 Task: Create a summer camp banner with the title 'Summer Camp', dates '17 May to 20 May 2023', and activities: City Zoo, Water Days, Art and Craft, Sports and Recreation.
Action: Mouse moved to (308, 149)
Screenshot: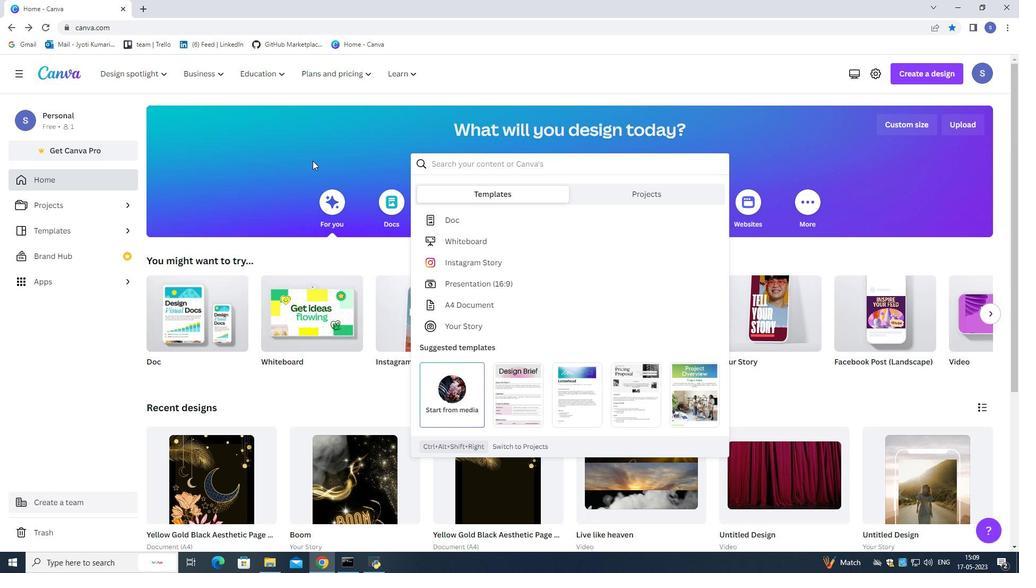 
Action: Mouse pressed left at (308, 149)
Screenshot: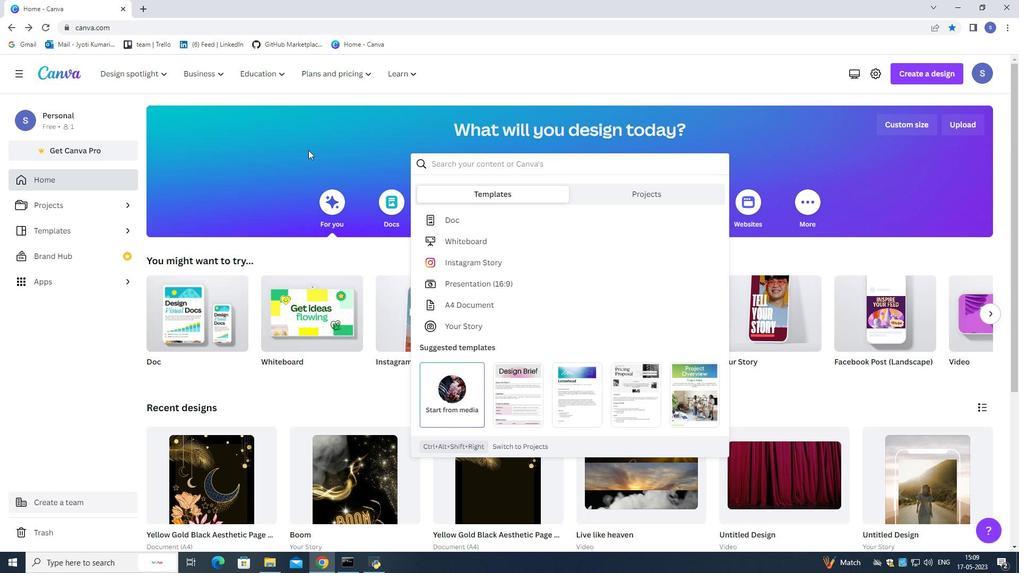 
Action: Mouse moved to (504, 165)
Screenshot: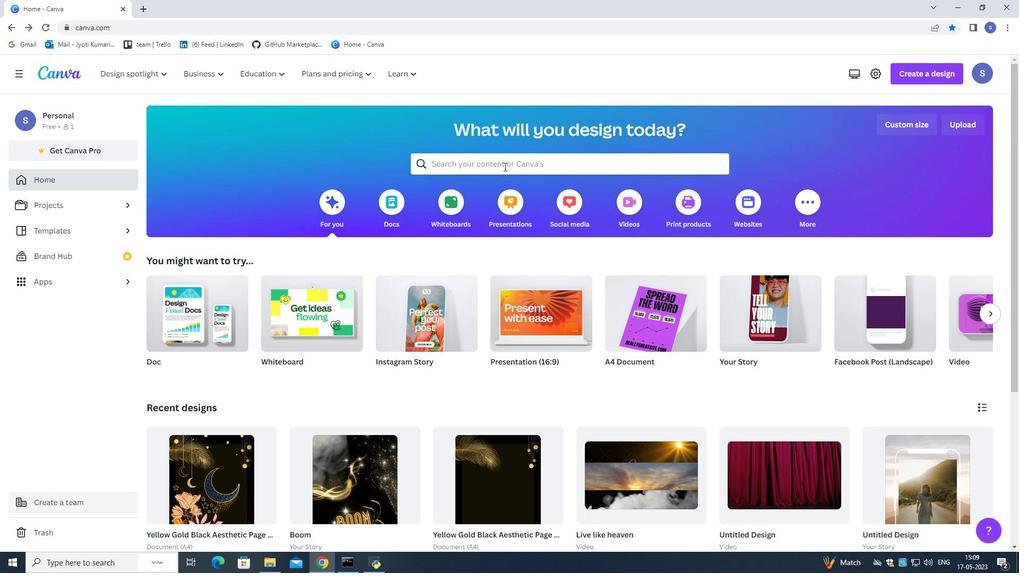 
Action: Mouse pressed left at (504, 165)
Screenshot: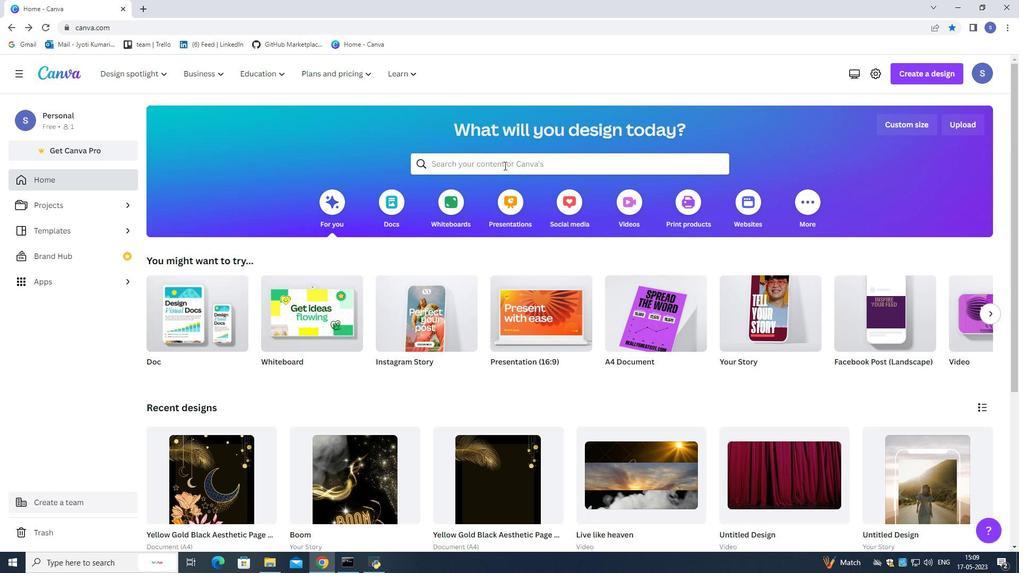 
Action: Mouse moved to (679, 161)
Screenshot: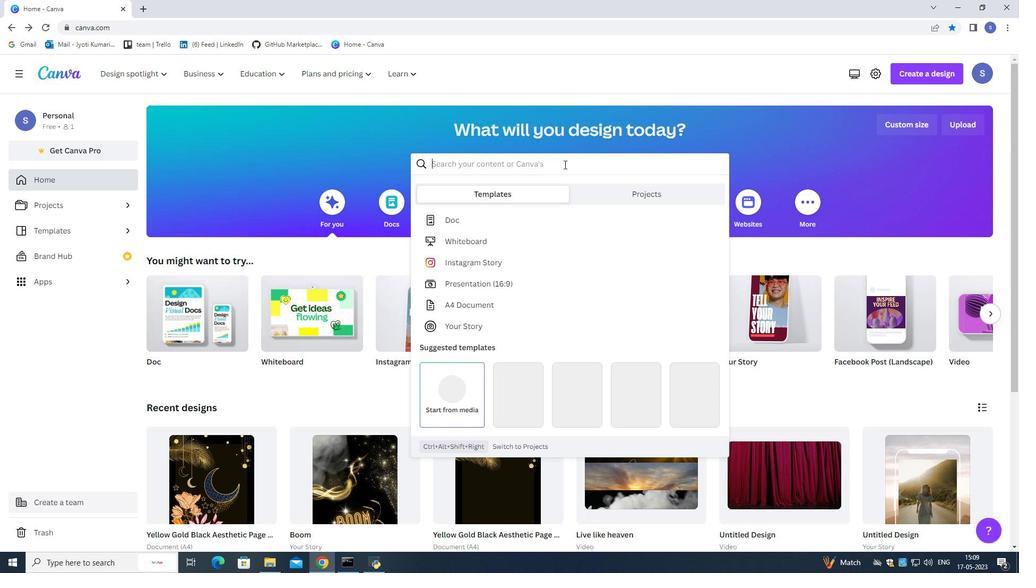 
Action: Key pressed banner<Key.enter>
Screenshot: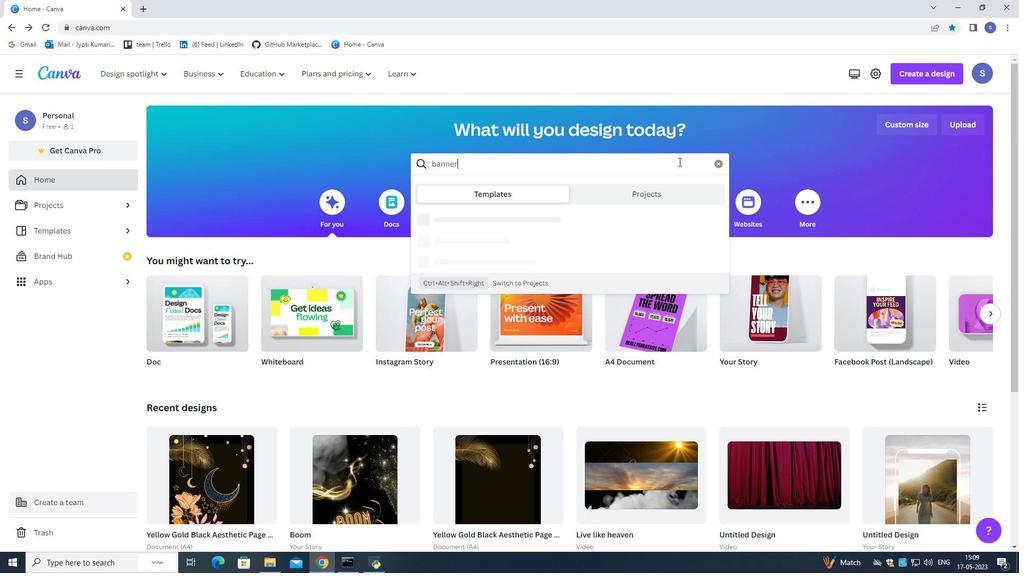 
Action: Mouse moved to (453, 394)
Screenshot: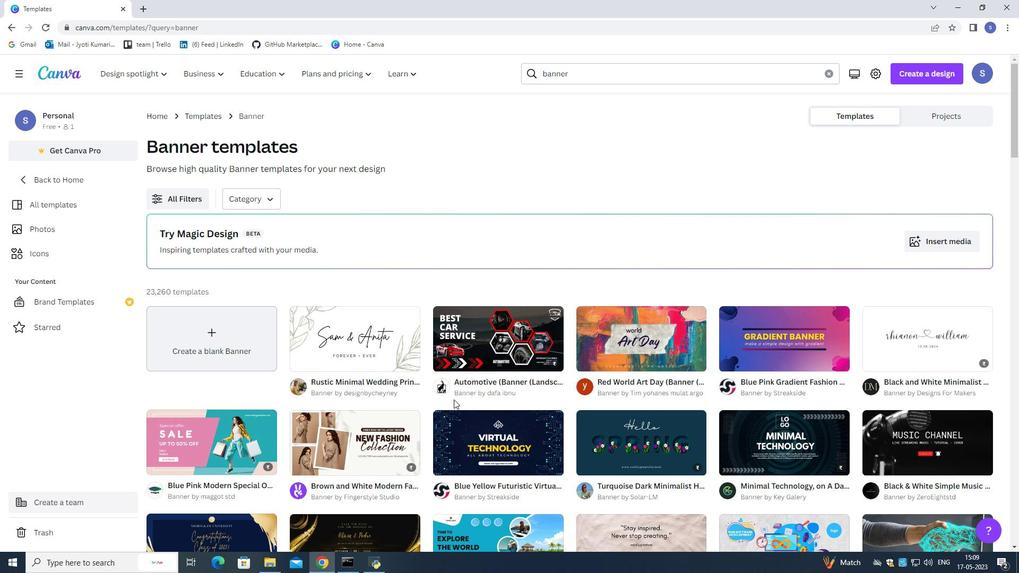
Action: Mouse scrolled (453, 393) with delta (0, 0)
Screenshot: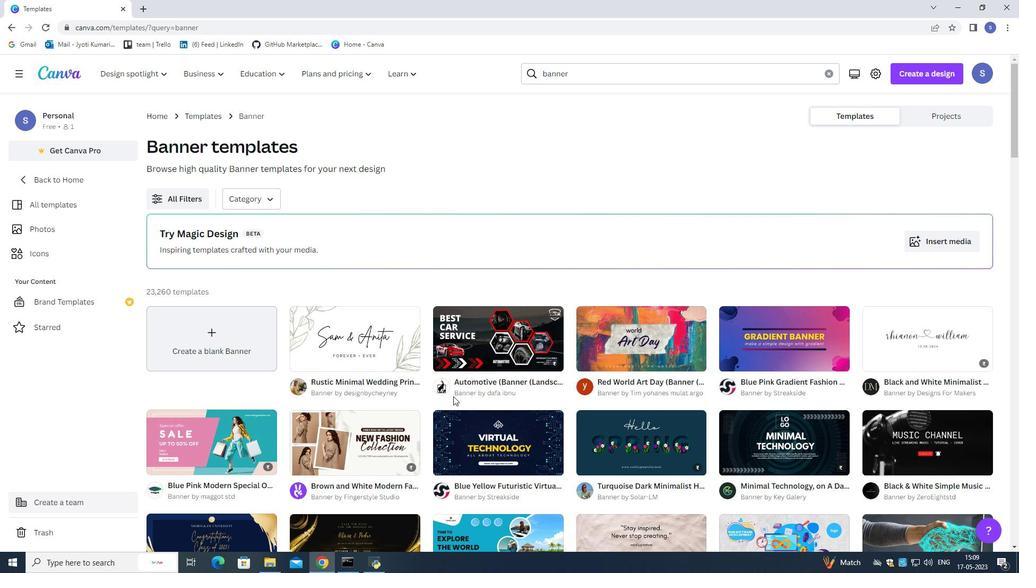 
Action: Mouse scrolled (453, 393) with delta (0, 0)
Screenshot: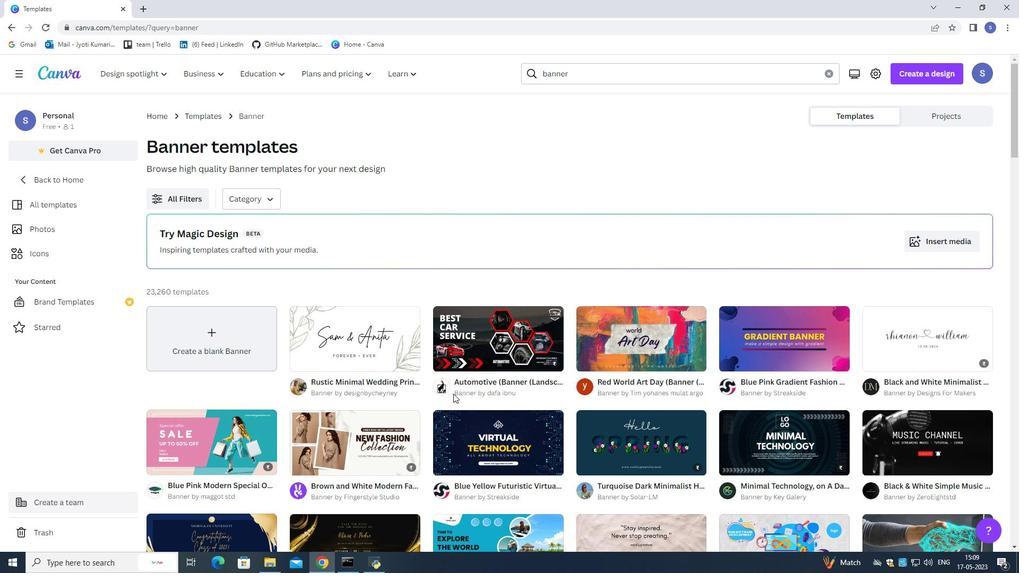 
Action: Mouse moved to (454, 388)
Screenshot: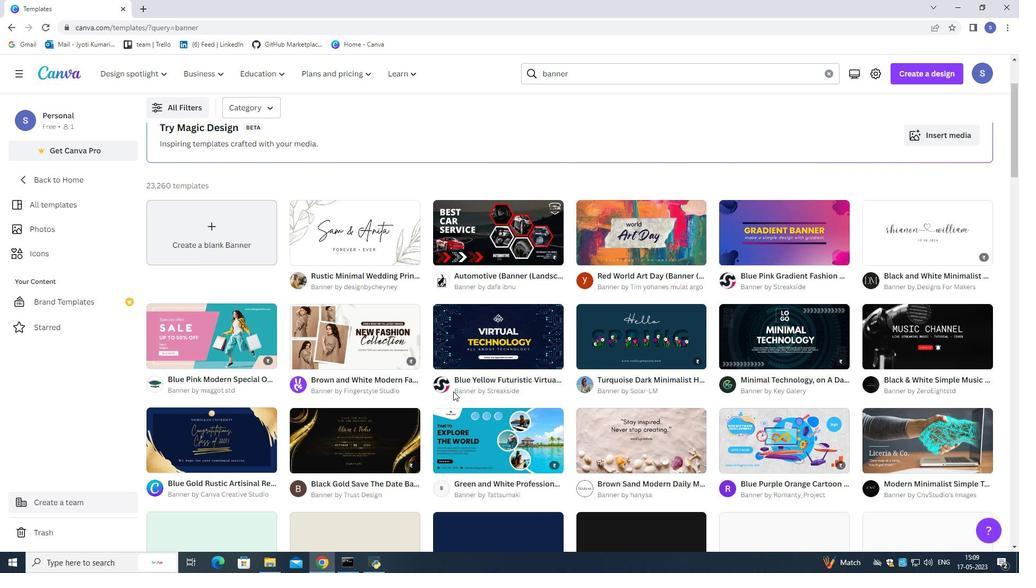 
Action: Mouse scrolled (454, 388) with delta (0, 0)
Screenshot: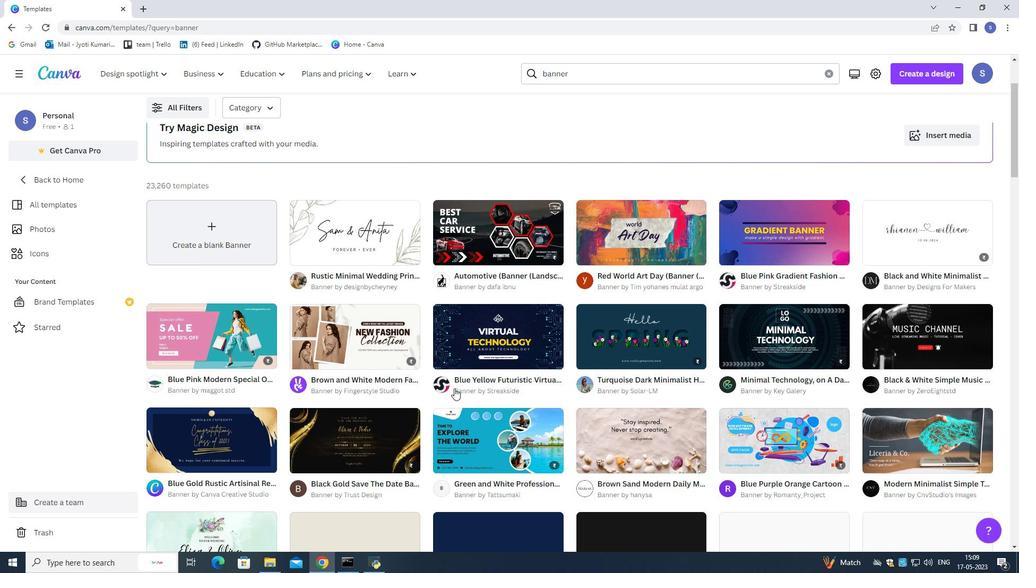 
Action: Mouse moved to (456, 388)
Screenshot: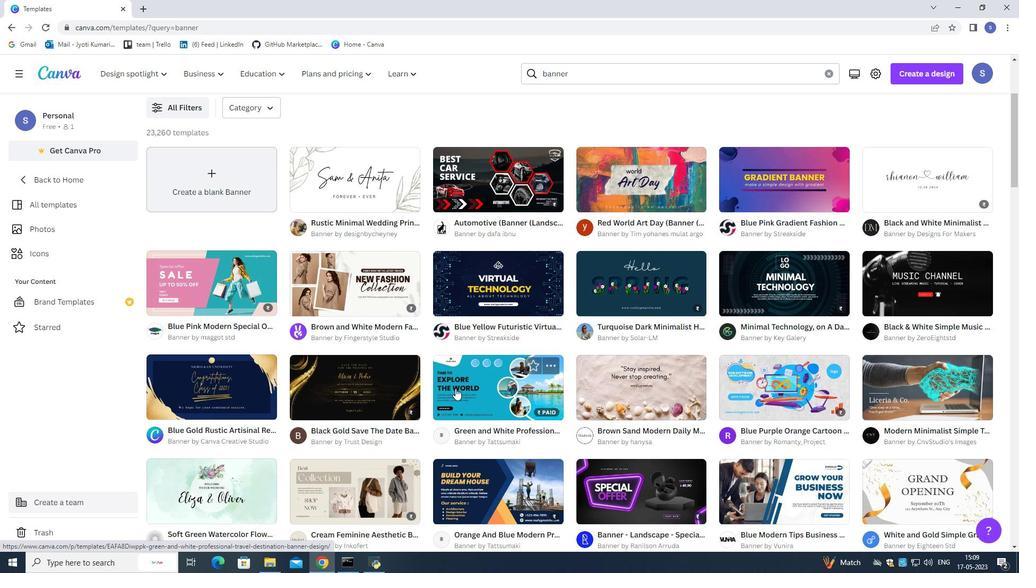 
Action: Mouse scrolled (456, 388) with delta (0, 0)
Screenshot: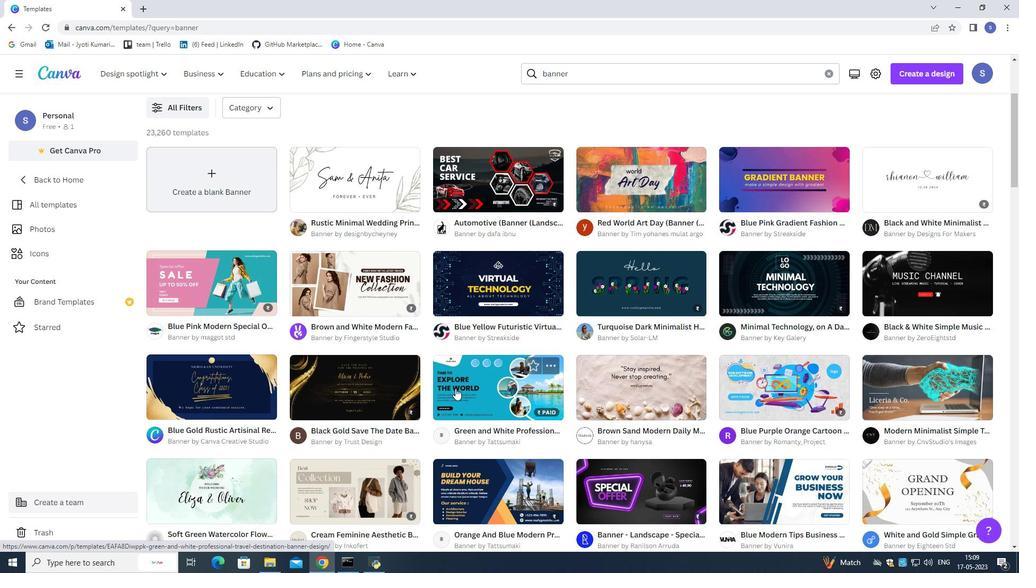 
Action: Mouse moved to (462, 390)
Screenshot: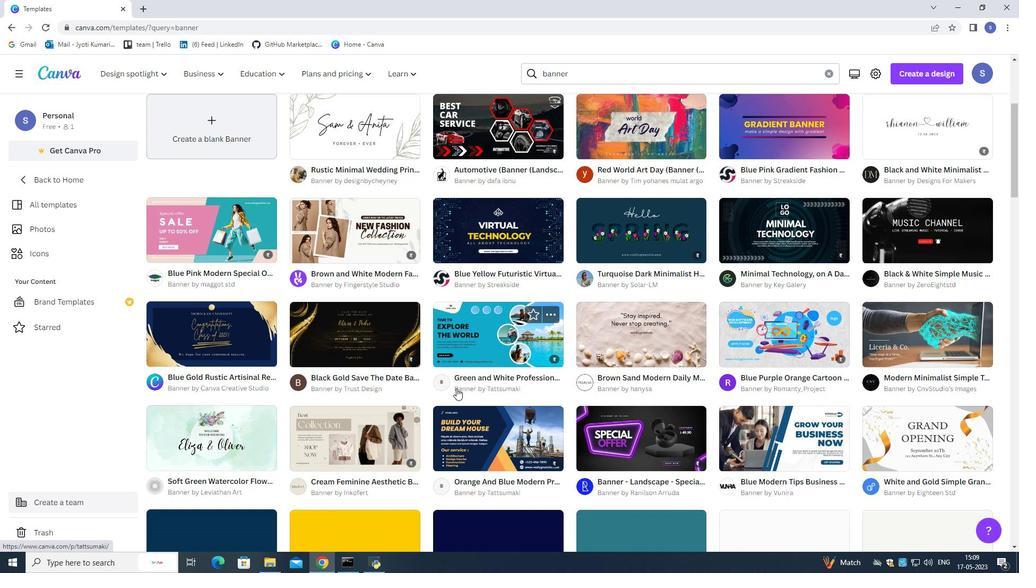 
Action: Mouse scrolled (462, 389) with delta (0, 0)
Screenshot: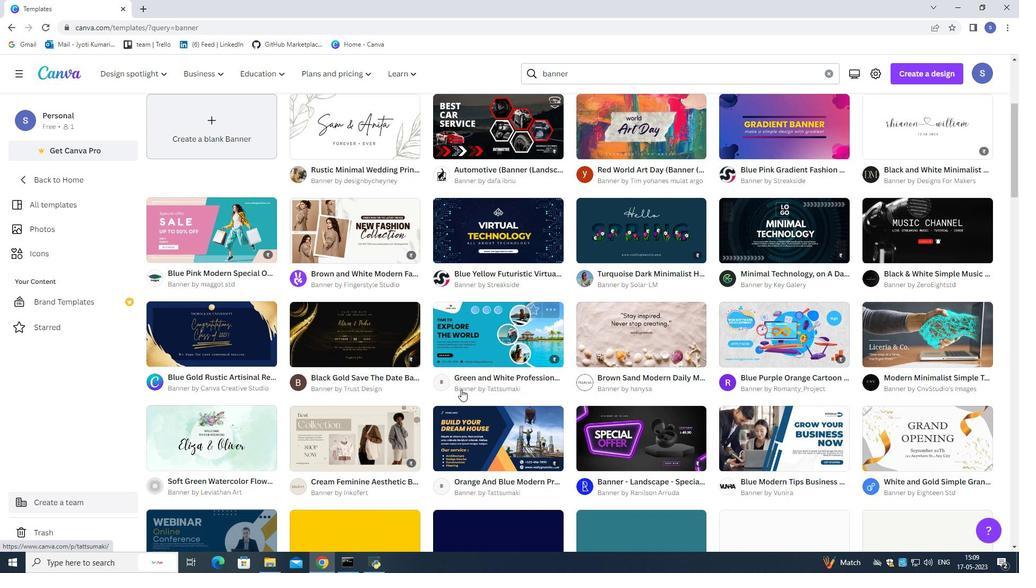 
Action: Mouse moved to (463, 390)
Screenshot: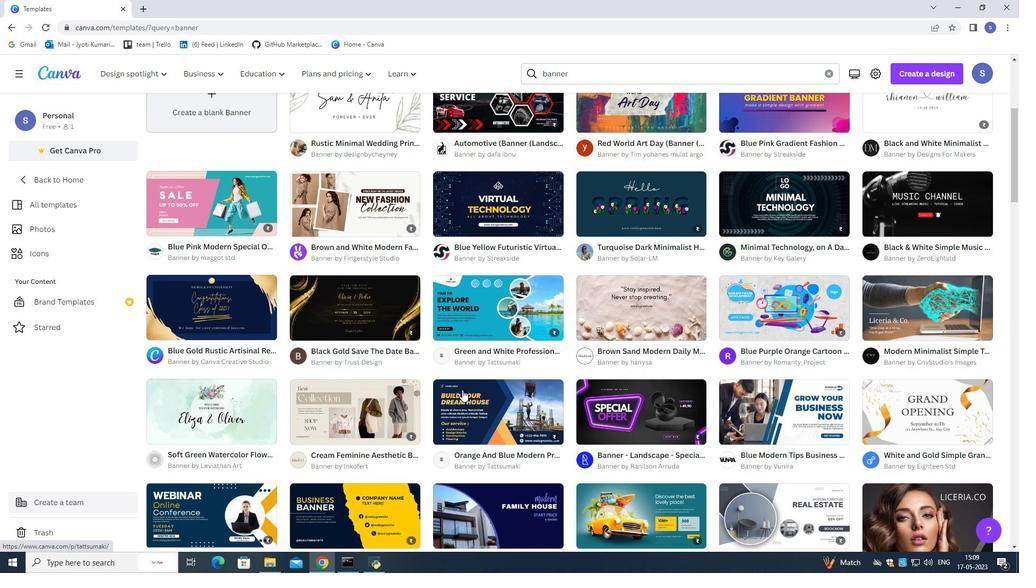 
Action: Mouse scrolled (463, 389) with delta (0, 0)
Screenshot: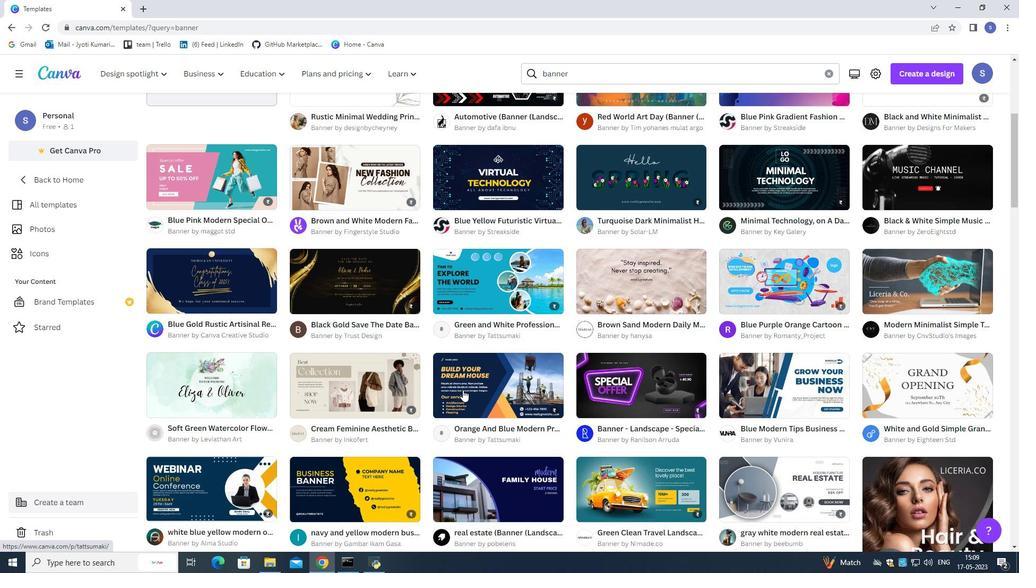 
Action: Mouse scrolled (463, 389) with delta (0, 0)
Screenshot: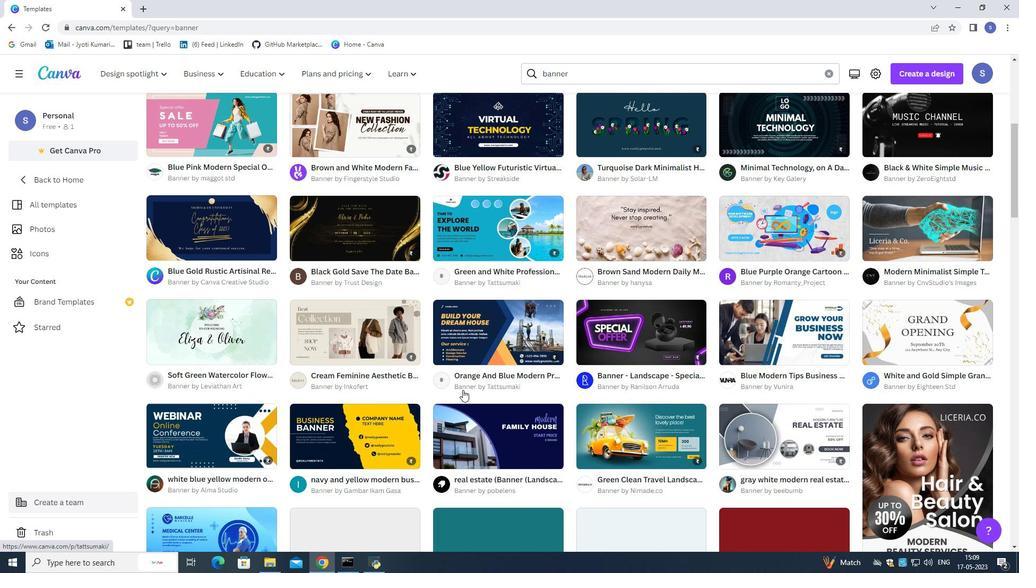 
Action: Mouse scrolled (463, 389) with delta (0, 0)
Screenshot: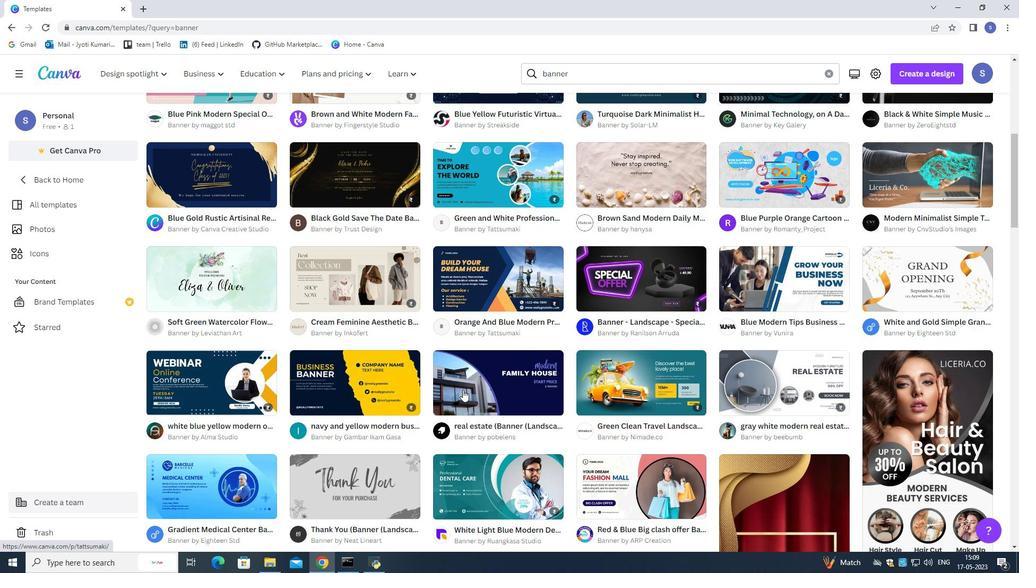 
Action: Mouse scrolled (463, 389) with delta (0, 0)
Screenshot: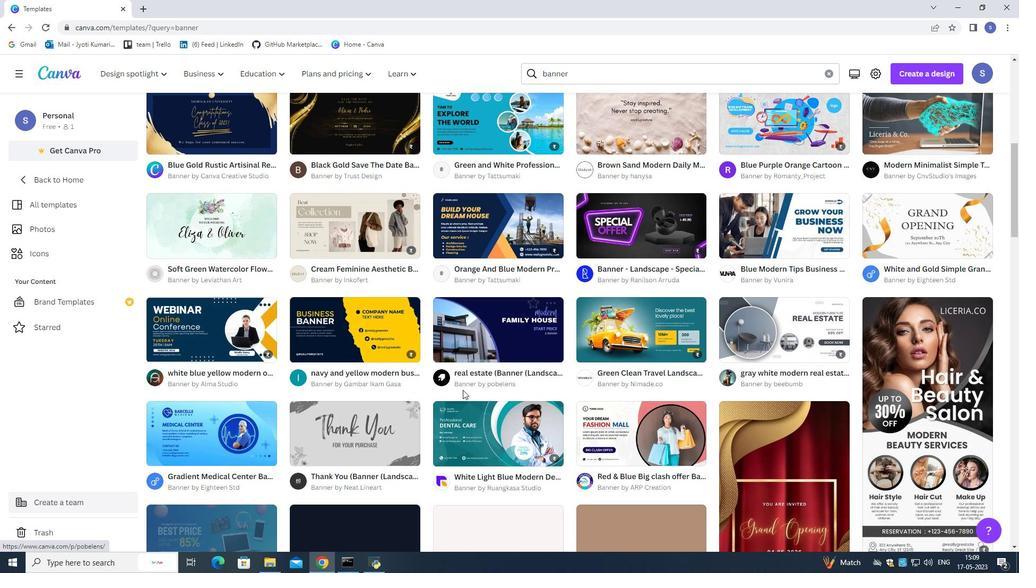 
Action: Mouse scrolled (463, 389) with delta (0, 0)
Screenshot: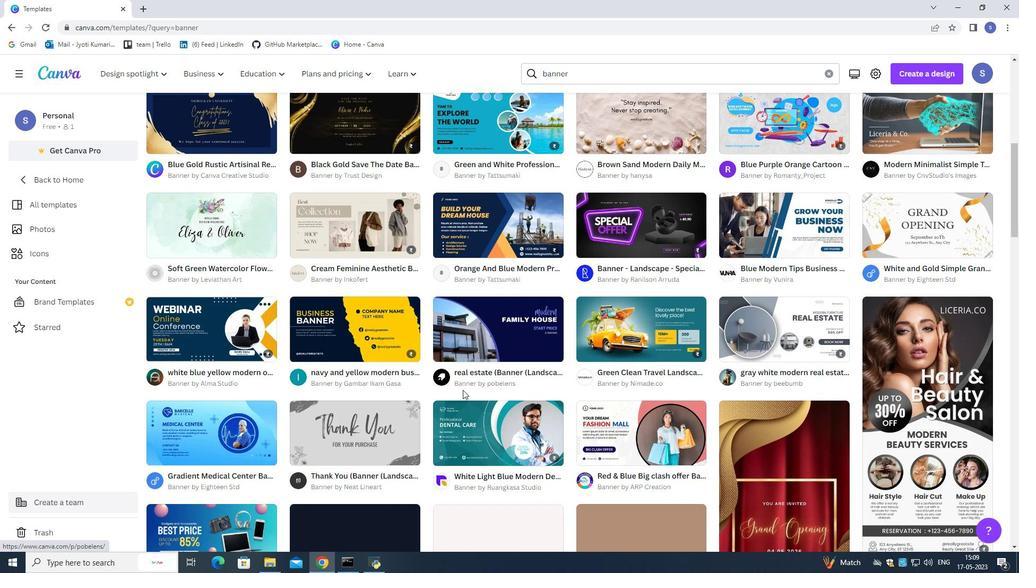 
Action: Mouse scrolled (463, 389) with delta (0, 0)
Screenshot: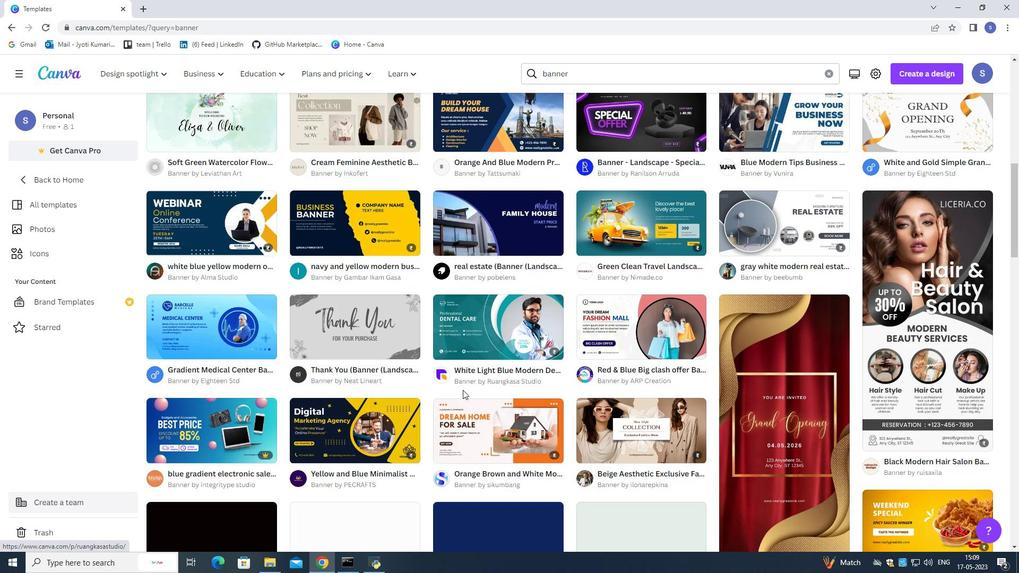 
Action: Mouse scrolled (463, 389) with delta (0, 0)
Screenshot: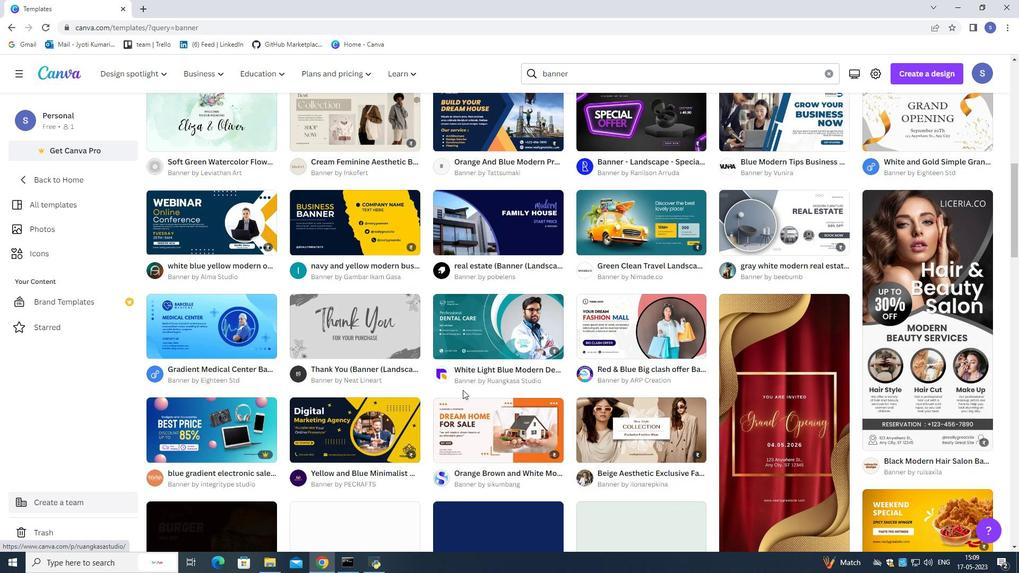 
Action: Mouse scrolled (463, 389) with delta (0, 0)
Screenshot: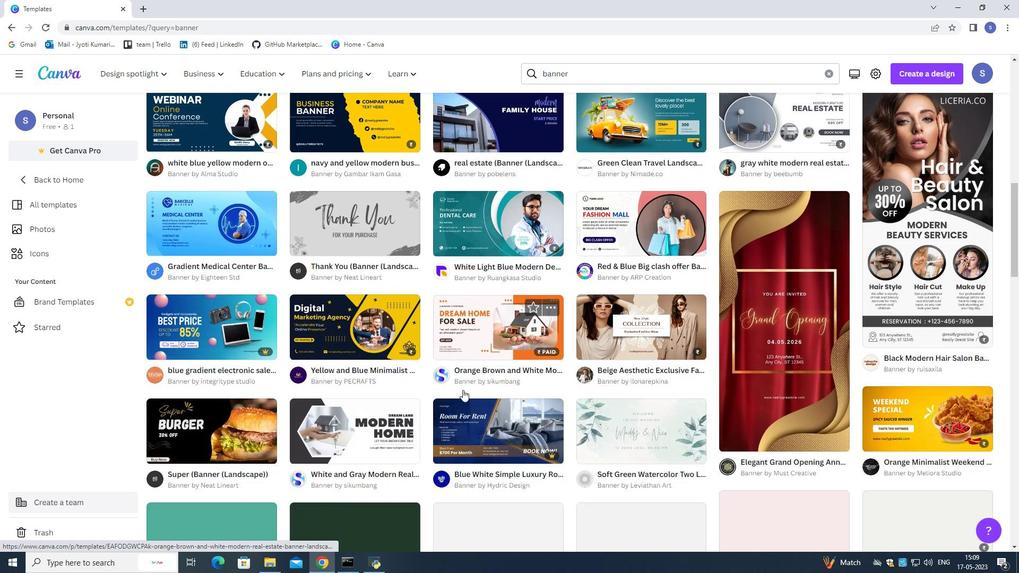 
Action: Mouse scrolled (463, 389) with delta (0, 0)
Screenshot: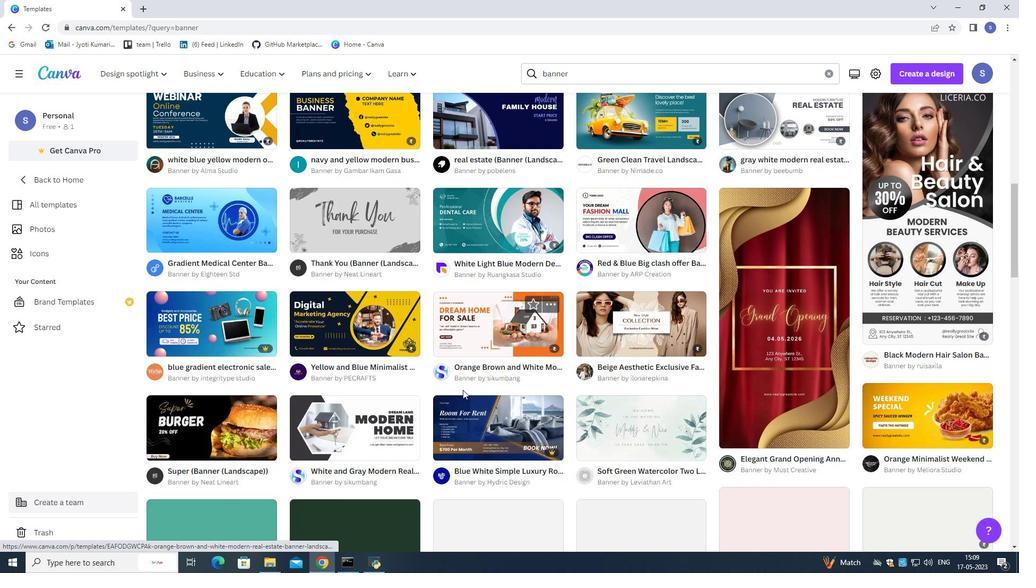 
Action: Mouse moved to (463, 390)
Screenshot: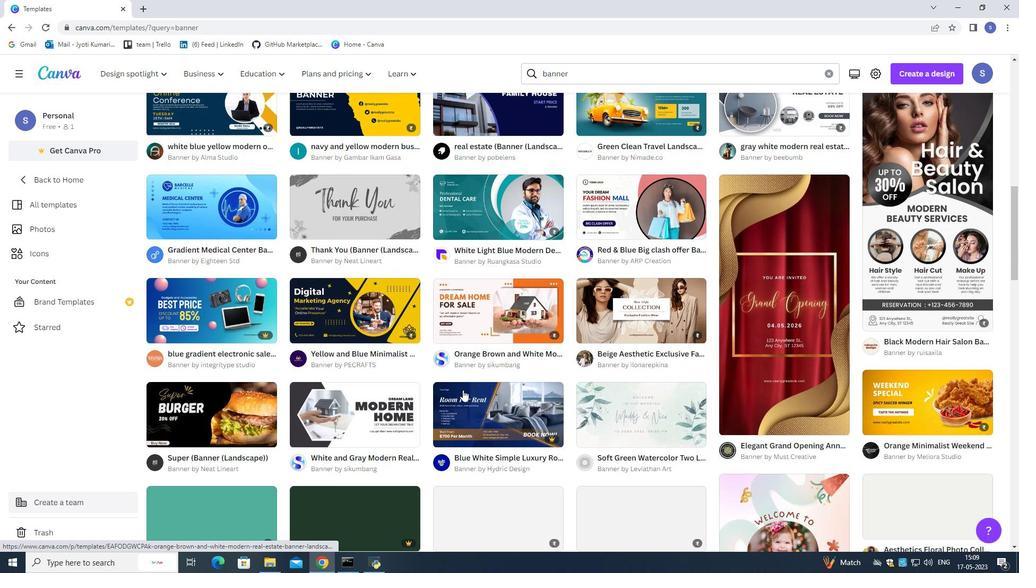 
Action: Mouse scrolled (463, 389) with delta (0, 0)
Screenshot: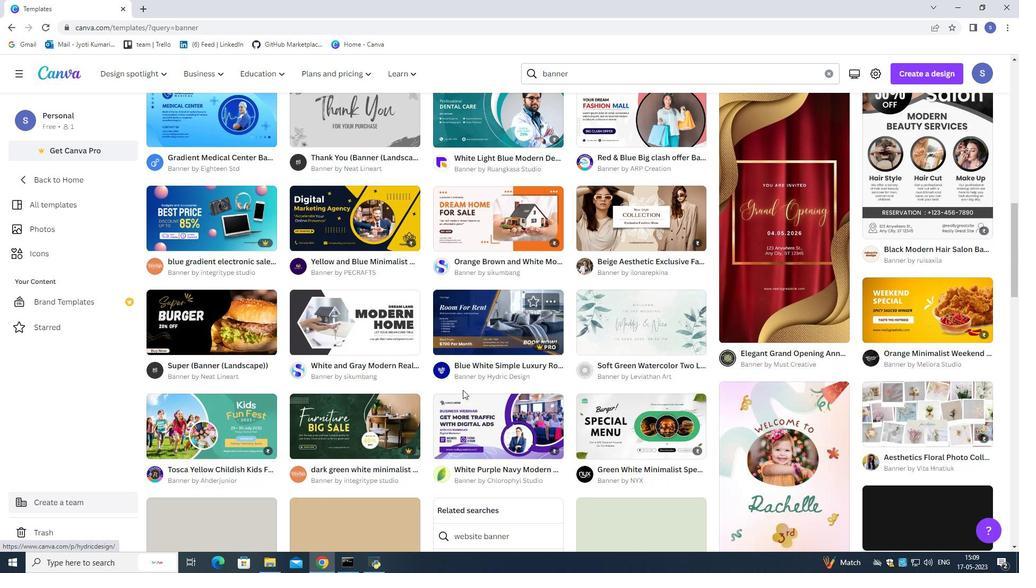 
Action: Mouse scrolled (463, 389) with delta (0, 0)
Screenshot: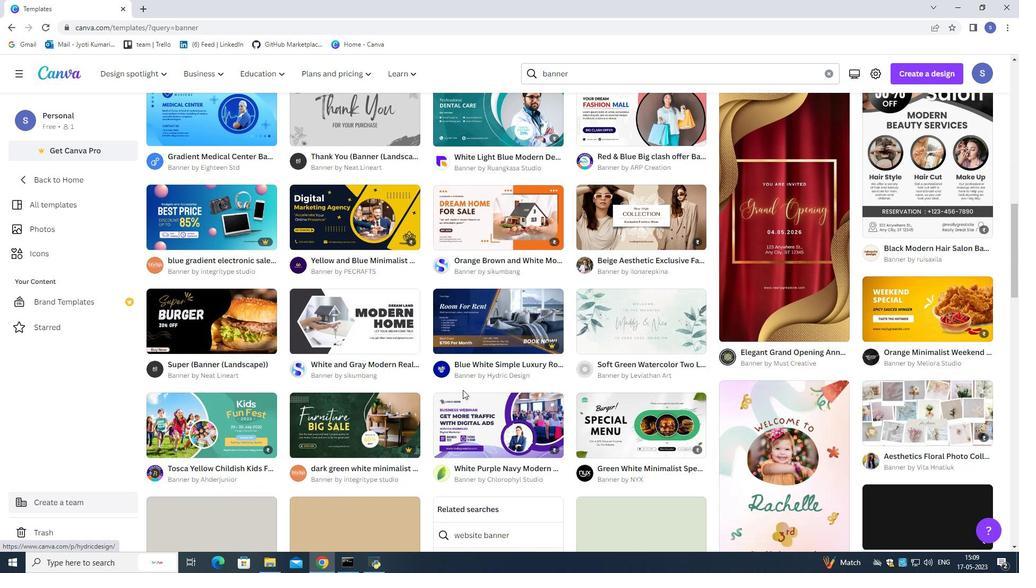 
Action: Mouse scrolled (463, 389) with delta (0, 0)
Screenshot: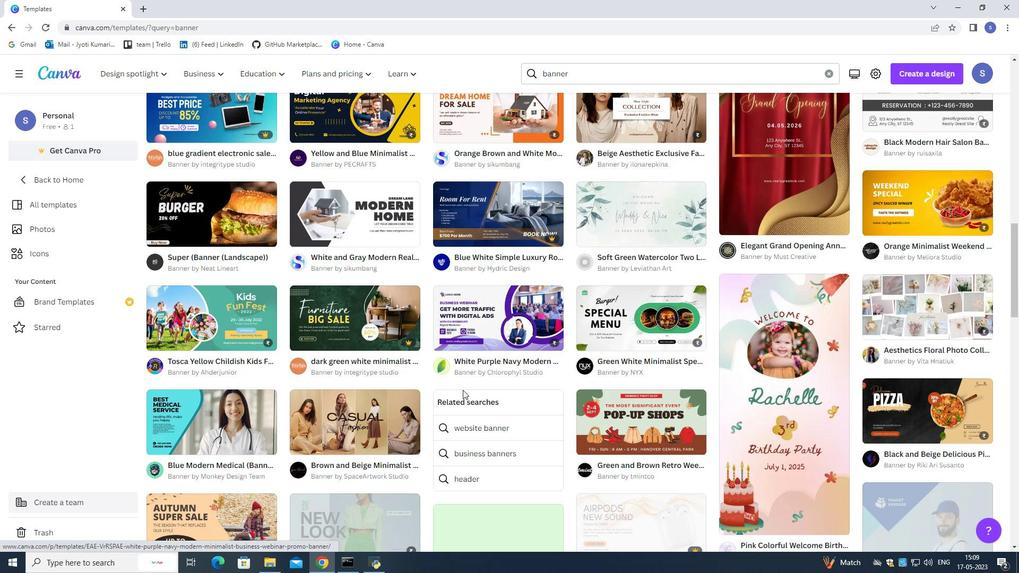 
Action: Mouse scrolled (463, 389) with delta (0, 0)
Screenshot: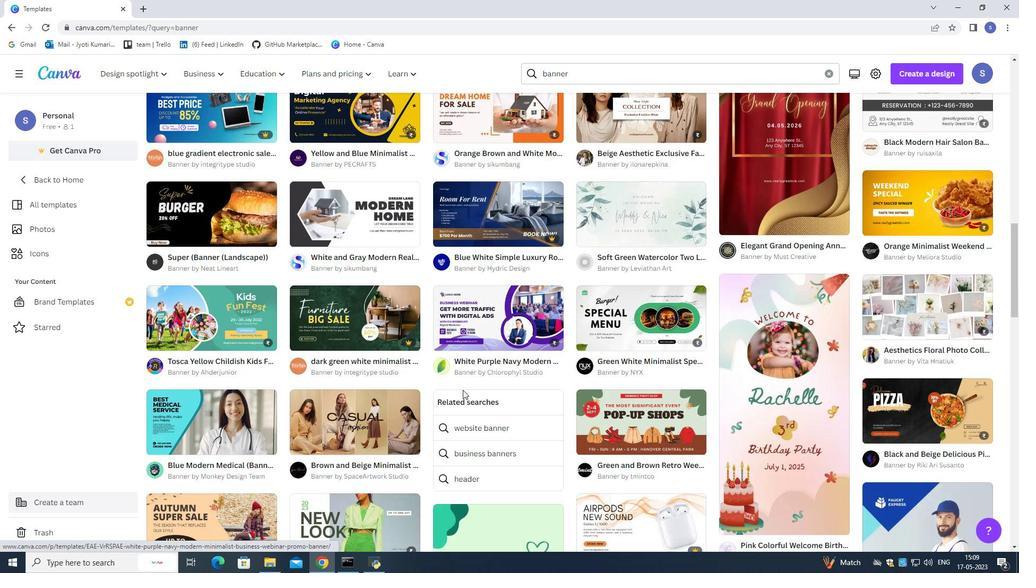 
Action: Mouse scrolled (463, 389) with delta (0, 0)
Screenshot: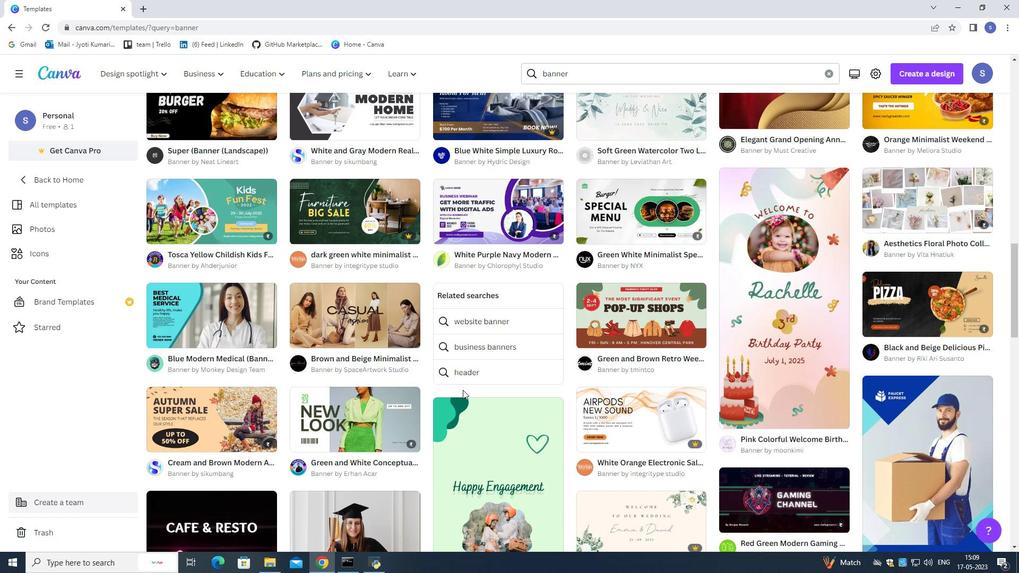 
Action: Mouse scrolled (463, 389) with delta (0, 0)
Screenshot: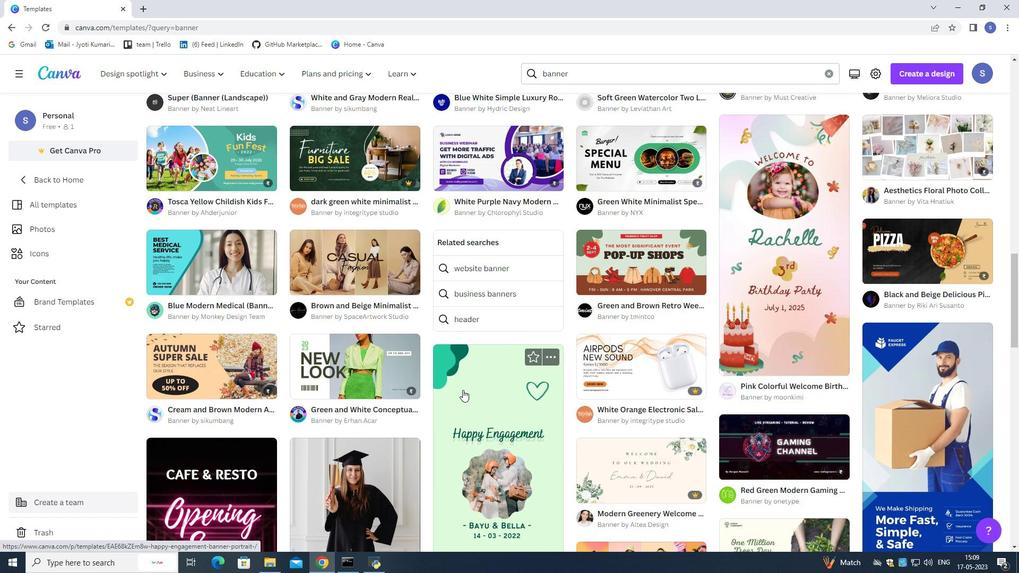 
Action: Mouse scrolled (463, 389) with delta (0, 0)
Screenshot: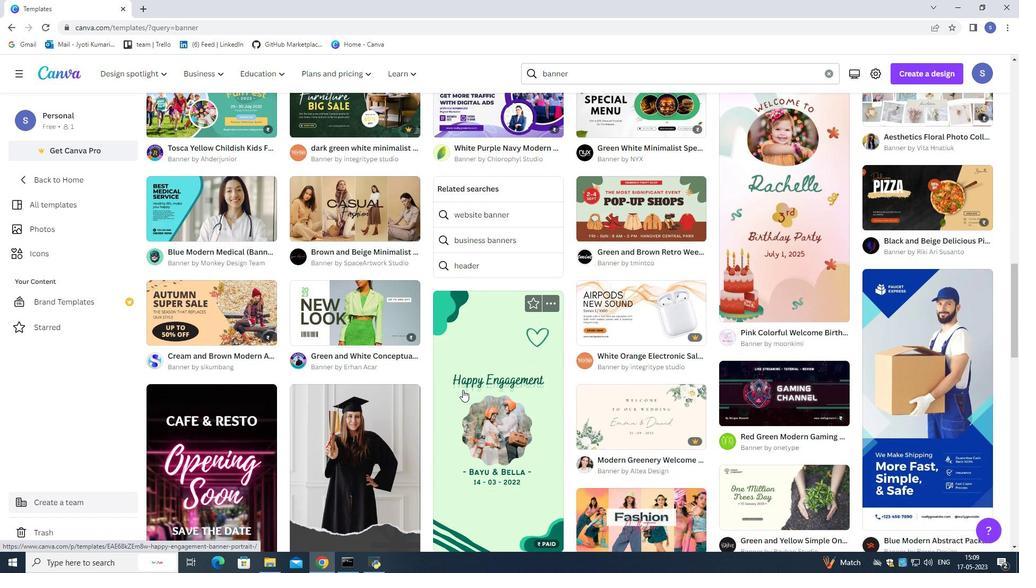 
Action: Mouse scrolled (463, 389) with delta (0, 0)
Screenshot: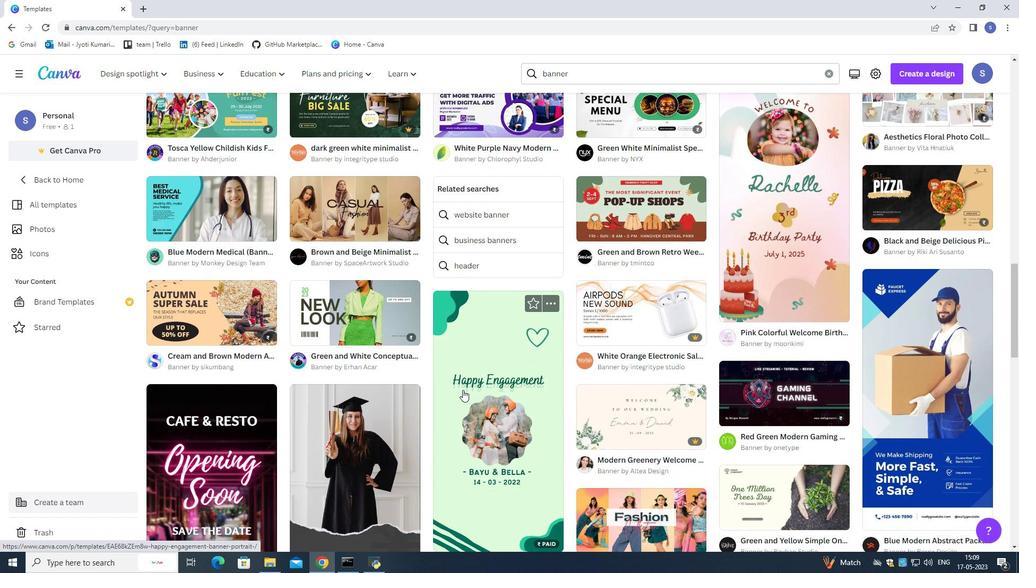 
Action: Mouse scrolled (463, 389) with delta (0, 0)
Screenshot: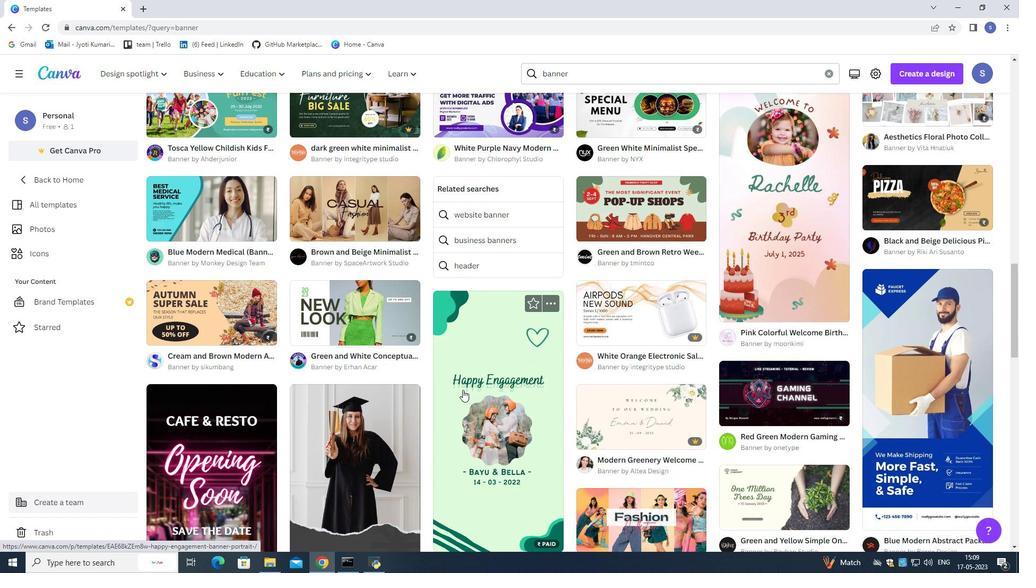 
Action: Mouse scrolled (463, 389) with delta (0, 0)
Screenshot: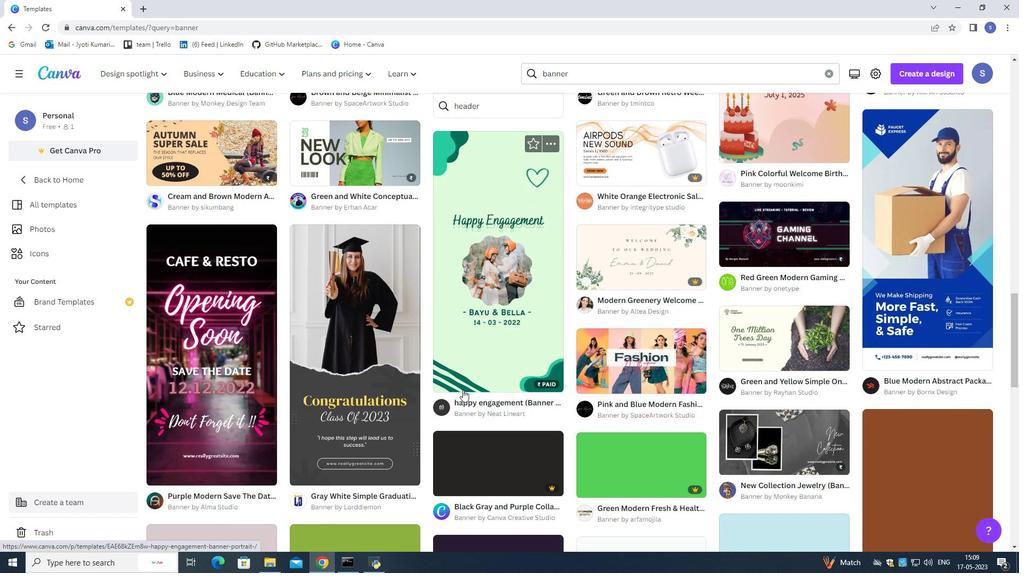 
Action: Mouse scrolled (463, 389) with delta (0, 0)
Screenshot: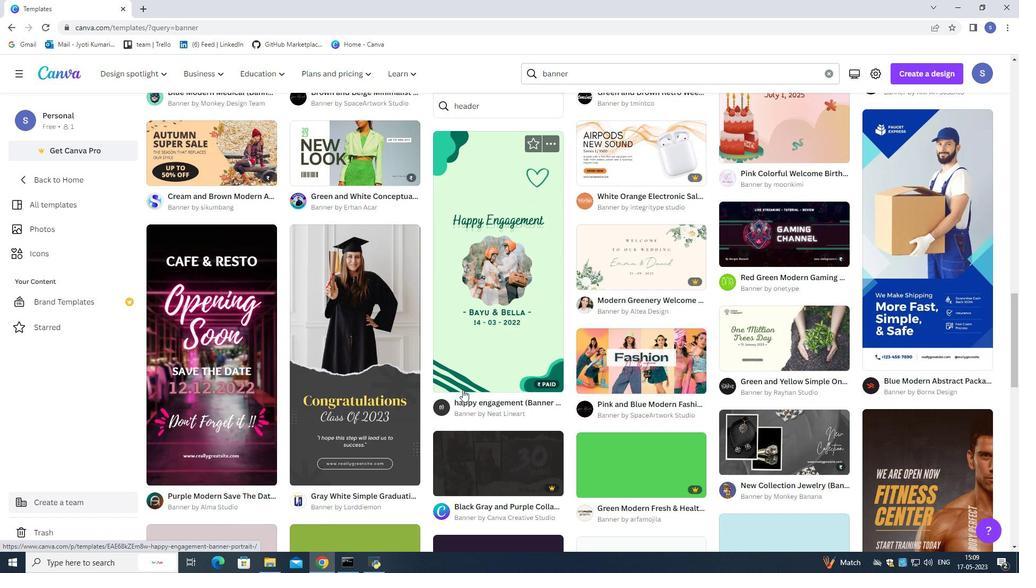 
Action: Mouse scrolled (463, 389) with delta (0, 0)
Screenshot: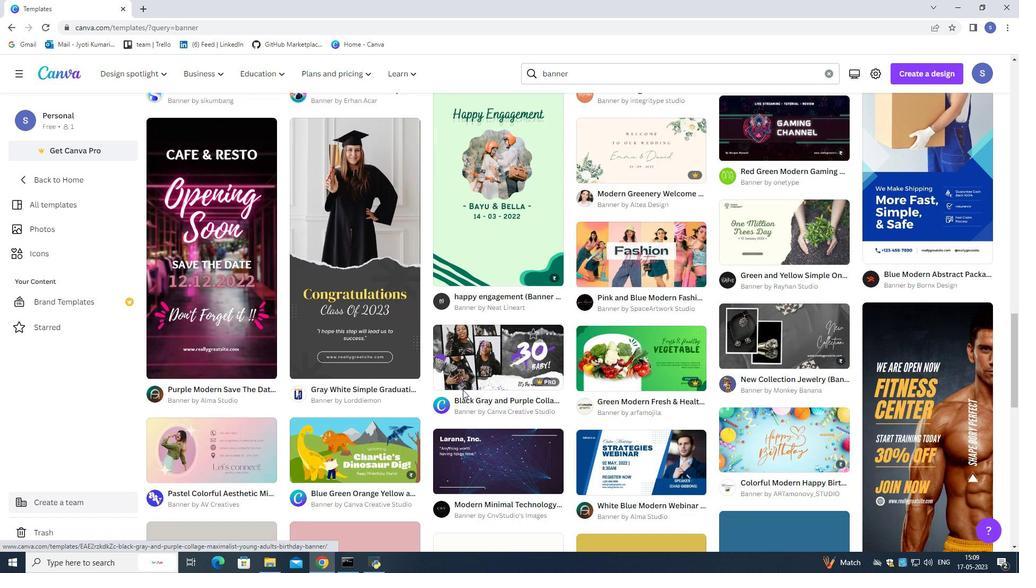 
Action: Mouse scrolled (463, 389) with delta (0, 0)
Screenshot: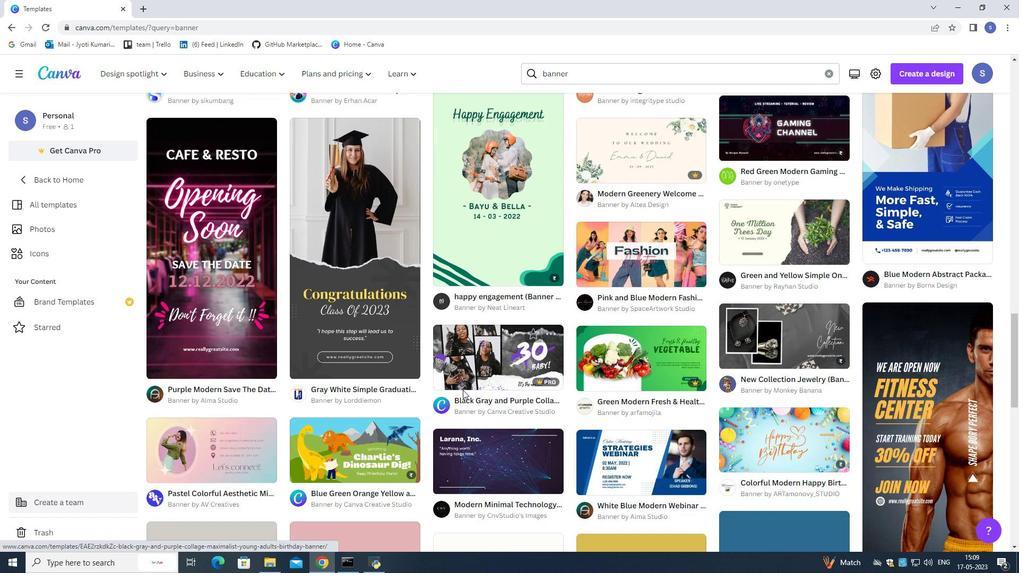 
Action: Mouse scrolled (463, 389) with delta (0, 0)
Screenshot: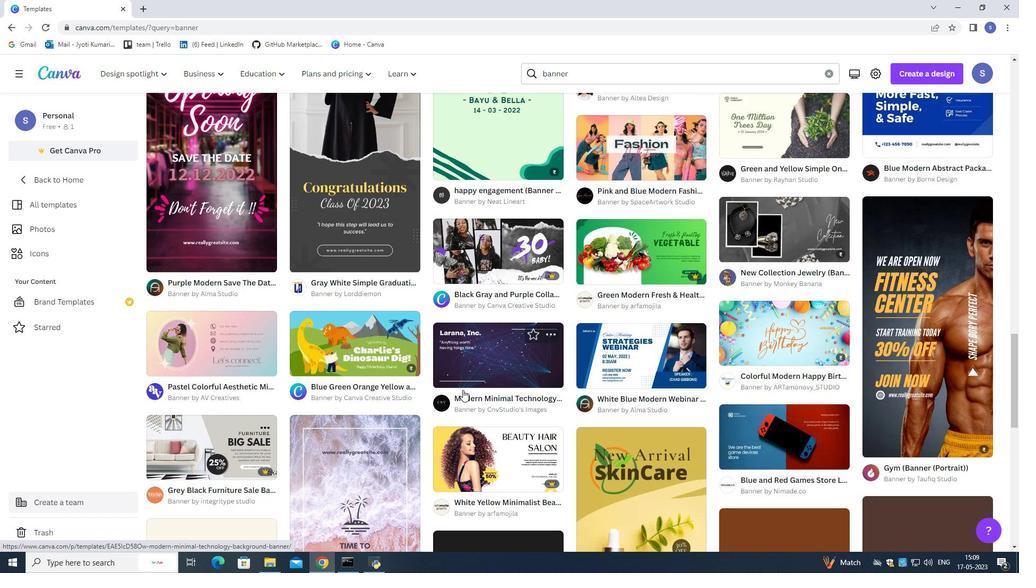 
Action: Mouse scrolled (463, 389) with delta (0, 0)
Screenshot: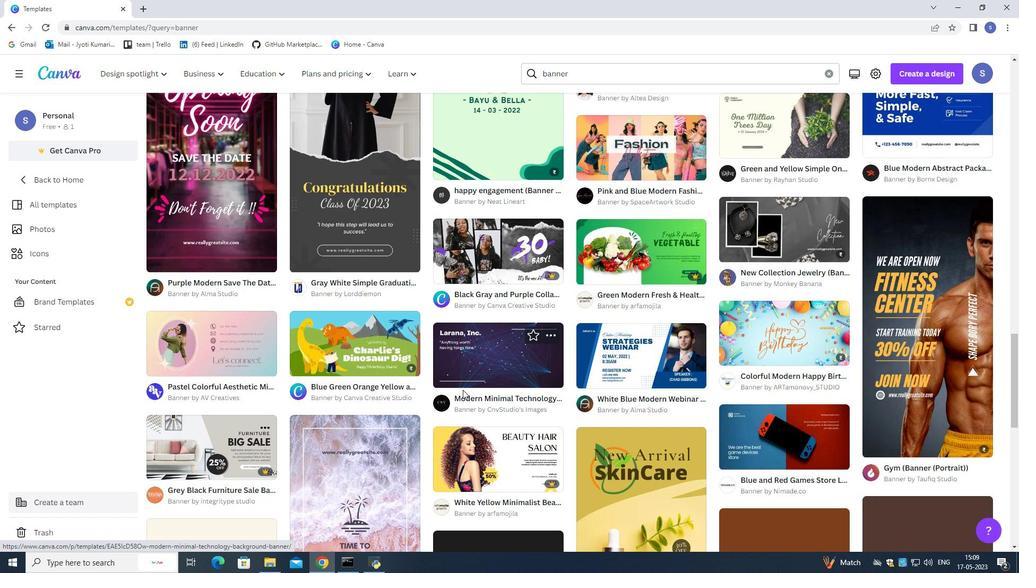 
Action: Mouse scrolled (463, 389) with delta (0, 0)
Screenshot: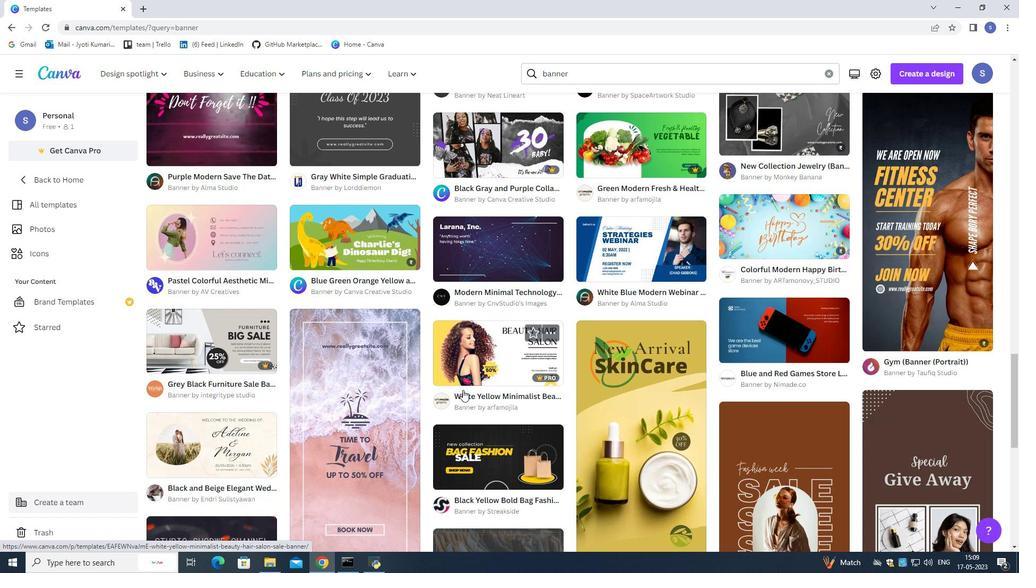 
Action: Mouse scrolled (463, 389) with delta (0, 0)
Screenshot: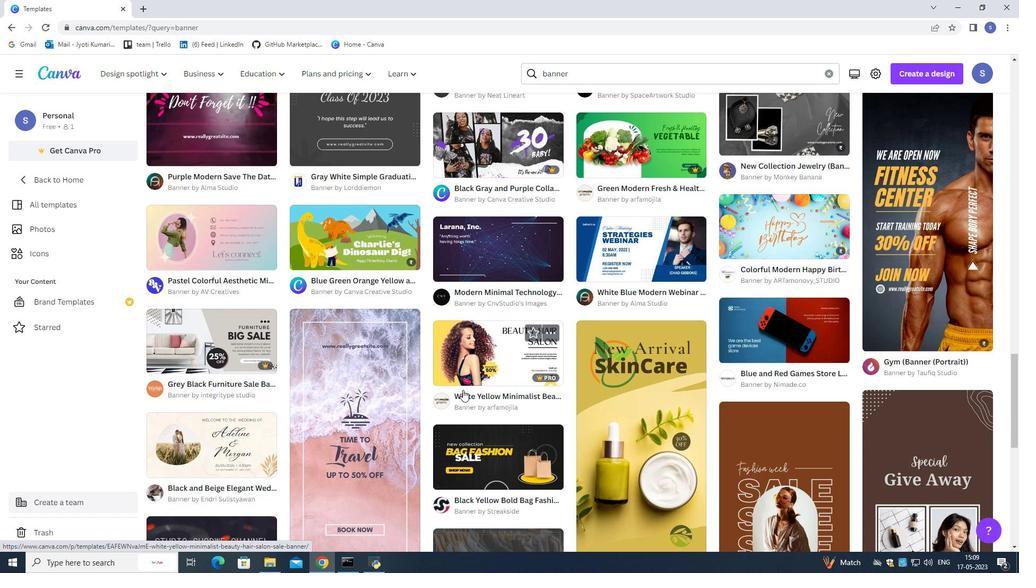 
Action: Mouse moved to (382, 345)
Screenshot: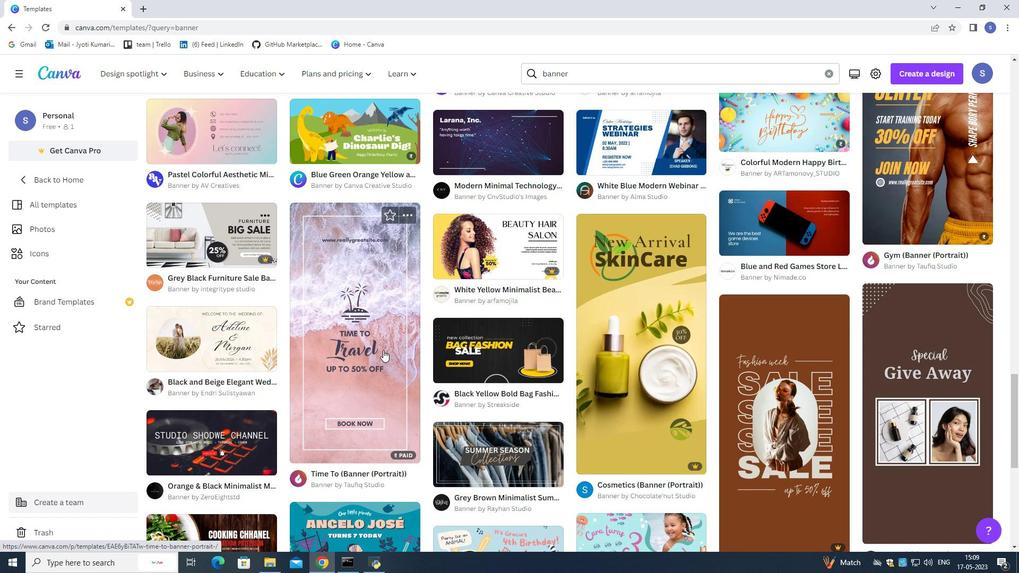 
Action: Mouse scrolled (382, 345) with delta (0, 0)
Screenshot: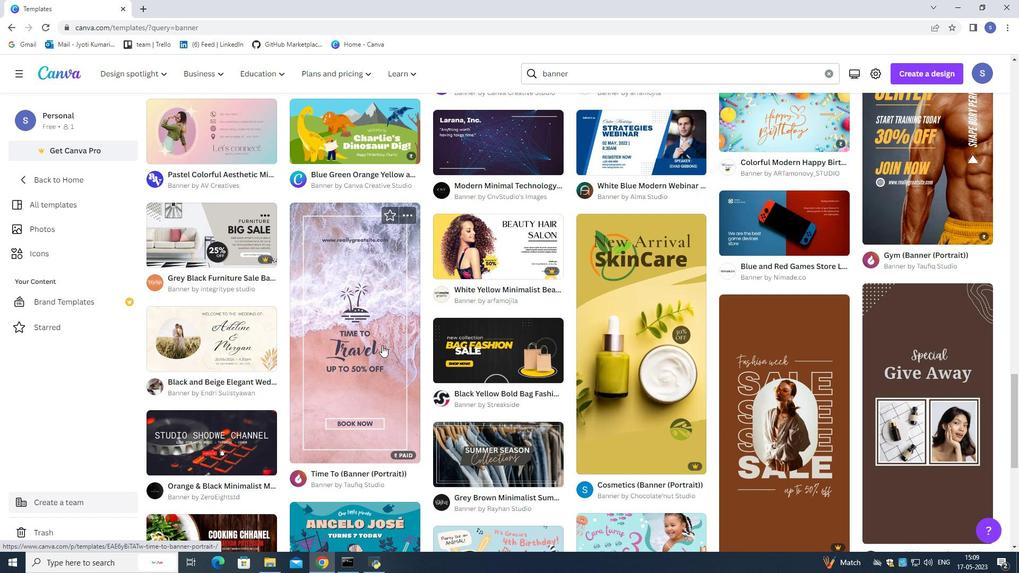 
Action: Mouse scrolled (382, 345) with delta (0, 0)
Screenshot: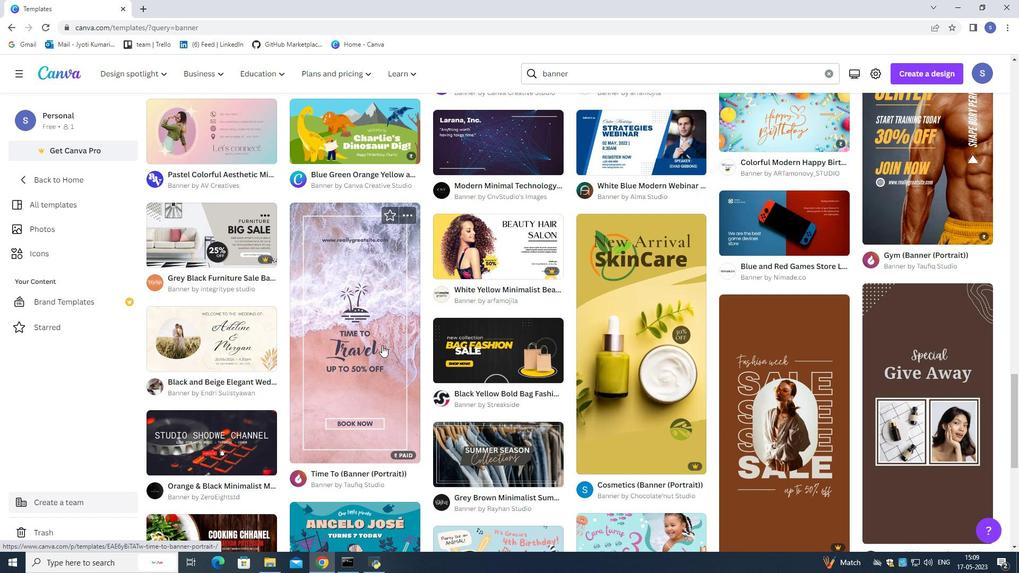 
Action: Mouse scrolled (382, 345) with delta (0, 0)
Screenshot: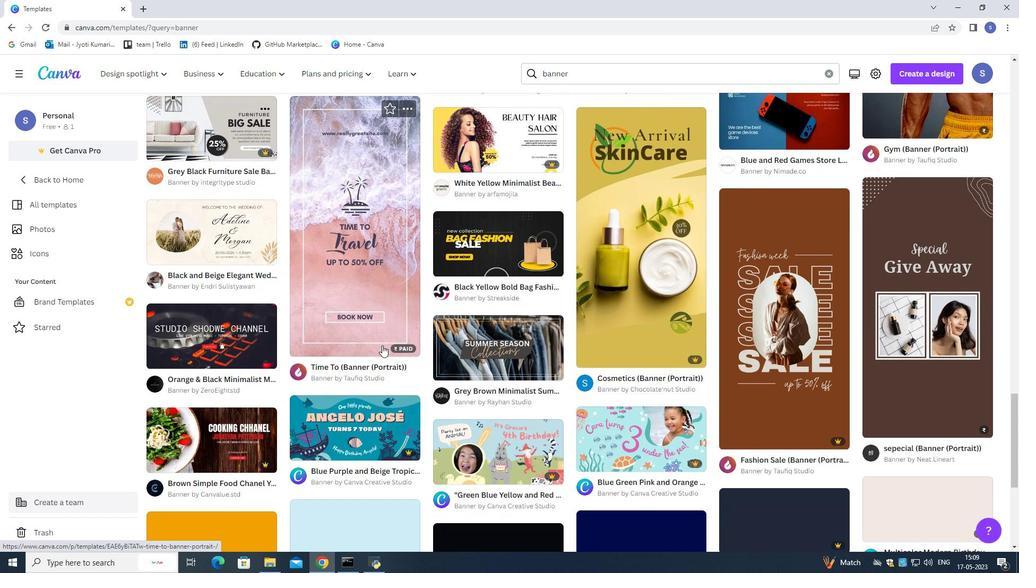 
Action: Mouse moved to (382, 345)
Screenshot: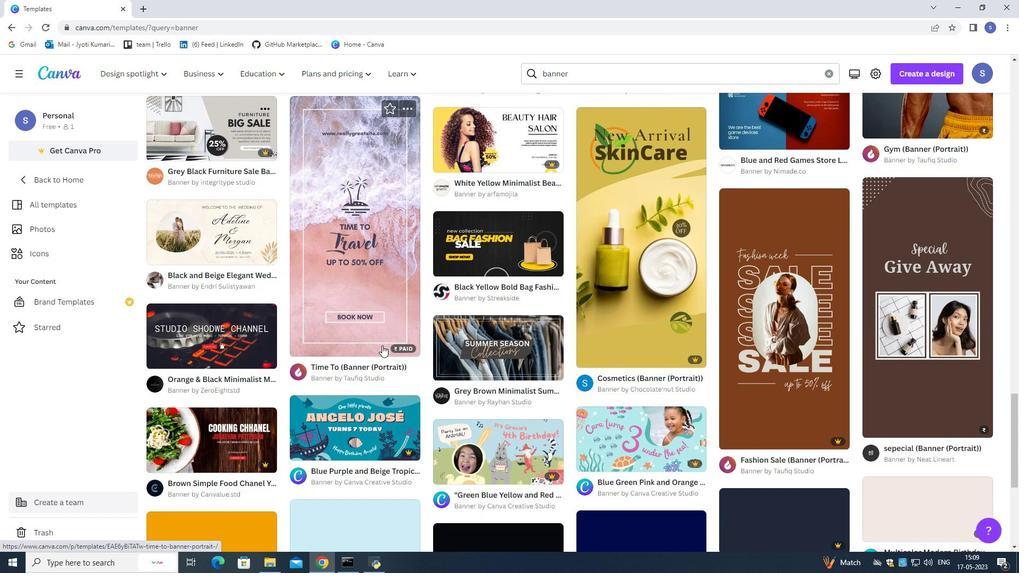 
Action: Mouse scrolled (382, 345) with delta (0, 0)
Screenshot: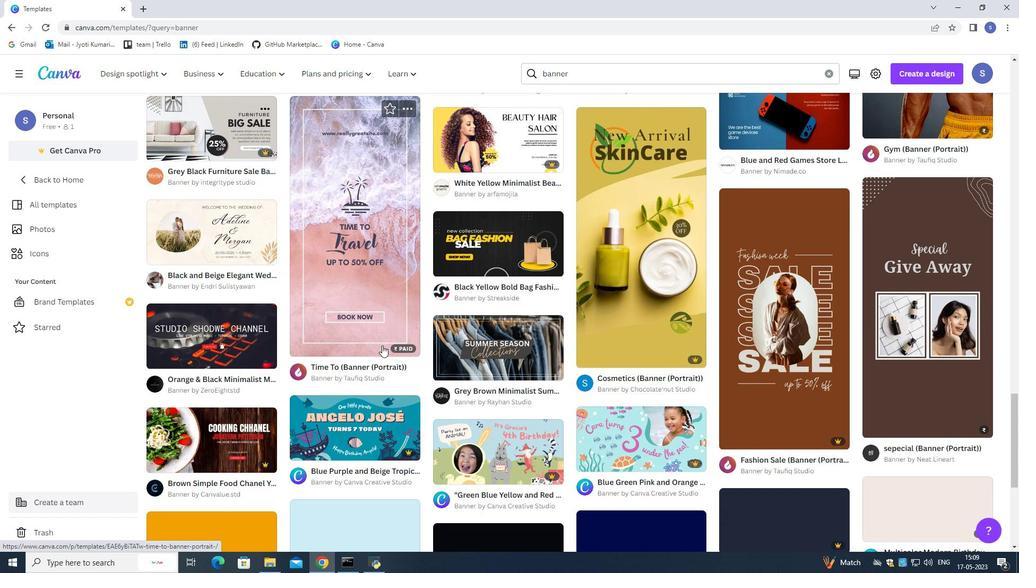 
Action: Mouse moved to (421, 354)
Screenshot: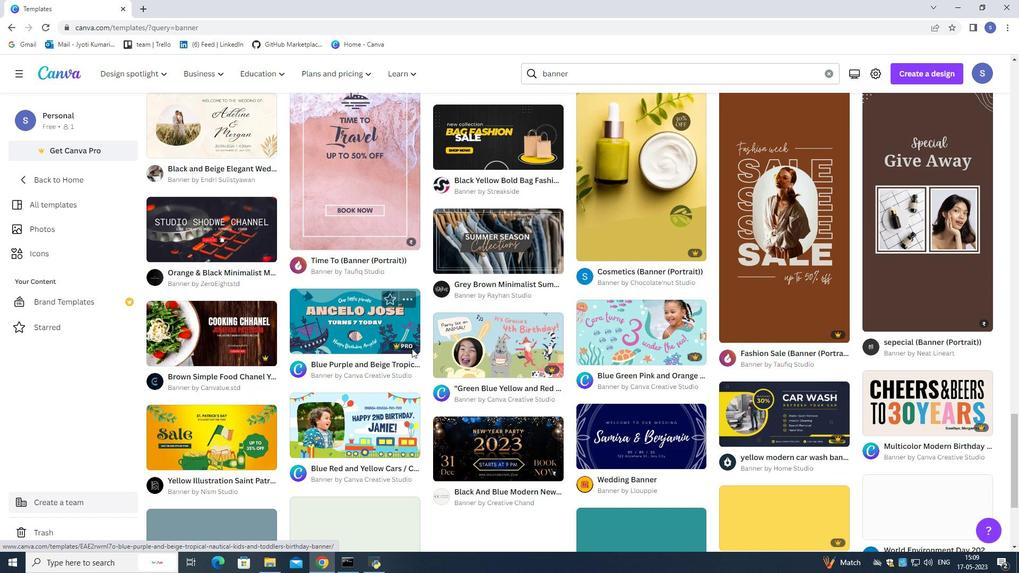 
Action: Mouse scrolled (421, 353) with delta (0, 0)
Screenshot: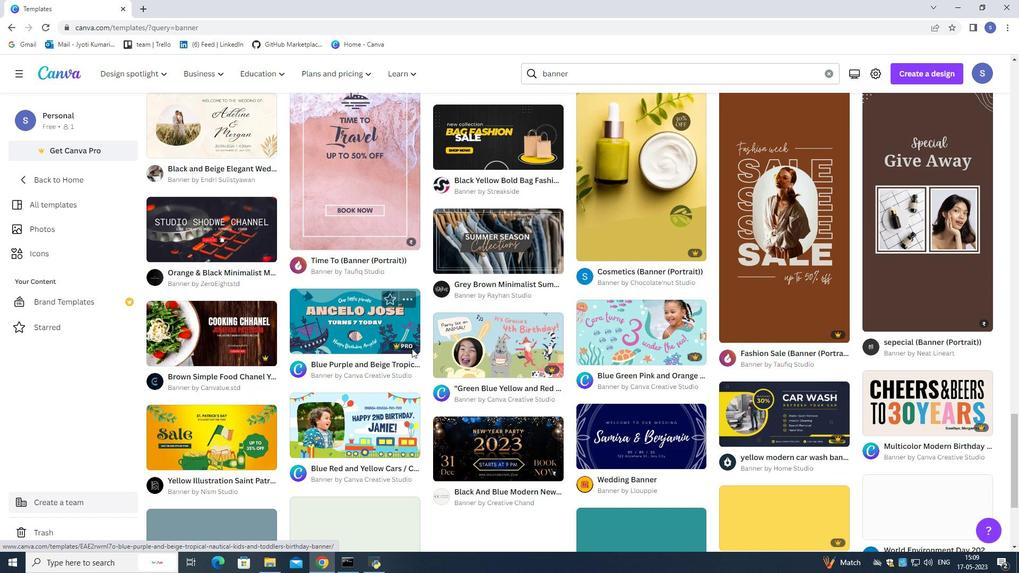 
Action: Mouse moved to (424, 356)
Screenshot: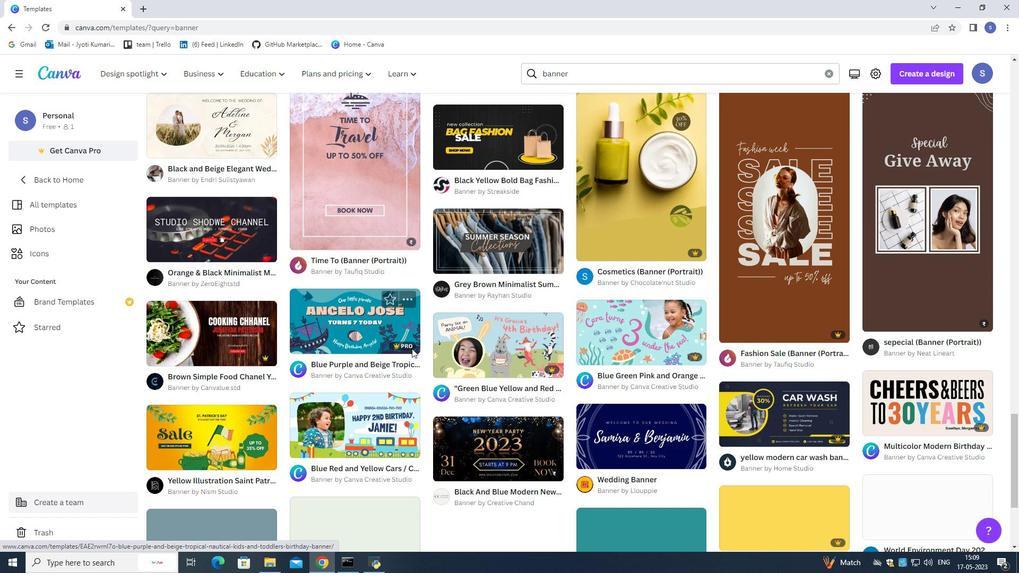 
Action: Mouse scrolled (424, 356) with delta (0, 0)
Screenshot: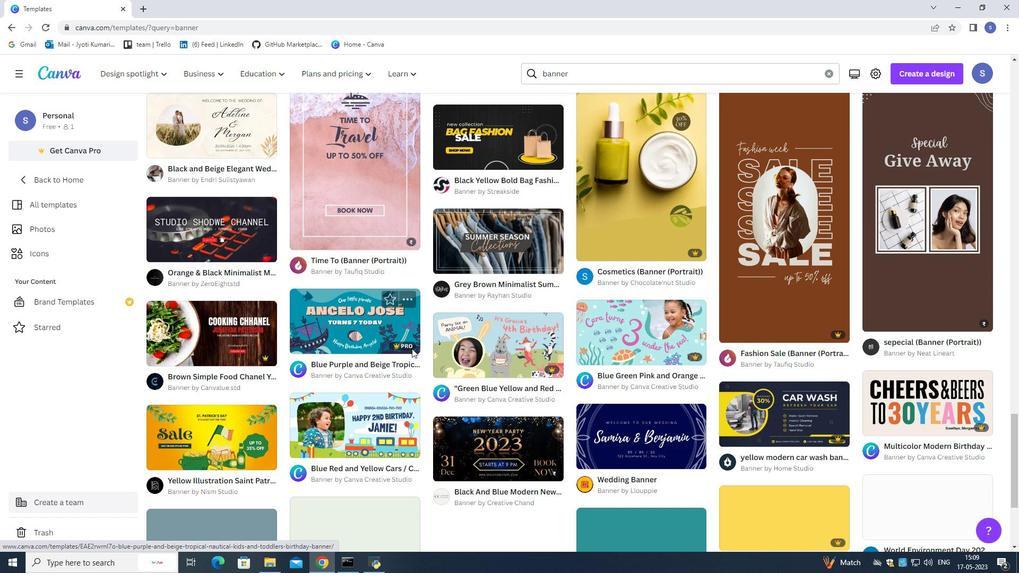 
Action: Mouse moved to (428, 359)
Screenshot: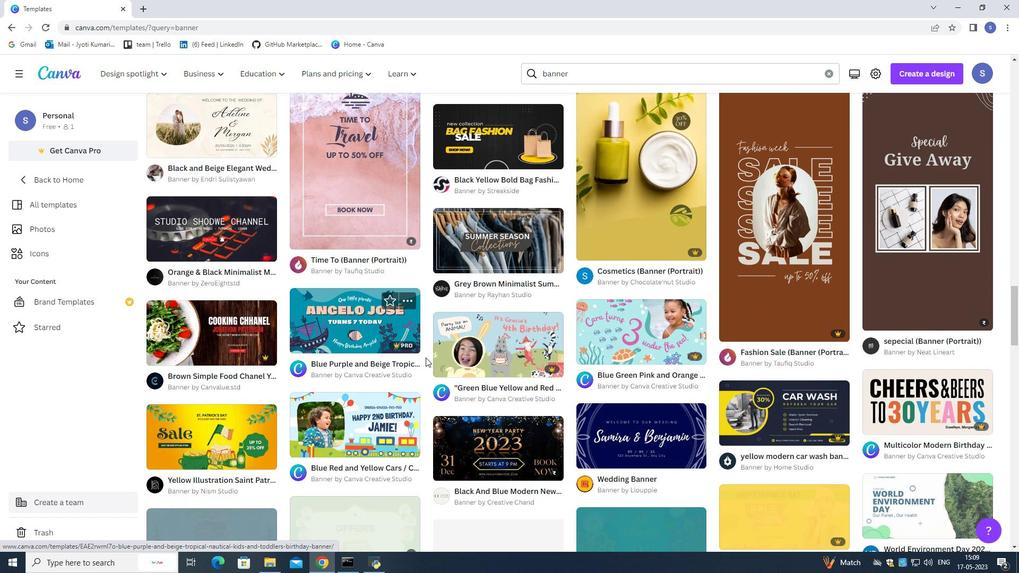 
Action: Mouse scrolled (428, 359) with delta (0, 0)
Screenshot: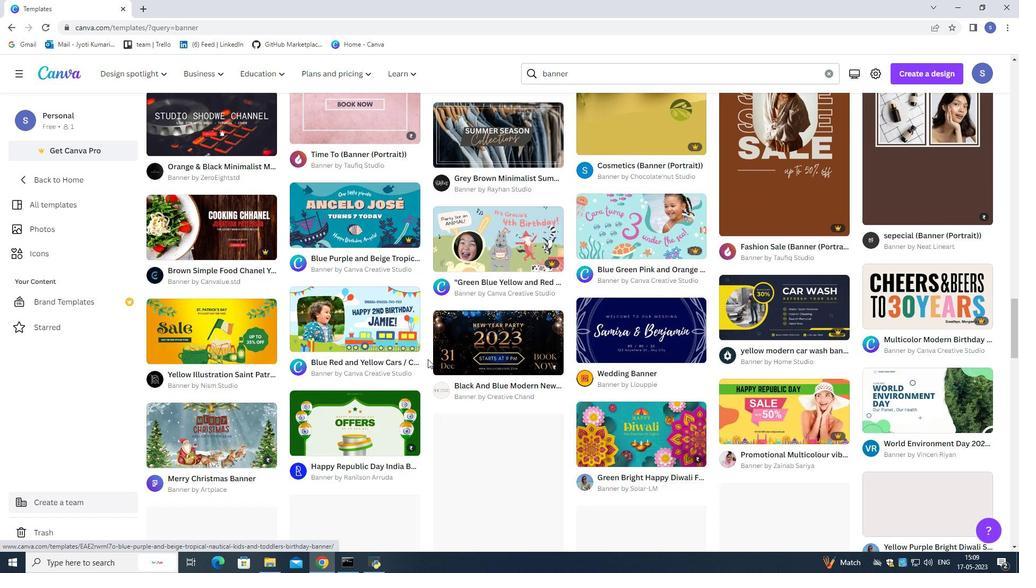 
Action: Mouse moved to (428, 359)
Screenshot: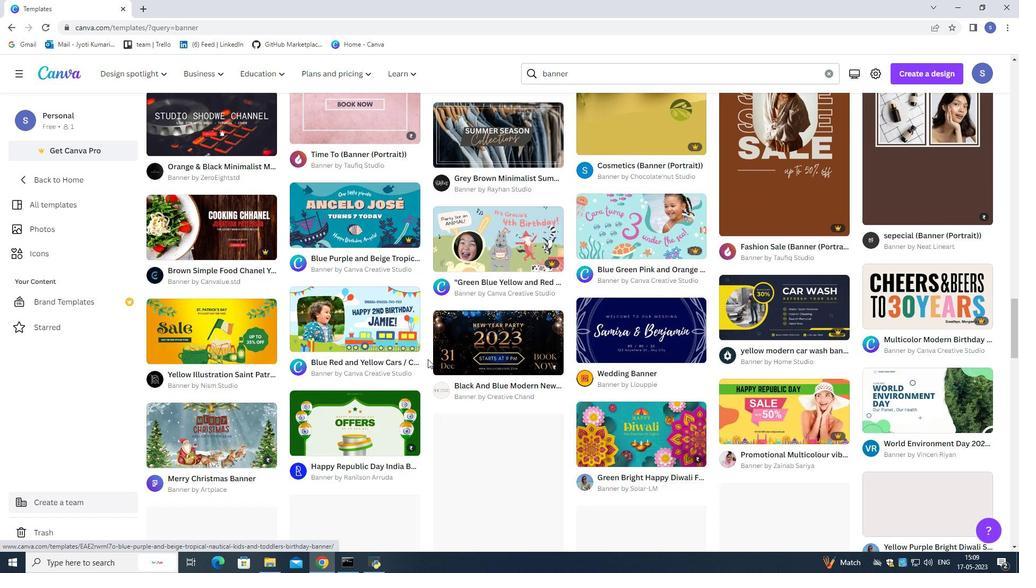 
Action: Mouse scrolled (428, 359) with delta (0, 0)
Screenshot: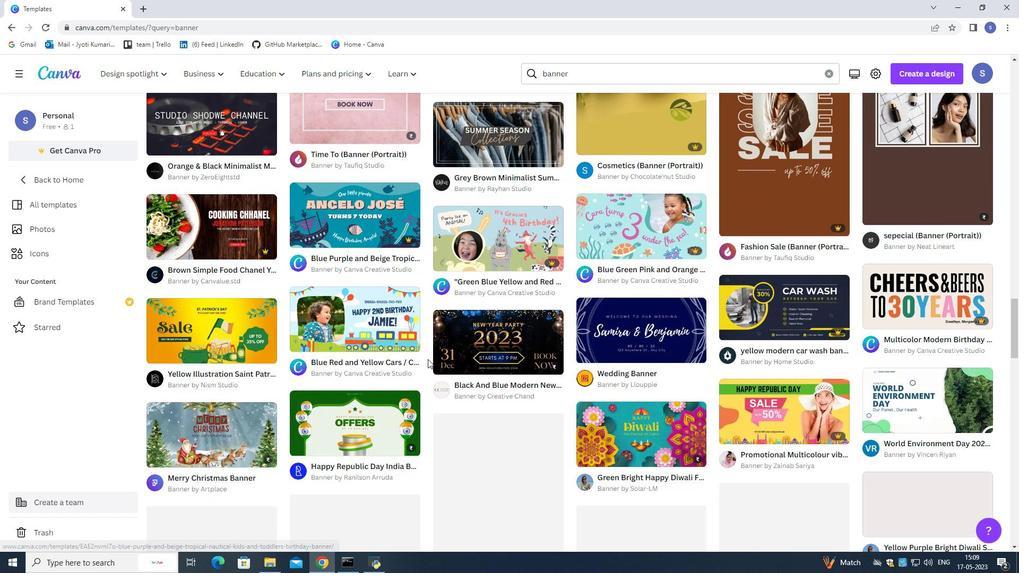 
Action: Mouse scrolled (428, 359) with delta (0, 0)
Screenshot: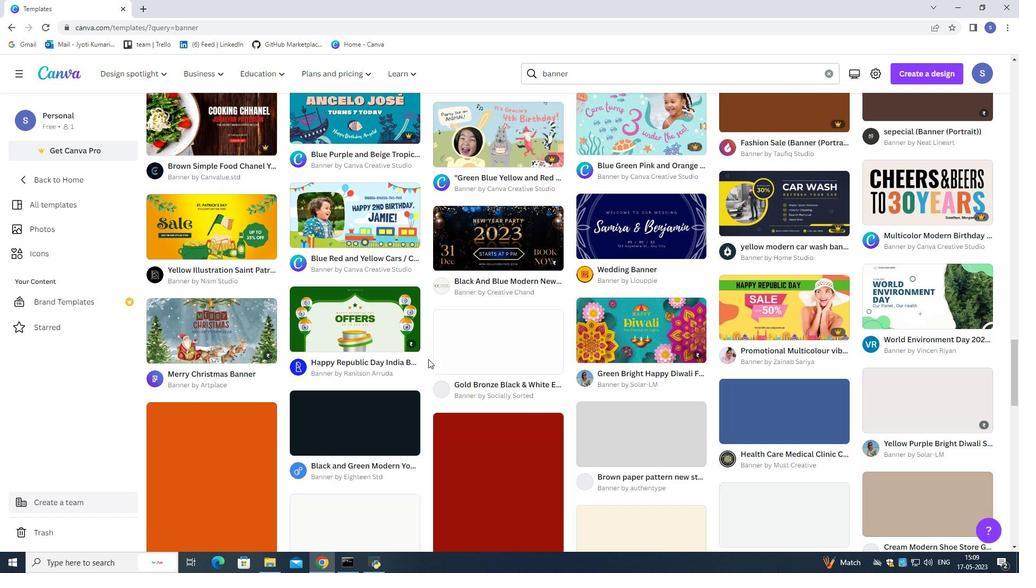 
Action: Mouse scrolled (428, 359) with delta (0, 0)
Screenshot: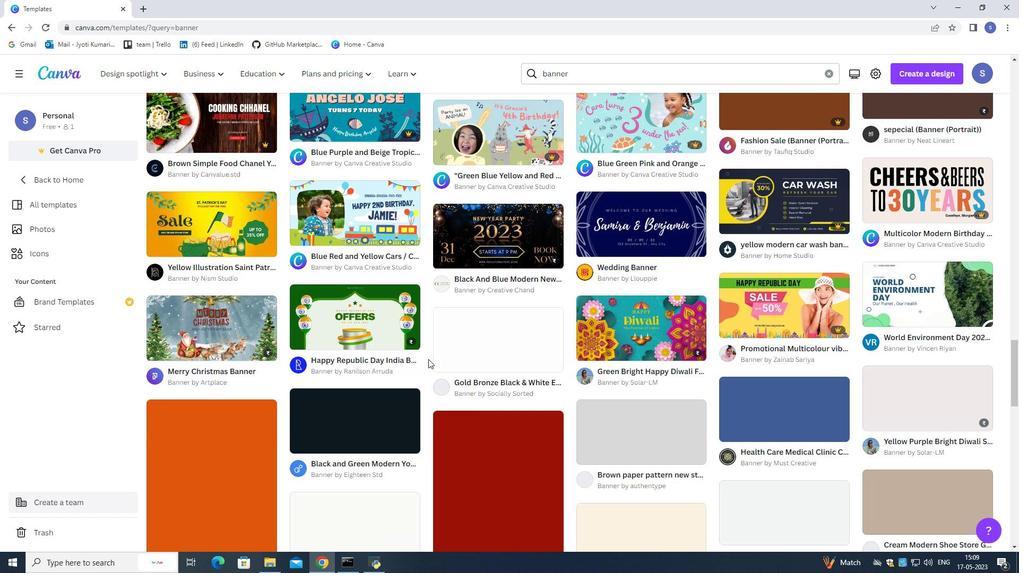 
Action: Mouse scrolled (428, 359) with delta (0, 0)
Screenshot: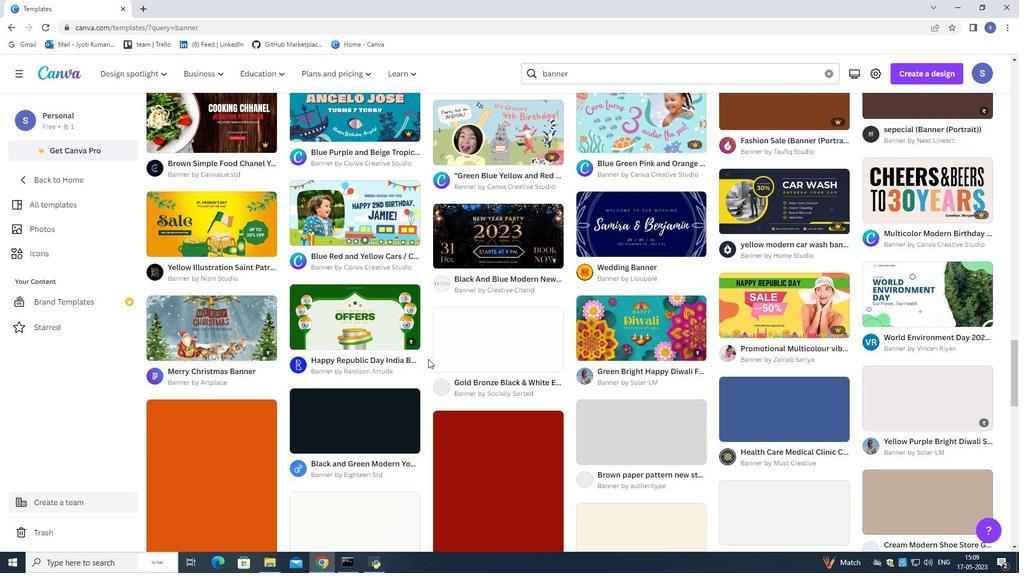 
Action: Mouse scrolled (428, 359) with delta (0, 0)
Screenshot: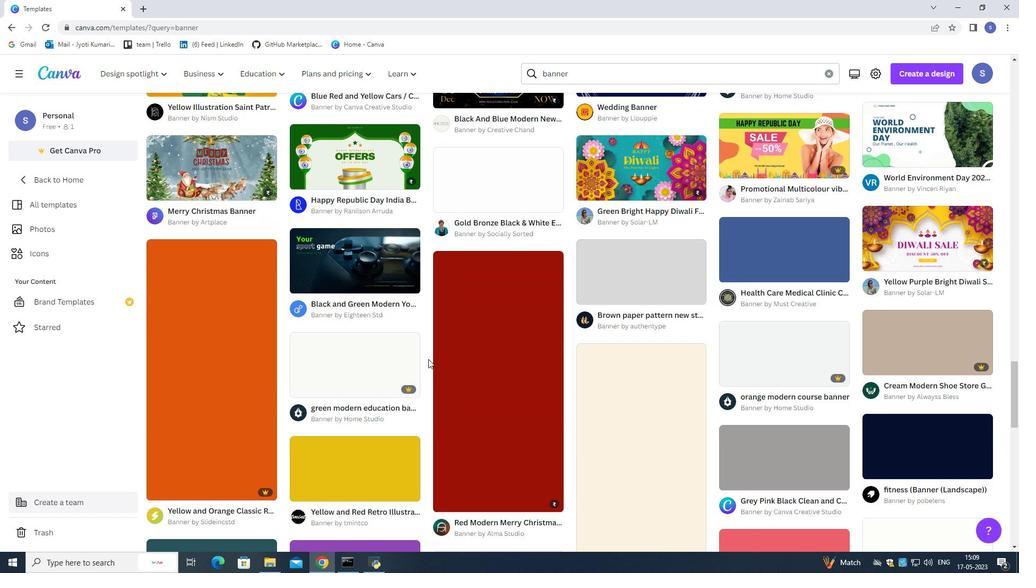 
Action: Mouse scrolled (428, 359) with delta (0, 0)
Screenshot: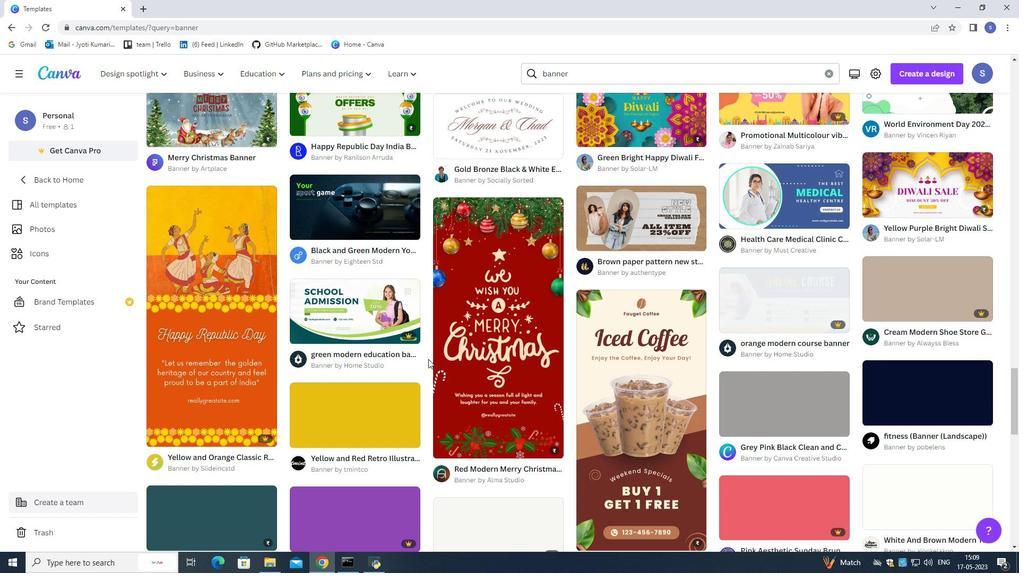 
Action: Mouse scrolled (428, 359) with delta (0, 0)
Screenshot: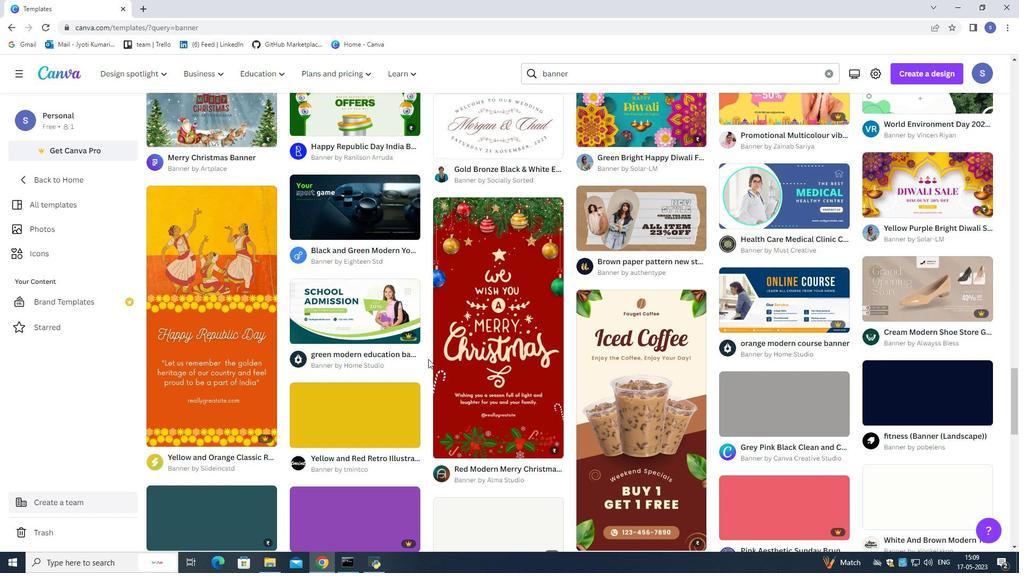 
Action: Mouse scrolled (428, 359) with delta (0, 0)
Screenshot: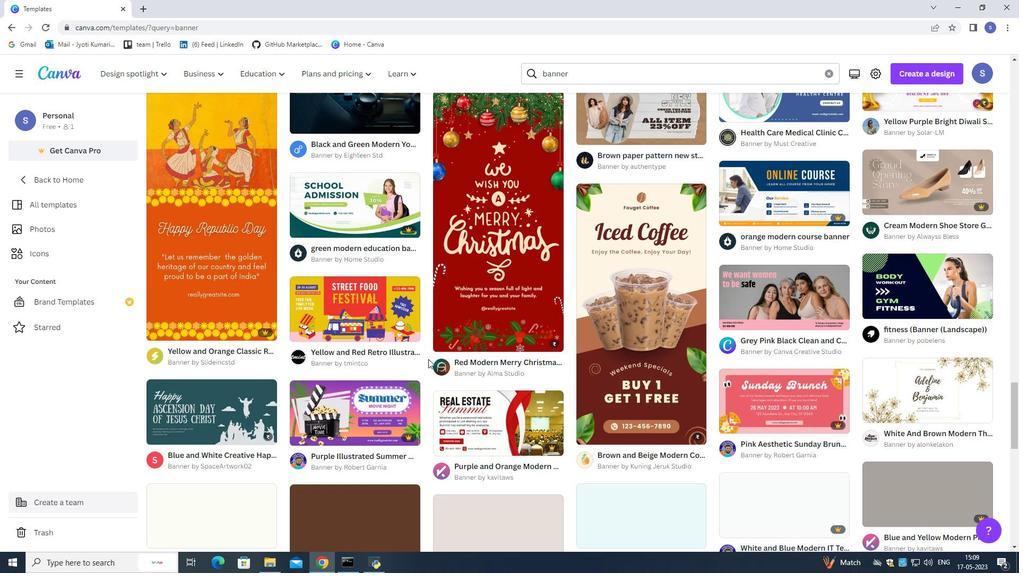 
Action: Mouse scrolled (428, 359) with delta (0, 0)
Screenshot: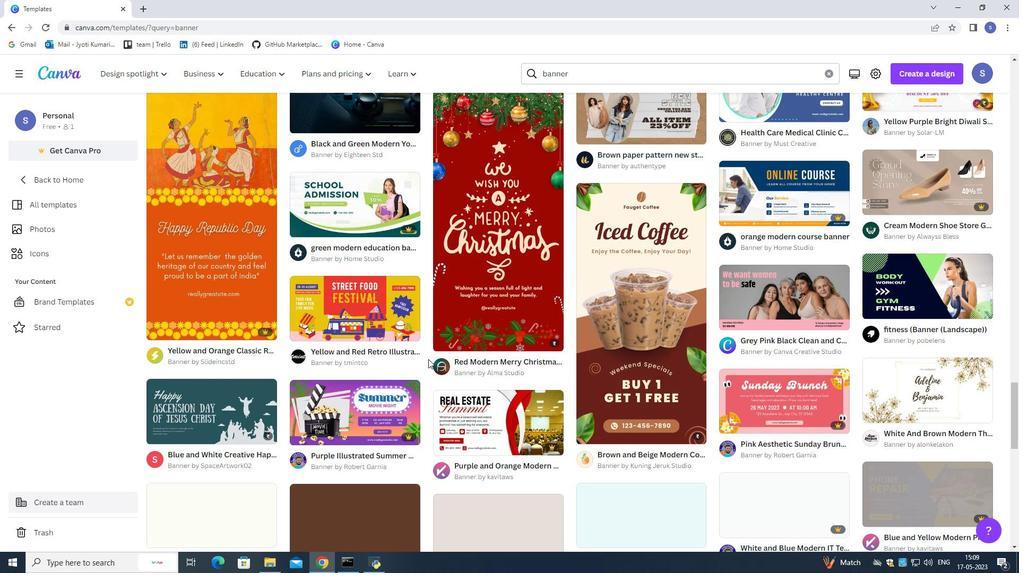 
Action: Mouse scrolled (428, 359) with delta (0, 0)
Screenshot: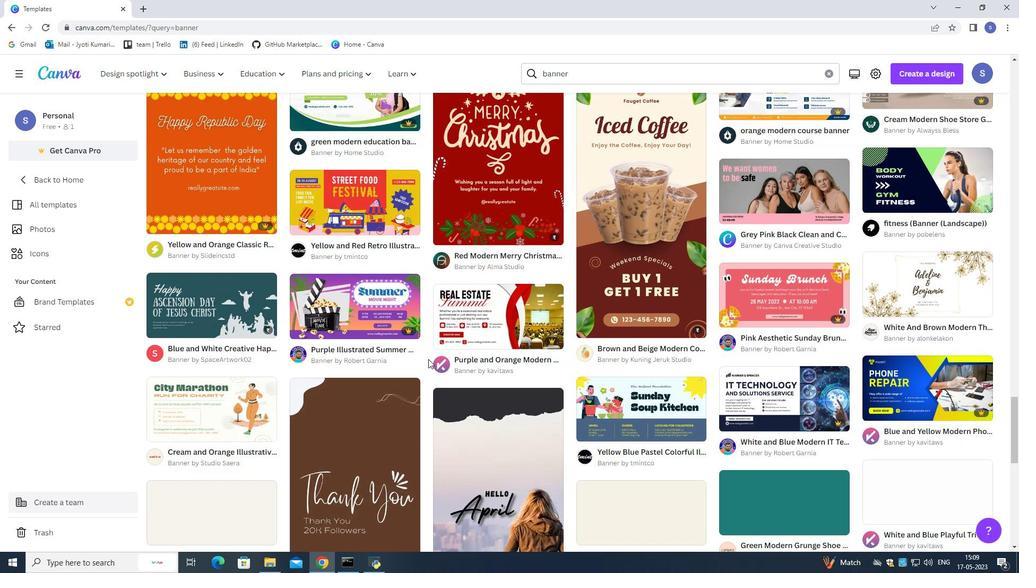 
Action: Mouse scrolled (428, 359) with delta (0, 0)
Screenshot: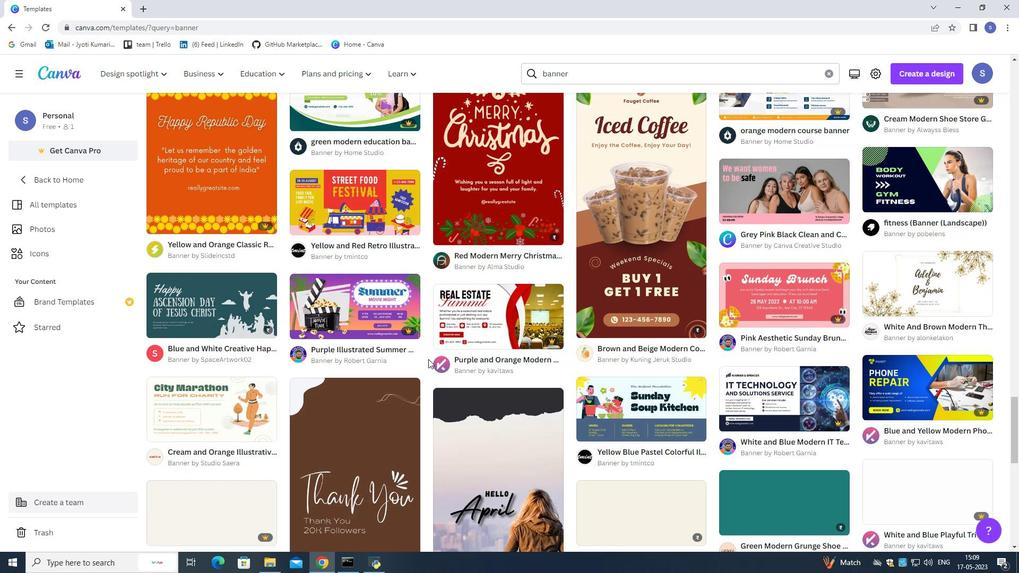 
Action: Mouse scrolled (428, 359) with delta (0, 0)
Screenshot: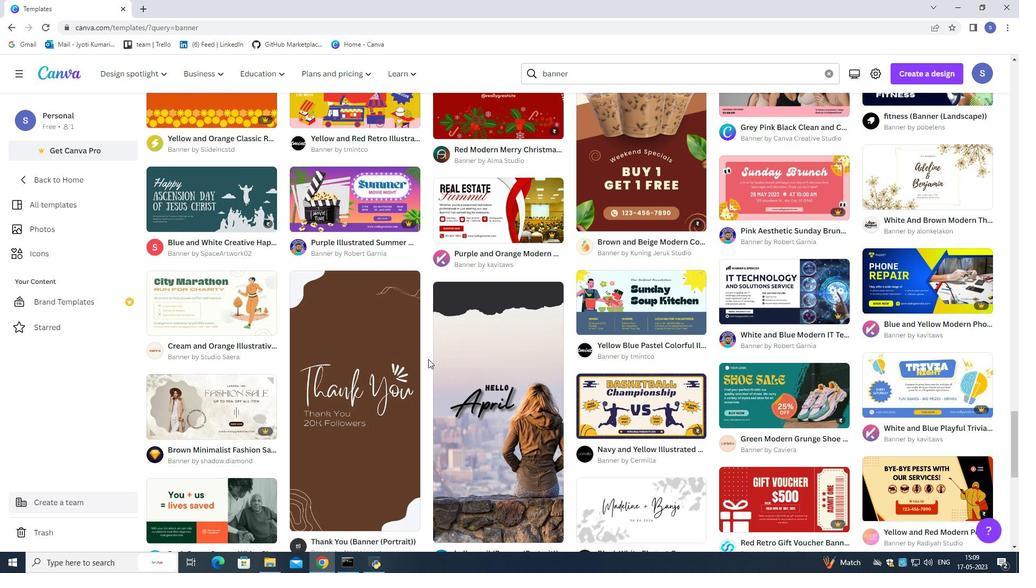 
Action: Mouse scrolled (428, 359) with delta (0, 0)
Screenshot: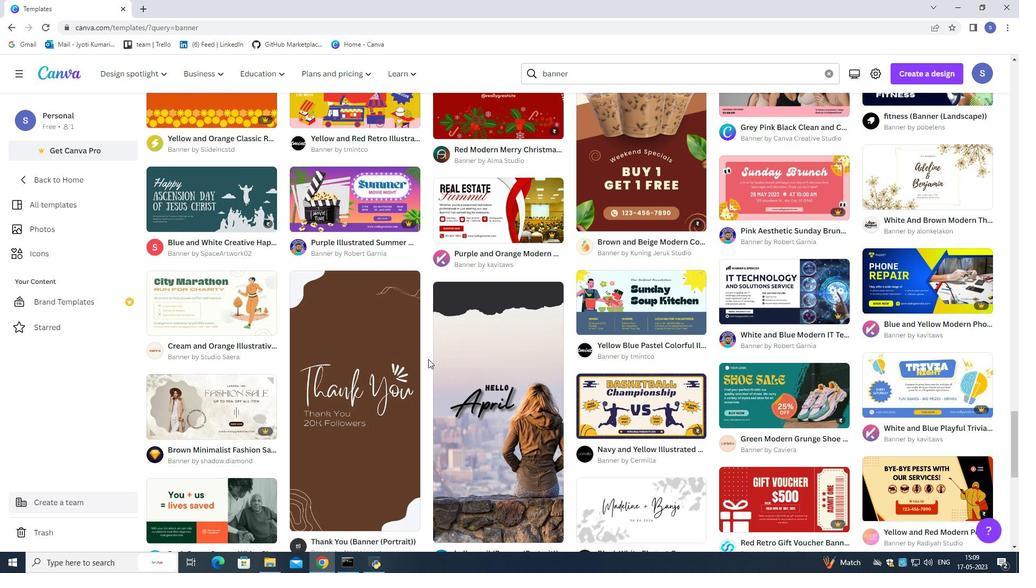 
Action: Mouse scrolled (428, 359) with delta (0, 0)
Screenshot: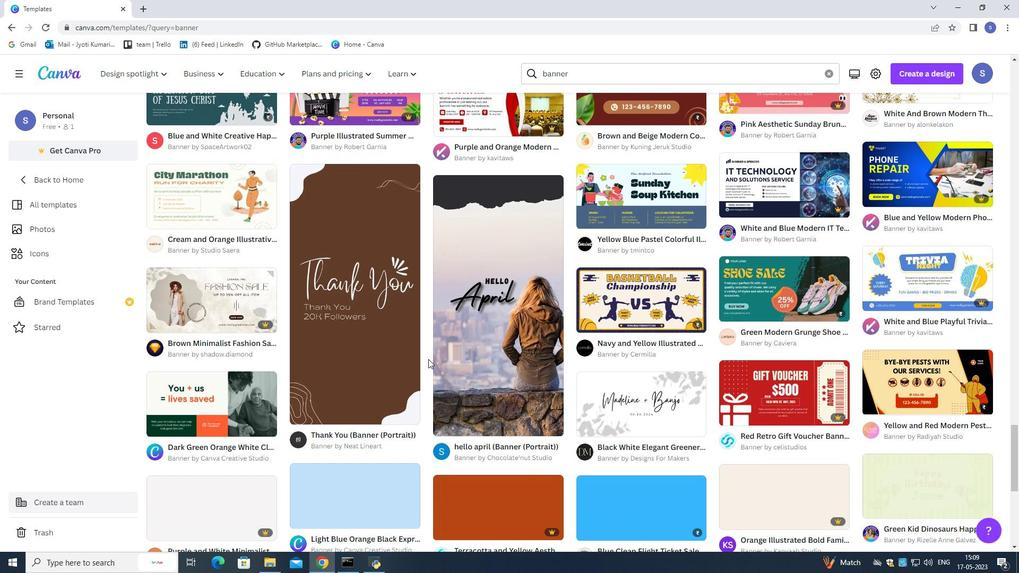 
Action: Mouse scrolled (428, 359) with delta (0, 0)
Screenshot: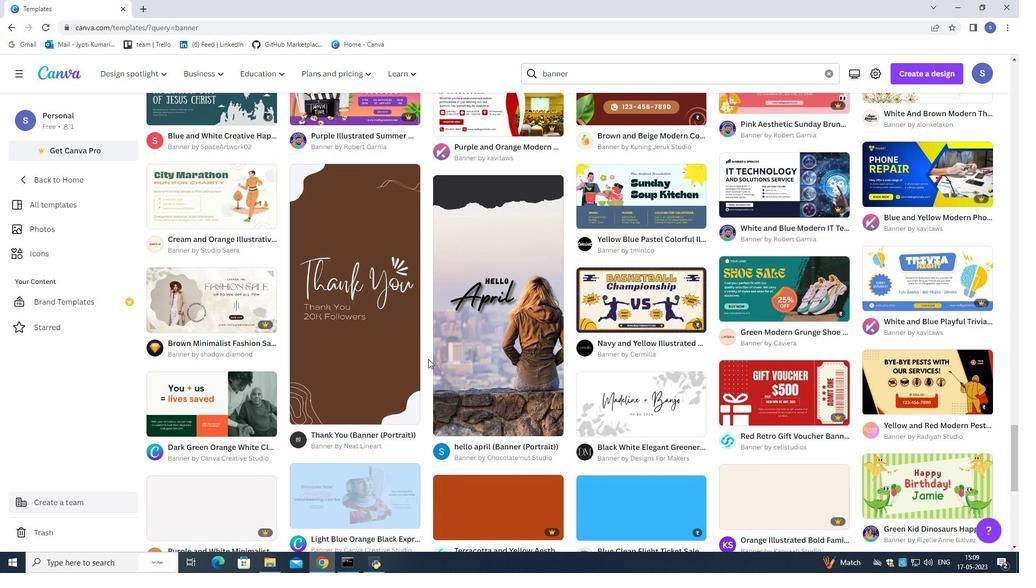 
Action: Mouse scrolled (428, 359) with delta (0, 0)
Screenshot: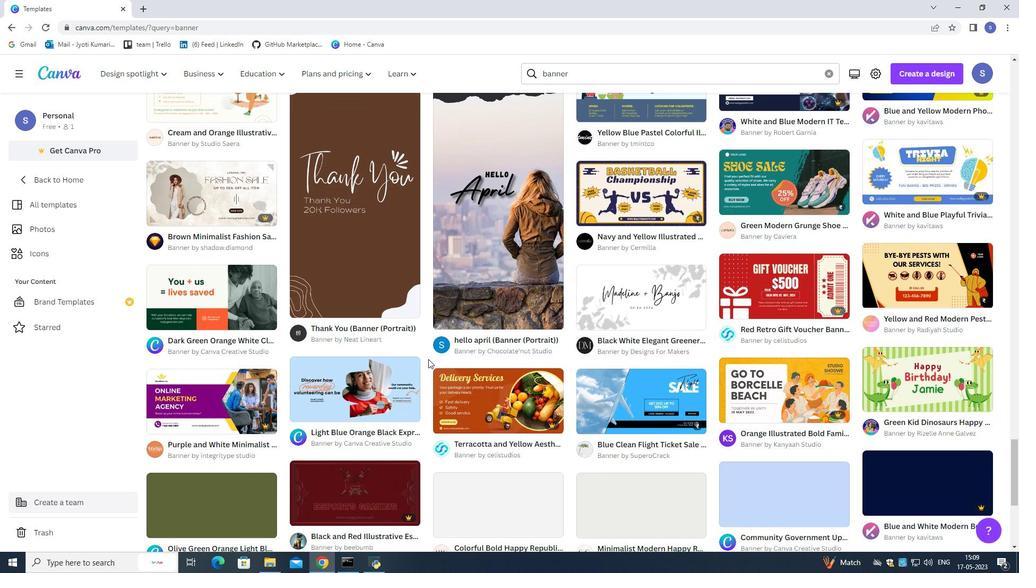 
Action: Mouse scrolled (428, 359) with delta (0, 0)
Screenshot: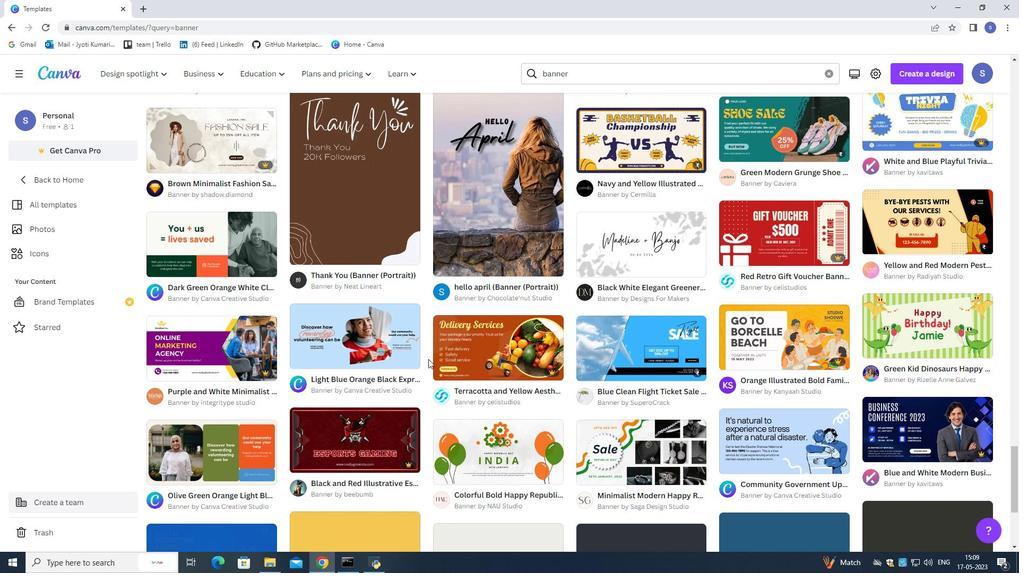 
Action: Mouse scrolled (428, 359) with delta (0, 0)
Screenshot: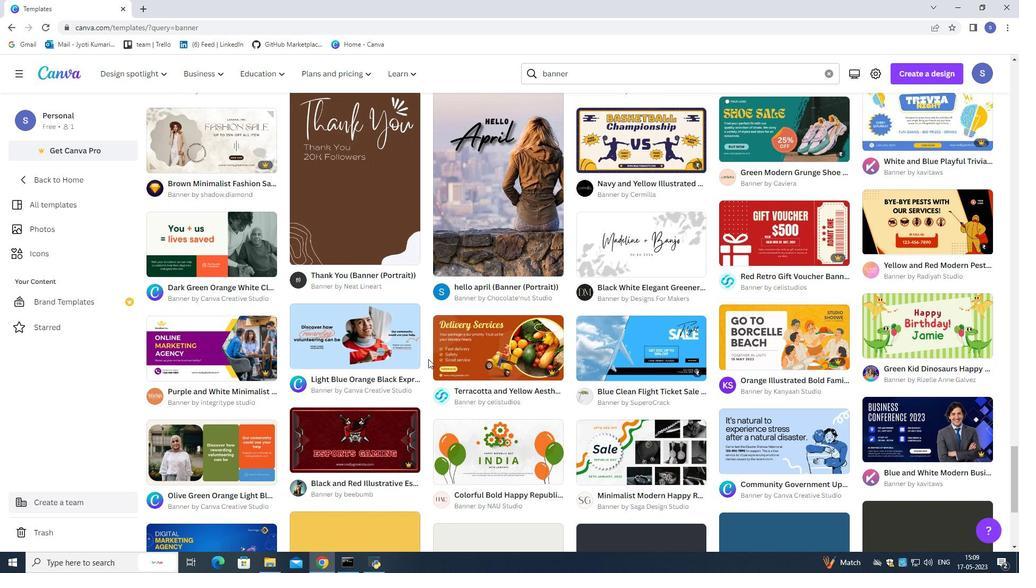 
Action: Mouse scrolled (428, 359) with delta (0, 0)
Screenshot: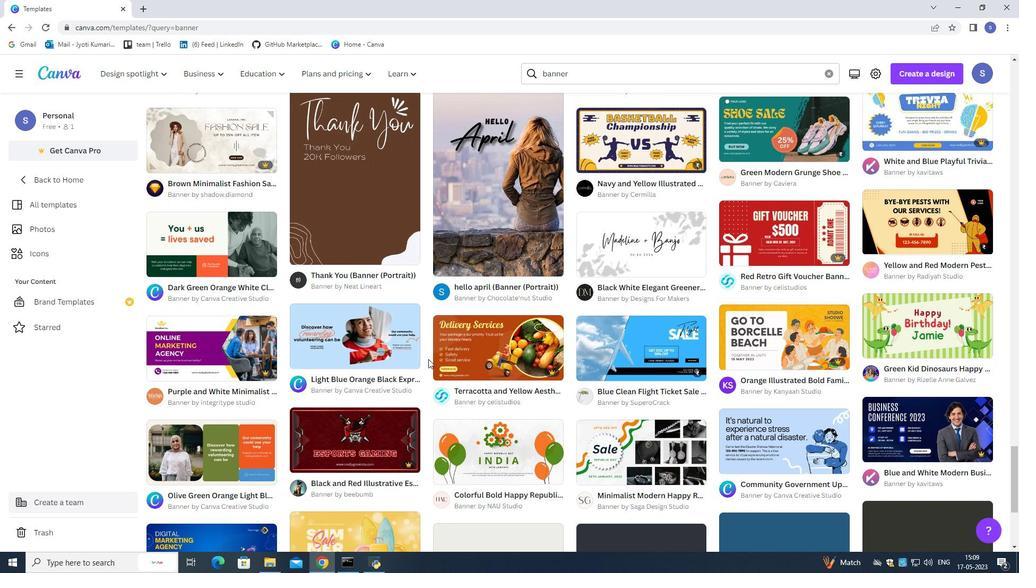 
Action: Mouse scrolled (428, 360) with delta (0, 0)
Screenshot: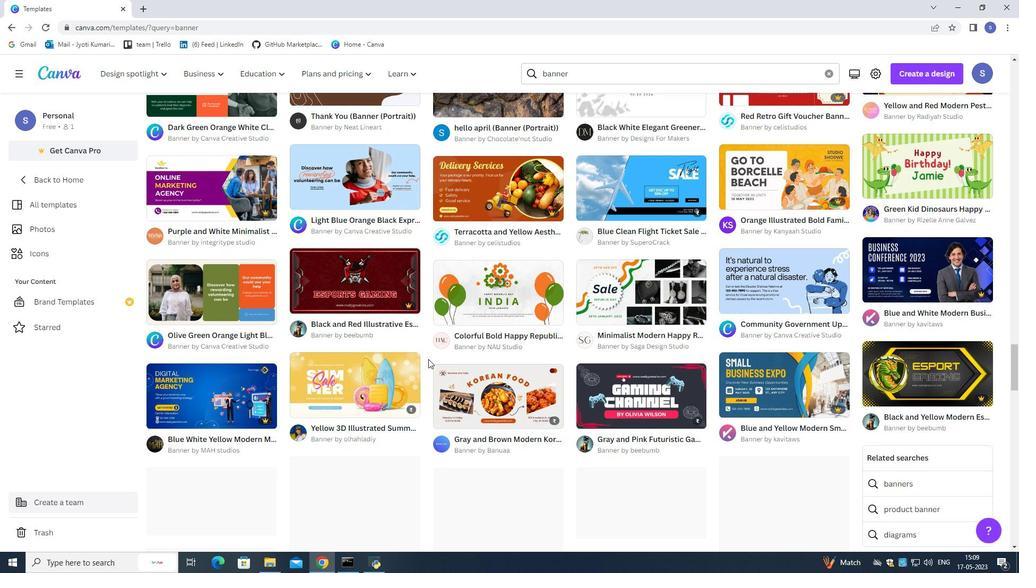
Action: Mouse scrolled (428, 360) with delta (0, 0)
Screenshot: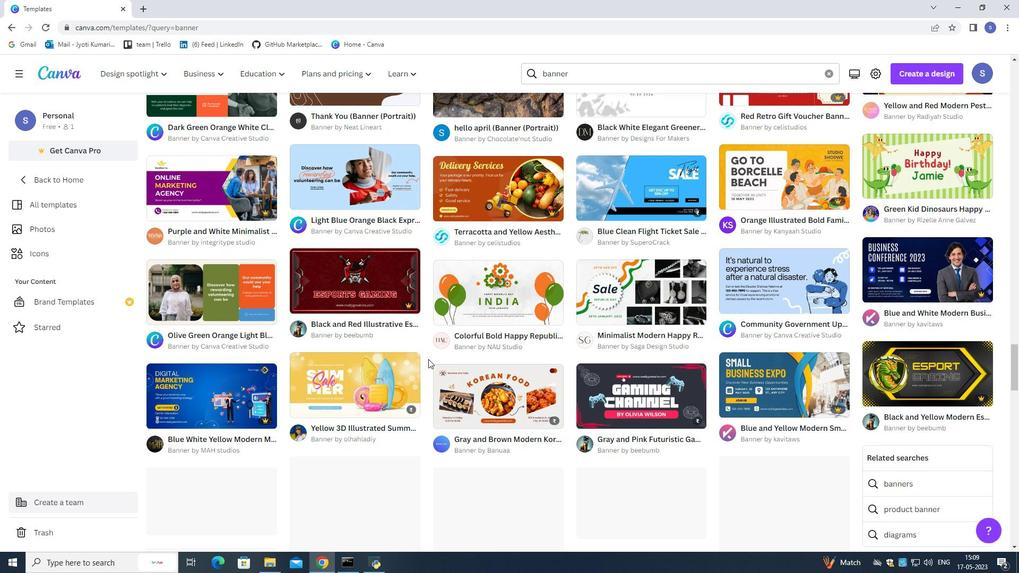 
Action: Mouse scrolled (428, 360) with delta (0, 0)
Screenshot: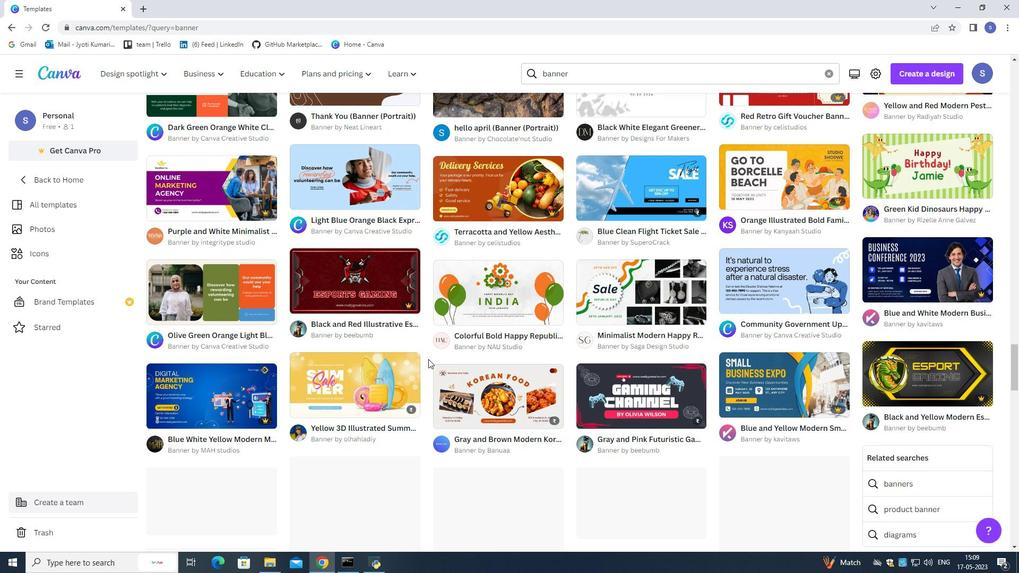 
Action: Mouse scrolled (428, 360) with delta (0, 0)
Screenshot: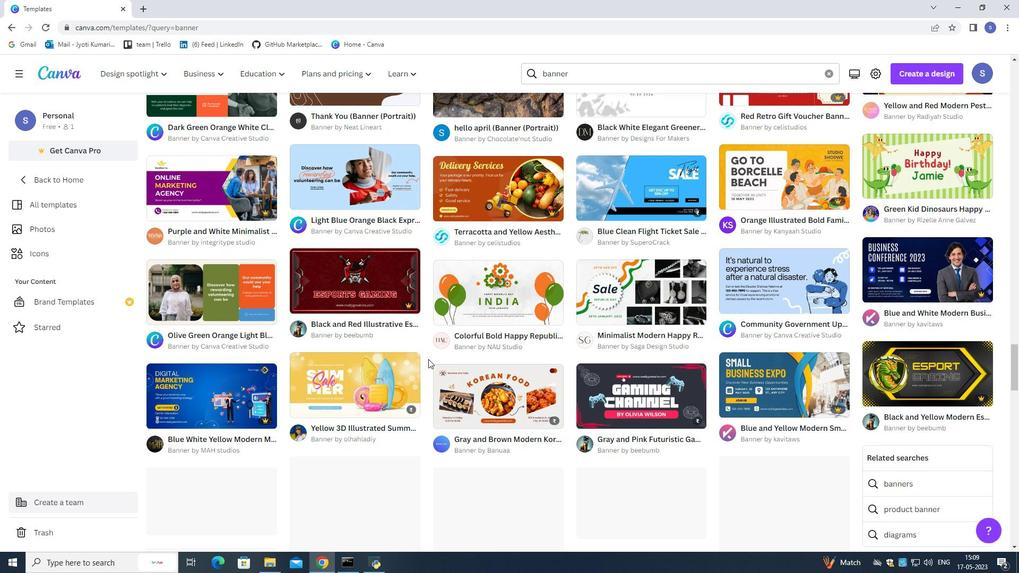 
Action: Mouse scrolled (428, 360) with delta (0, 0)
Screenshot: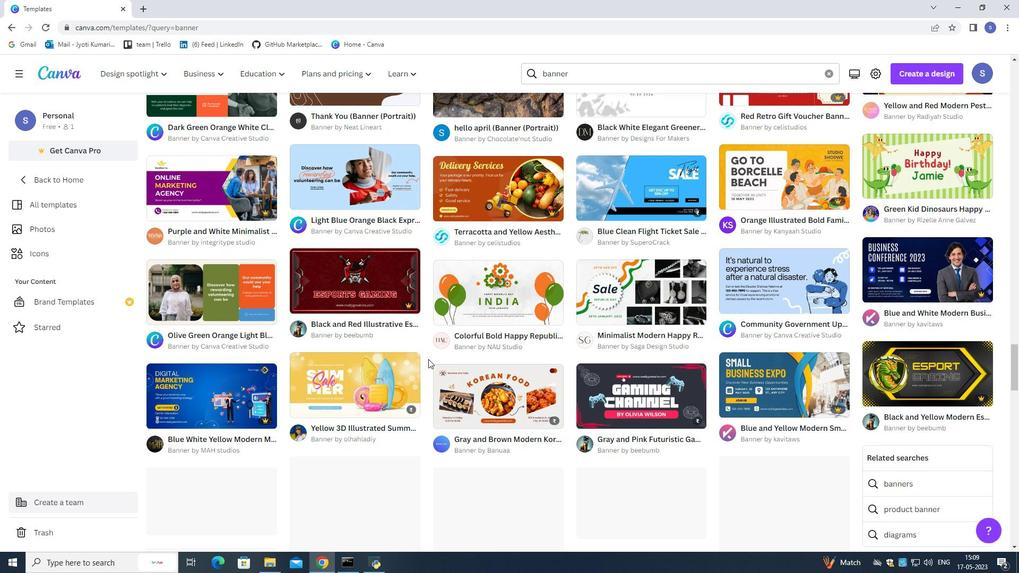 
Action: Mouse scrolled (428, 360) with delta (0, 0)
Screenshot: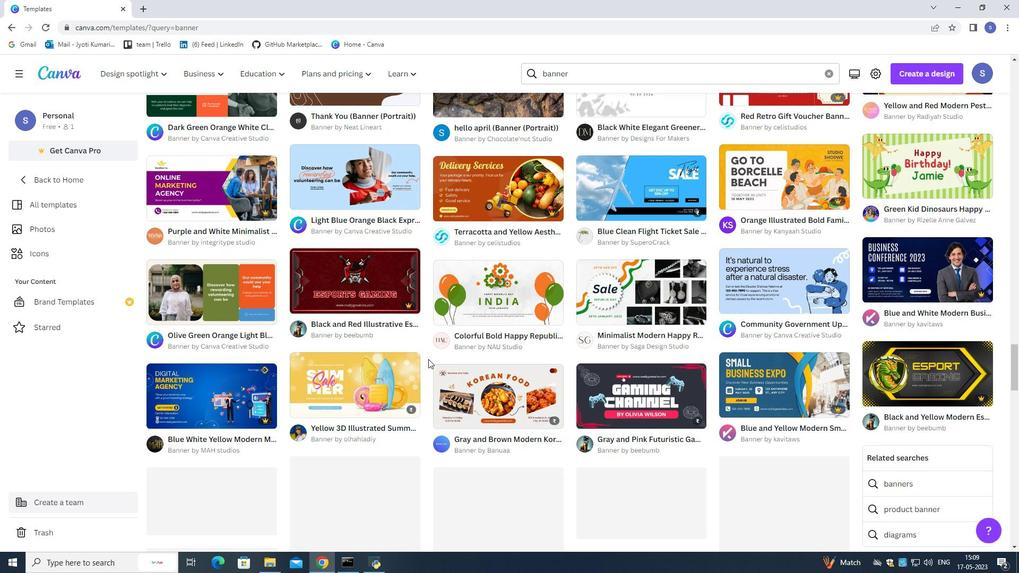 
Action: Mouse scrolled (428, 360) with delta (0, 0)
Screenshot: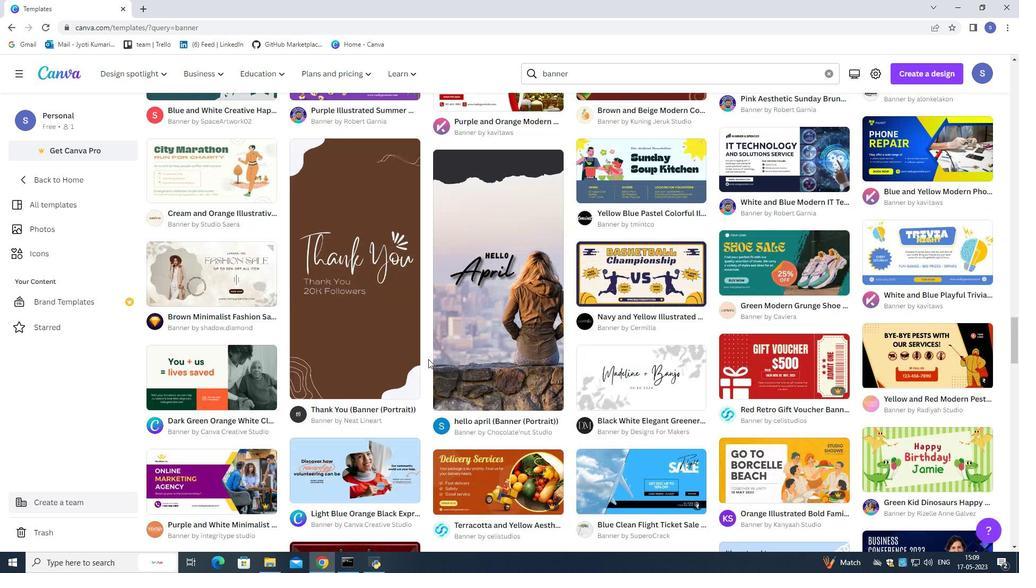 
Action: Mouse scrolled (428, 360) with delta (0, 0)
Screenshot: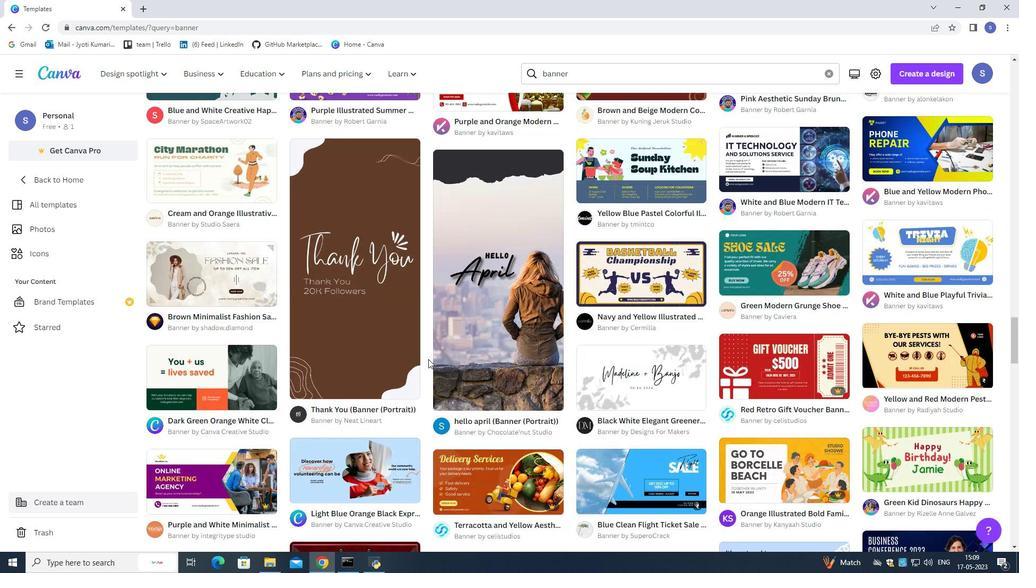 
Action: Mouse scrolled (428, 360) with delta (0, 0)
Screenshot: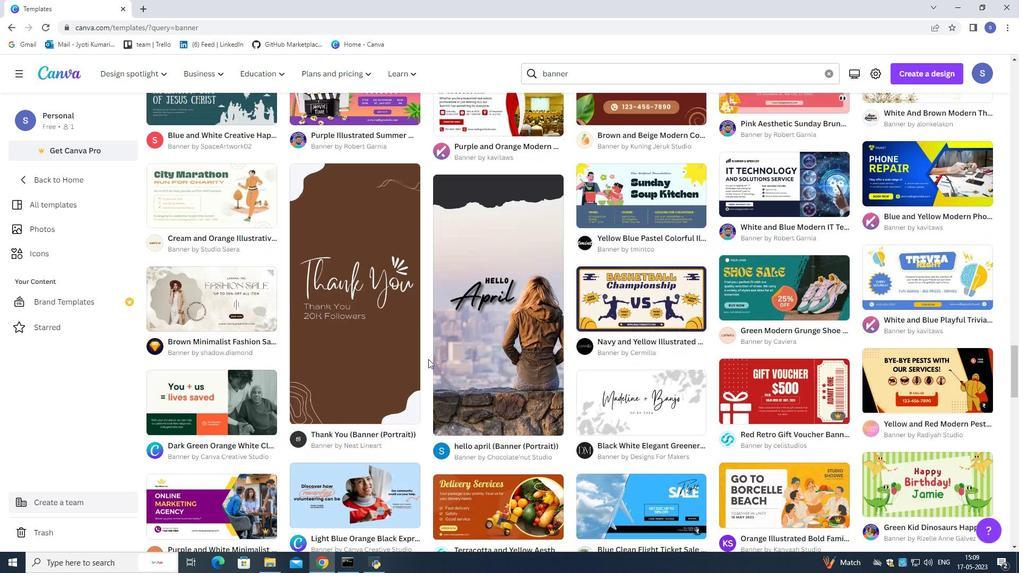 
Action: Mouse scrolled (428, 360) with delta (0, 0)
Screenshot: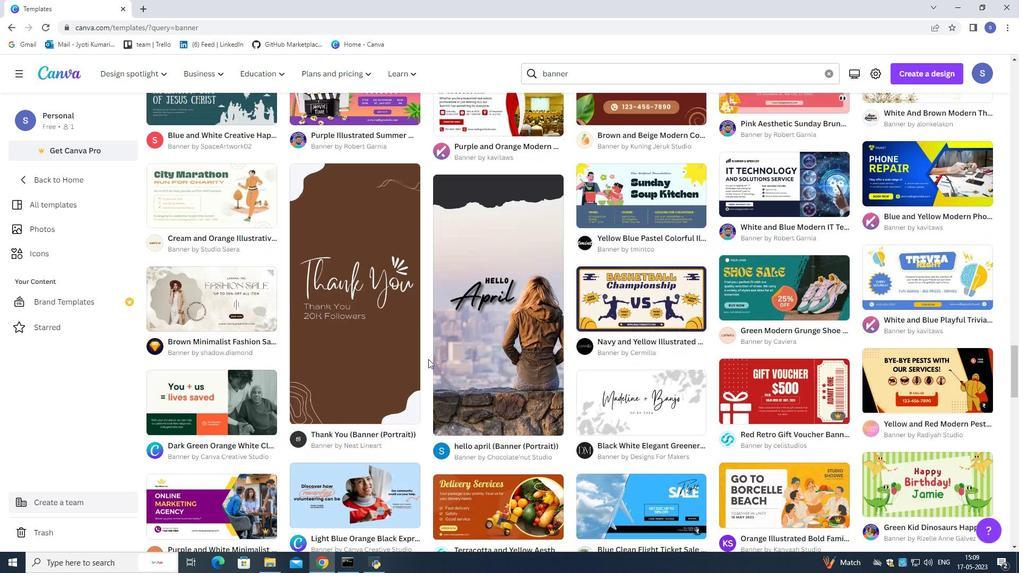 
Action: Mouse scrolled (428, 360) with delta (0, 0)
Screenshot: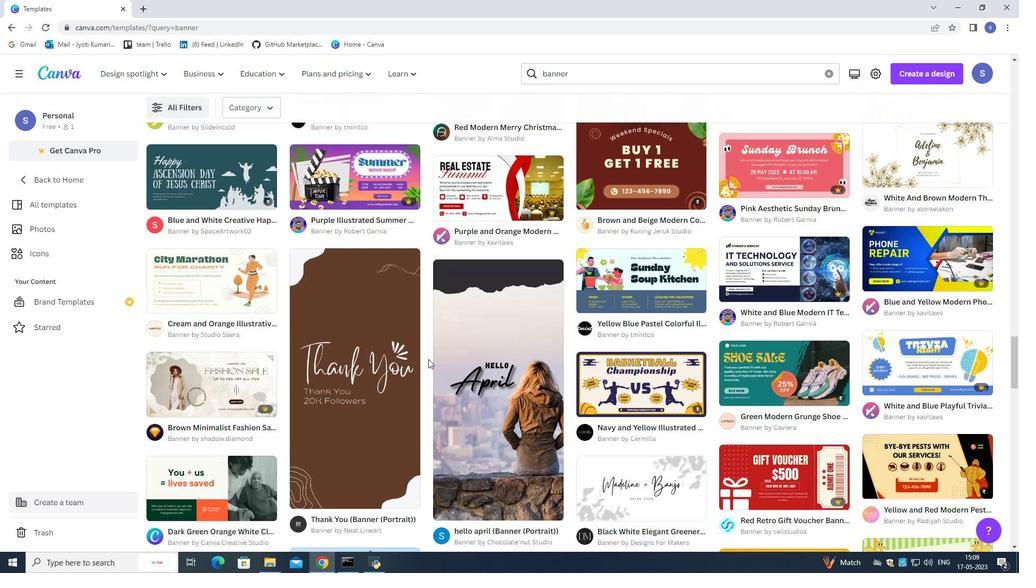 
Action: Mouse scrolled (428, 360) with delta (0, 0)
Screenshot: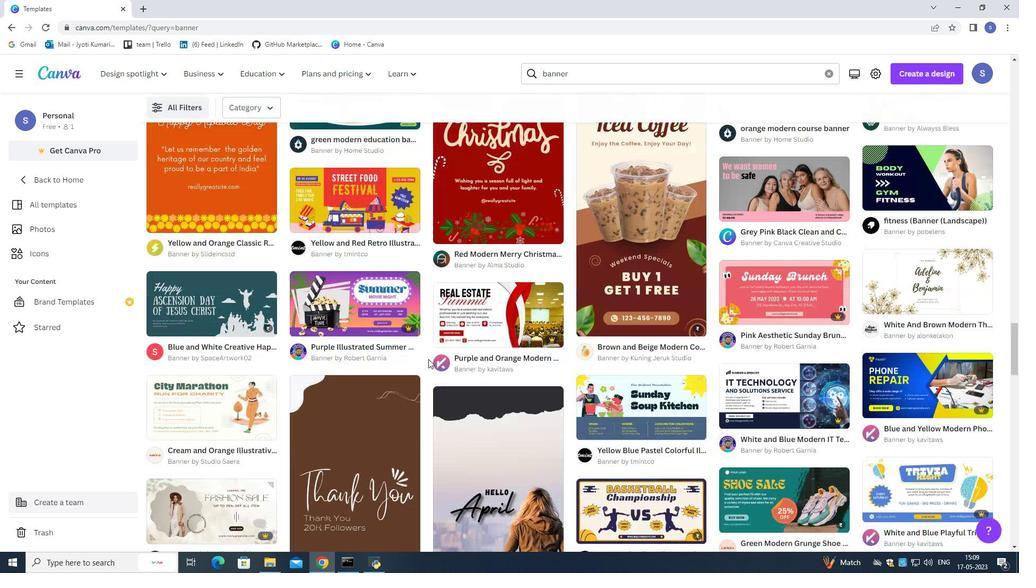 
Action: Mouse scrolled (428, 360) with delta (0, 0)
Screenshot: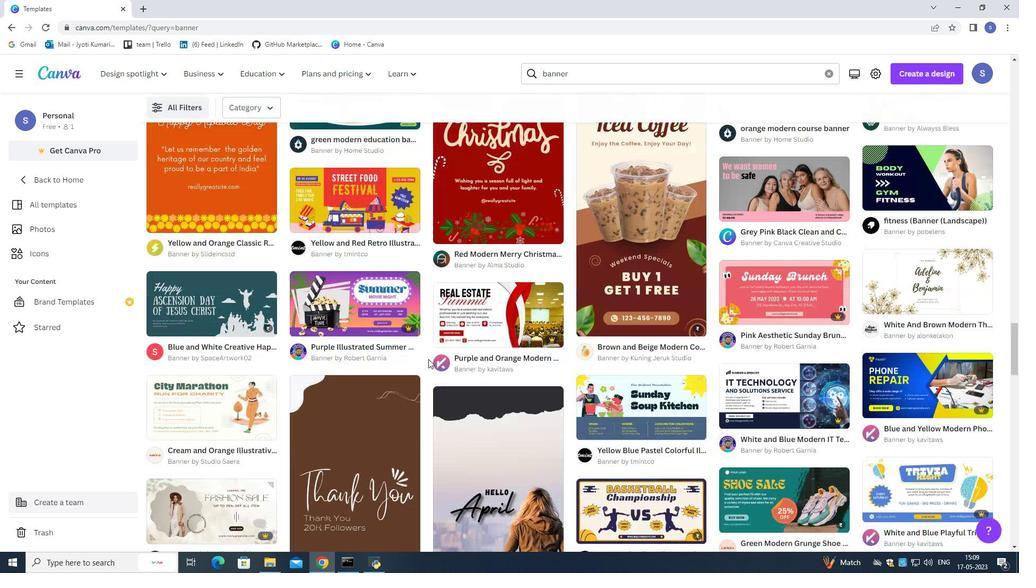 
Action: Mouse scrolled (428, 360) with delta (0, 0)
Screenshot: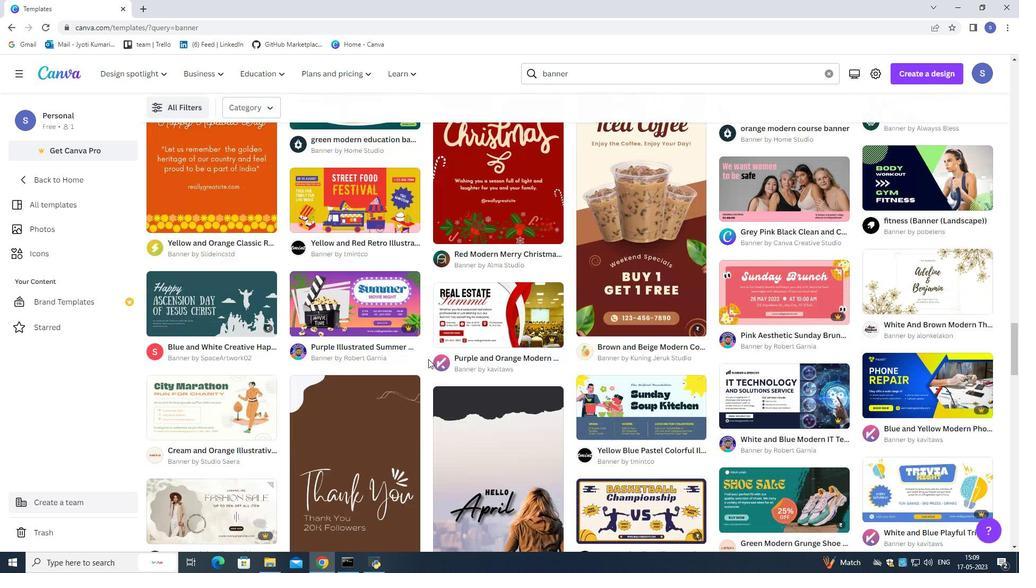 
Action: Mouse scrolled (428, 360) with delta (0, 0)
Screenshot: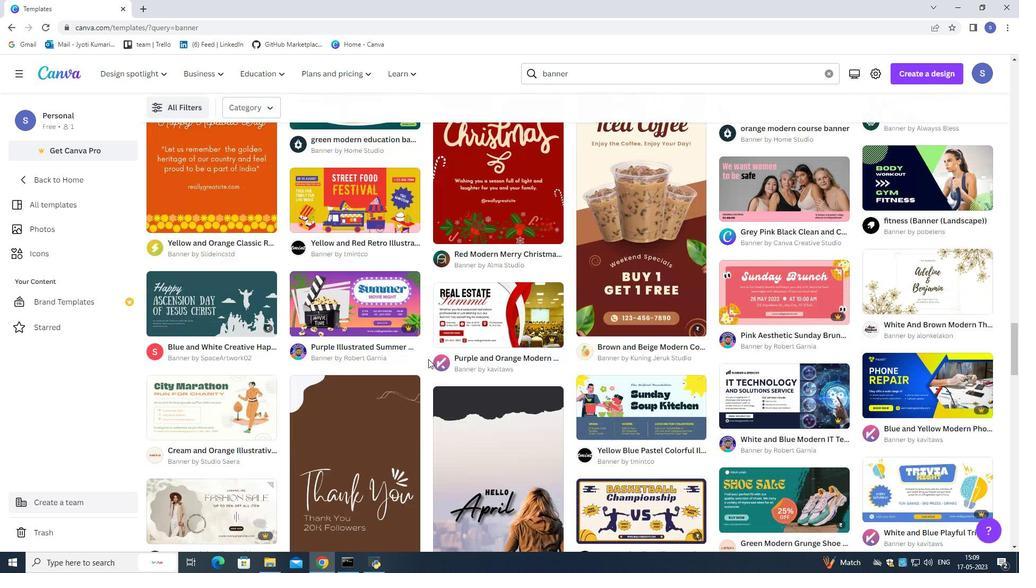 
Action: Mouse scrolled (428, 360) with delta (0, 0)
Screenshot: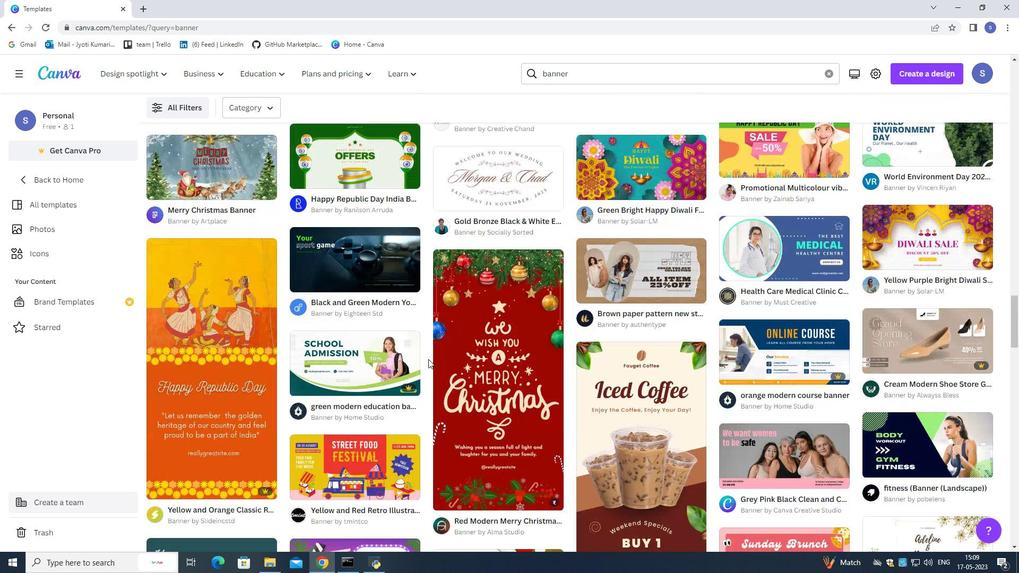 
Action: Mouse moved to (428, 359)
Screenshot: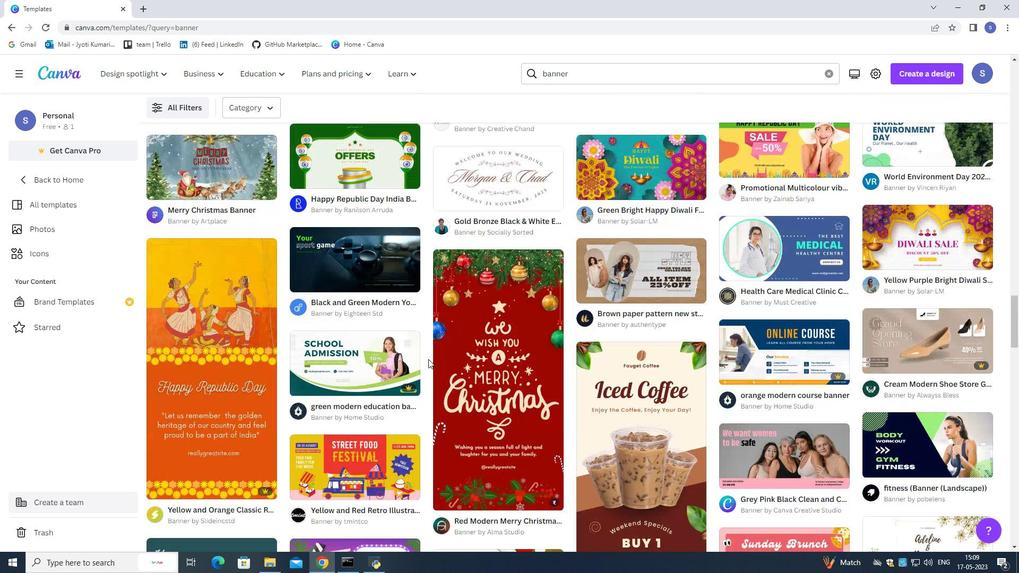 
Action: Mouse scrolled (428, 360) with delta (0, 0)
Screenshot: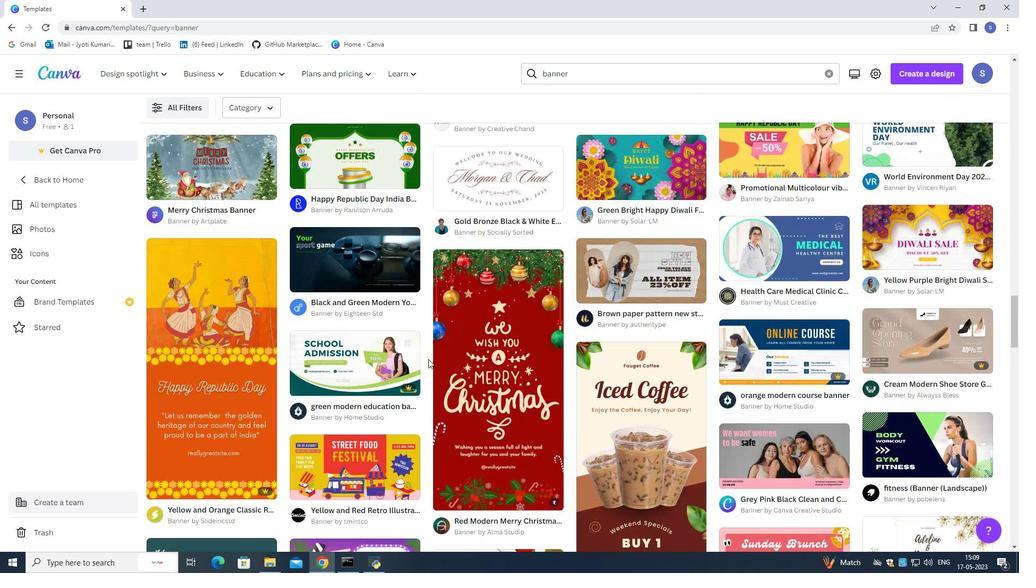 
Action: Mouse scrolled (428, 360) with delta (0, 0)
Screenshot: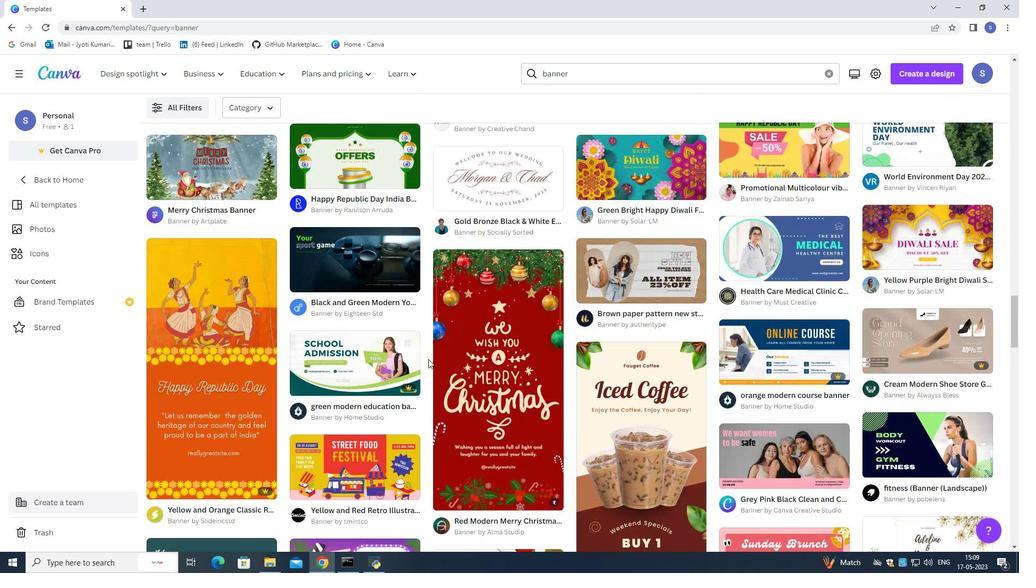 
Action: Mouse scrolled (428, 360) with delta (0, 0)
Screenshot: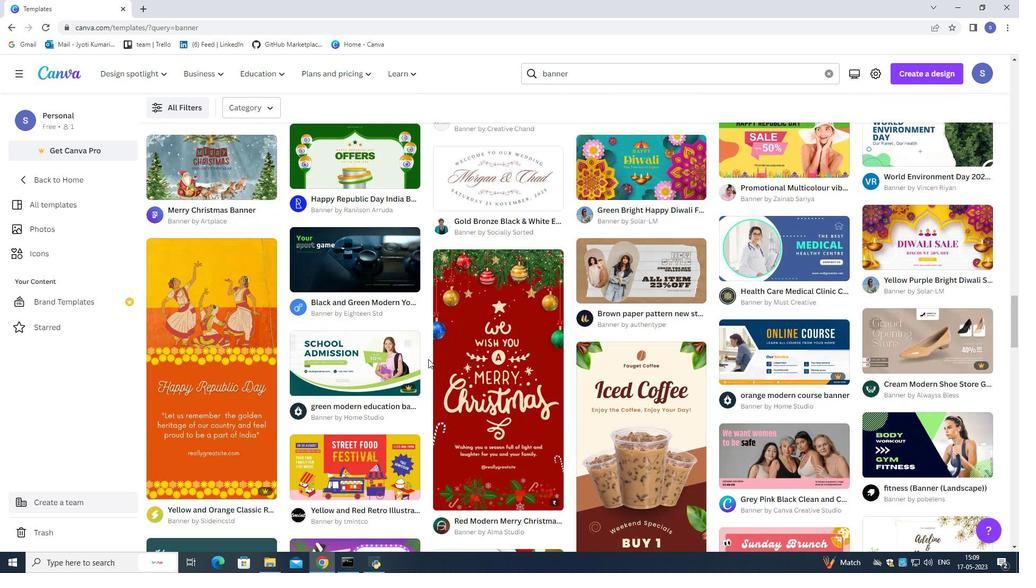 
Action: Mouse scrolled (428, 360) with delta (0, 0)
Screenshot: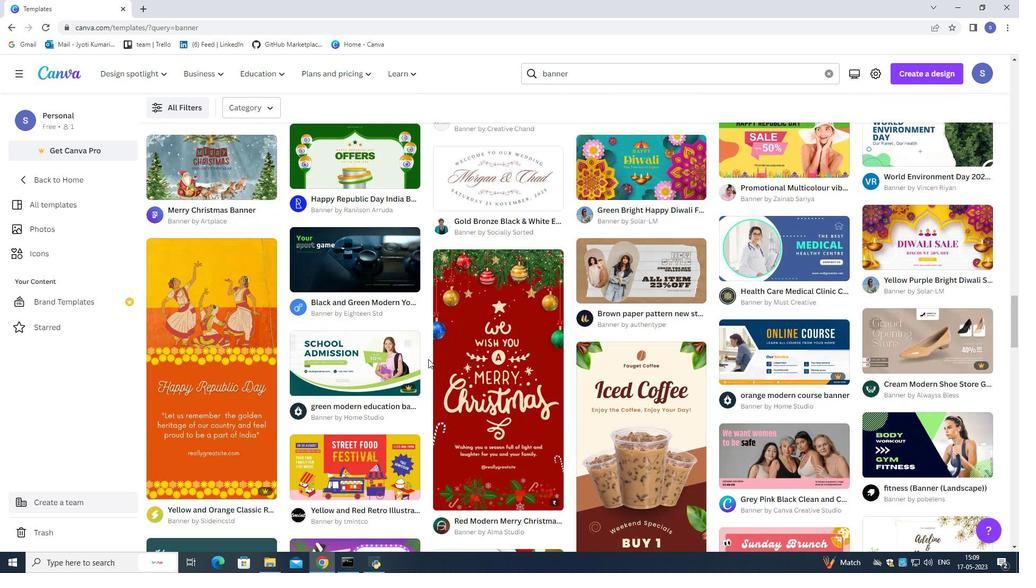 
Action: Mouse scrolled (428, 360) with delta (0, 0)
Screenshot: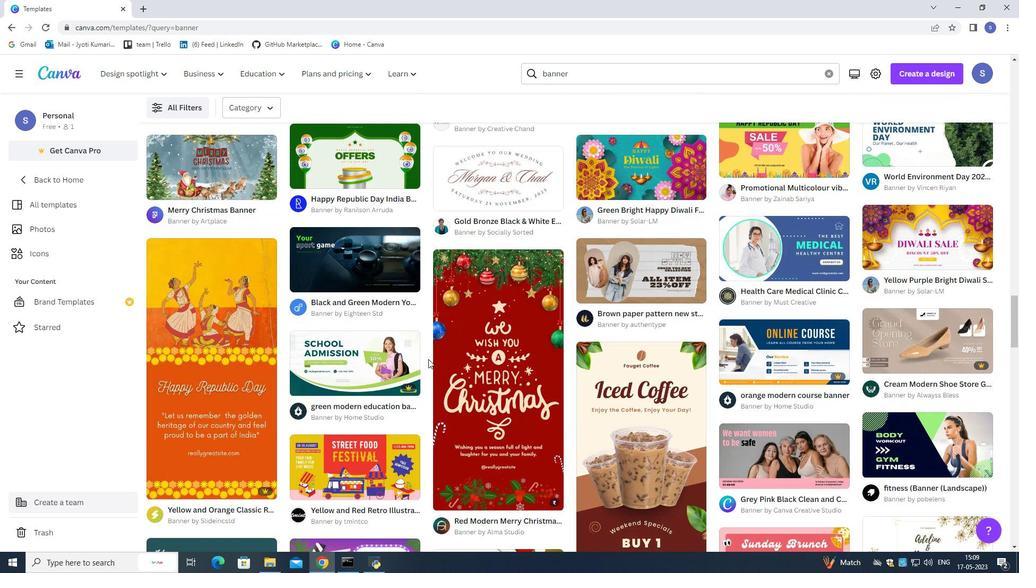 
Action: Mouse moved to (428, 359)
Screenshot: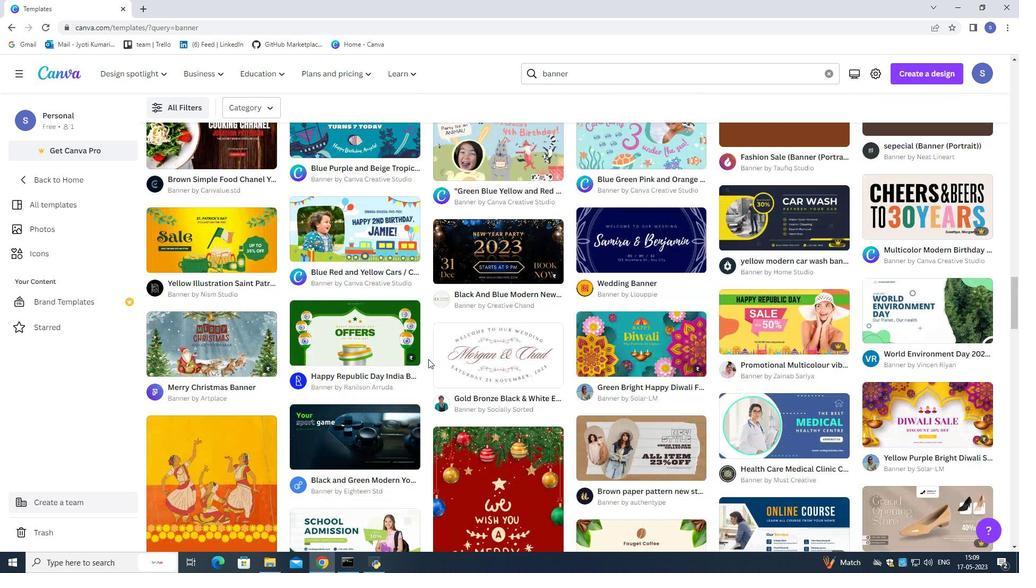 
Action: Mouse scrolled (428, 359) with delta (0, 0)
Screenshot: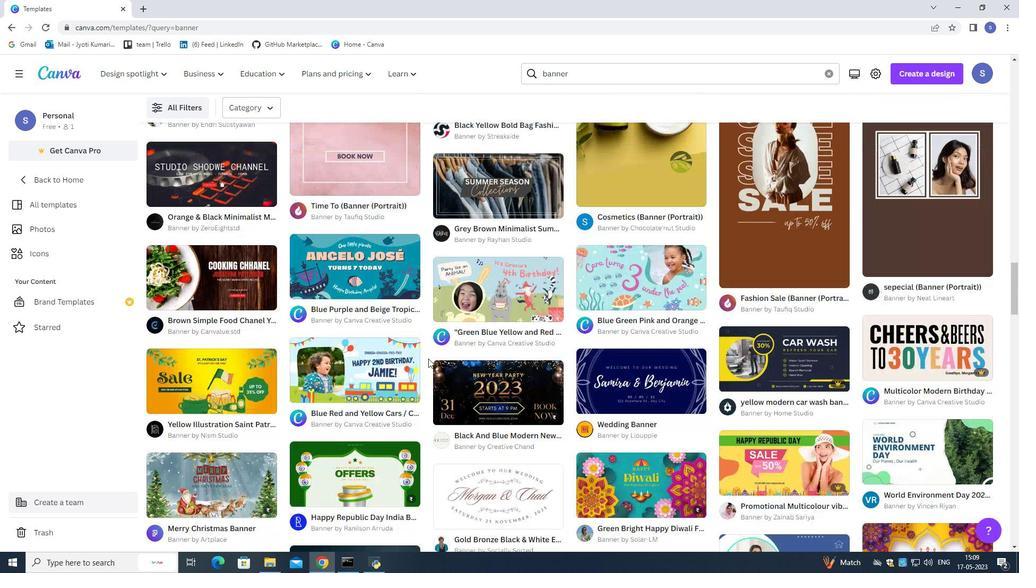 
Action: Mouse scrolled (428, 359) with delta (0, 0)
Screenshot: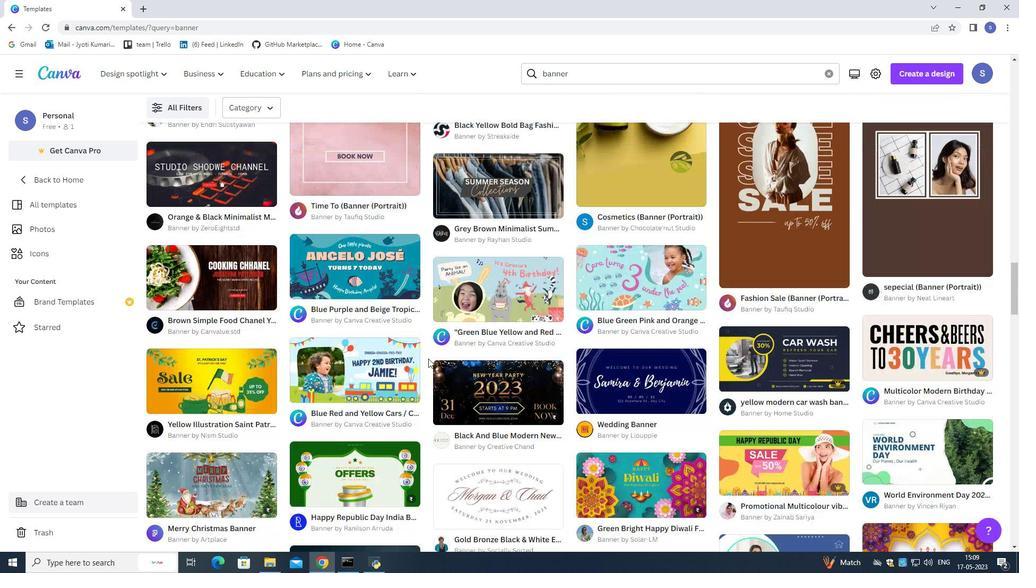 
Action: Mouse scrolled (428, 359) with delta (0, 0)
Screenshot: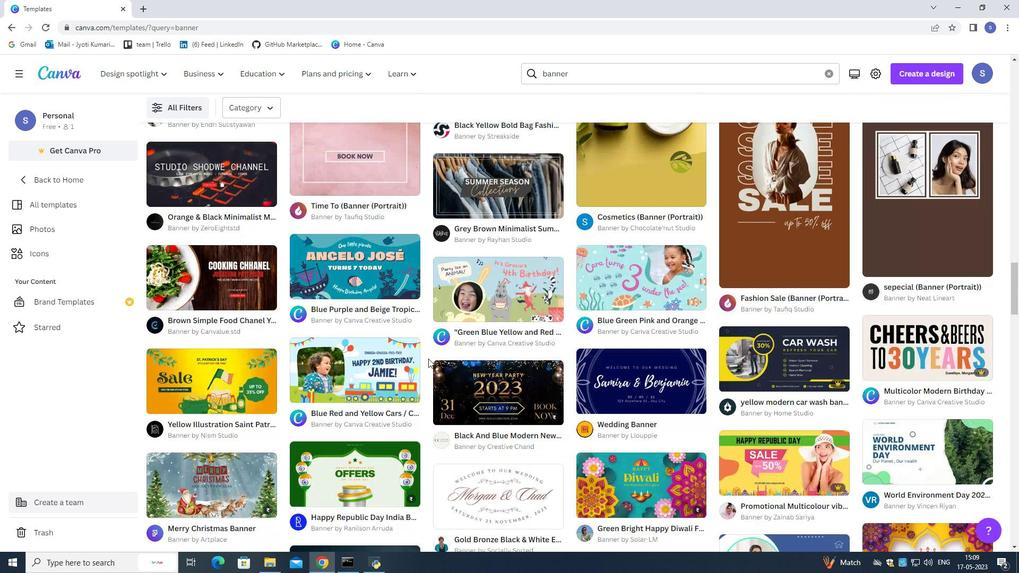 
Action: Mouse scrolled (428, 359) with delta (0, 0)
Screenshot: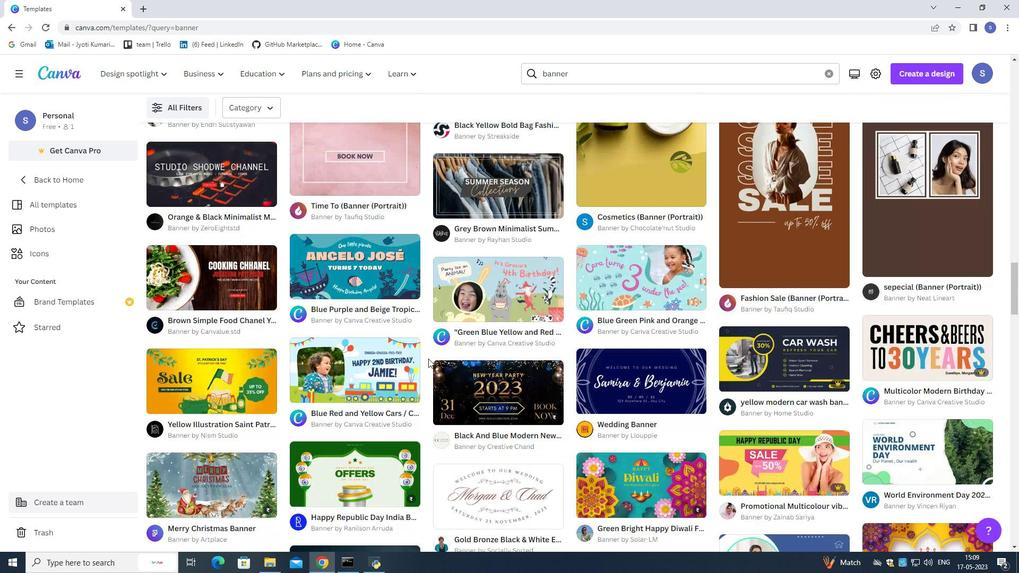 
Action: Mouse scrolled (428, 359) with delta (0, 0)
Screenshot: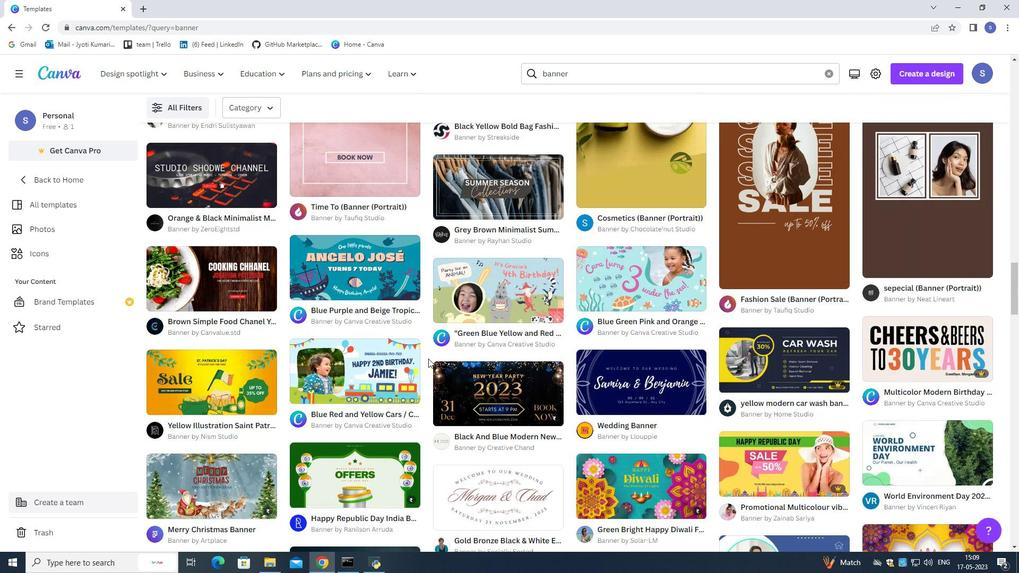 
Action: Mouse scrolled (428, 359) with delta (0, 0)
Screenshot: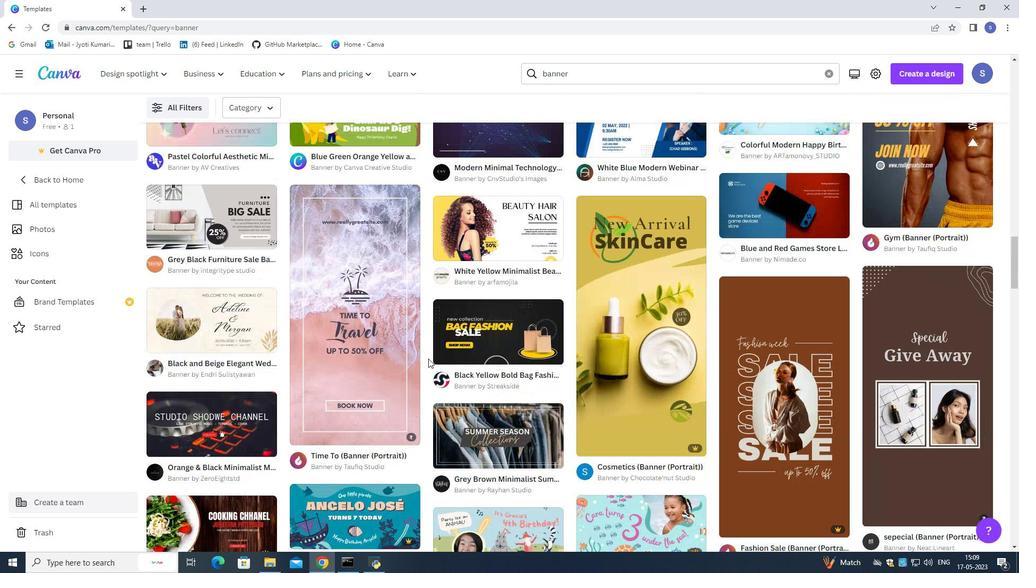 
Action: Mouse scrolled (428, 359) with delta (0, 0)
Screenshot: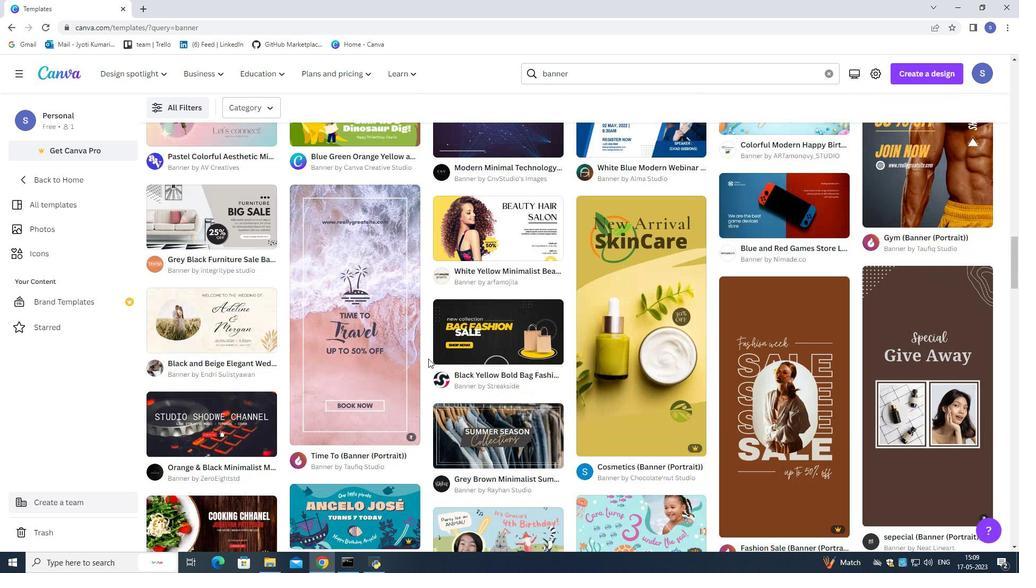 
Action: Mouse scrolled (428, 359) with delta (0, 0)
Screenshot: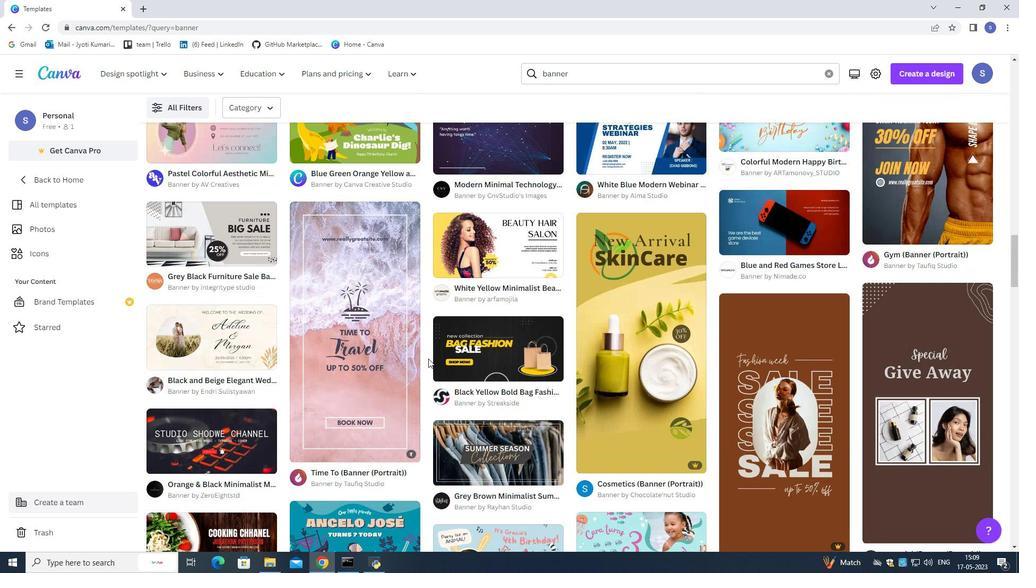 
Action: Mouse moved to (370, 397)
Screenshot: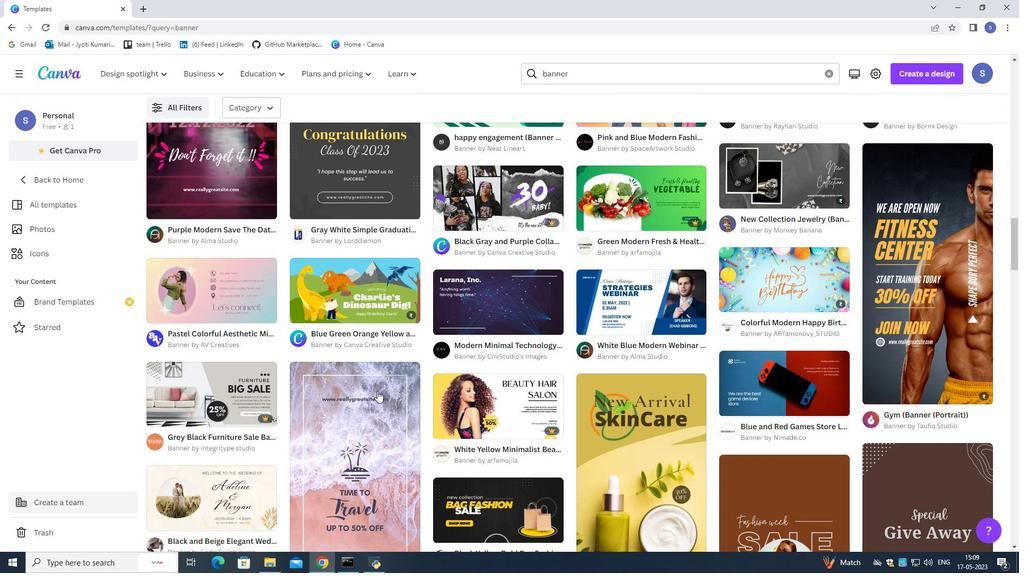 
Action: Mouse pressed left at (370, 397)
Screenshot: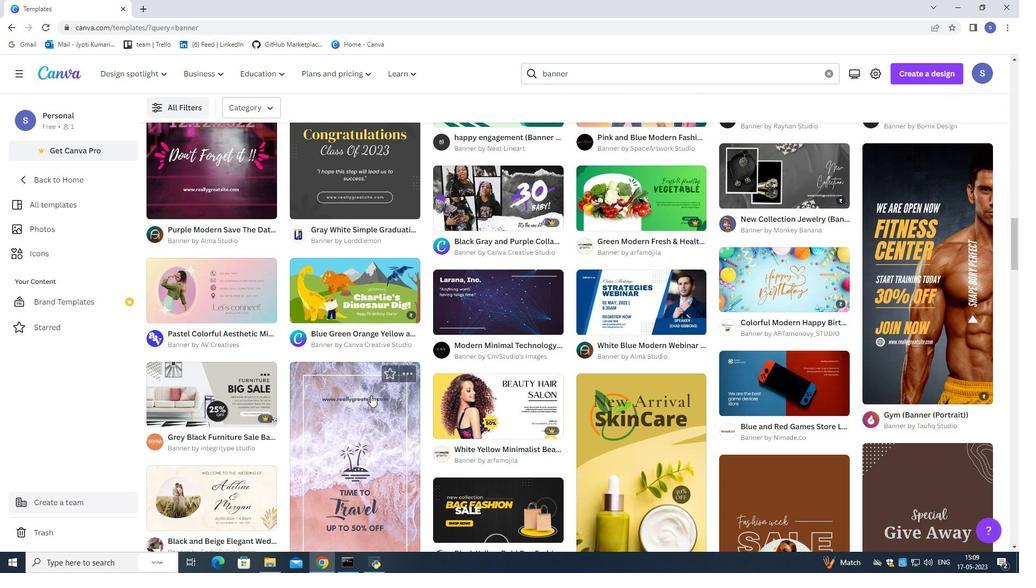 
Action: Mouse moved to (388, 275)
Screenshot: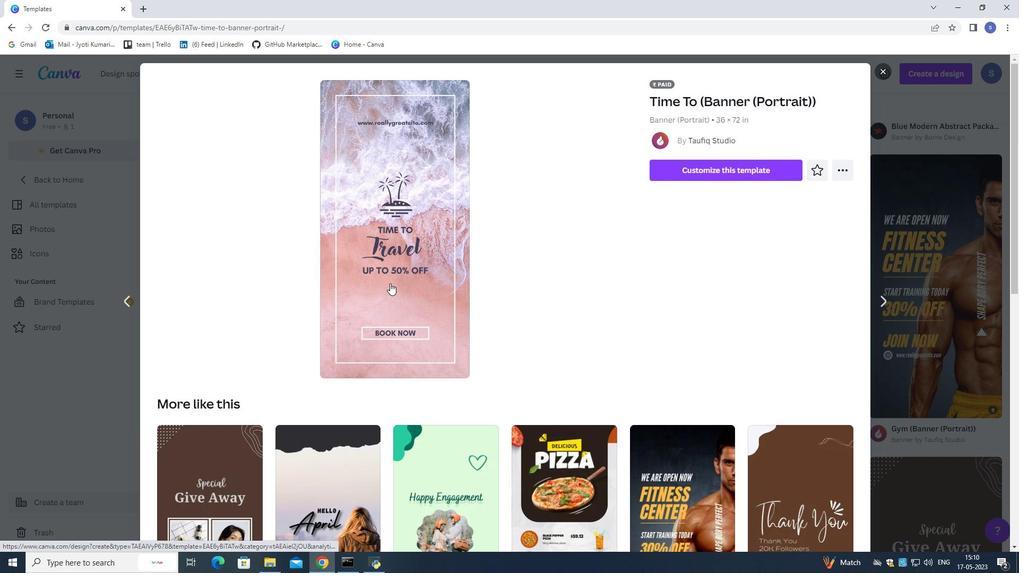 
Action: Mouse pressed left at (388, 275)
Screenshot: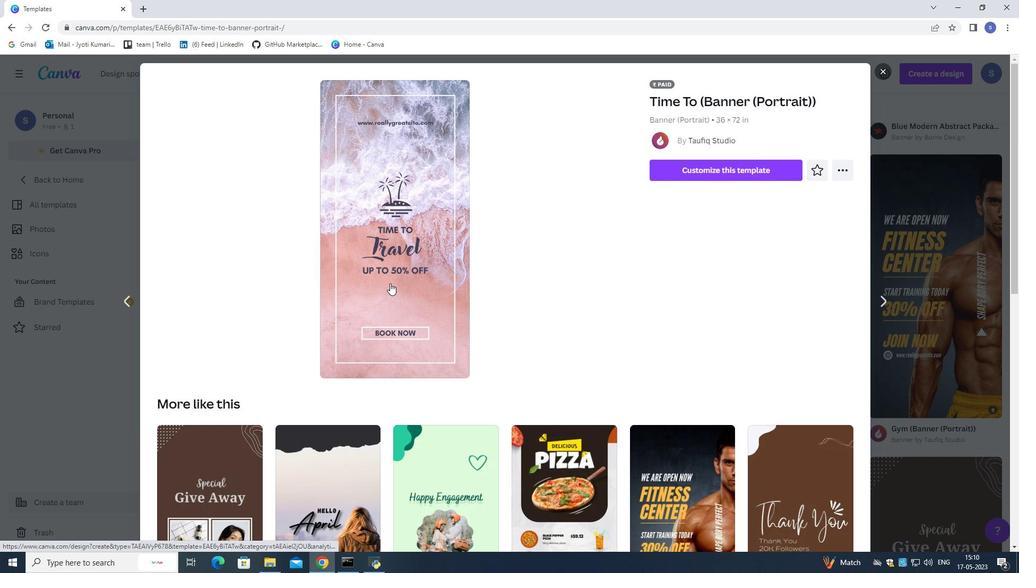 
Action: Mouse moved to (143, 448)
Screenshot: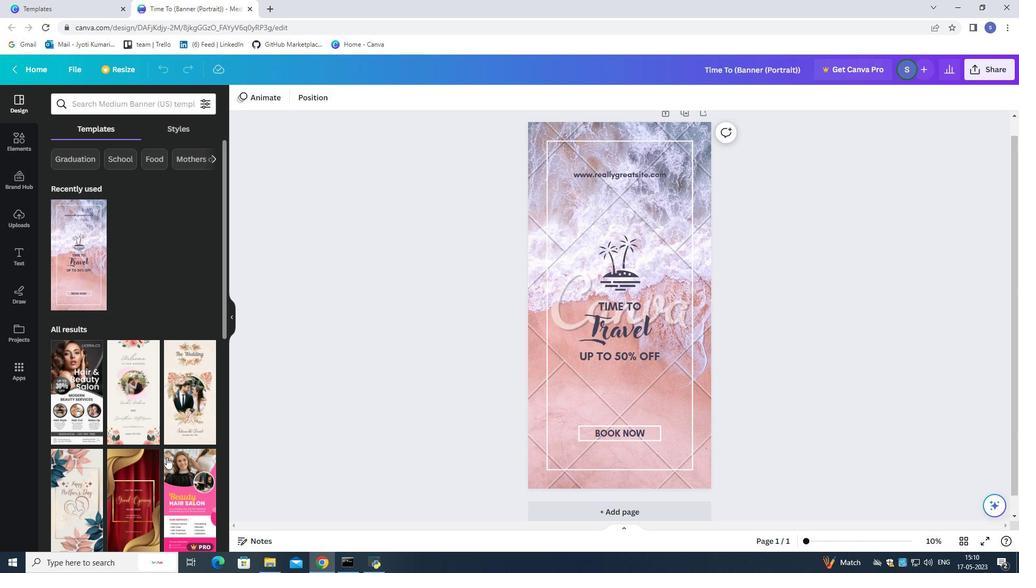 
Action: Mouse scrolled (143, 448) with delta (0, 0)
Screenshot: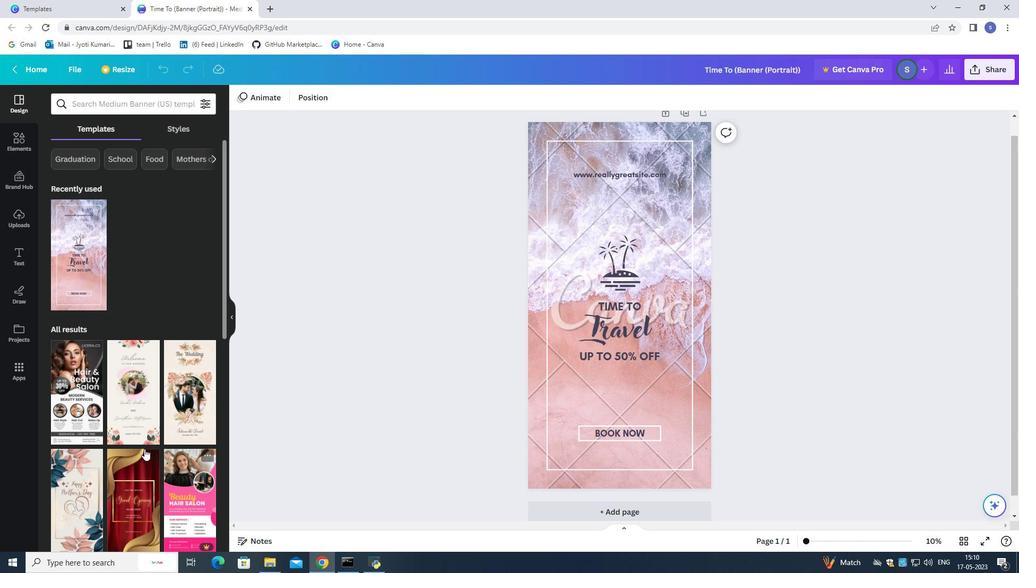 
Action: Mouse scrolled (143, 448) with delta (0, 0)
Screenshot: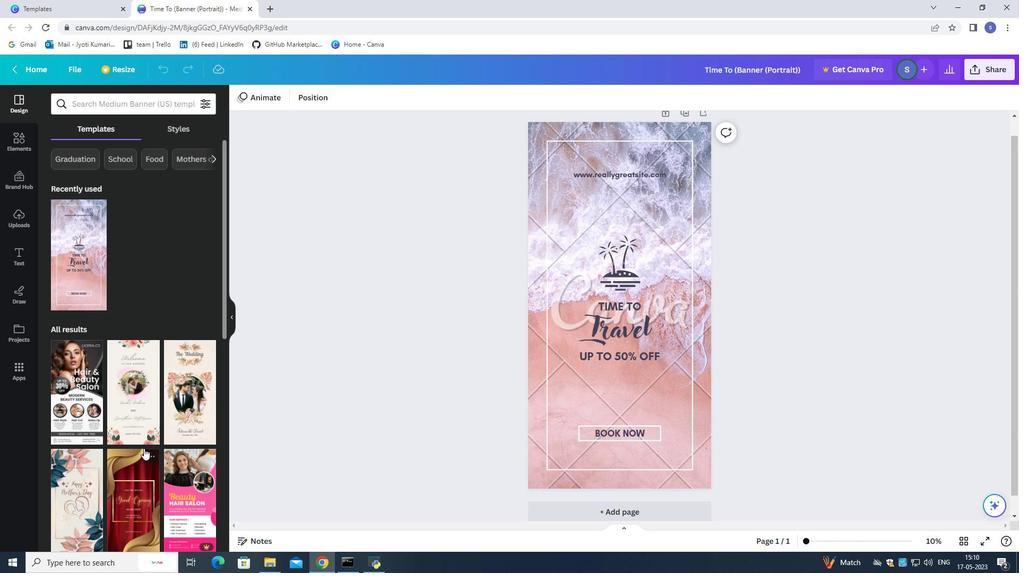 
Action: Mouse scrolled (143, 448) with delta (0, 0)
Screenshot: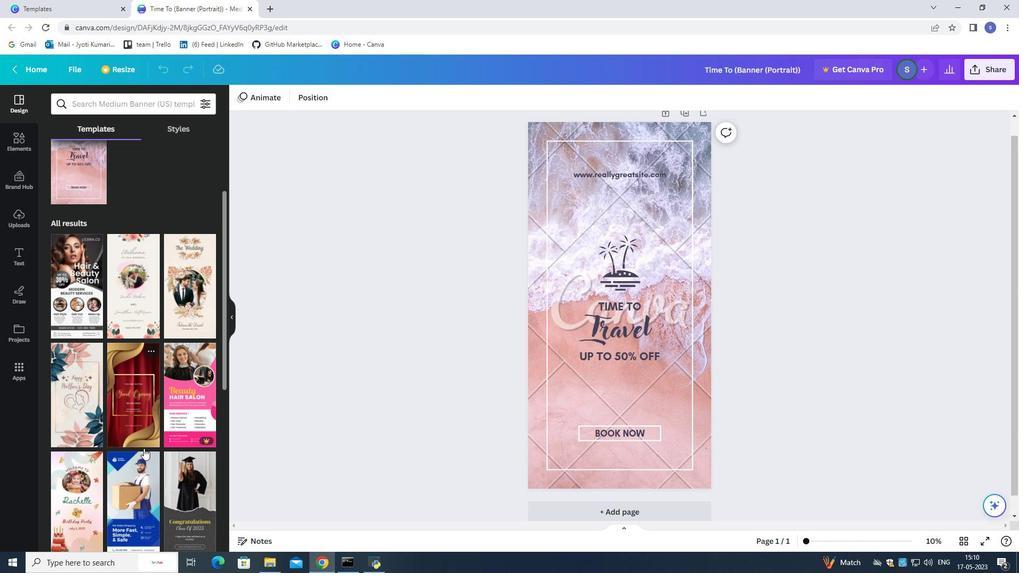 
Action: Mouse scrolled (143, 448) with delta (0, 0)
Screenshot: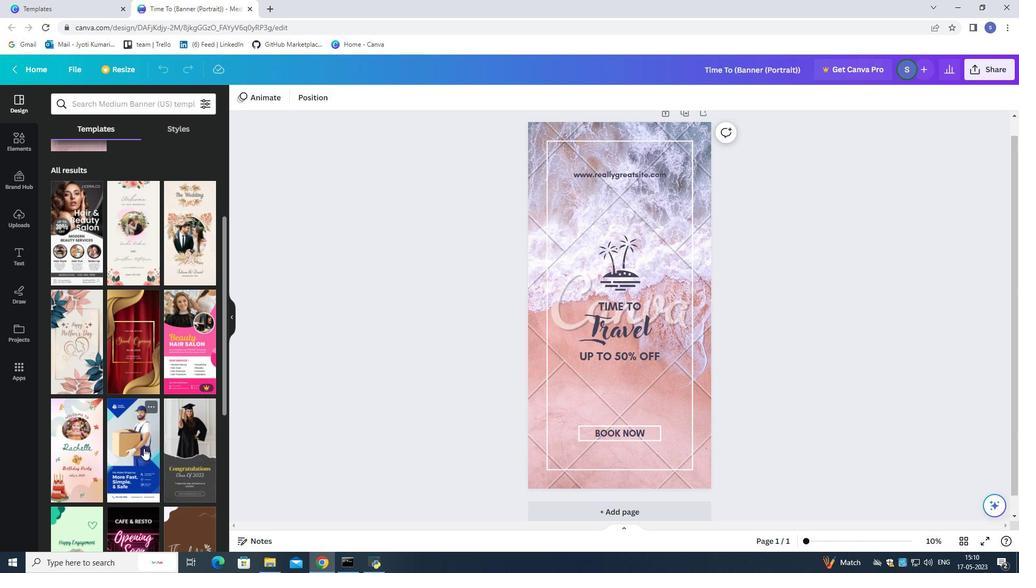 
Action: Mouse scrolled (143, 448) with delta (0, 0)
Screenshot: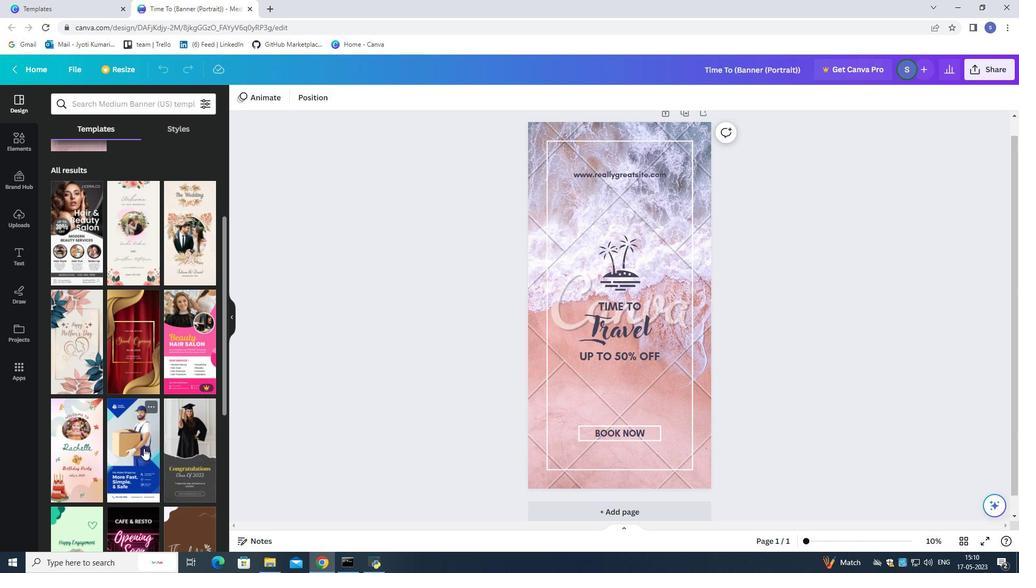 
Action: Mouse scrolled (143, 448) with delta (0, 0)
Screenshot: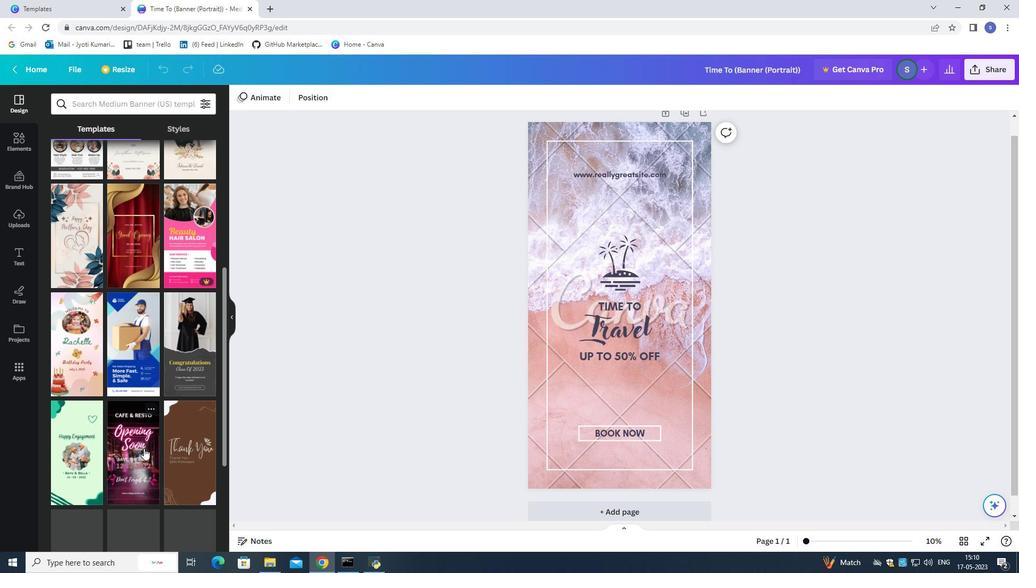 
Action: Mouse scrolled (143, 448) with delta (0, 0)
Screenshot: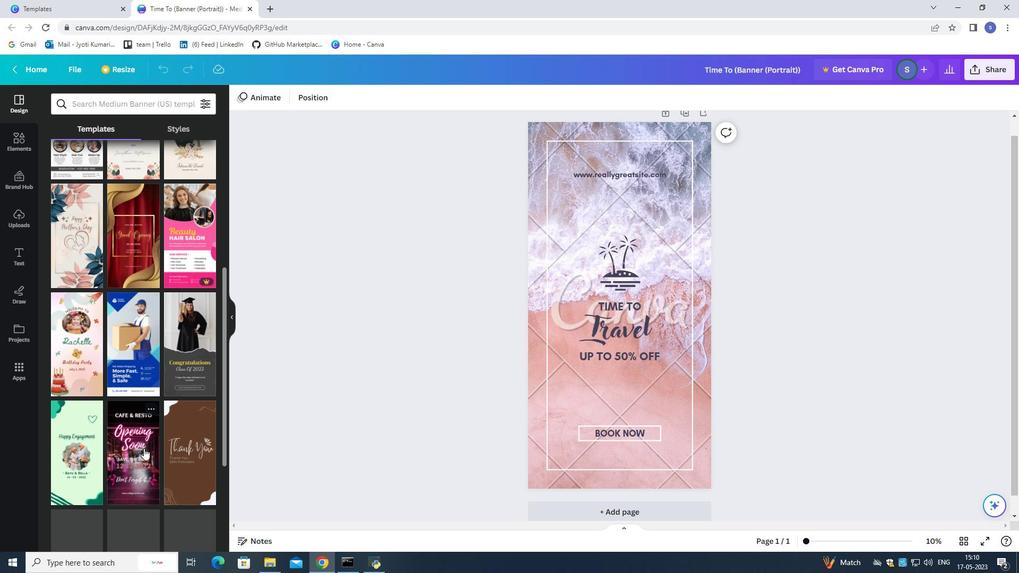 
Action: Mouse scrolled (143, 448) with delta (0, 0)
Screenshot: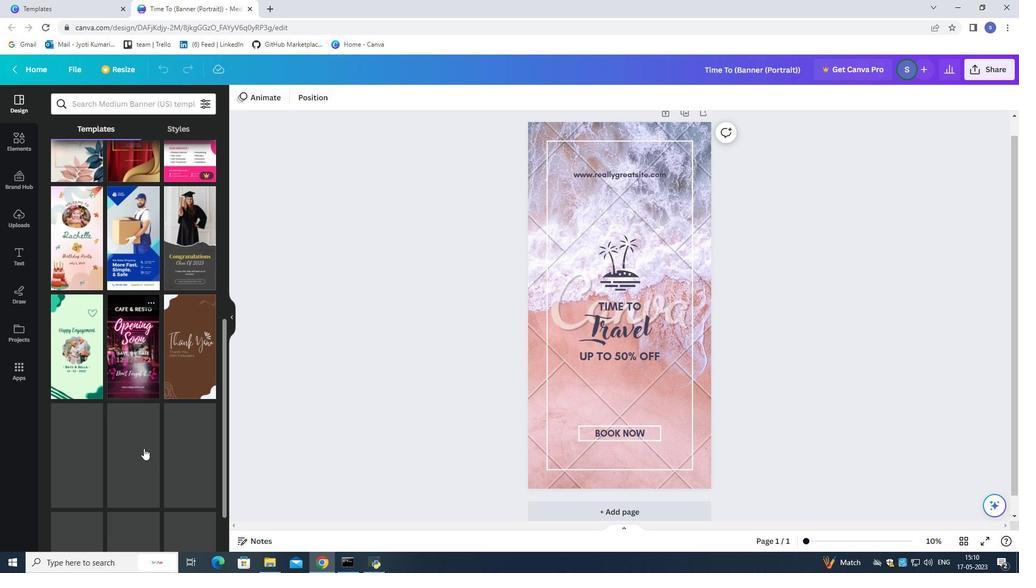 
Action: Mouse scrolled (143, 448) with delta (0, 0)
Screenshot: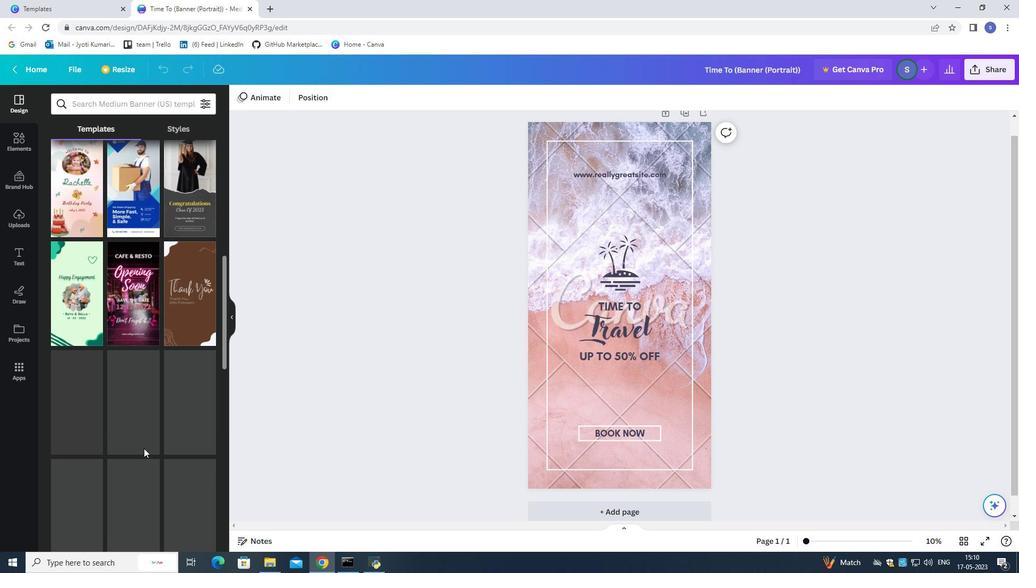 
Action: Mouse scrolled (143, 448) with delta (0, 0)
Screenshot: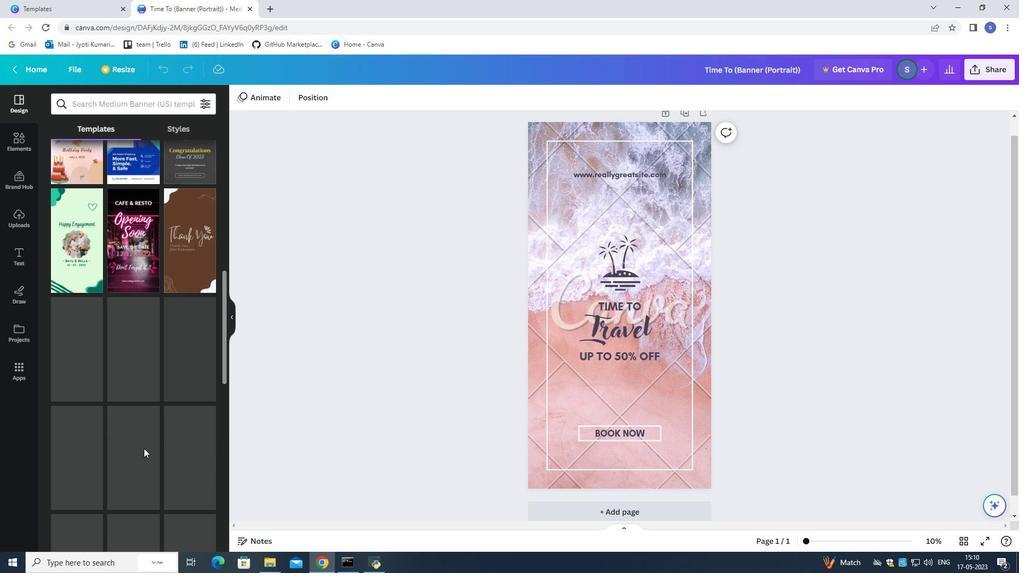 
Action: Mouse scrolled (143, 448) with delta (0, 0)
Screenshot: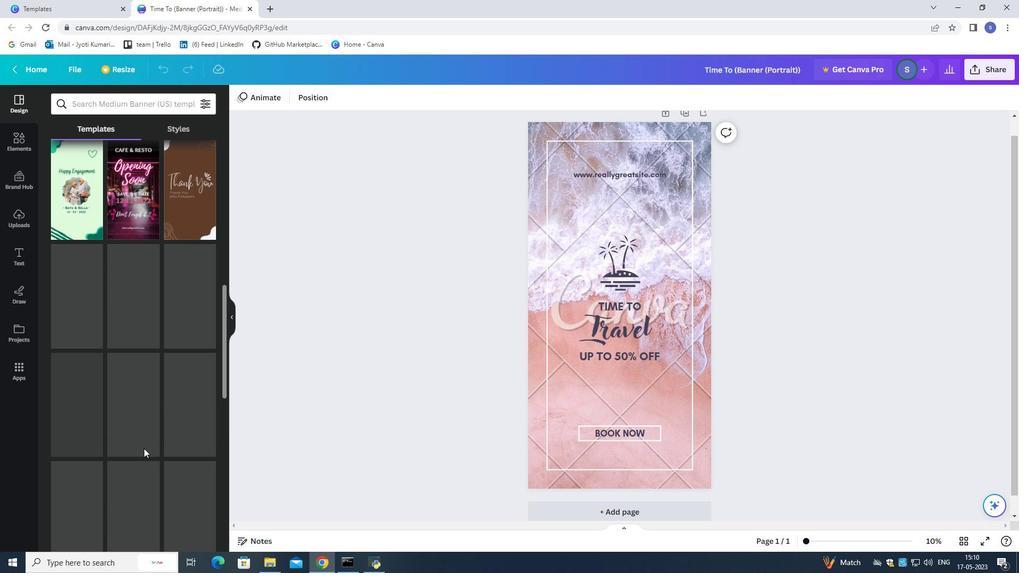 
Action: Mouse scrolled (143, 448) with delta (0, 0)
Screenshot: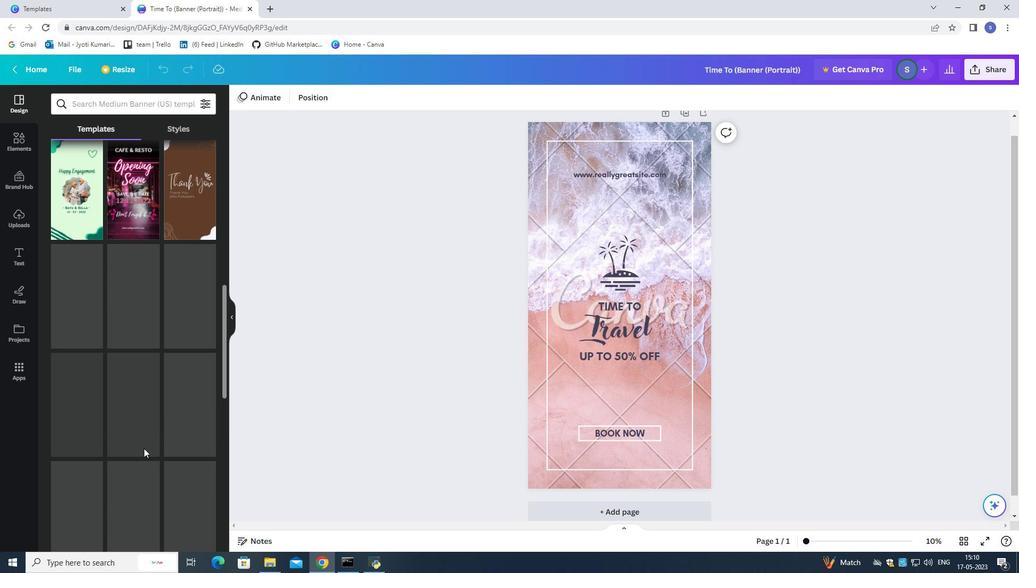 
Action: Mouse scrolled (143, 448) with delta (0, 0)
Screenshot: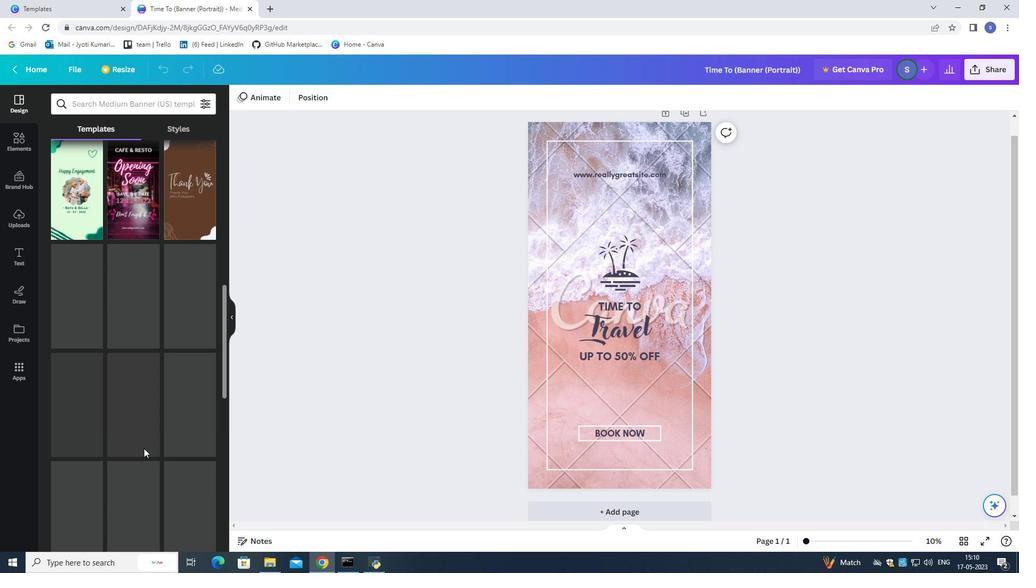 
Action: Mouse scrolled (143, 449) with delta (0, 0)
Screenshot: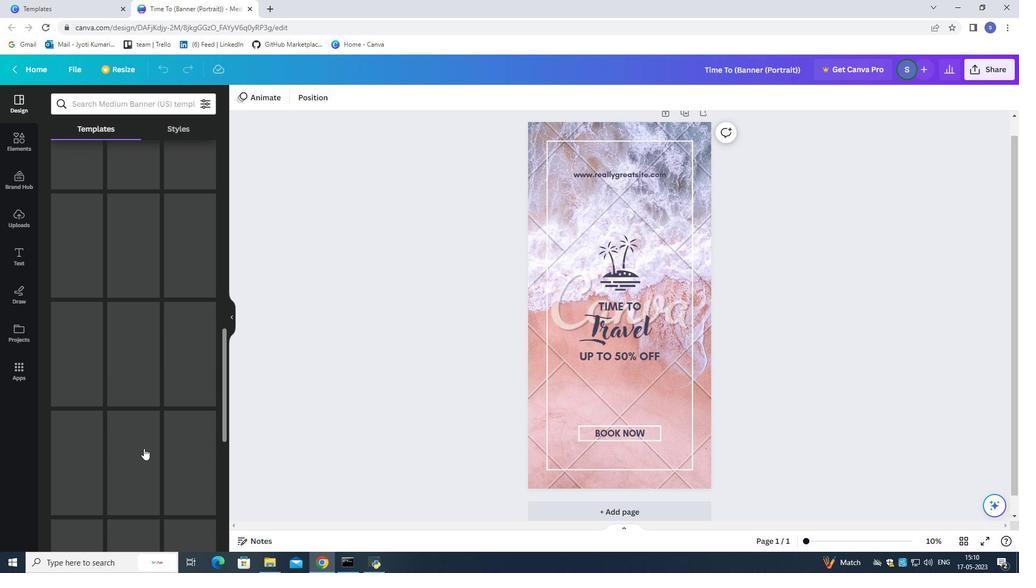 
Action: Mouse scrolled (143, 449) with delta (0, 0)
Screenshot: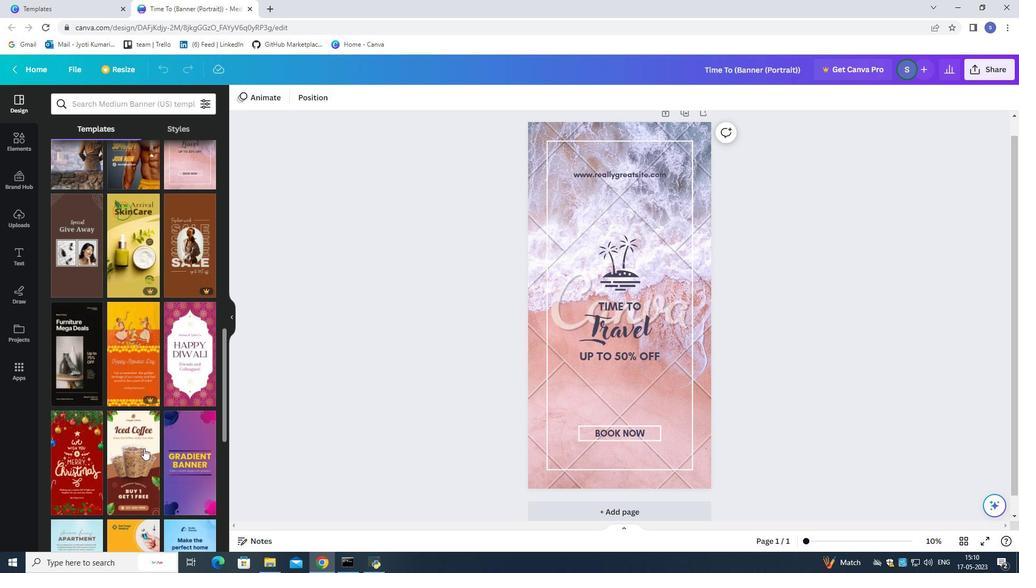 
Action: Mouse scrolled (143, 448) with delta (0, 0)
Screenshot: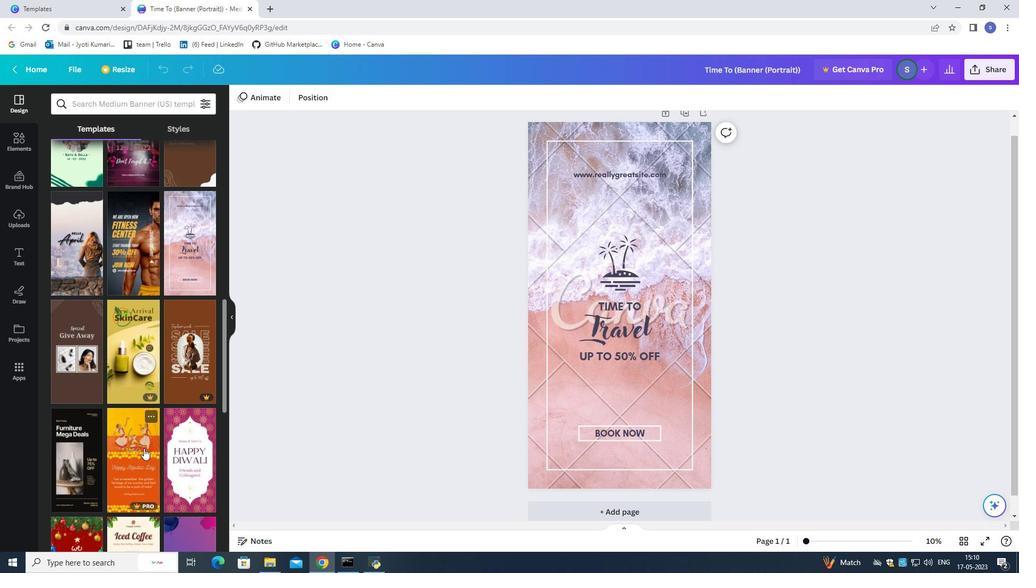 
Action: Mouse scrolled (143, 448) with delta (0, 0)
Screenshot: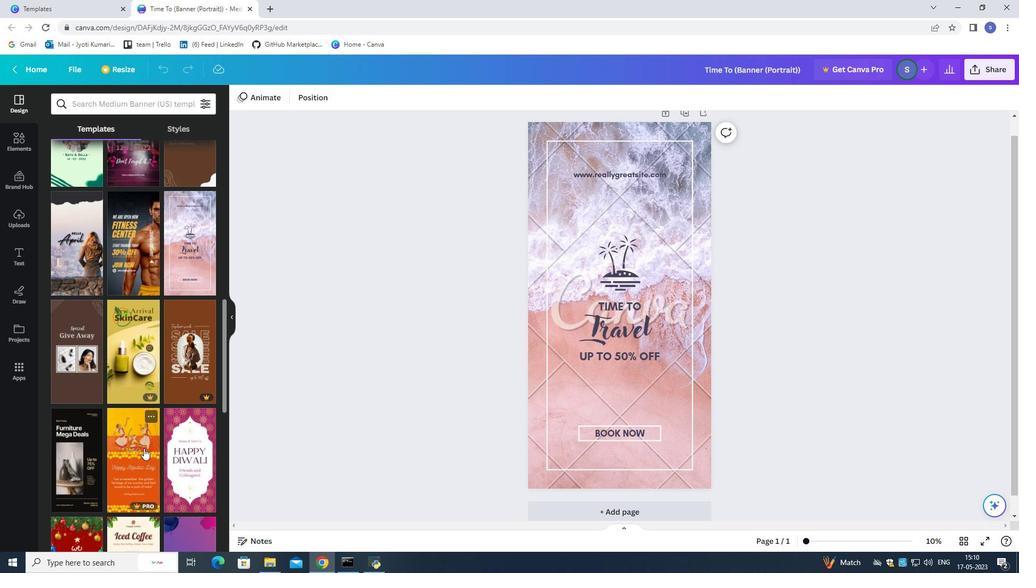 
Action: Mouse scrolled (143, 448) with delta (0, 0)
Screenshot: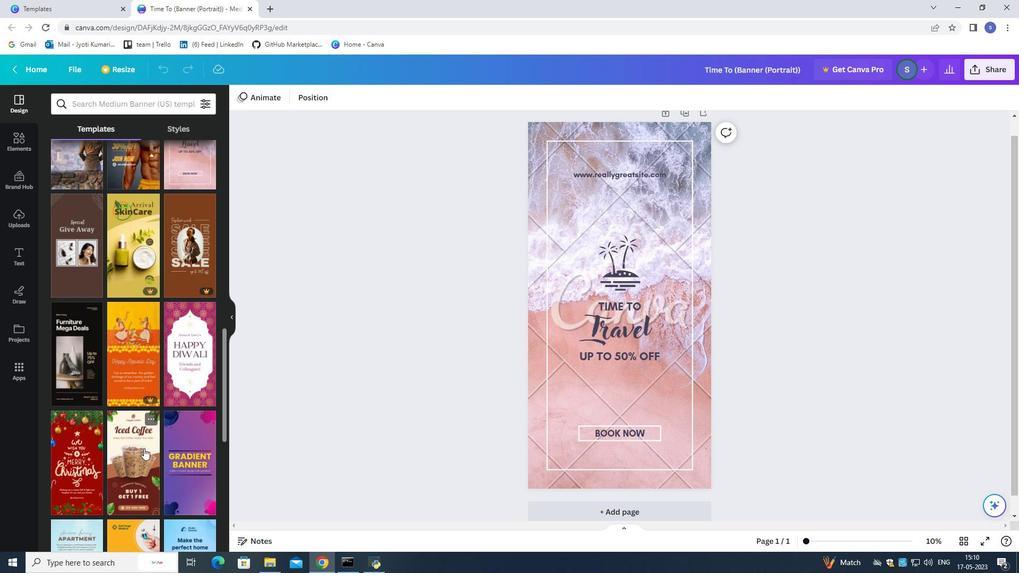 
Action: Mouse moved to (638, 436)
Screenshot: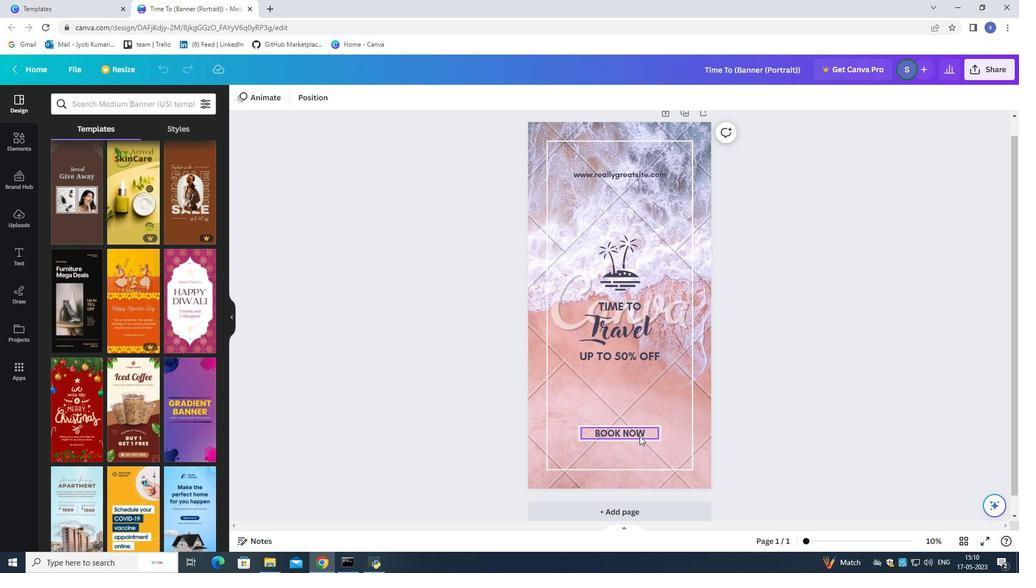 
Action: Mouse pressed left at (638, 436)
Screenshot: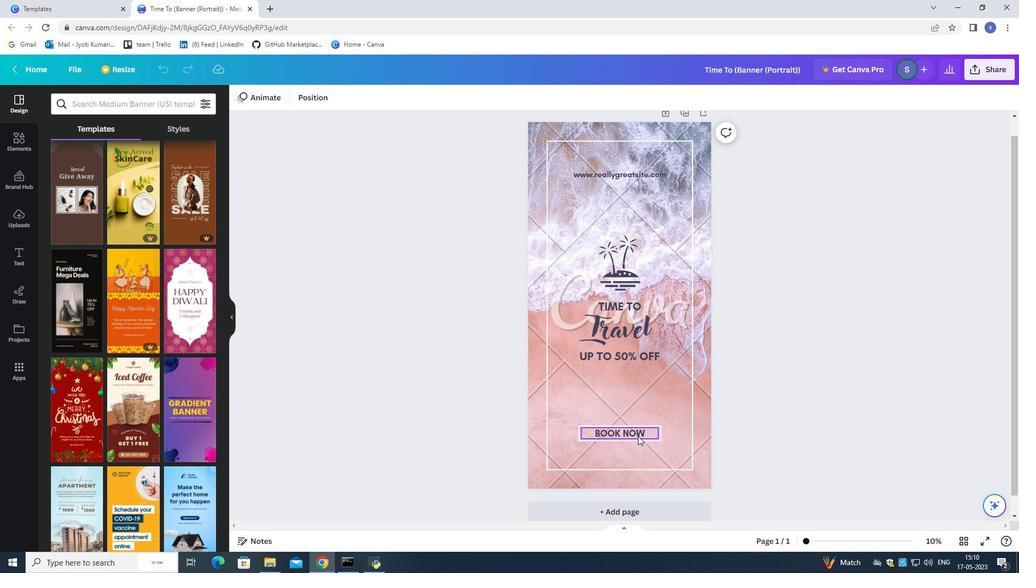 
Action: Mouse moved to (623, 401)
Screenshot: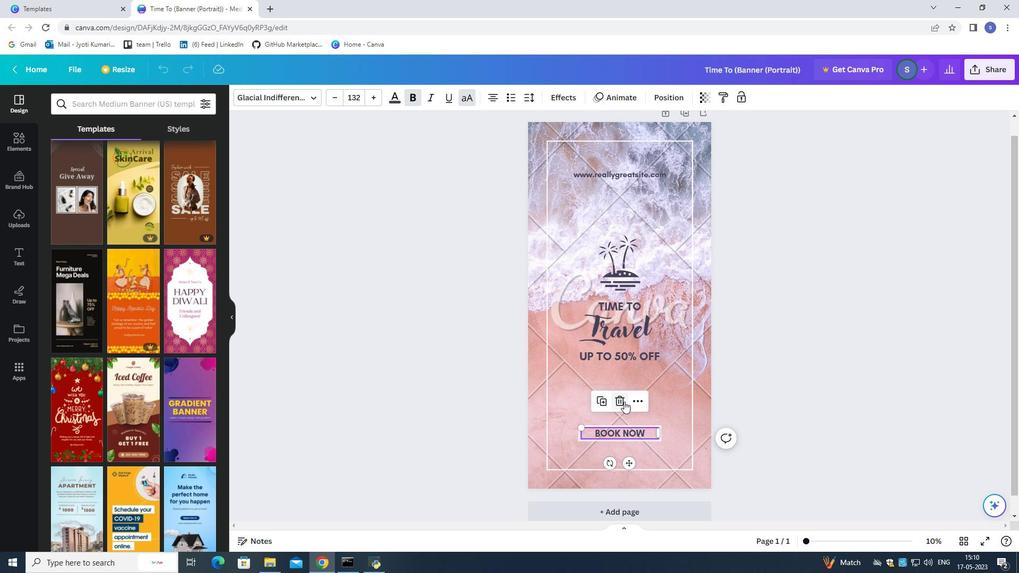 
Action: Mouse pressed left at (623, 401)
Screenshot: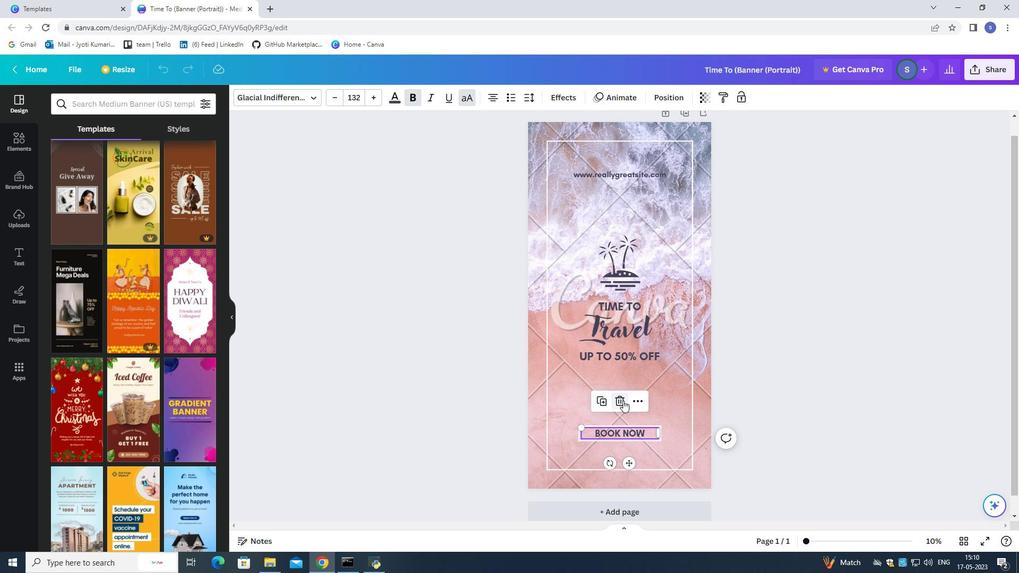 
Action: Mouse moved to (618, 356)
Screenshot: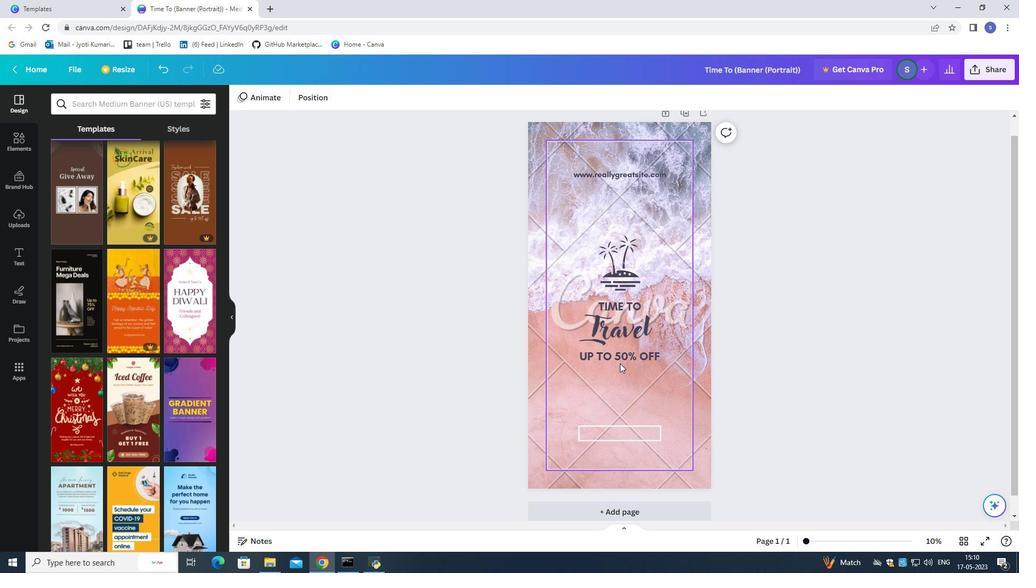 
Action: Mouse pressed left at (618, 356)
Screenshot: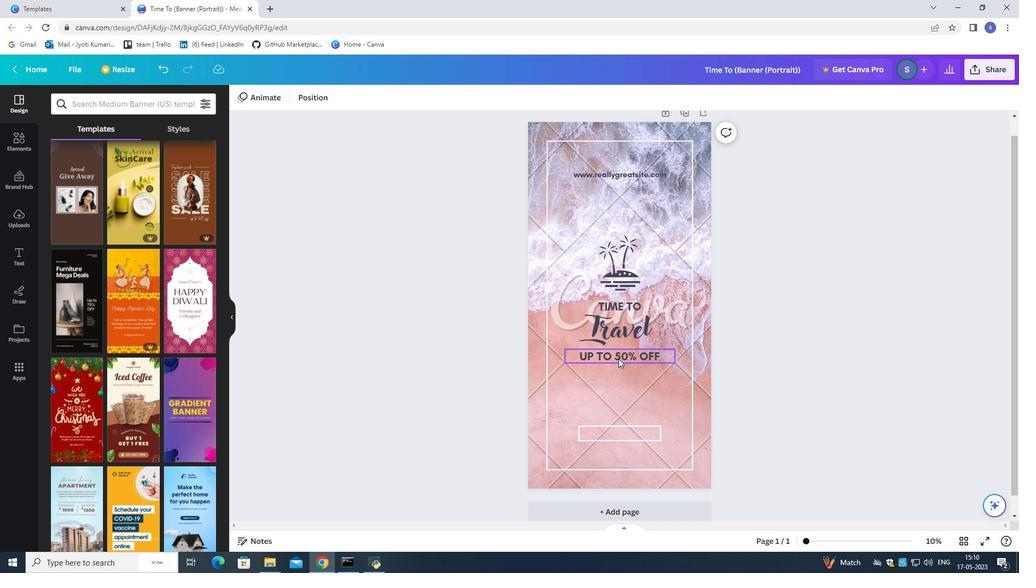 
Action: Mouse moved to (620, 321)
Screenshot: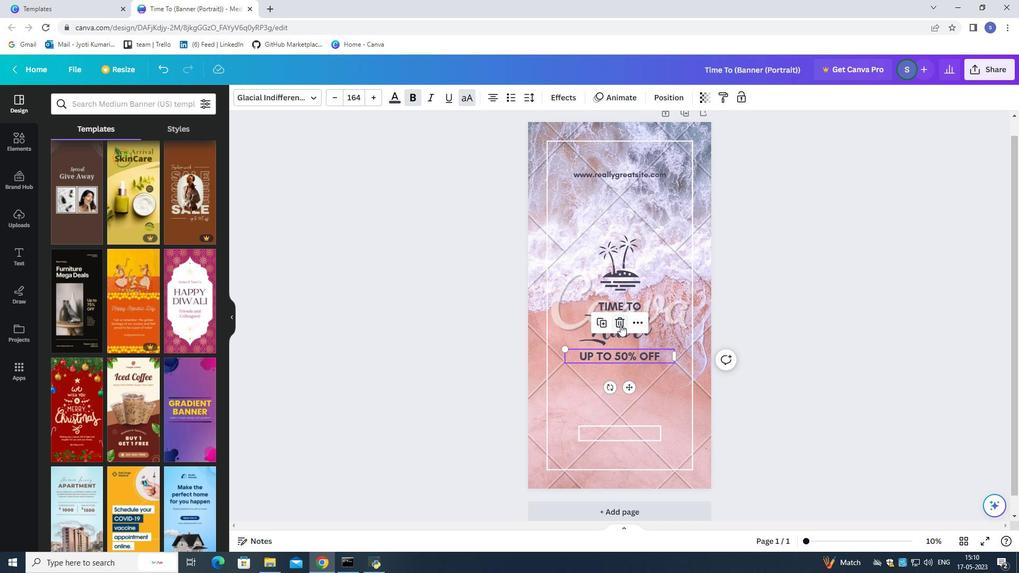 
Action: Mouse pressed left at (620, 321)
Screenshot: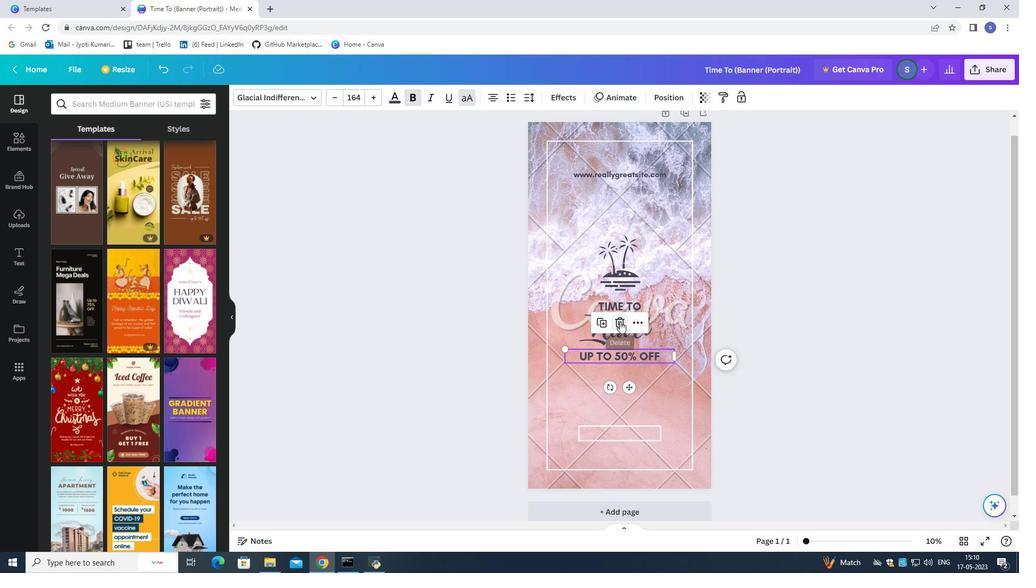 
Action: Mouse moved to (620, 331)
Screenshot: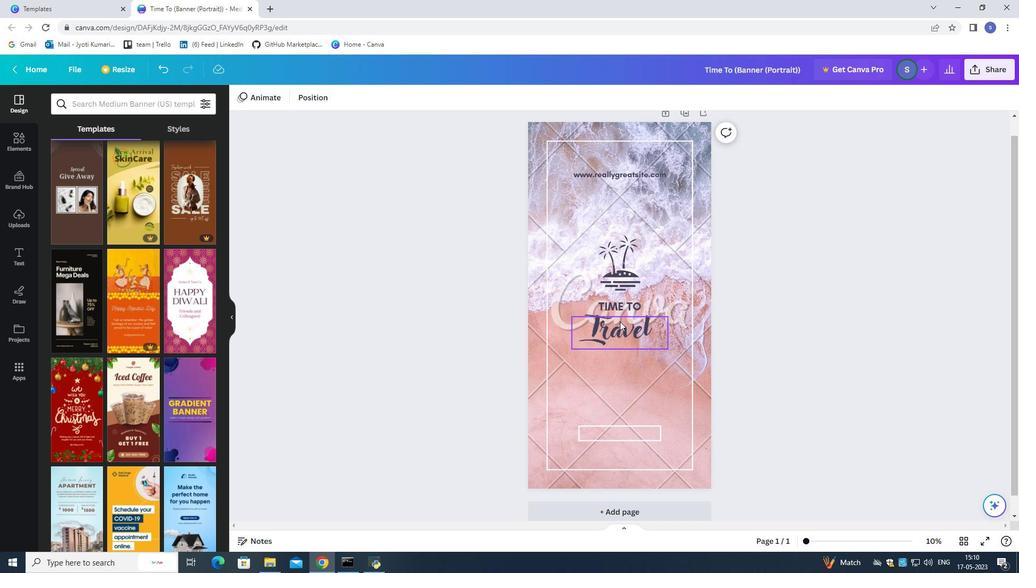 
Action: Mouse pressed left at (620, 331)
Screenshot: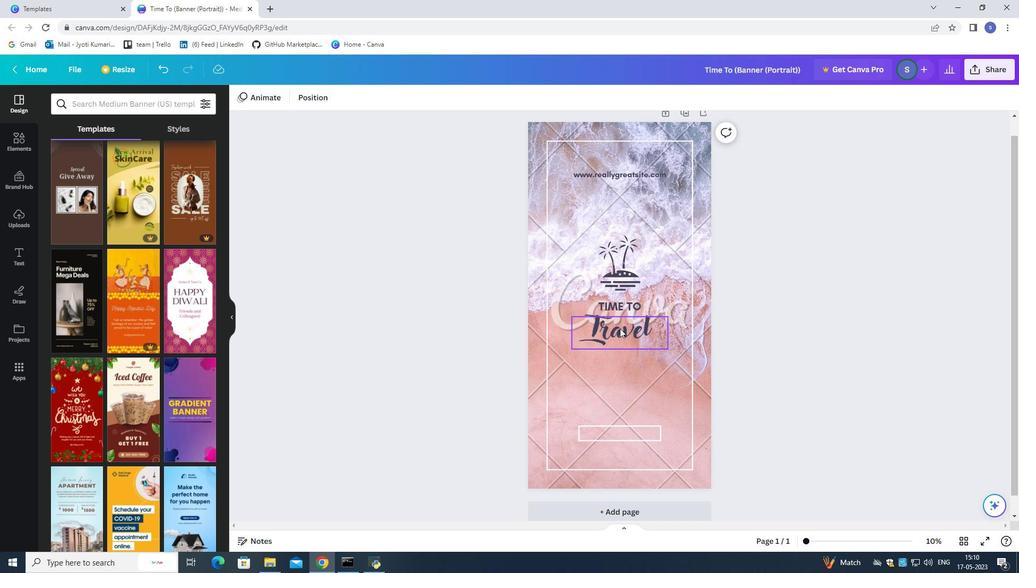
Action: Mouse moved to (617, 290)
Screenshot: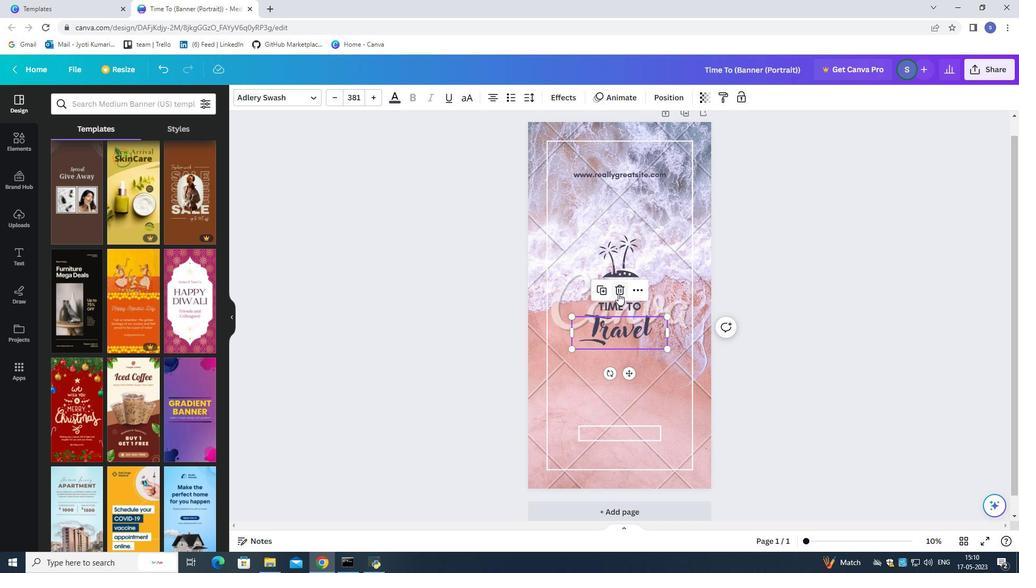 
Action: Mouse pressed left at (617, 290)
Screenshot: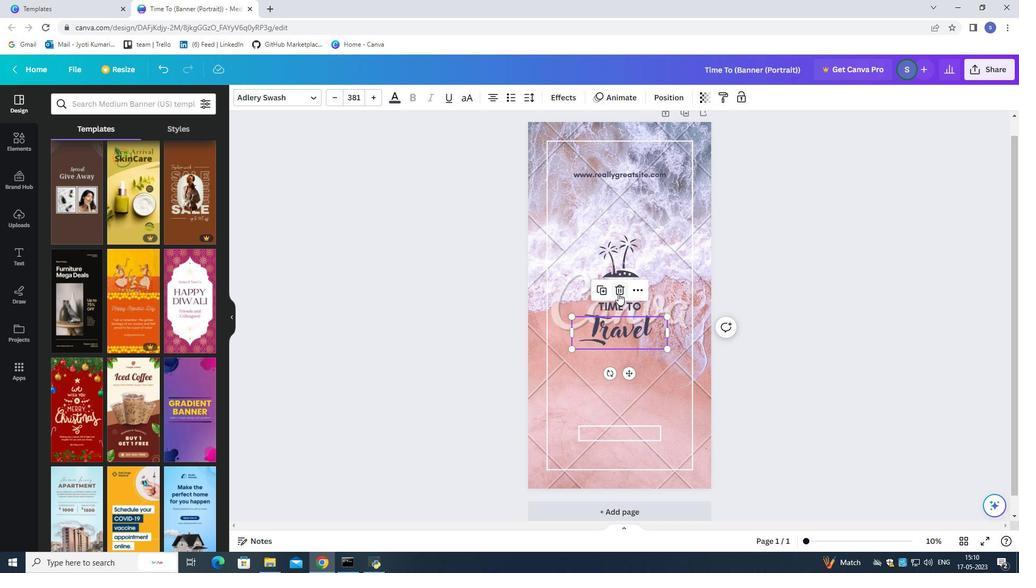 
Action: Mouse moved to (631, 309)
Screenshot: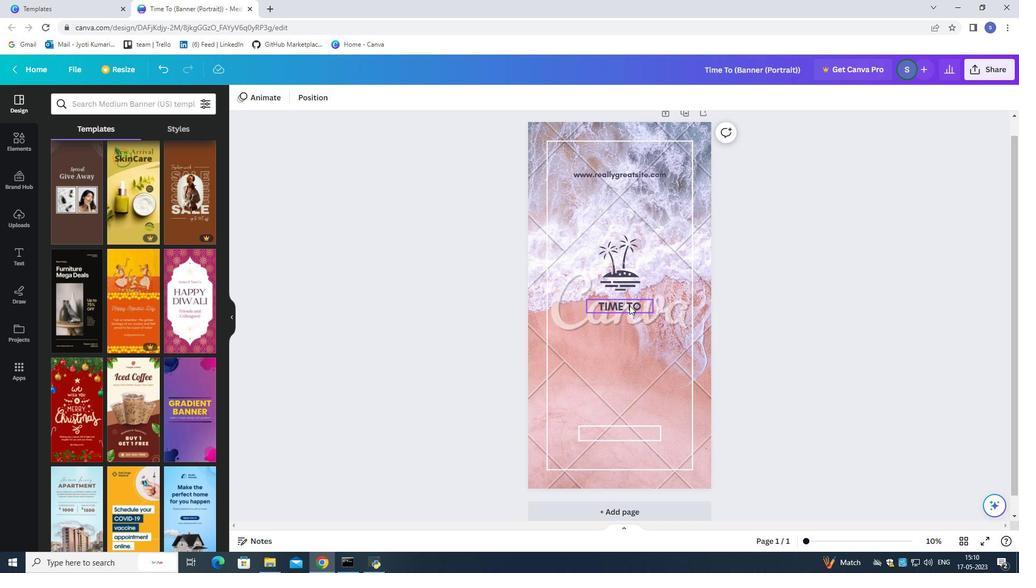 
Action: Mouse pressed left at (631, 309)
Screenshot: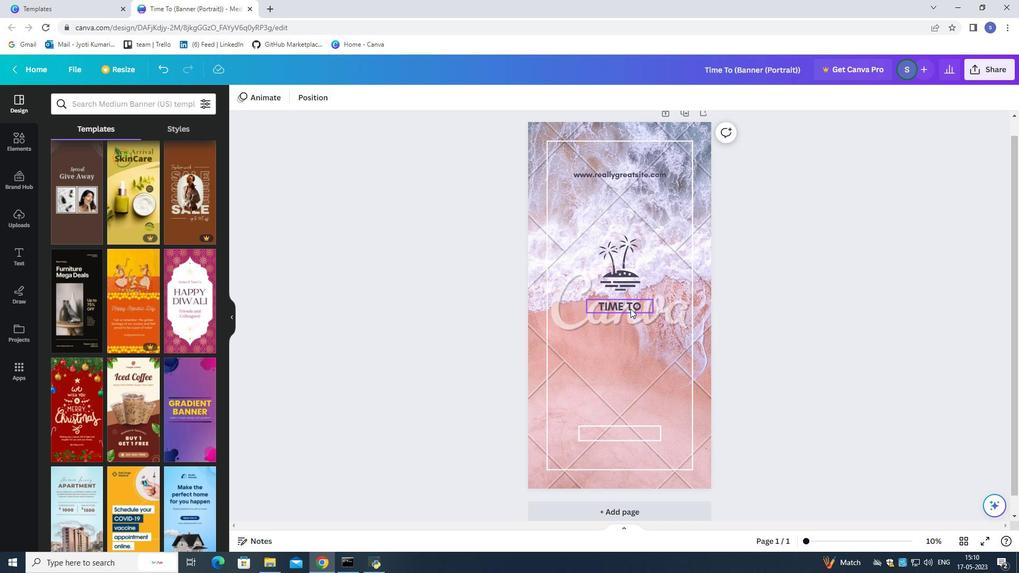 
Action: Mouse moved to (619, 276)
Screenshot: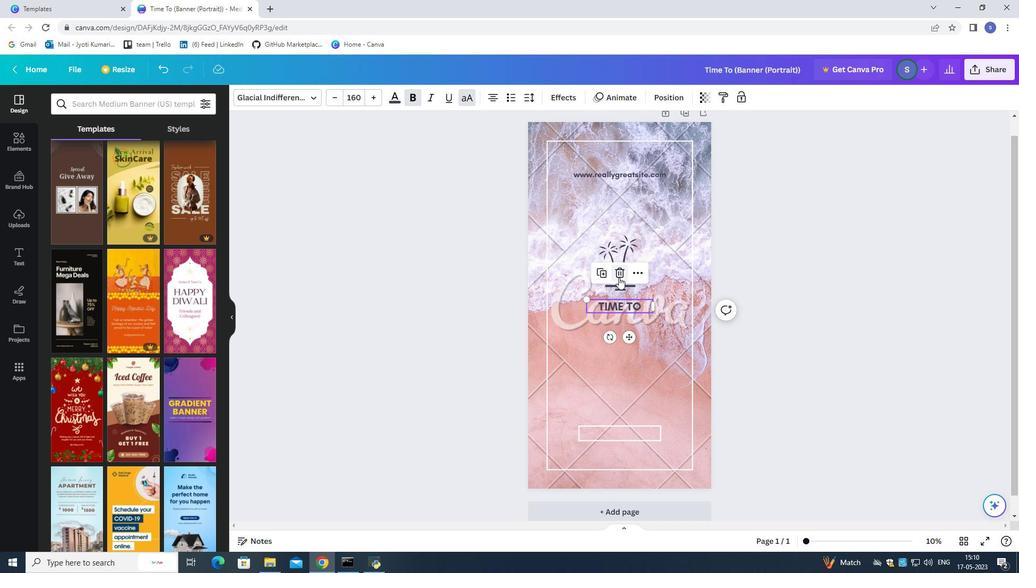 
Action: Mouse pressed left at (619, 276)
Screenshot: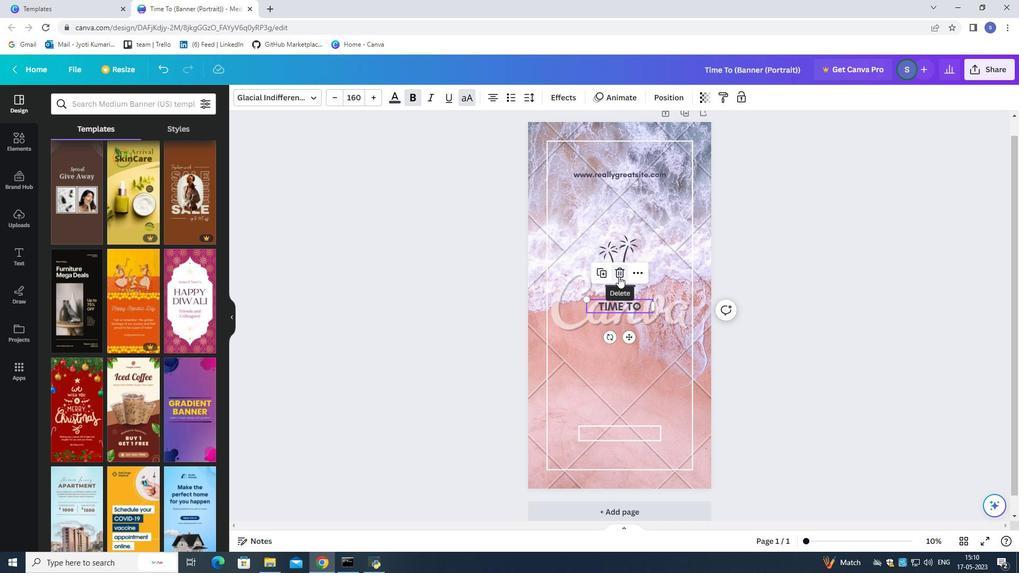 
Action: Mouse moved to (637, 428)
Screenshot: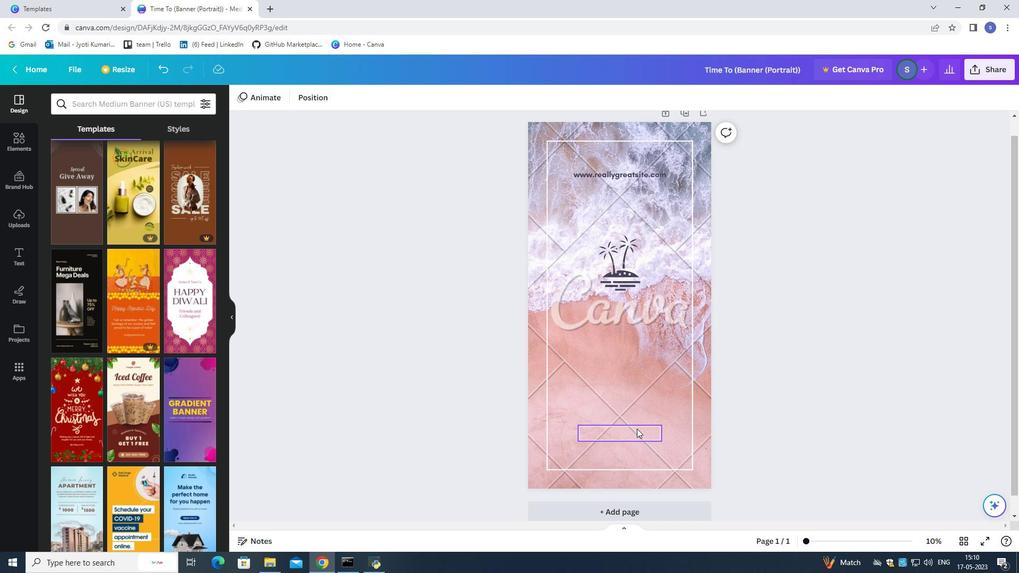 
Action: Mouse pressed left at (637, 428)
Screenshot: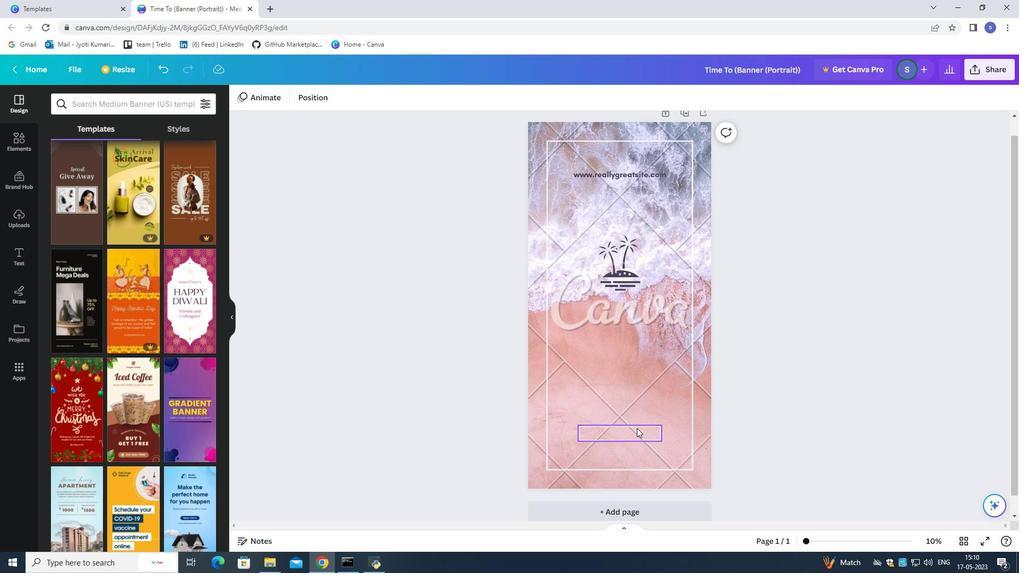 
Action: Mouse moved to (621, 395)
Screenshot: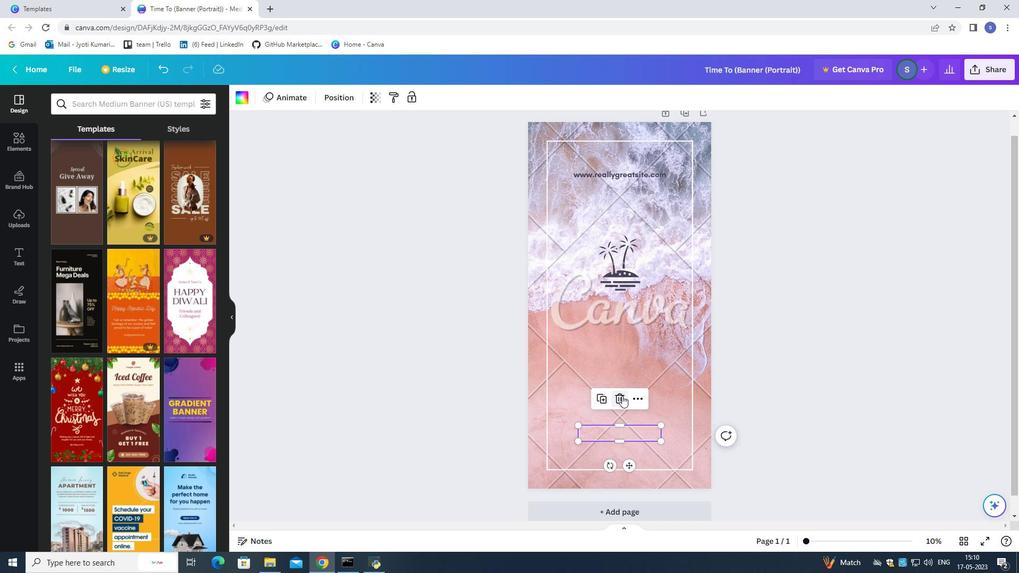 
Action: Mouse pressed left at (621, 395)
Screenshot: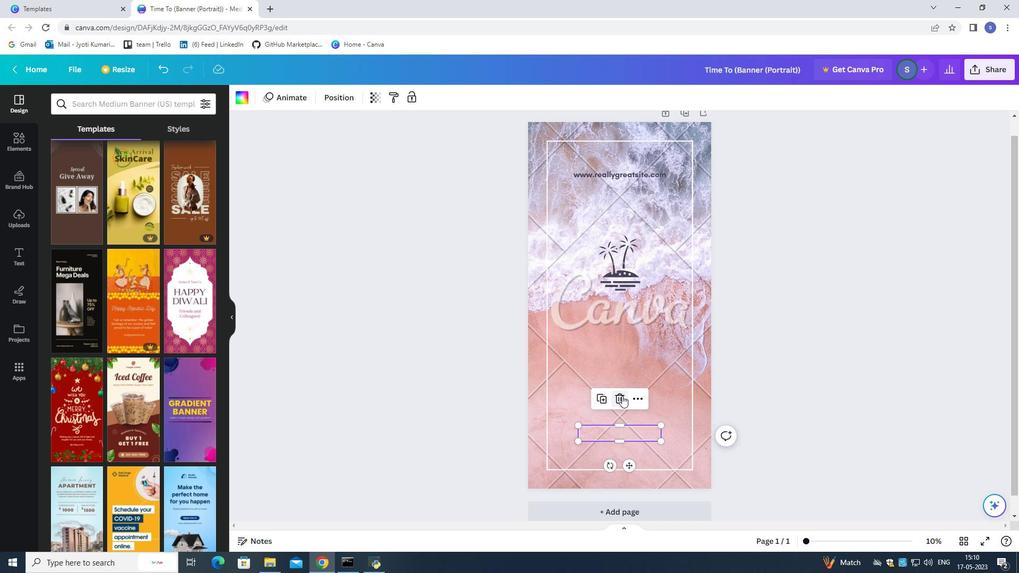 
Action: Mouse moved to (620, 382)
Screenshot: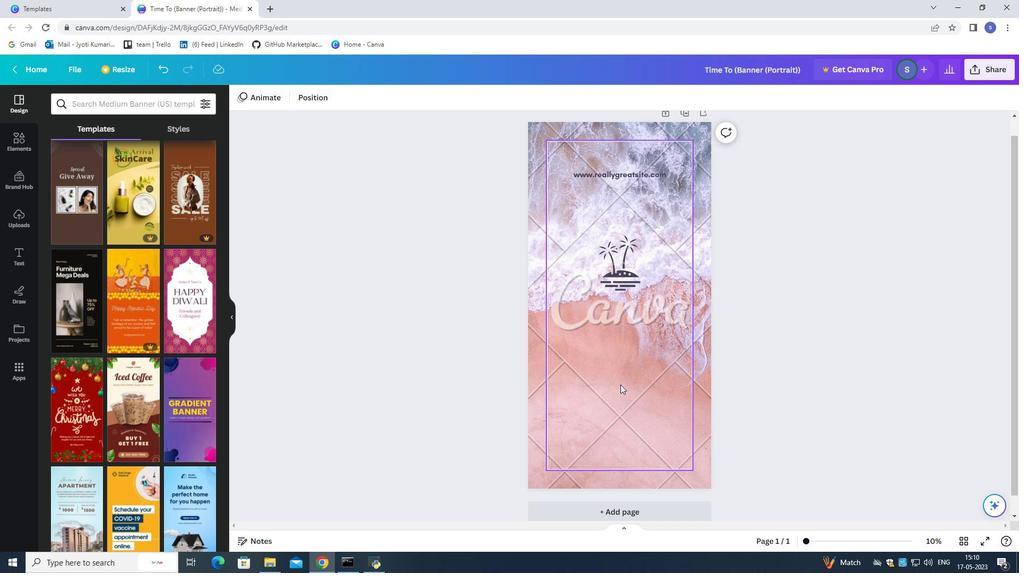 
Action: Mouse scrolled (620, 383) with delta (0, 0)
Screenshot: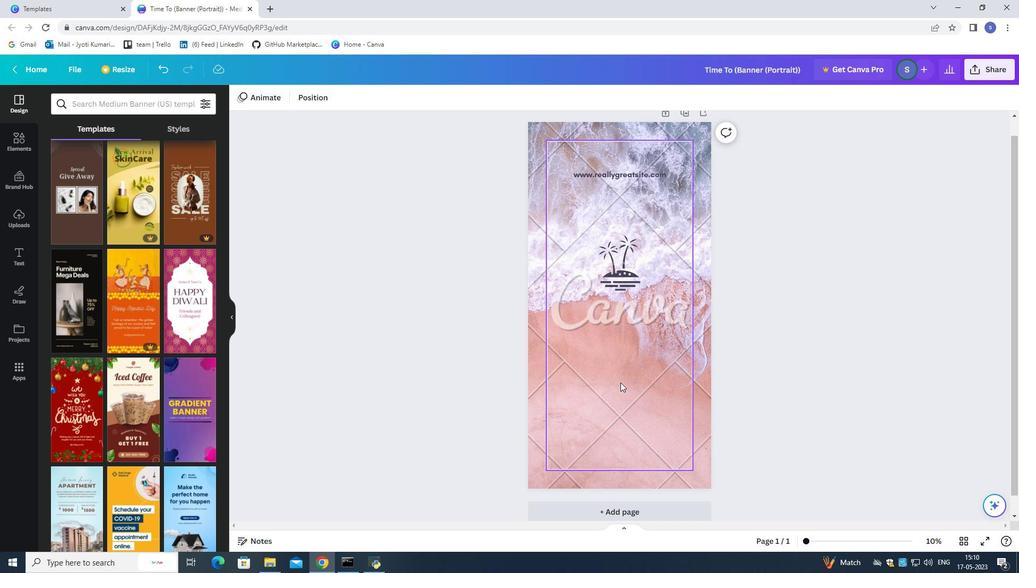 
Action: Mouse scrolled (620, 383) with delta (0, 0)
Screenshot: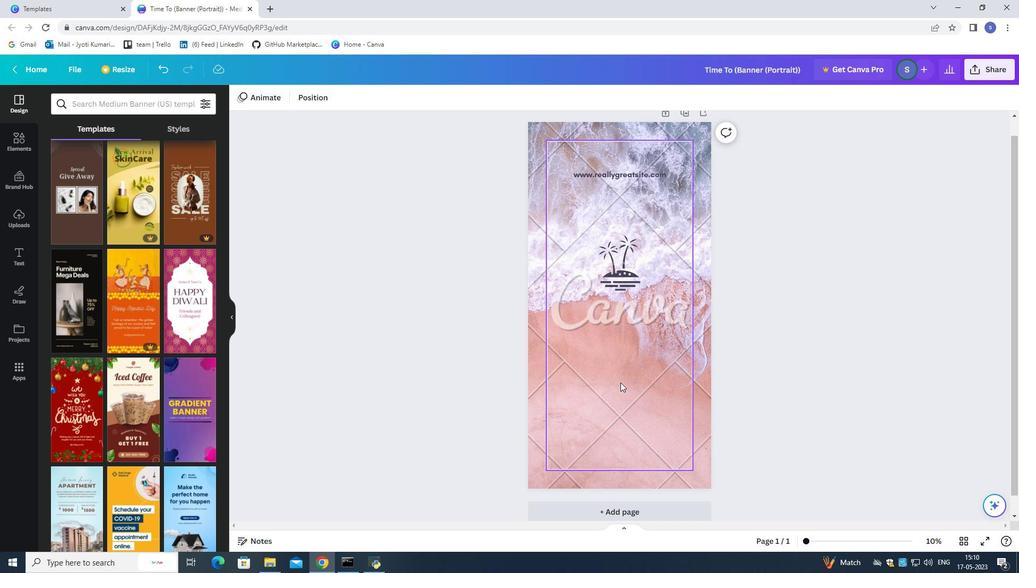 
Action: Mouse moved to (620, 377)
Screenshot: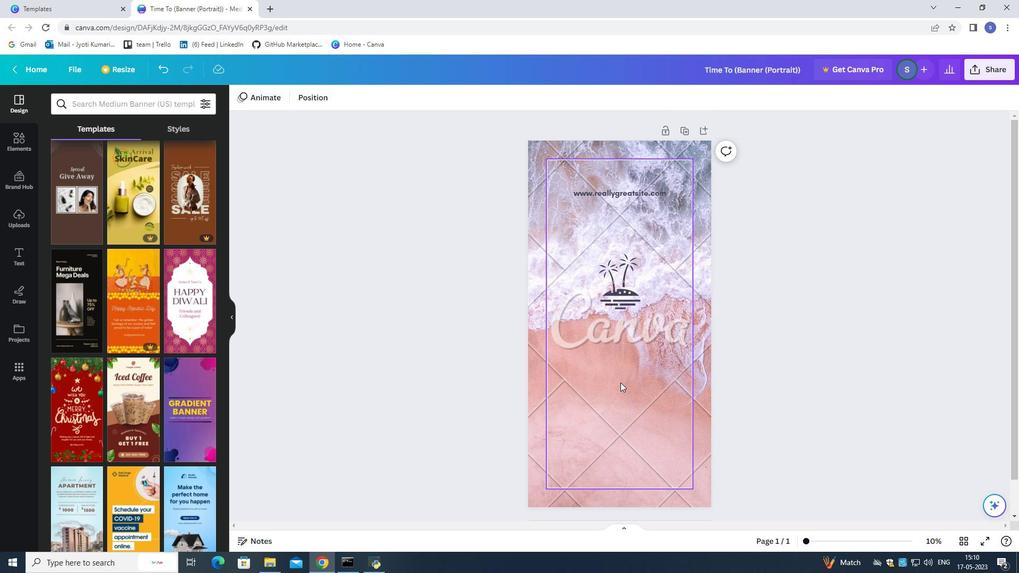 
Action: Mouse scrolled (620, 377) with delta (0, 0)
Screenshot: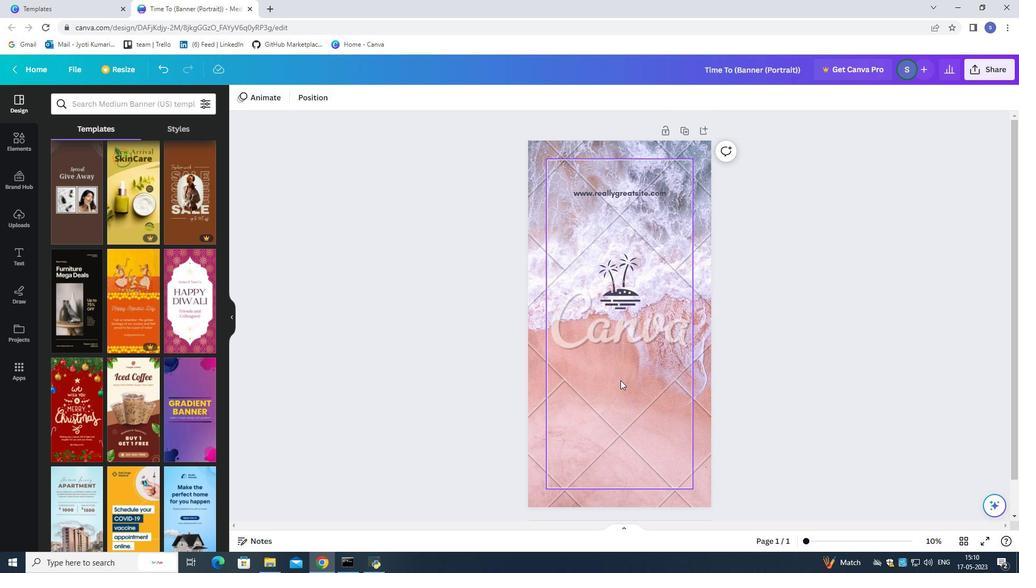
Action: Mouse moved to (590, 192)
Screenshot: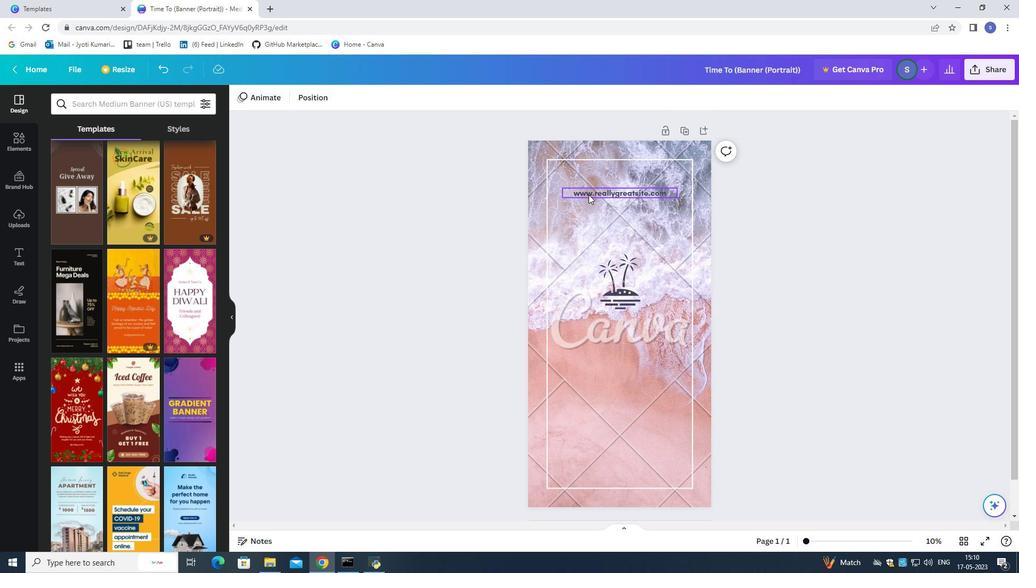 
Action: Mouse pressed left at (590, 192)
Screenshot: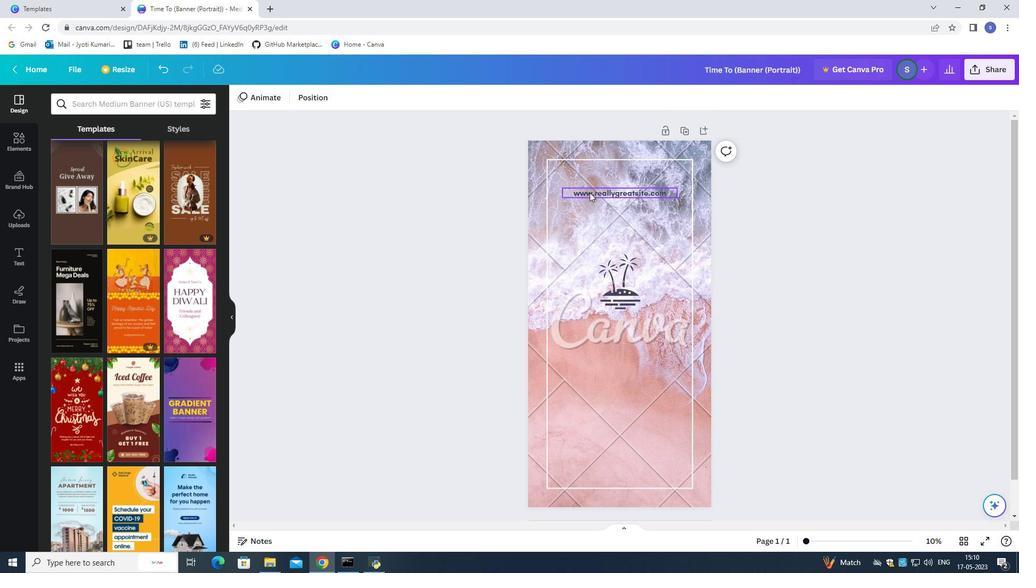 
Action: Mouse moved to (609, 192)
Screenshot: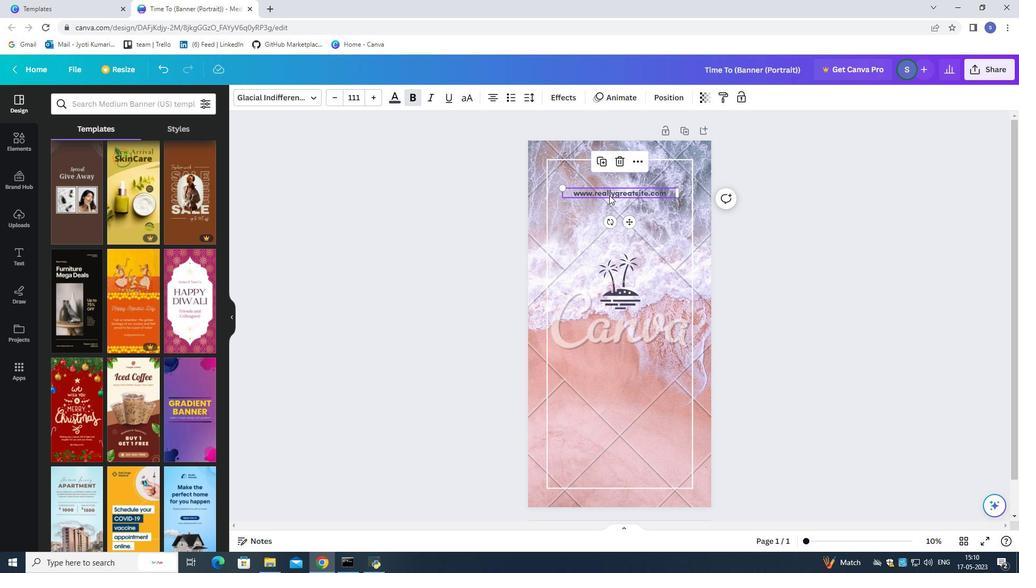 
Action: Mouse pressed left at (609, 192)
Screenshot: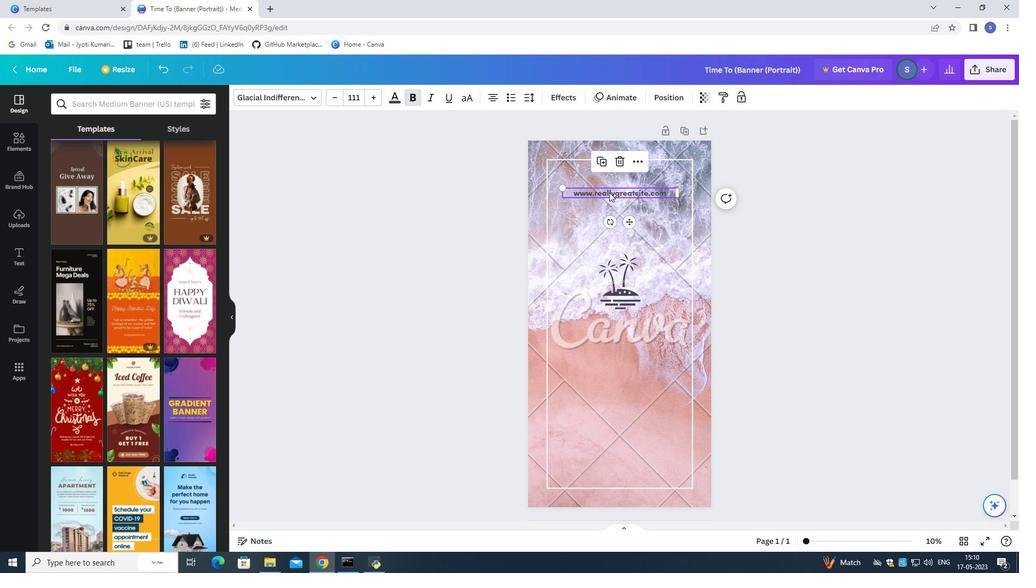 
Action: Mouse moved to (84, 274)
Screenshot: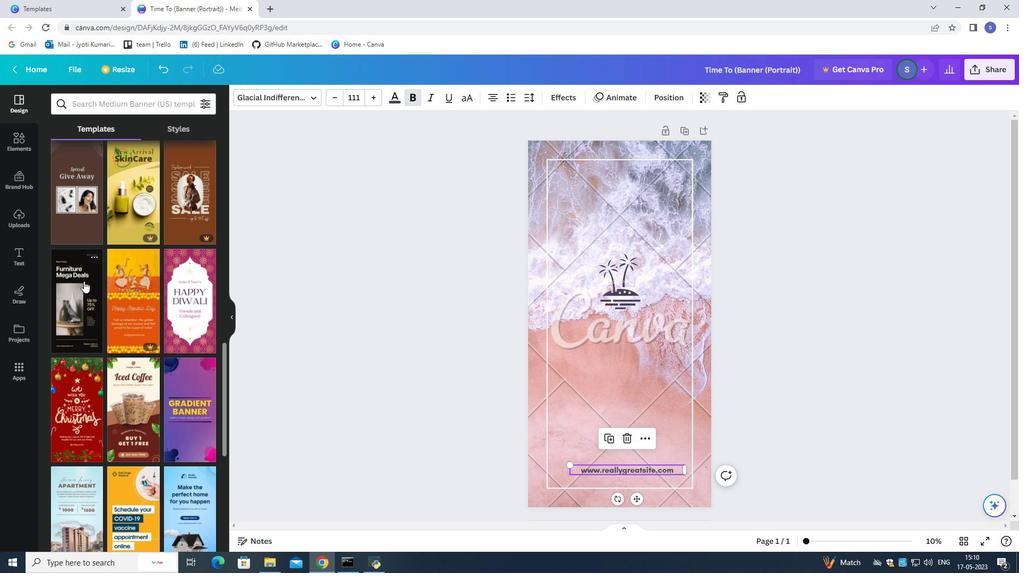 
Action: Mouse scrolled (84, 275) with delta (0, 0)
Screenshot: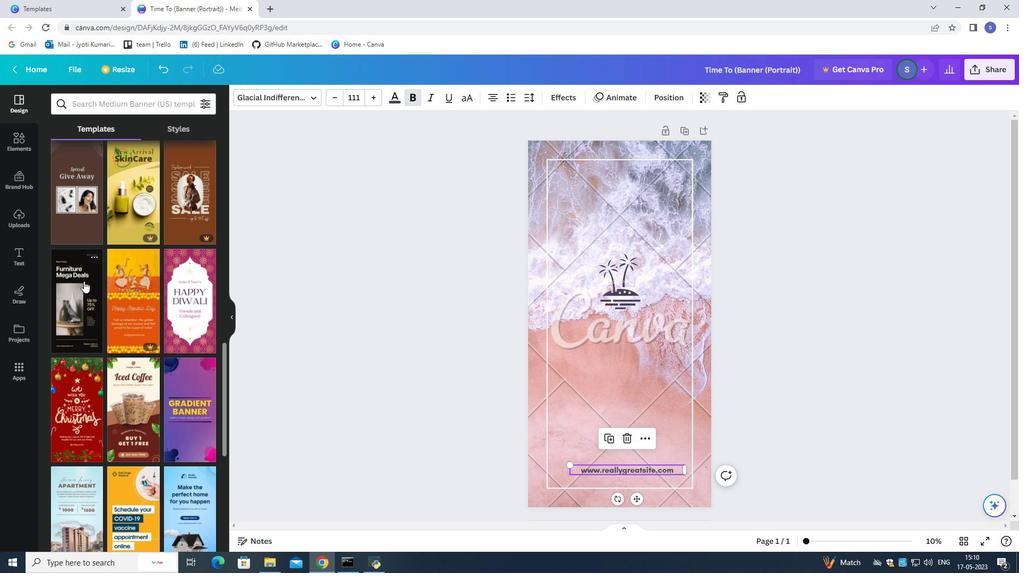 
Action: Mouse moved to (85, 273)
Screenshot: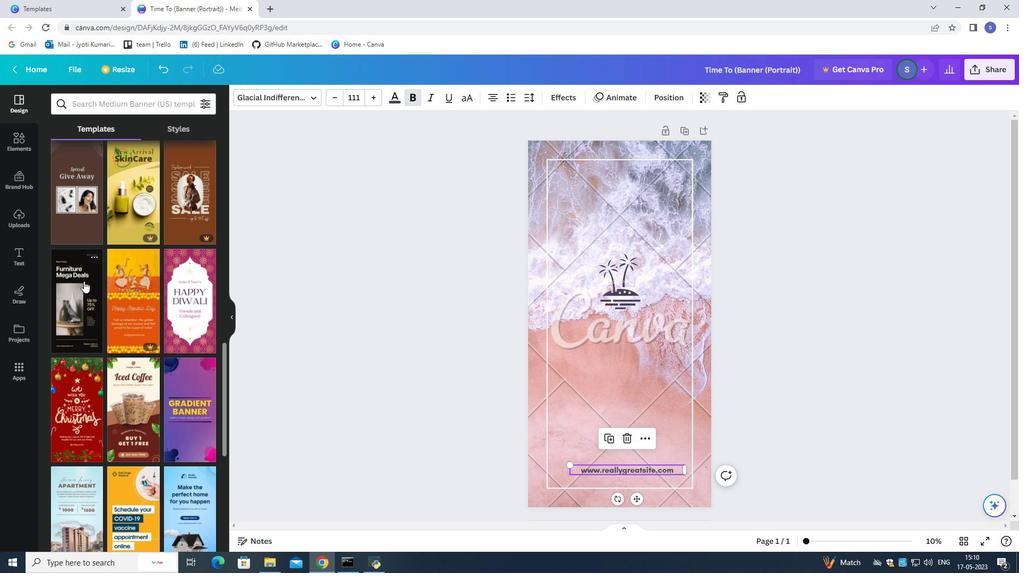 
Action: Mouse scrolled (85, 273) with delta (0, 0)
Screenshot: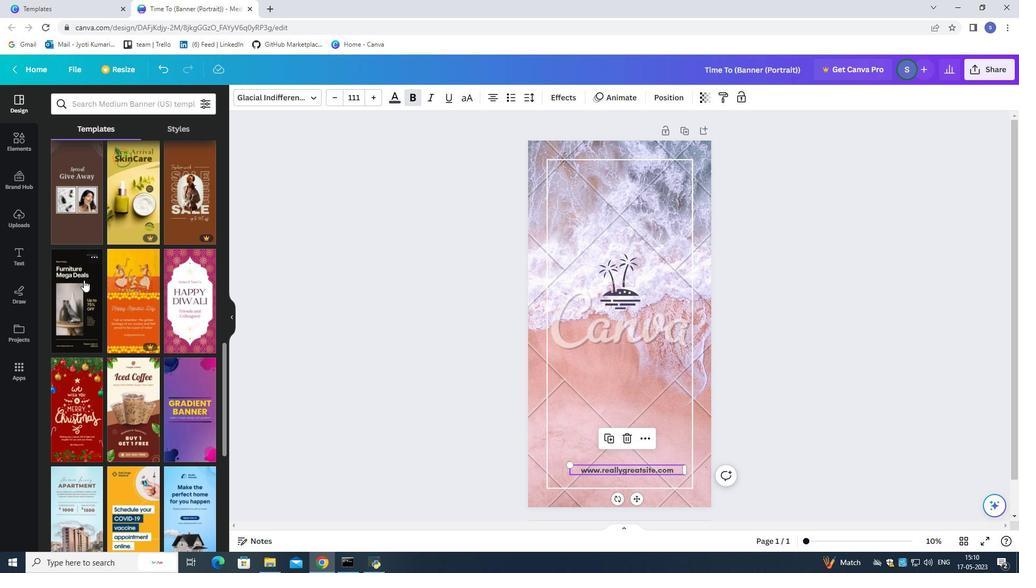 
Action: Mouse moved to (85, 271)
Screenshot: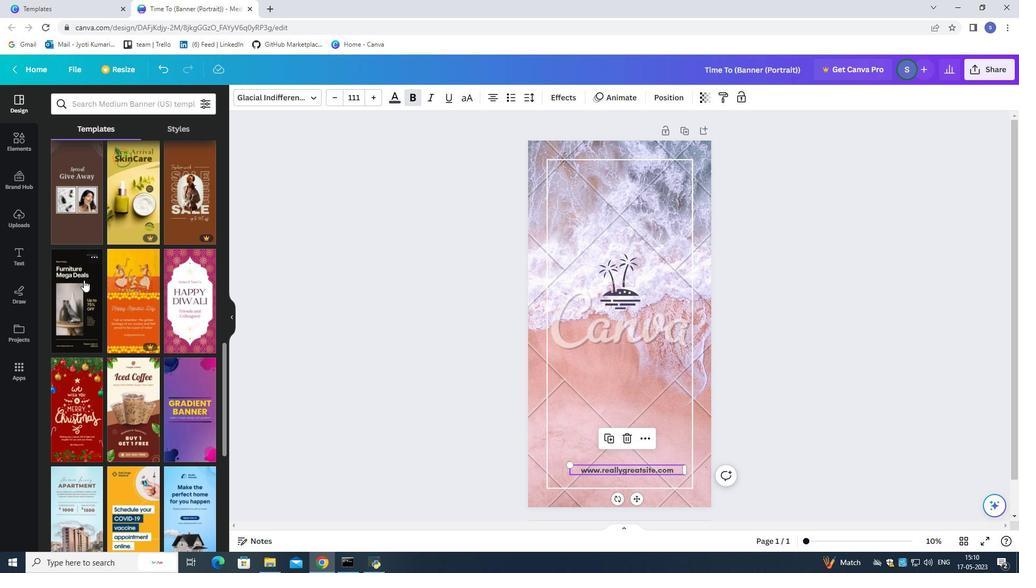 
Action: Mouse scrolled (85, 271) with delta (0, 0)
Screenshot: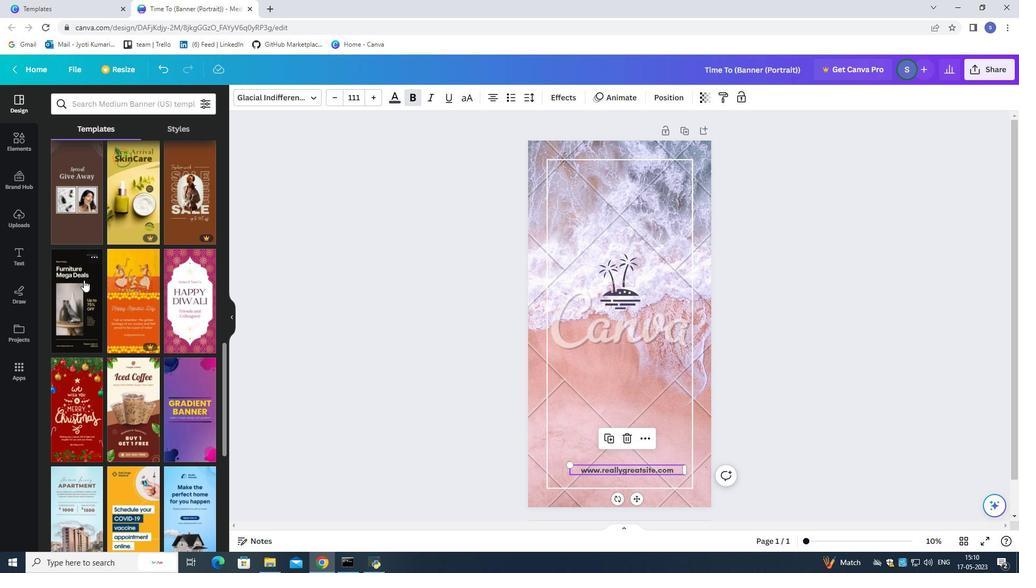 
Action: Mouse moved to (86, 268)
Screenshot: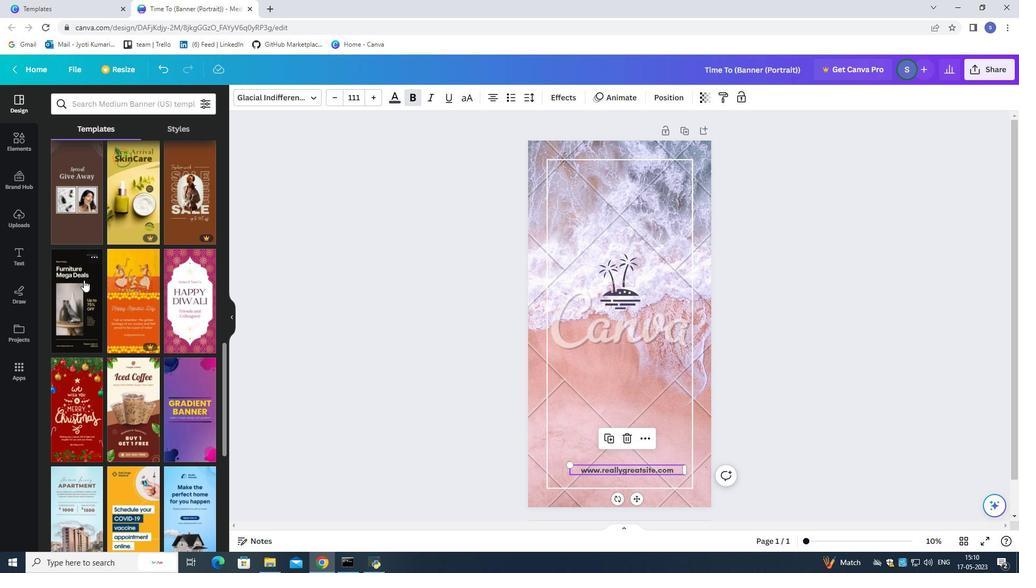 
Action: Mouse scrolled (86, 268) with delta (0, 0)
Screenshot: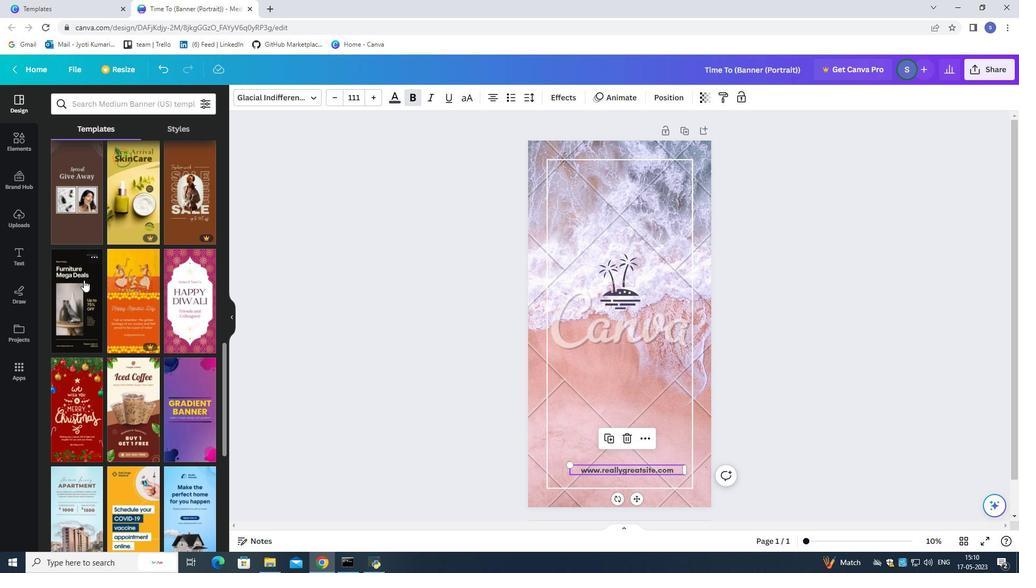 
Action: Mouse moved to (87, 265)
Screenshot: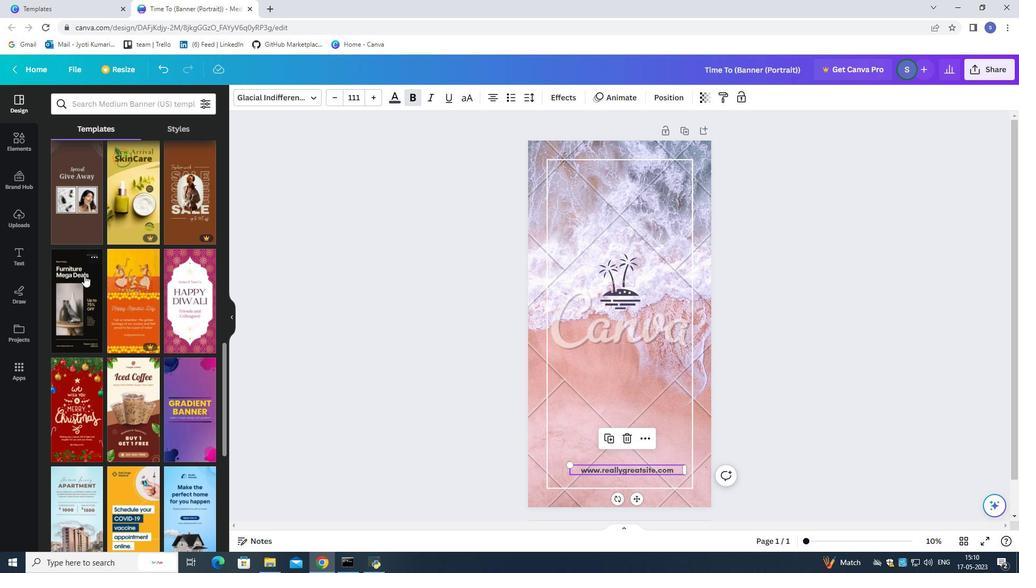 
Action: Mouse scrolled (87, 265) with delta (0, 0)
Screenshot: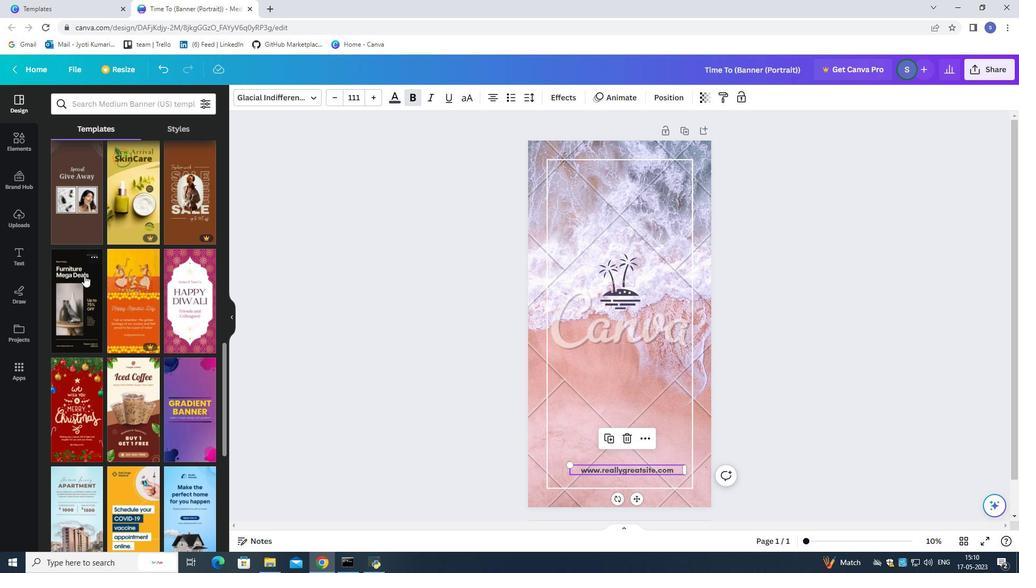 
Action: Mouse moved to (28, 140)
Screenshot: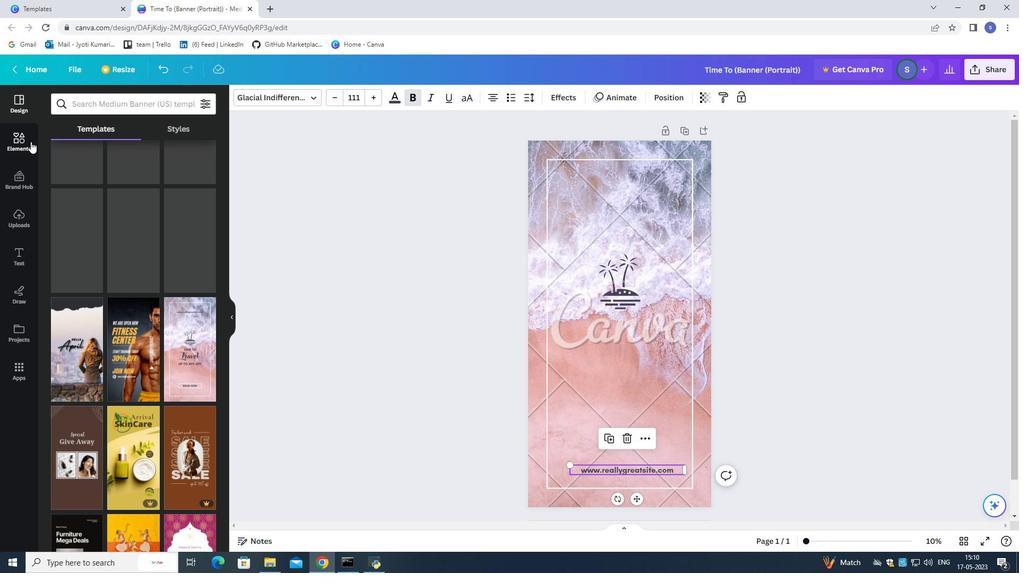 
Action: Mouse pressed left at (28, 140)
Screenshot: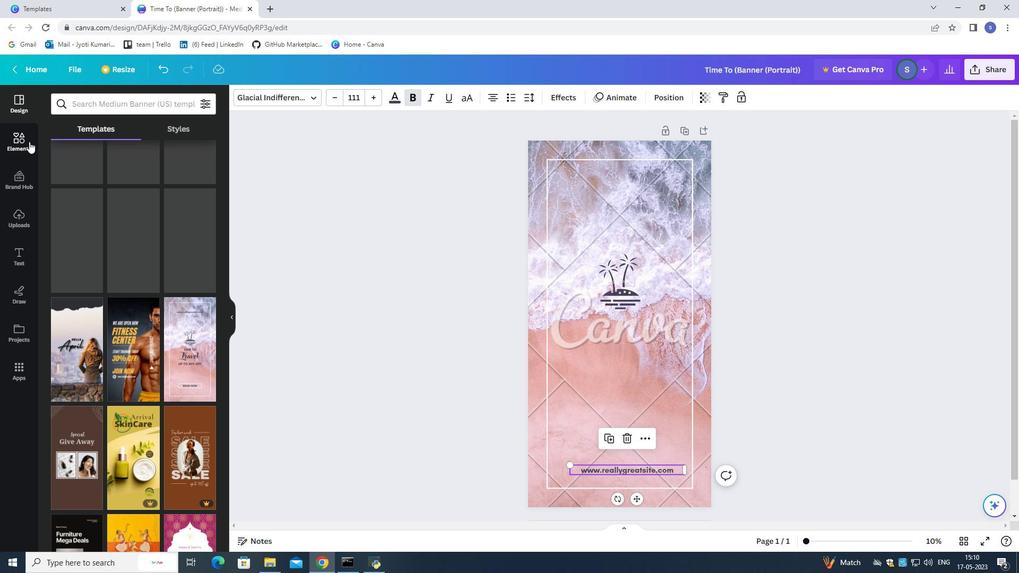 
Action: Mouse moved to (632, 325)
Screenshot: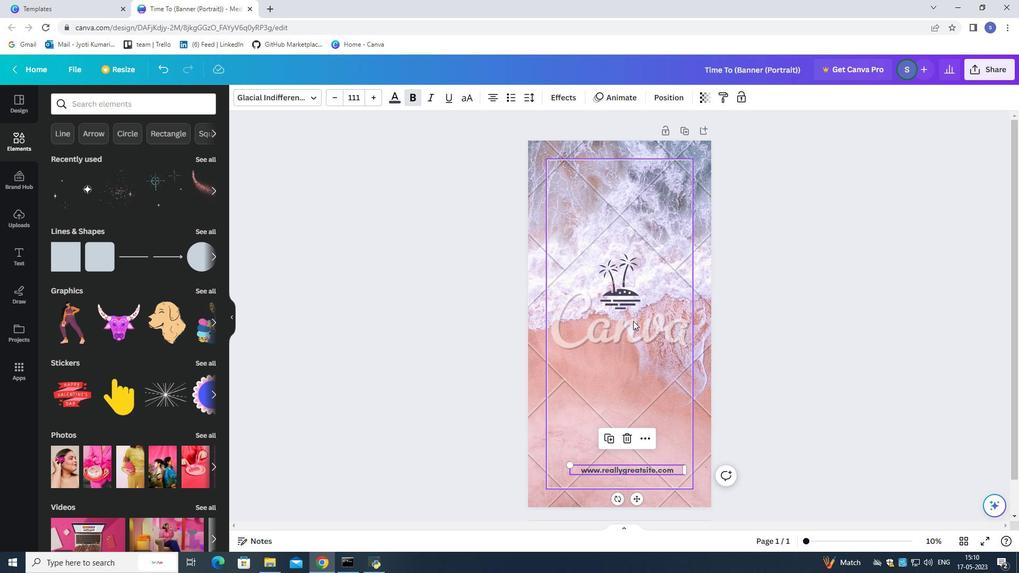 
Action: Mouse pressed left at (632, 325)
Screenshot: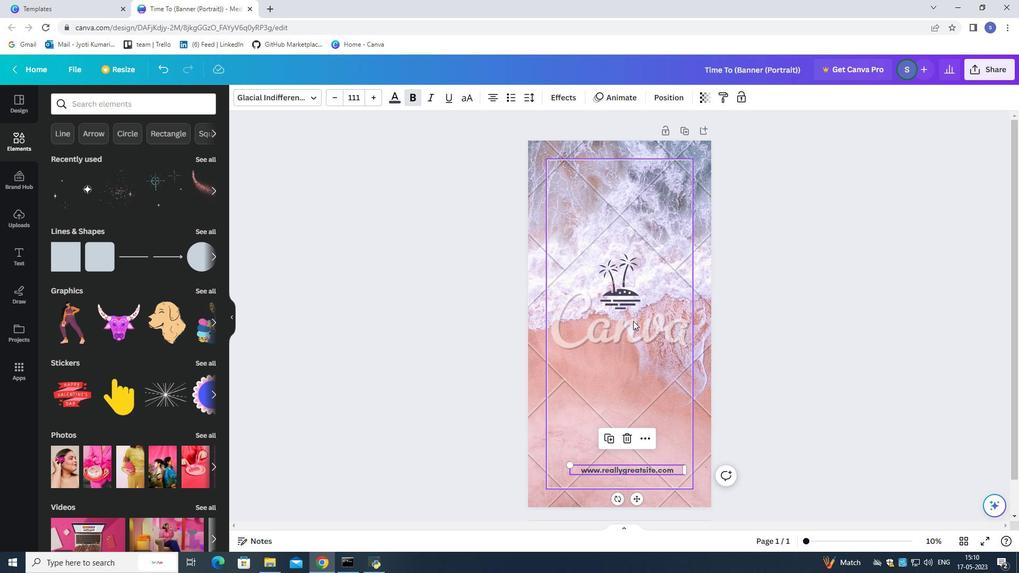 
Action: Mouse moved to (545, 156)
Screenshot: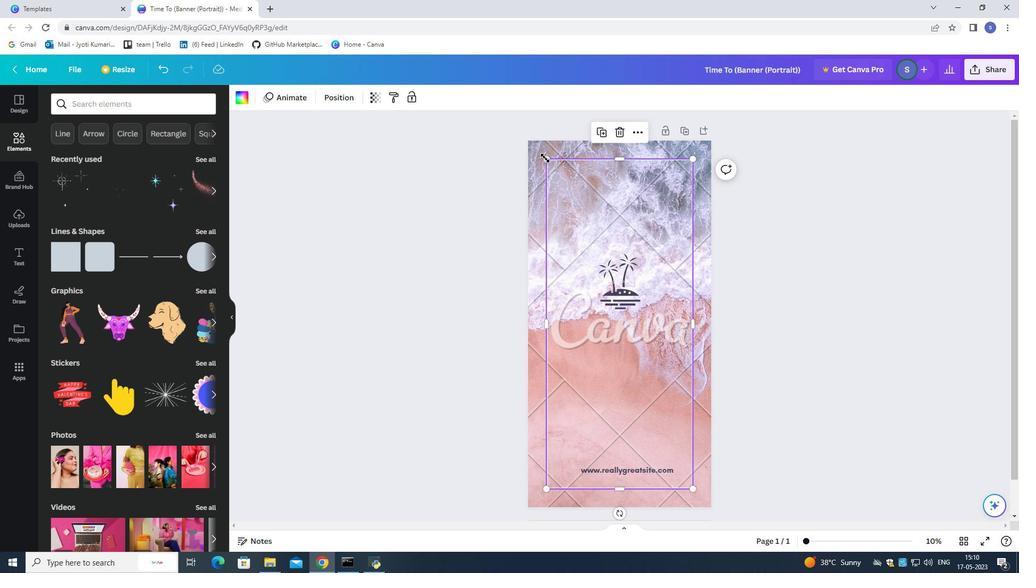 
Action: Mouse pressed left at (545, 156)
Screenshot: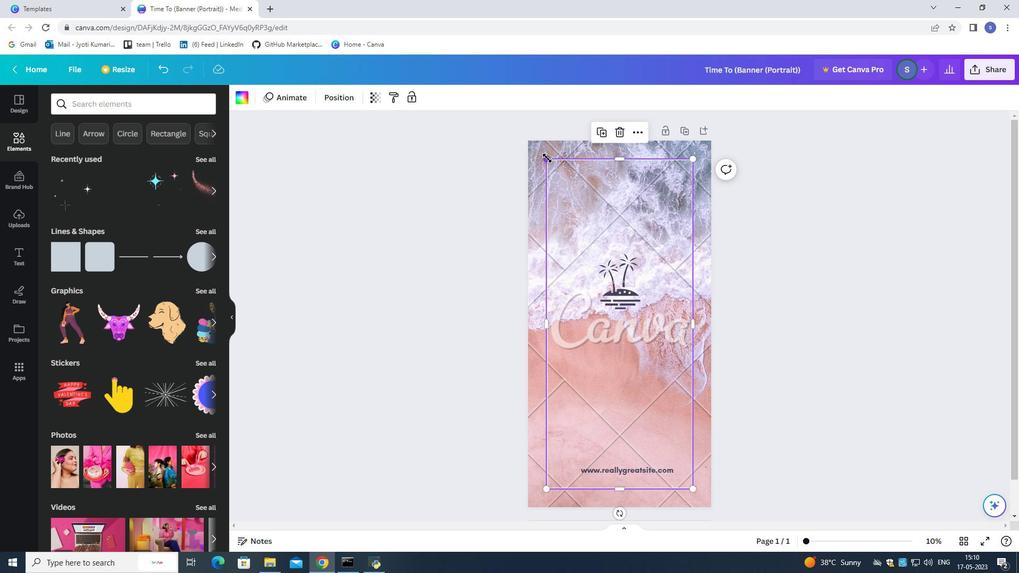 
Action: Mouse moved to (692, 485)
Screenshot: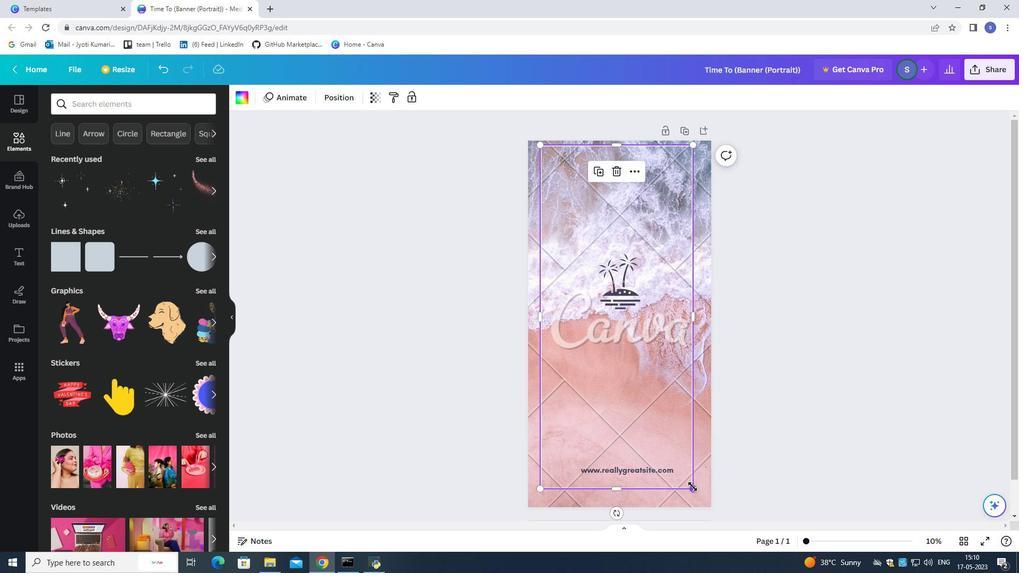 
Action: Mouse pressed left at (692, 485)
Screenshot: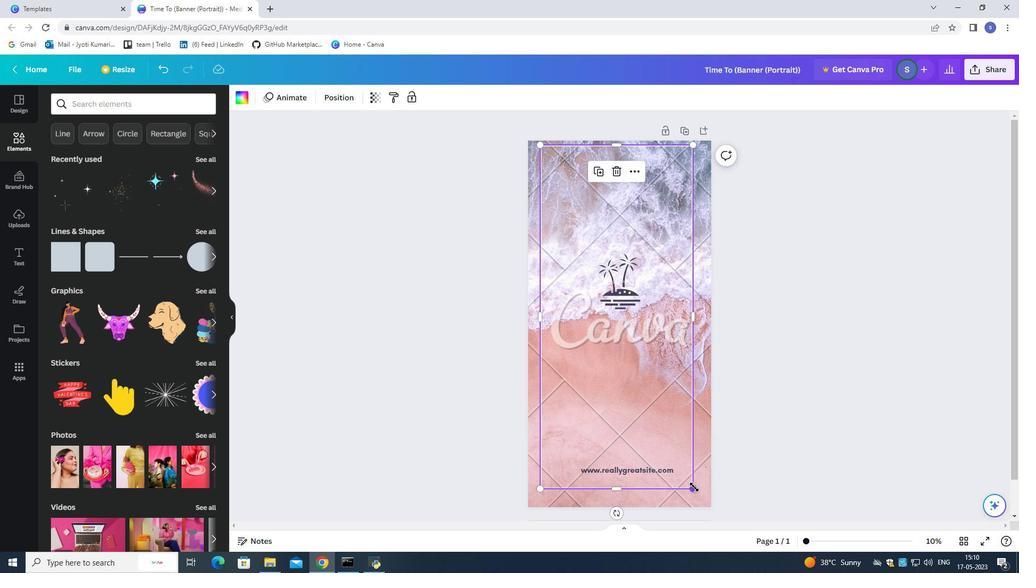 
Action: Mouse moved to (542, 146)
Screenshot: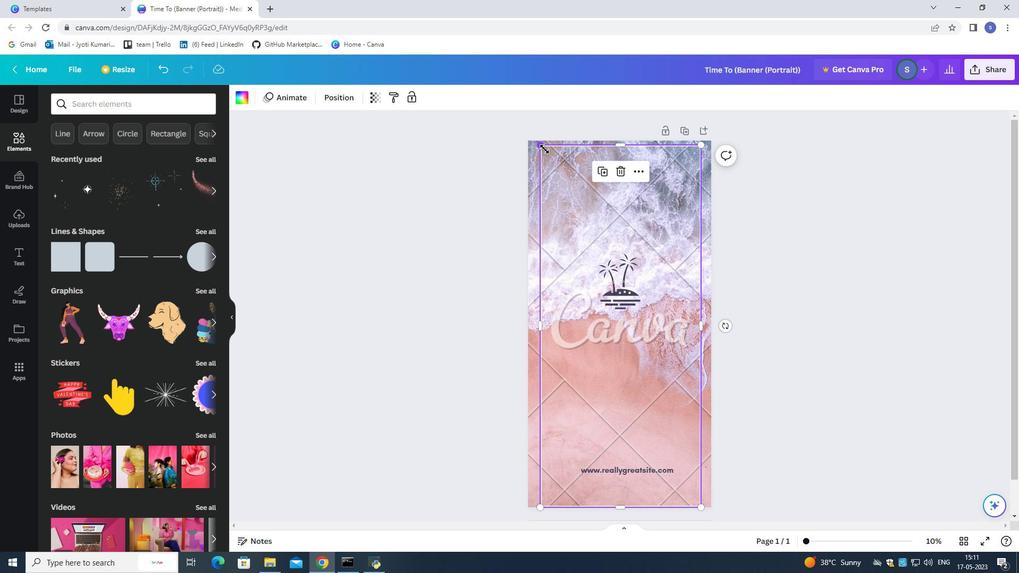
Action: Mouse pressed left at (542, 146)
Screenshot: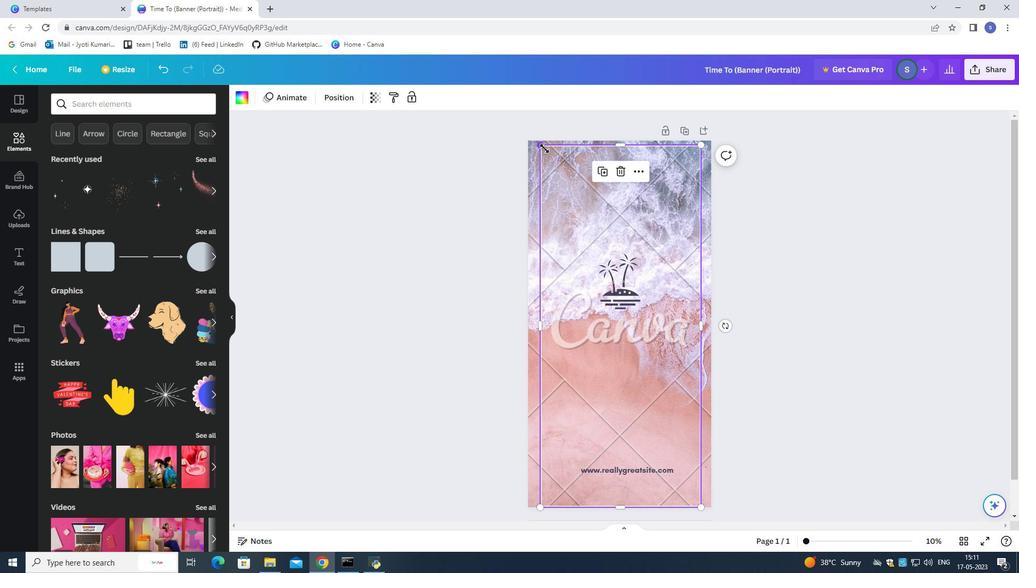 
Action: Mouse moved to (474, 226)
Screenshot: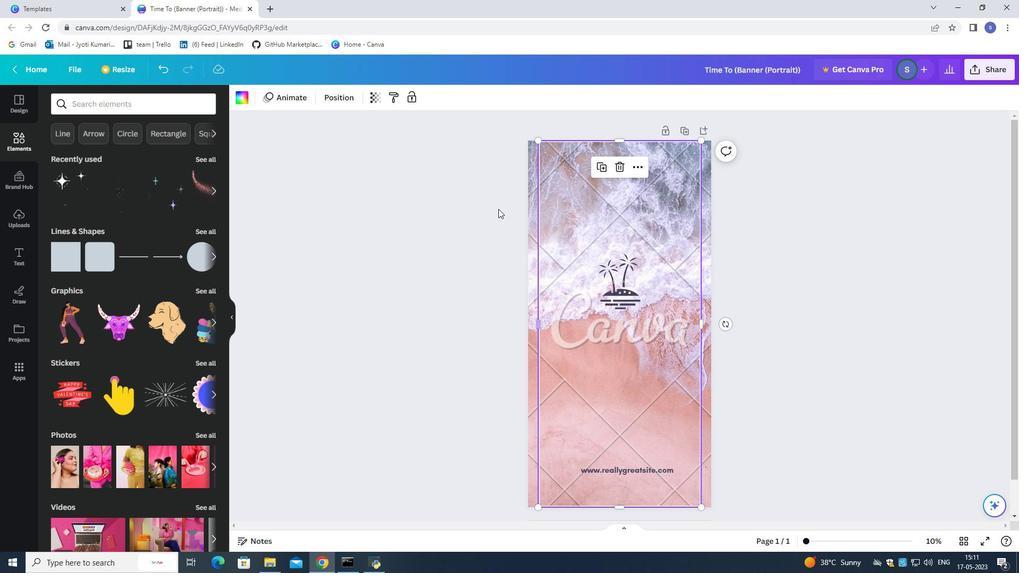 
Action: Mouse pressed left at (474, 226)
Screenshot: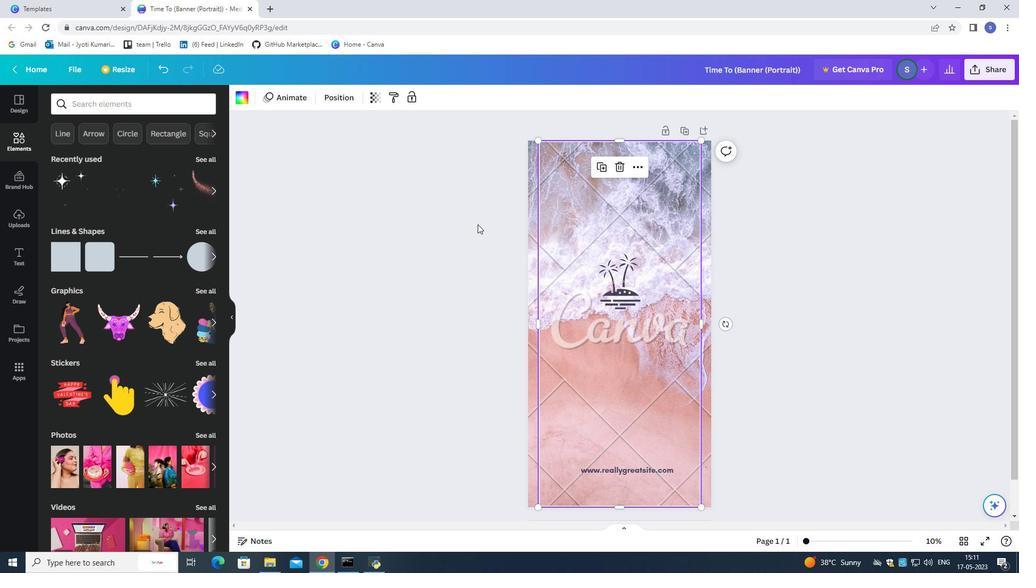 
Action: Mouse moved to (474, 226)
Screenshot: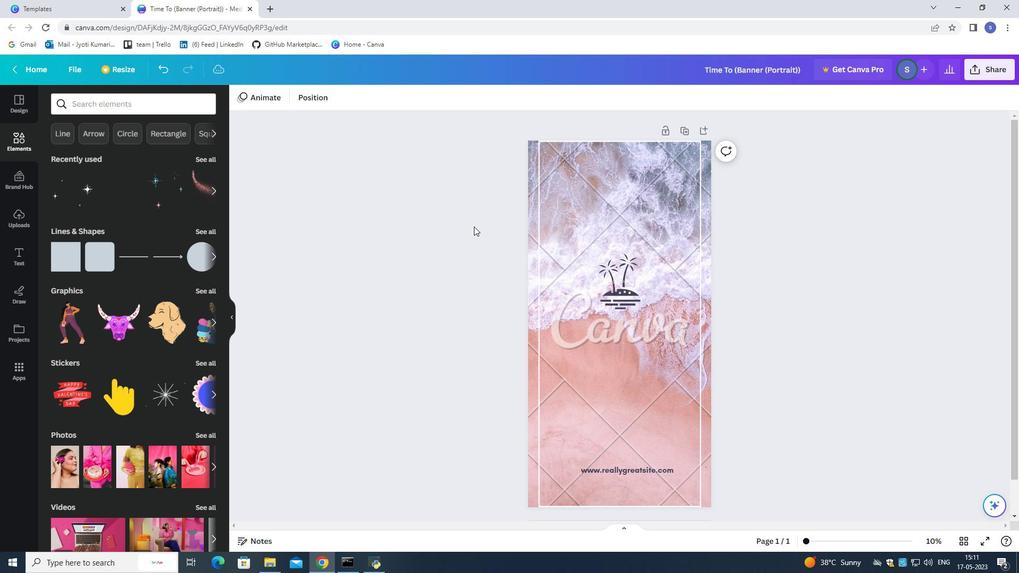 
Action: Mouse pressed left at (474, 226)
Screenshot: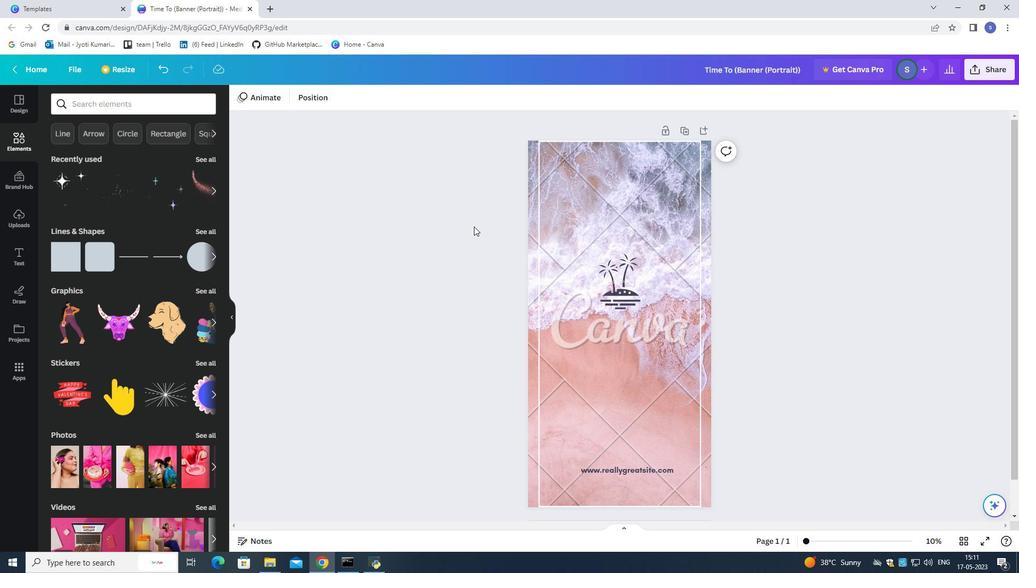 
Action: Mouse moved to (159, 245)
Screenshot: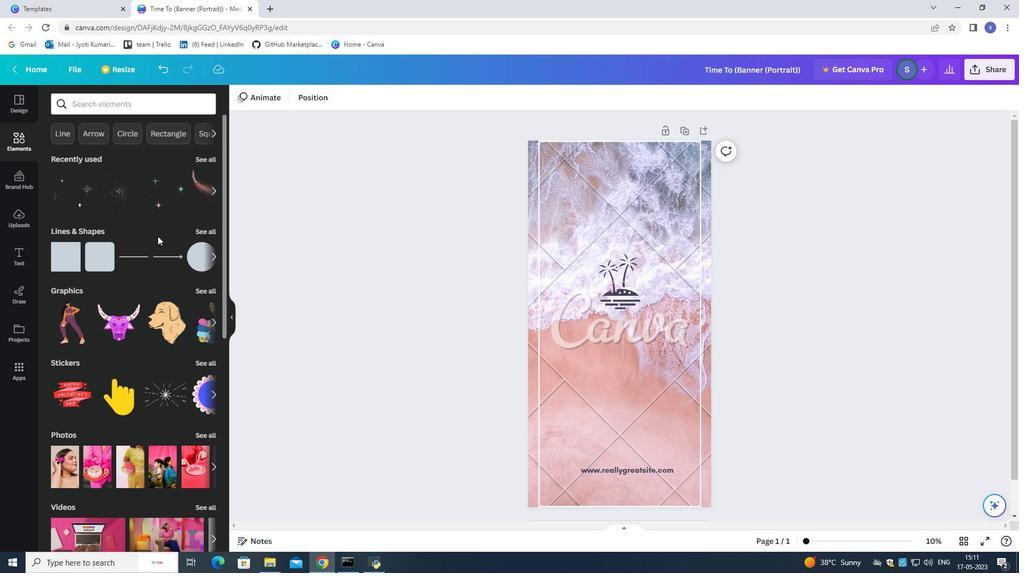 
Action: Mouse scrolled (159, 245) with delta (0, 0)
Screenshot: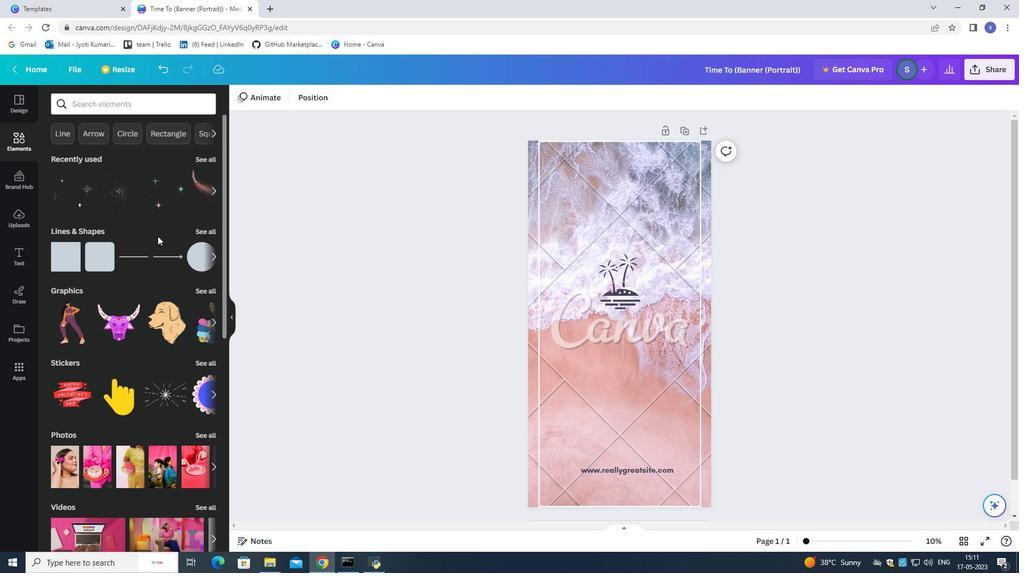 
Action: Mouse moved to (161, 255)
Screenshot: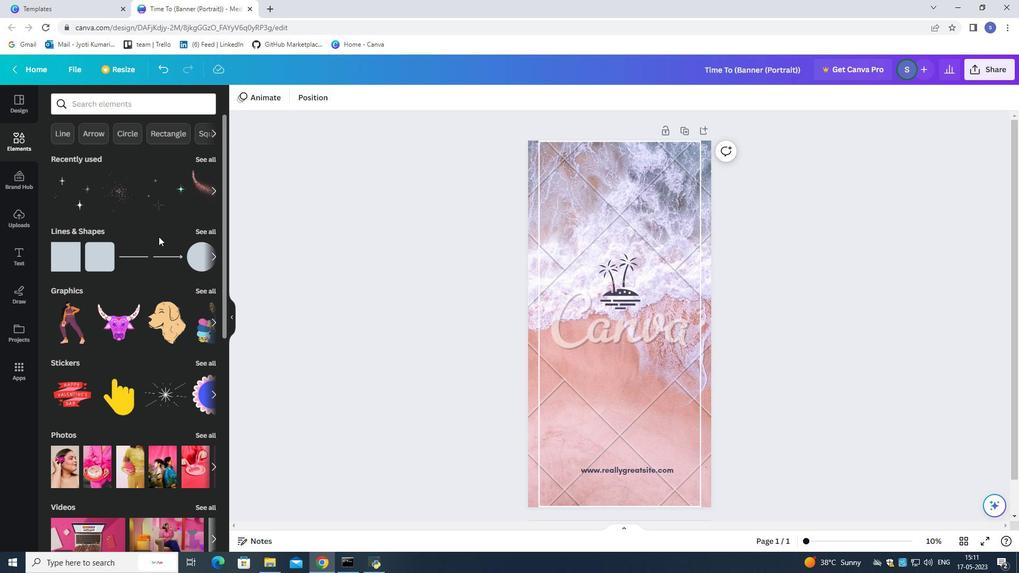 
Action: Mouse scrolled (161, 254) with delta (0, 0)
Screenshot: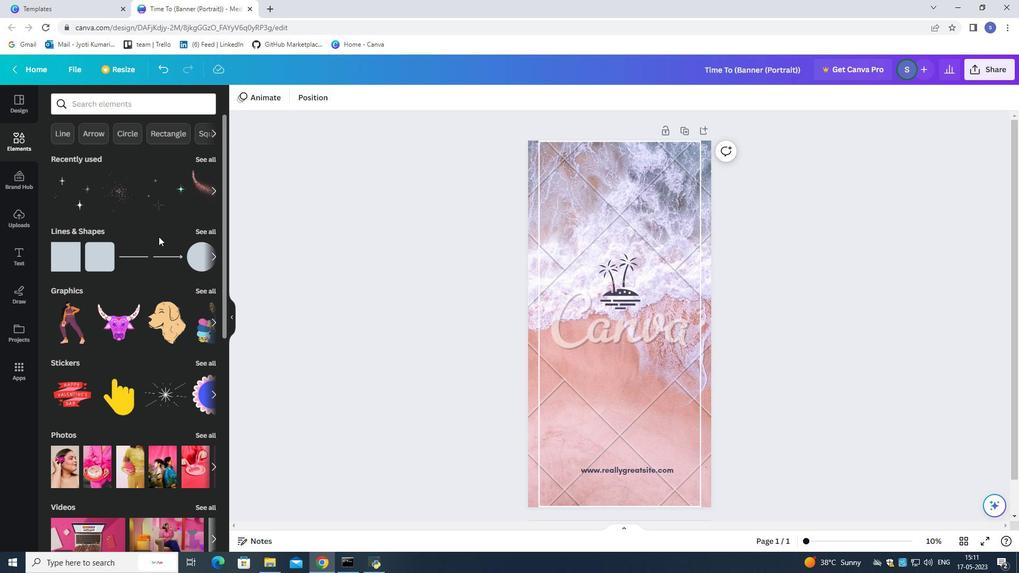 
Action: Mouse moved to (159, 259)
Screenshot: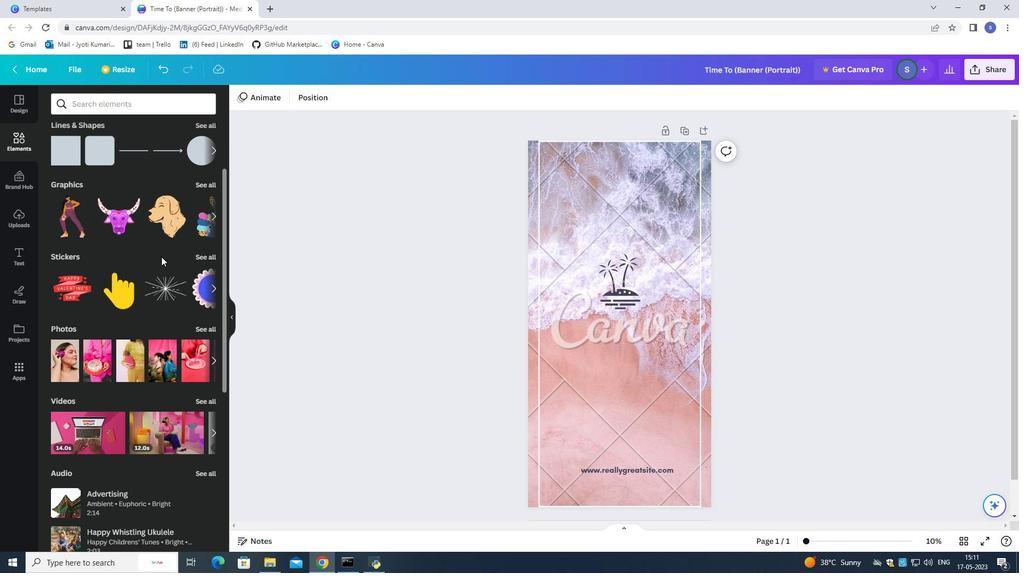 
Action: Mouse scrolled (160, 257) with delta (0, 0)
Screenshot: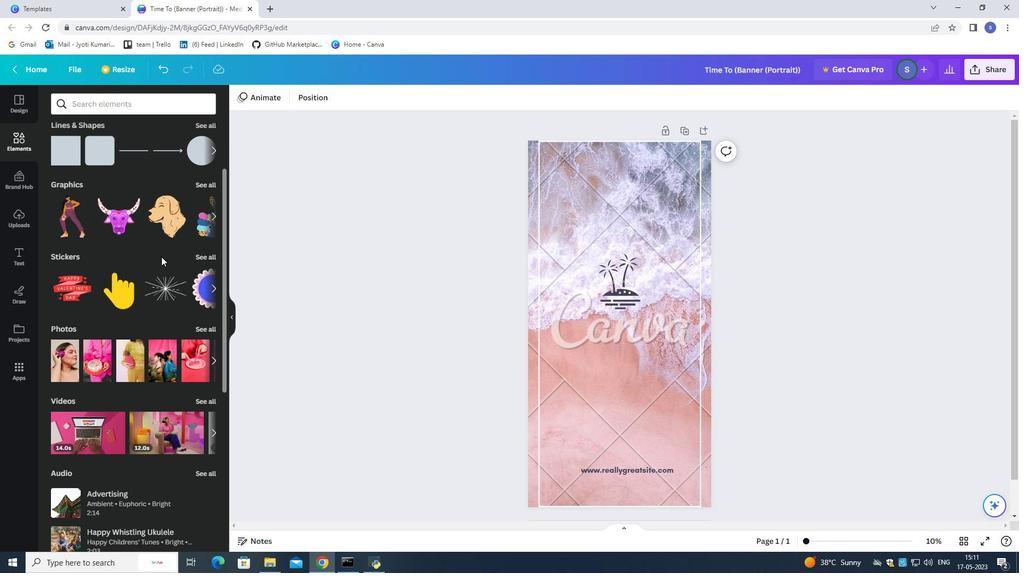 
Action: Mouse moved to (209, 269)
Screenshot: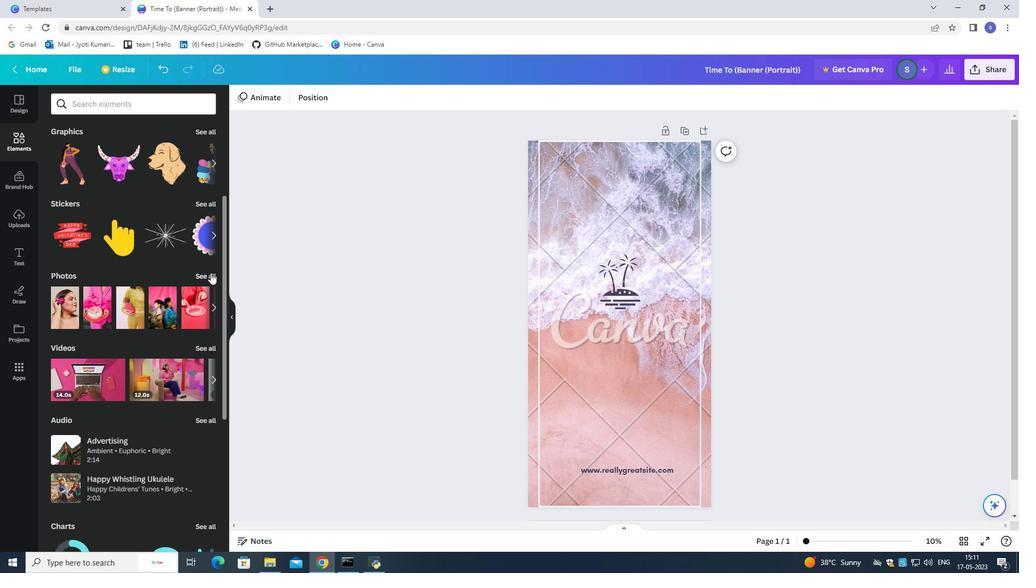 
Action: Mouse pressed left at (209, 269)
Screenshot: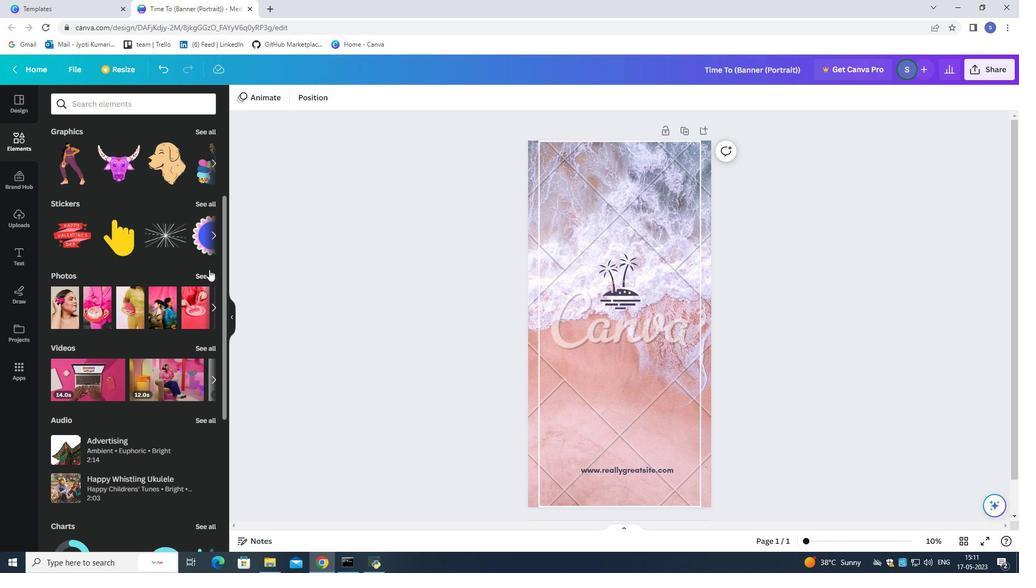 
Action: Mouse moved to (128, 332)
Screenshot: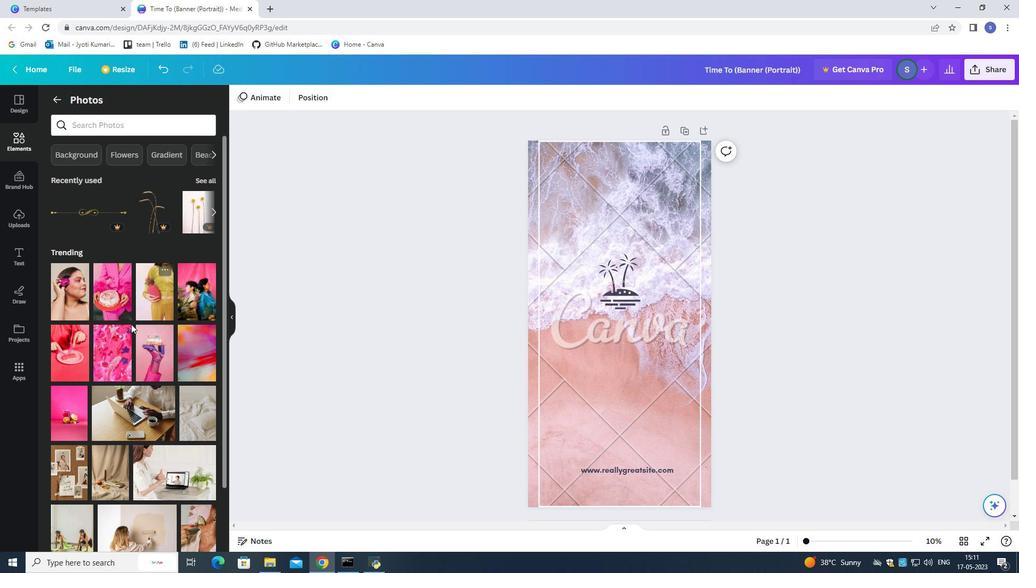 
Action: Mouse scrolled (128, 331) with delta (0, 0)
Screenshot: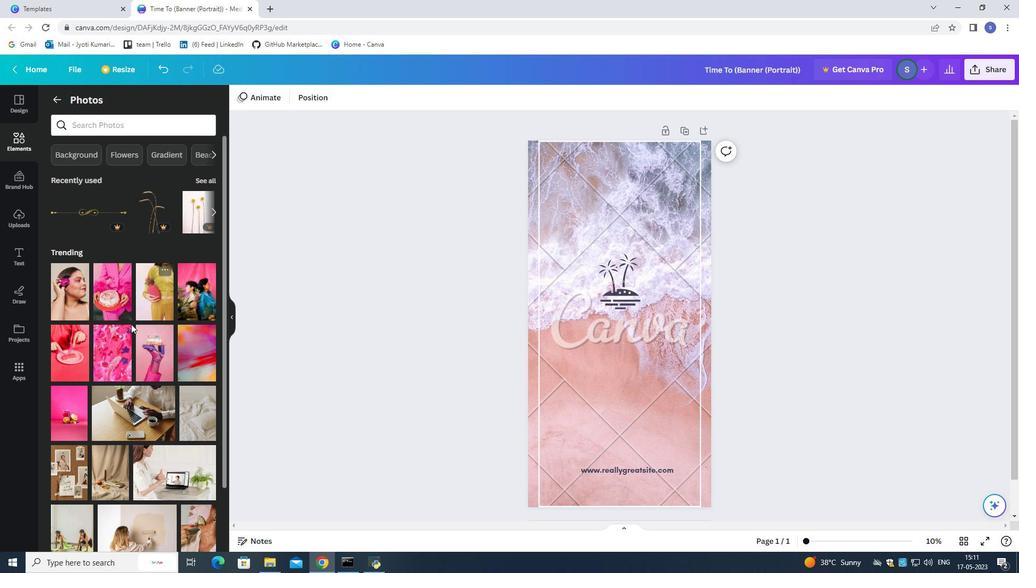 
Action: Mouse moved to (126, 338)
Screenshot: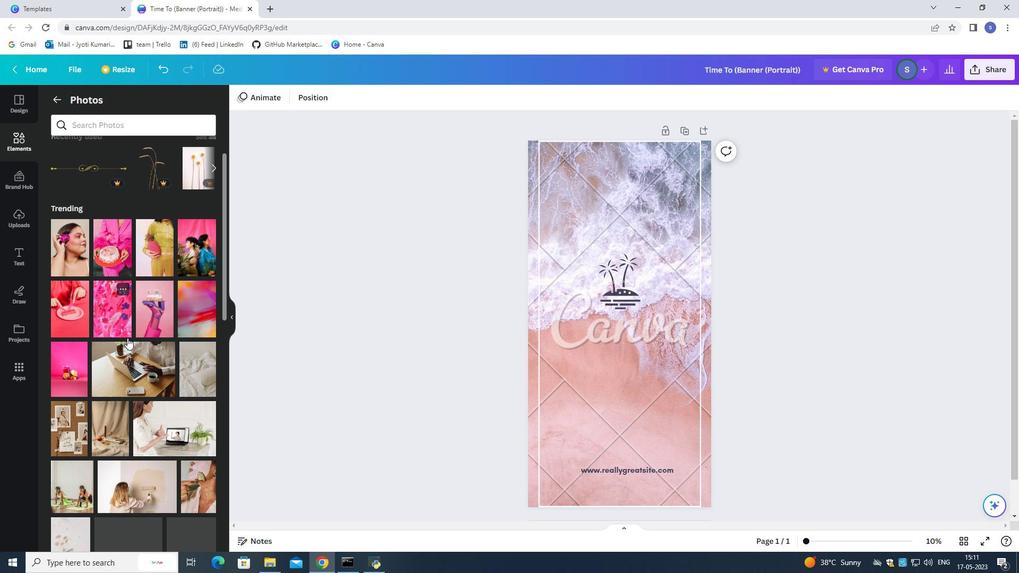 
Action: Mouse scrolled (126, 338) with delta (0, 0)
Screenshot: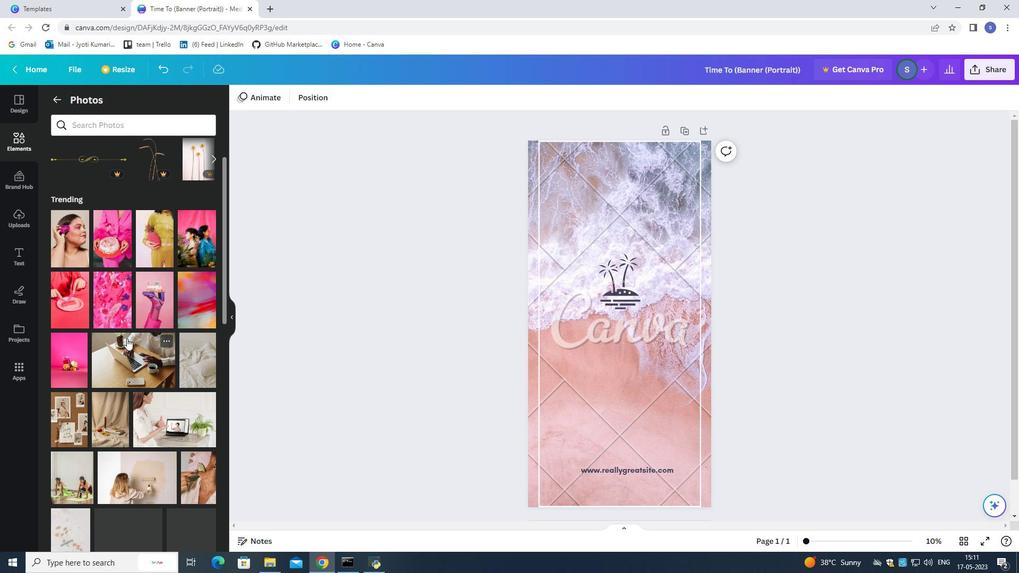 
Action: Mouse moved to (126, 339)
Screenshot: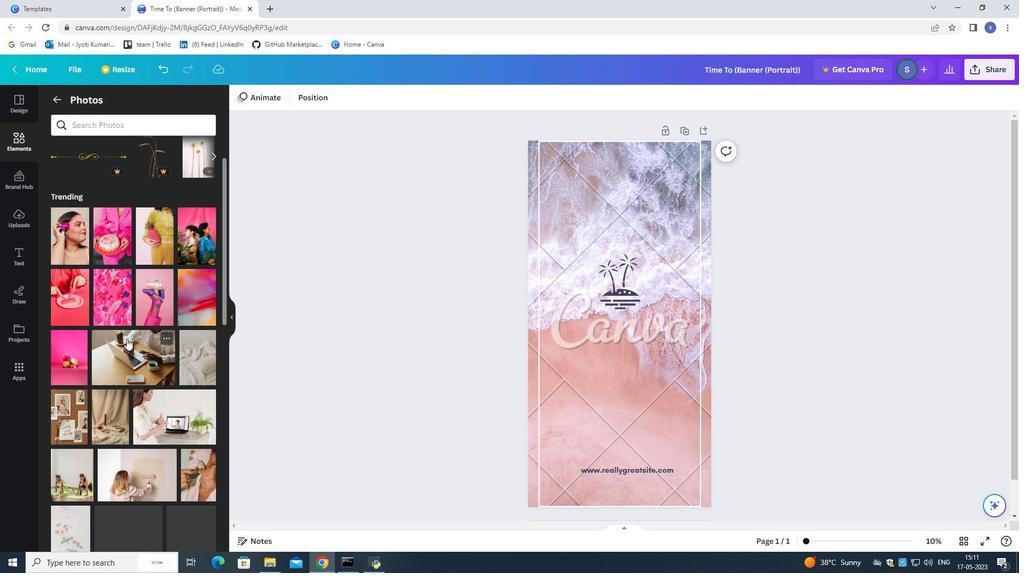 
Action: Mouse scrolled (126, 338) with delta (0, 0)
Screenshot: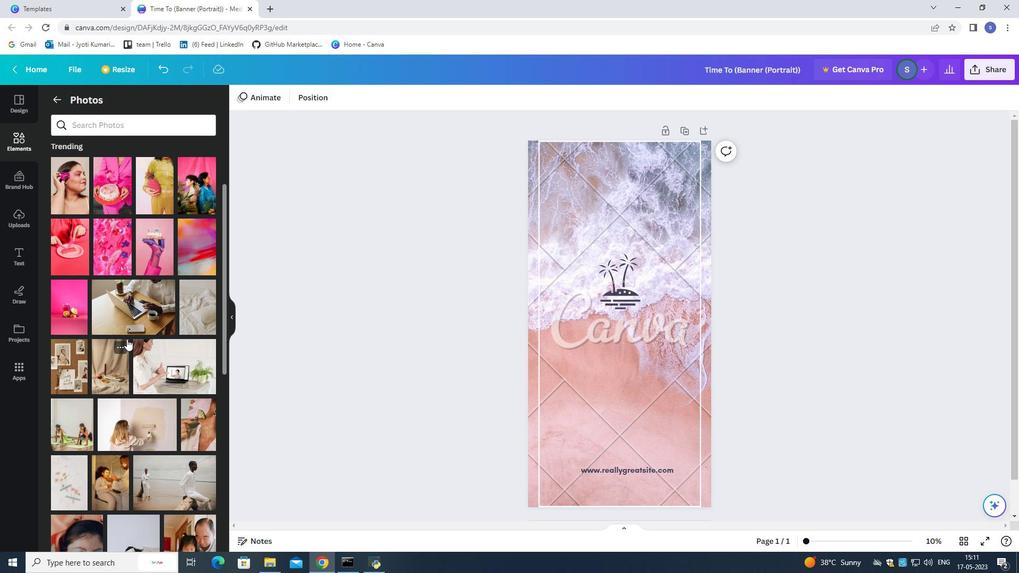 
Action: Mouse scrolled (126, 338) with delta (0, 0)
Screenshot: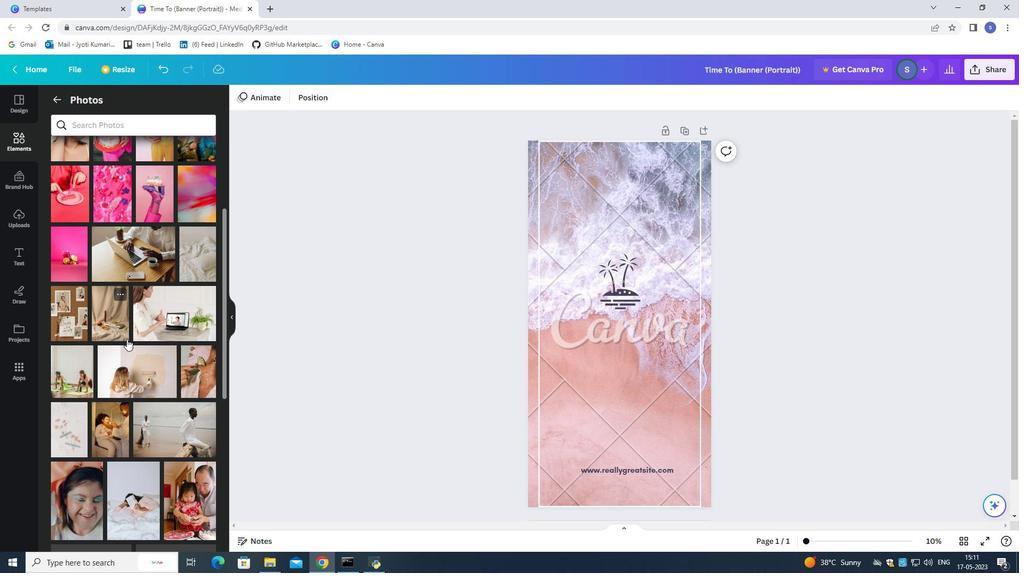 
Action: Mouse scrolled (126, 338) with delta (0, 0)
Screenshot: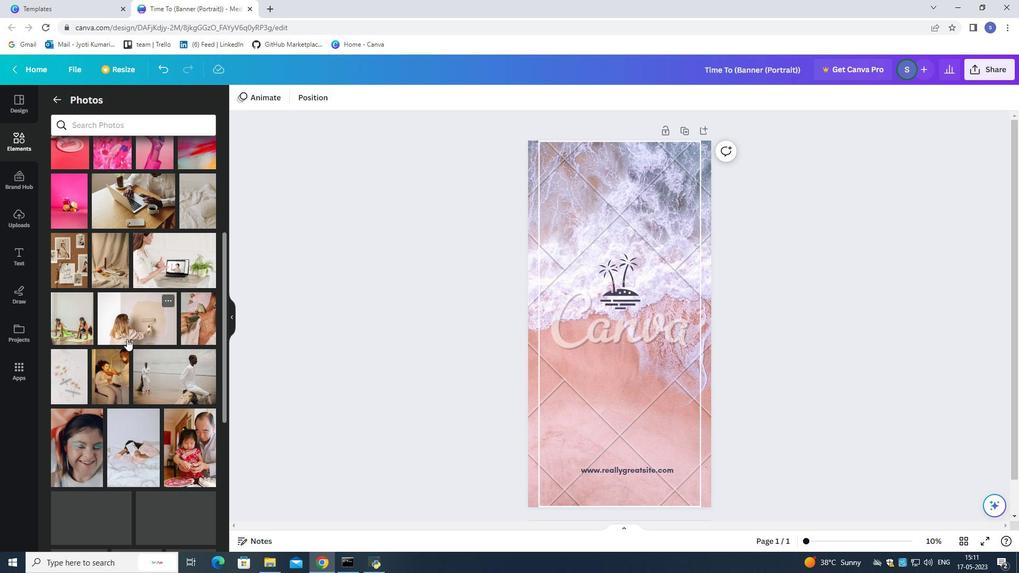 
Action: Mouse scrolled (126, 338) with delta (0, 0)
Screenshot: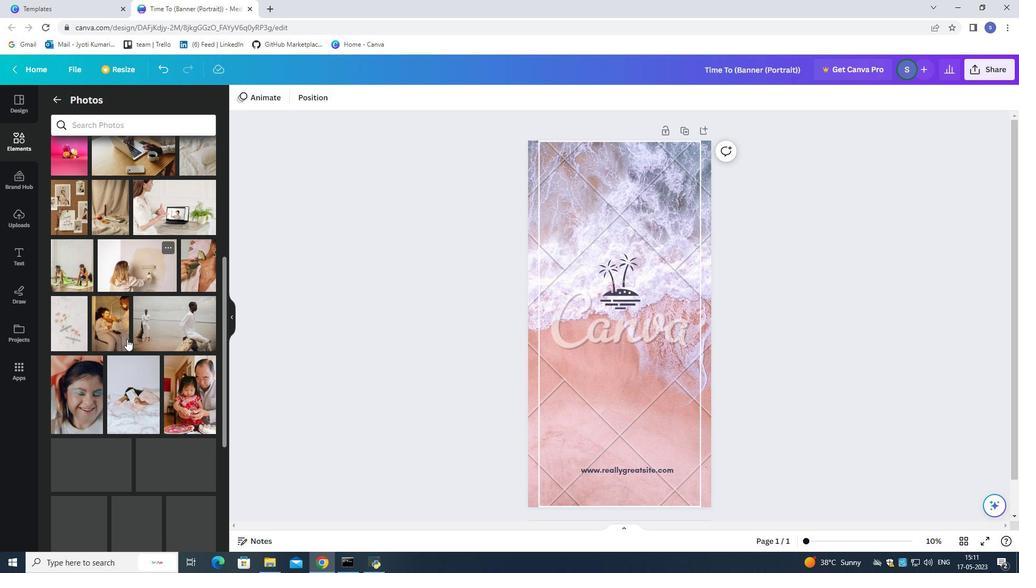 
Action: Mouse scrolled (126, 338) with delta (0, 0)
Screenshot: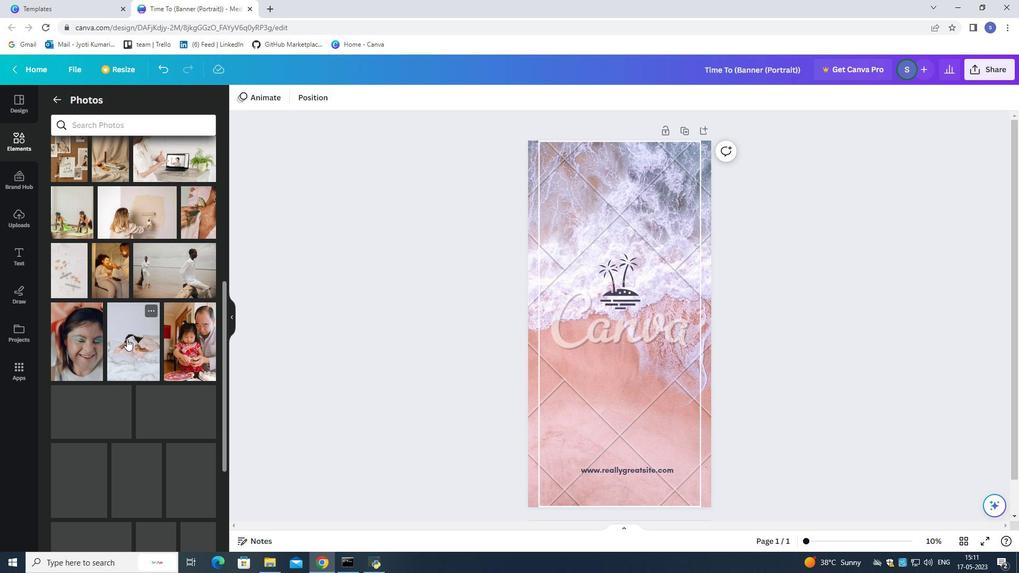 
Action: Mouse scrolled (126, 338) with delta (0, 0)
Screenshot: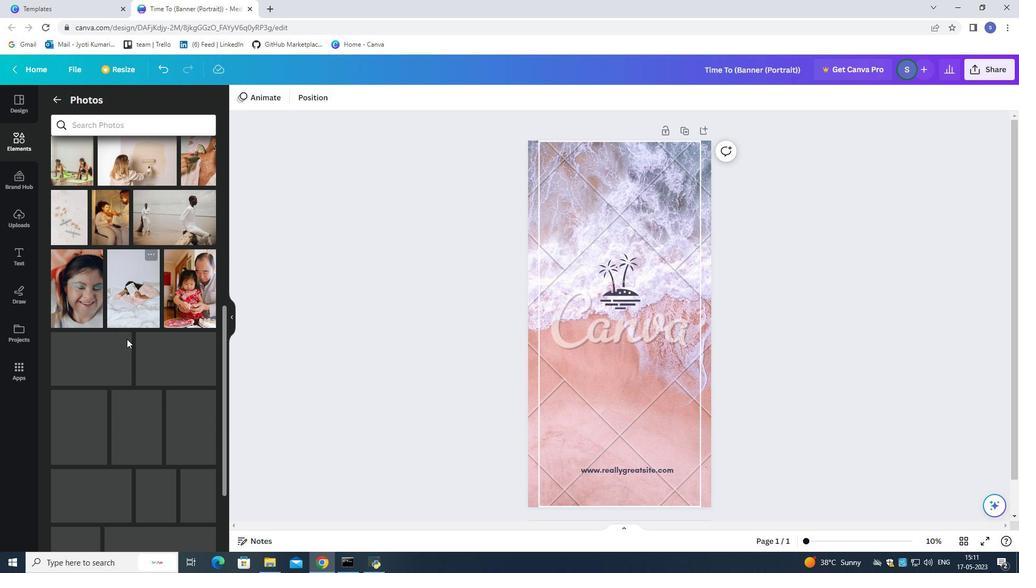 
Action: Mouse scrolled (126, 338) with delta (0, 0)
Screenshot: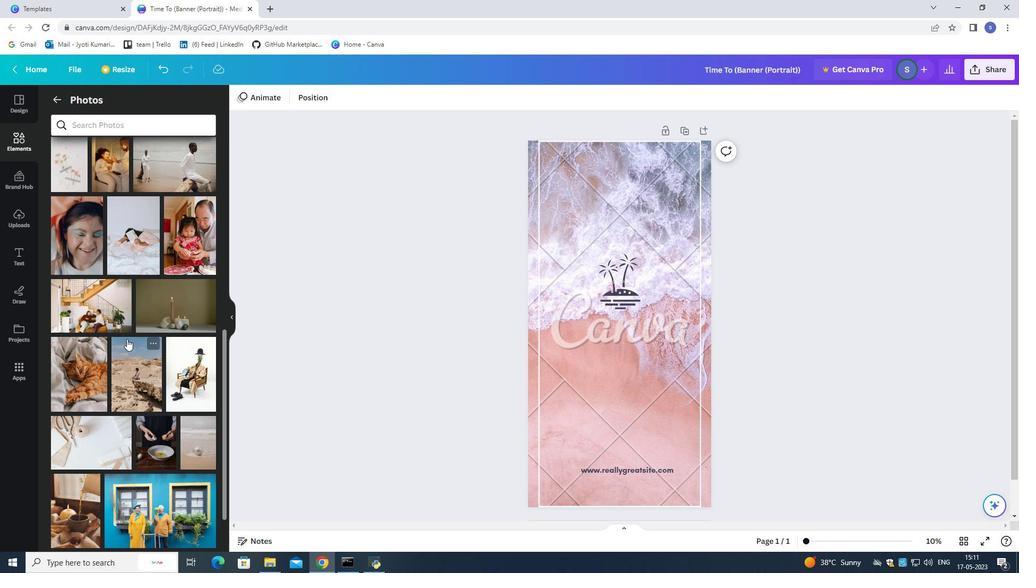 
Action: Mouse scrolled (126, 338) with delta (0, 0)
Screenshot: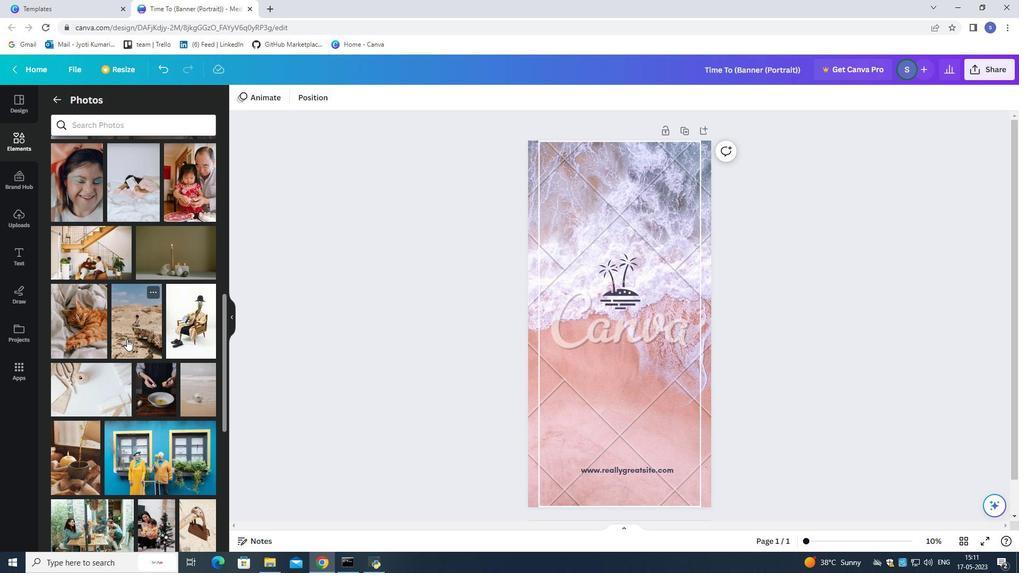 
Action: Mouse scrolled (126, 338) with delta (0, 0)
Screenshot: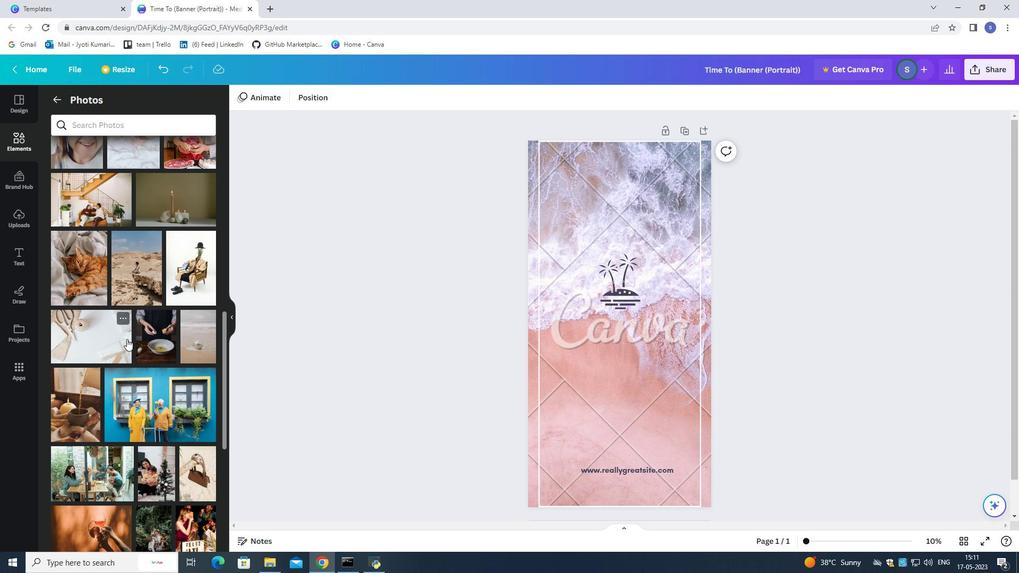 
Action: Mouse scrolled (126, 338) with delta (0, 0)
Screenshot: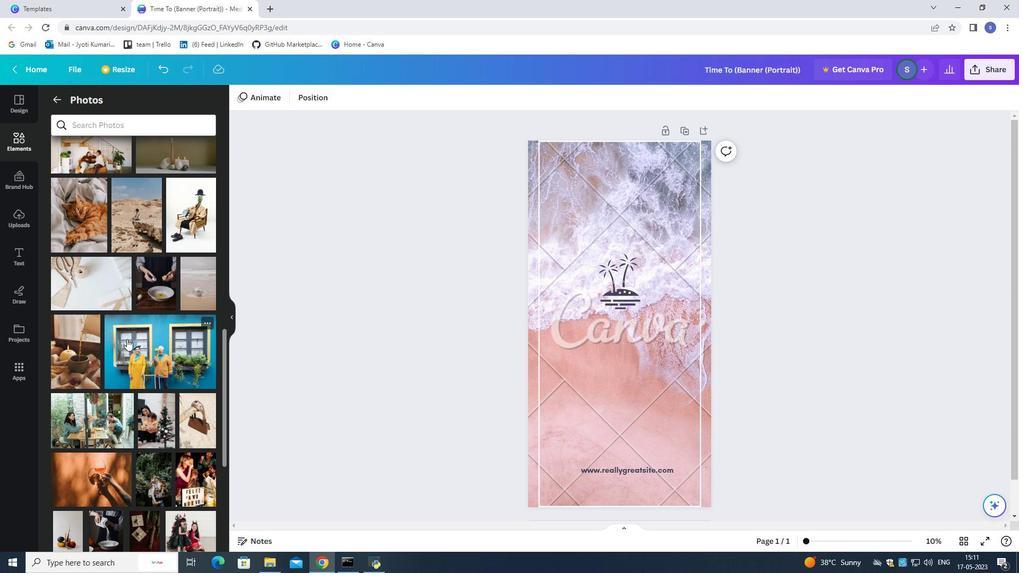
Action: Mouse scrolled (126, 338) with delta (0, 0)
Screenshot: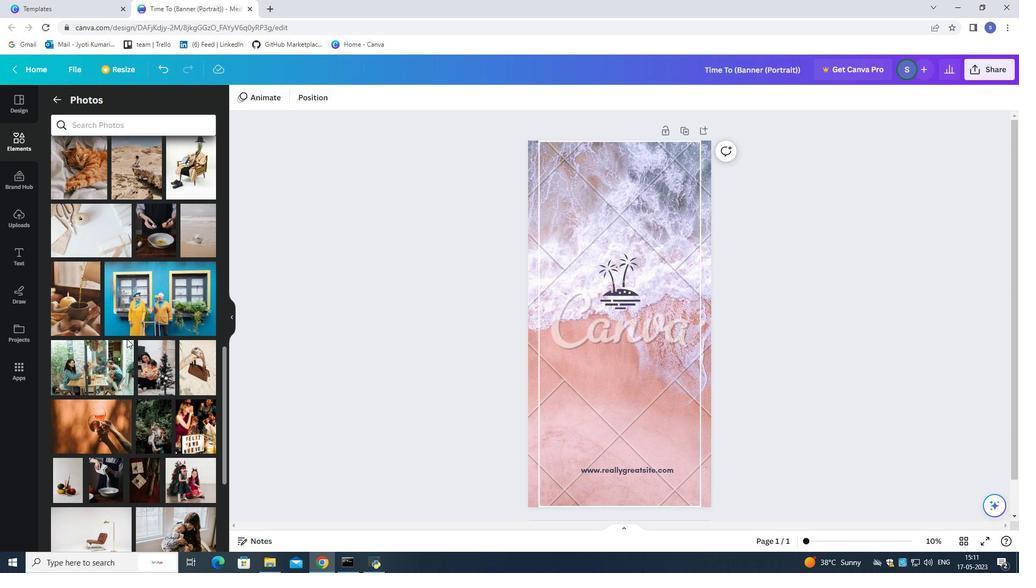 
Action: Mouse scrolled (126, 338) with delta (0, 0)
Screenshot: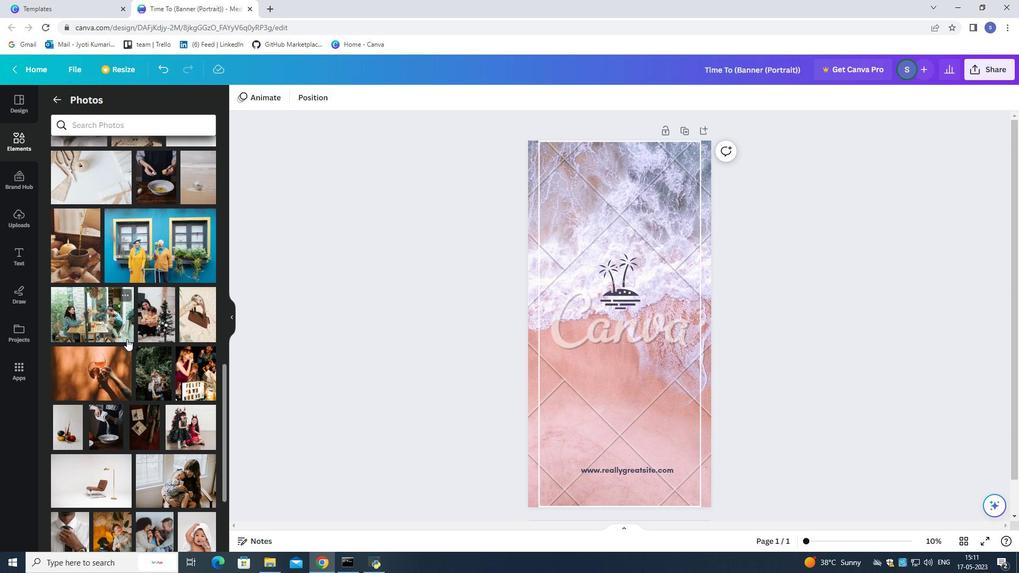 
Action: Mouse scrolled (126, 338) with delta (0, 0)
Screenshot: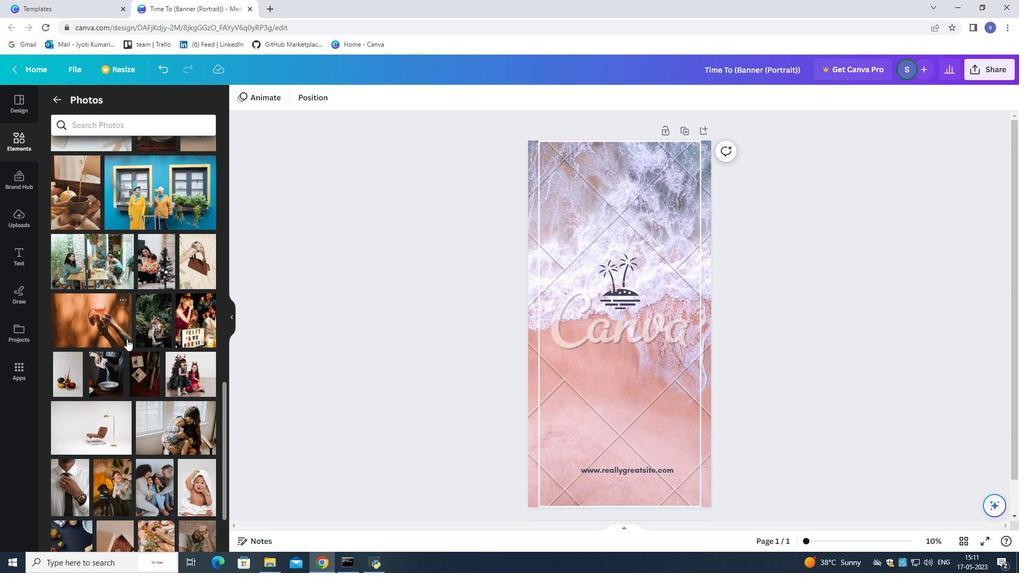 
Action: Mouse scrolled (126, 338) with delta (0, 0)
Screenshot: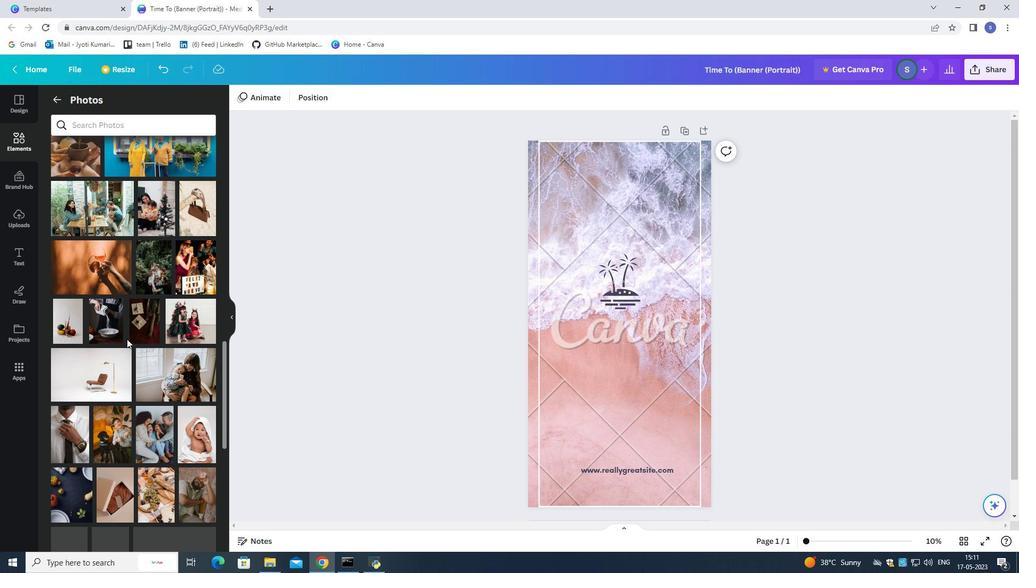 
Action: Mouse scrolled (126, 338) with delta (0, 0)
Screenshot: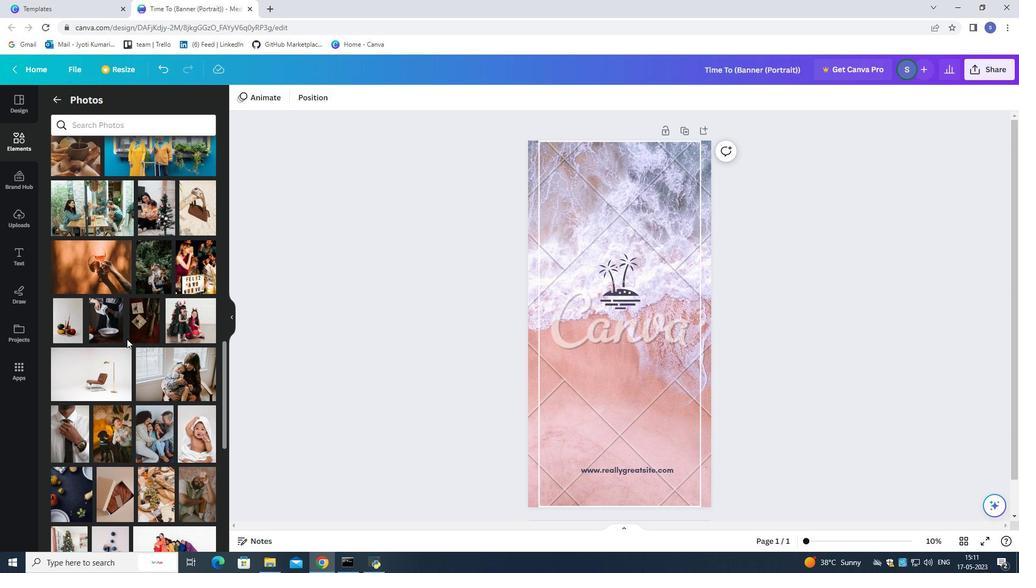 
Action: Mouse scrolled (126, 338) with delta (0, 0)
Screenshot: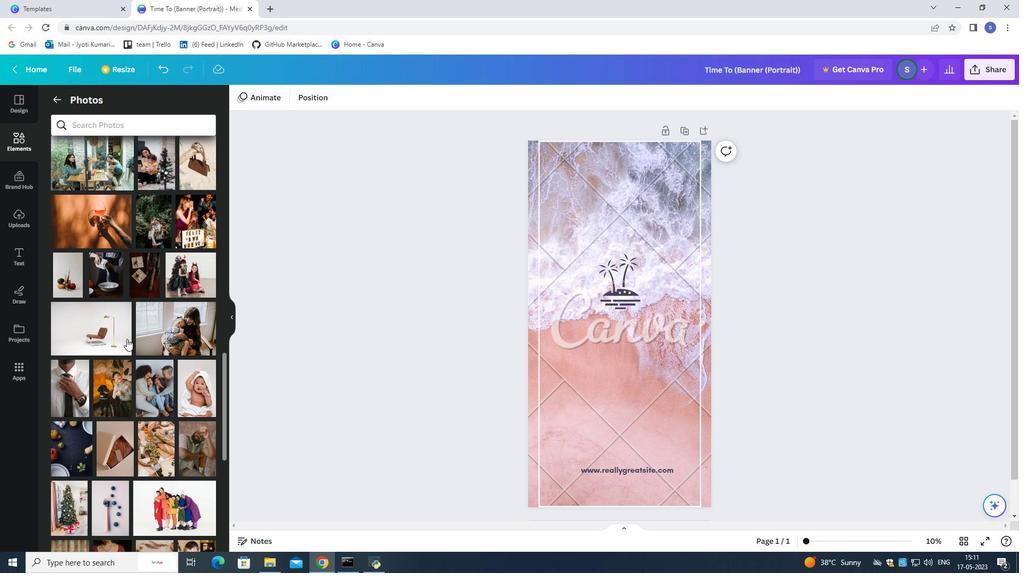 
Action: Mouse scrolled (126, 339) with delta (0, 0)
Screenshot: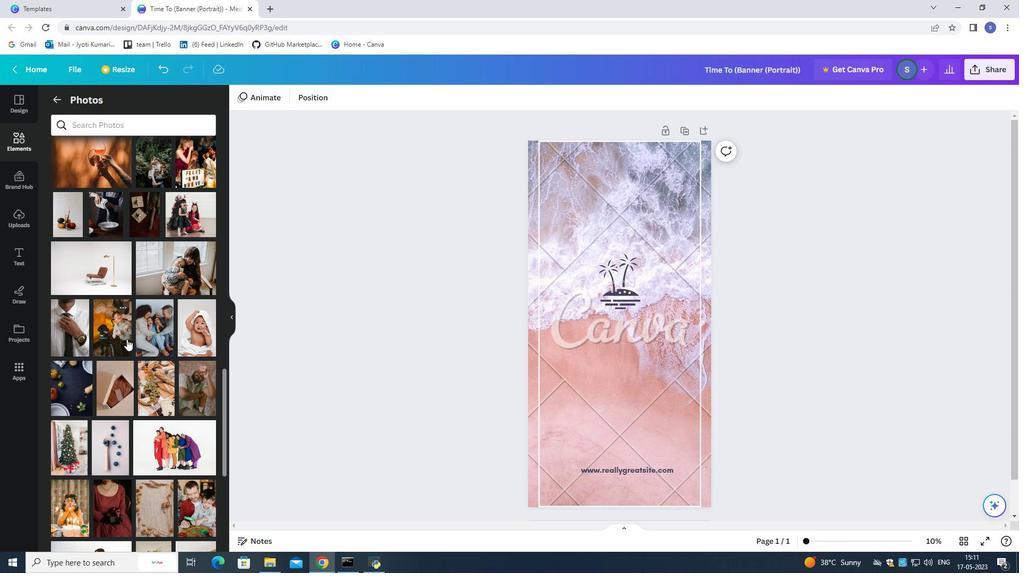 
Action: Mouse scrolled (126, 339) with delta (0, 0)
Screenshot: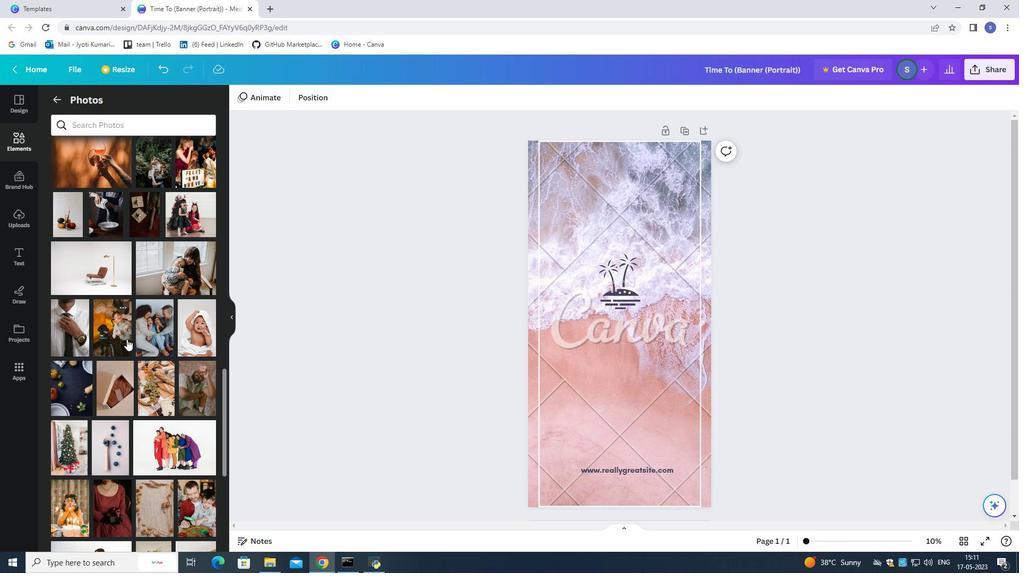 
Action: Mouse scrolled (126, 339) with delta (0, 0)
Screenshot: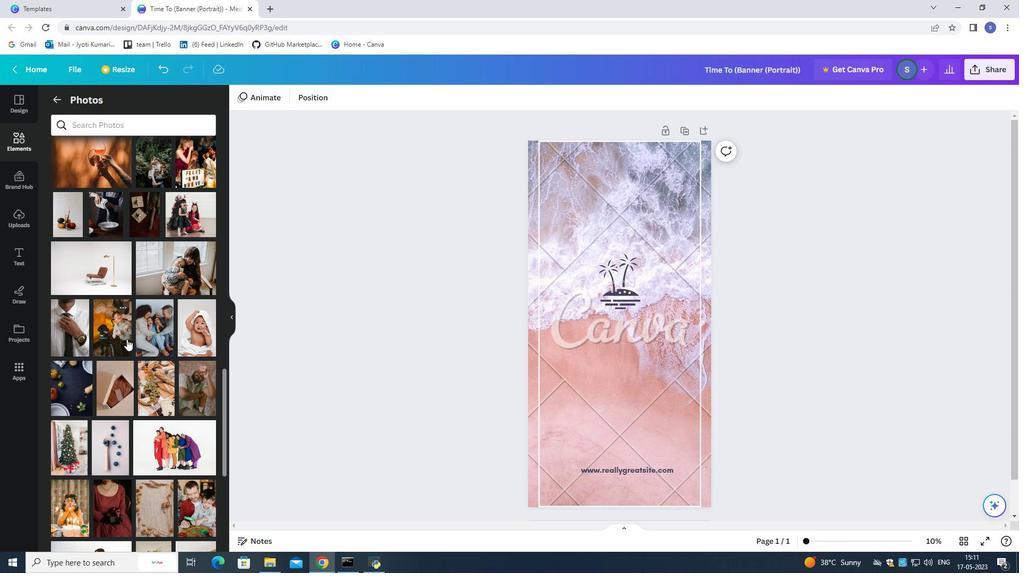 
Action: Mouse scrolled (126, 339) with delta (0, 0)
Screenshot: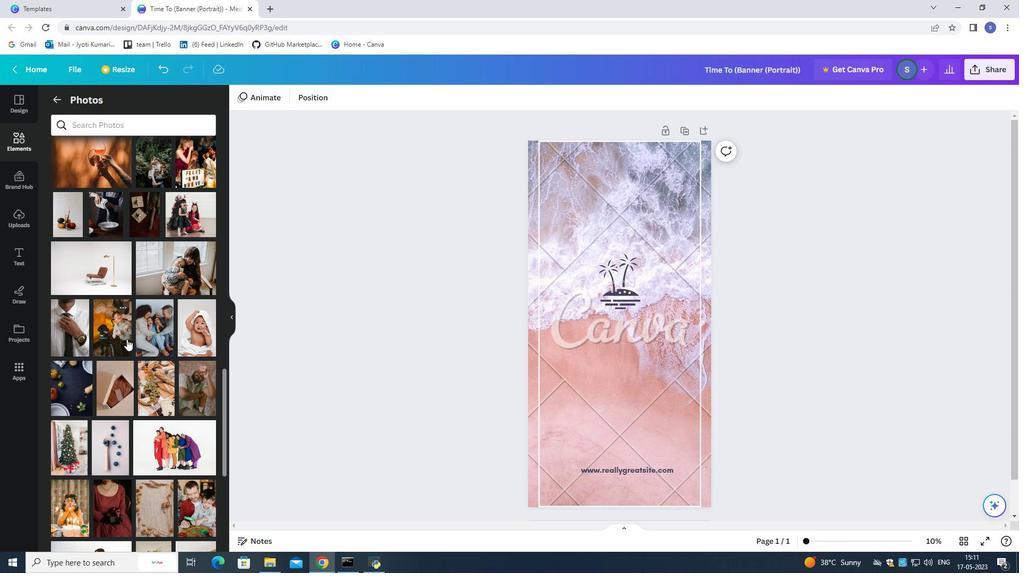 
Action: Mouse scrolled (126, 339) with delta (0, 0)
Screenshot: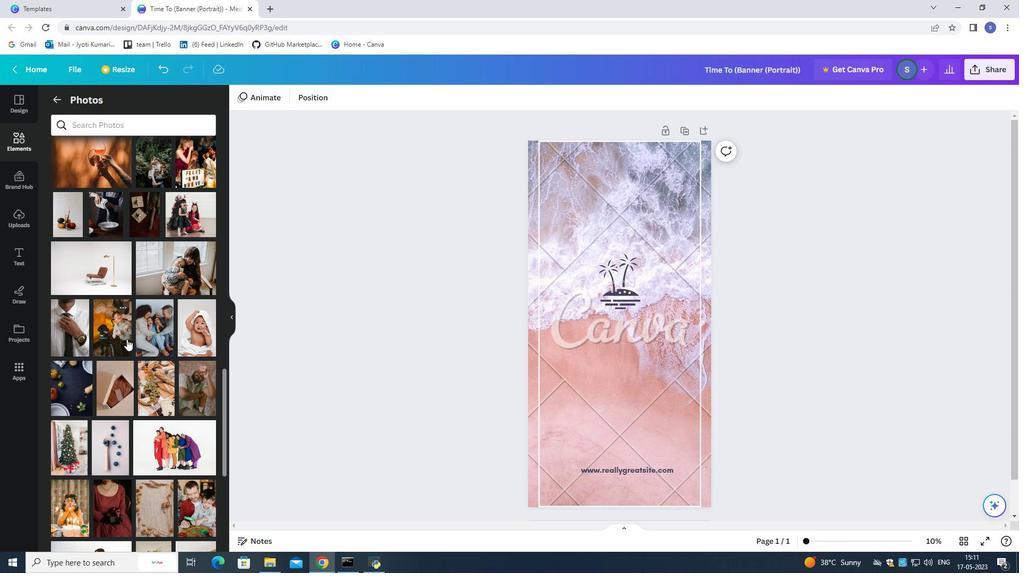 
Action: Mouse scrolled (126, 339) with delta (0, 0)
Screenshot: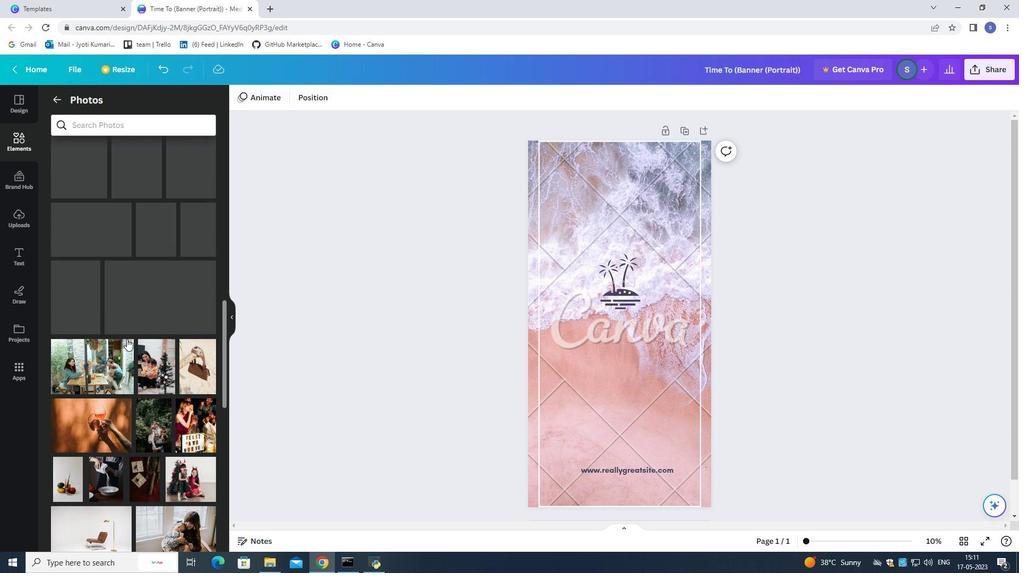 
Action: Mouse scrolled (126, 339) with delta (0, 0)
Screenshot: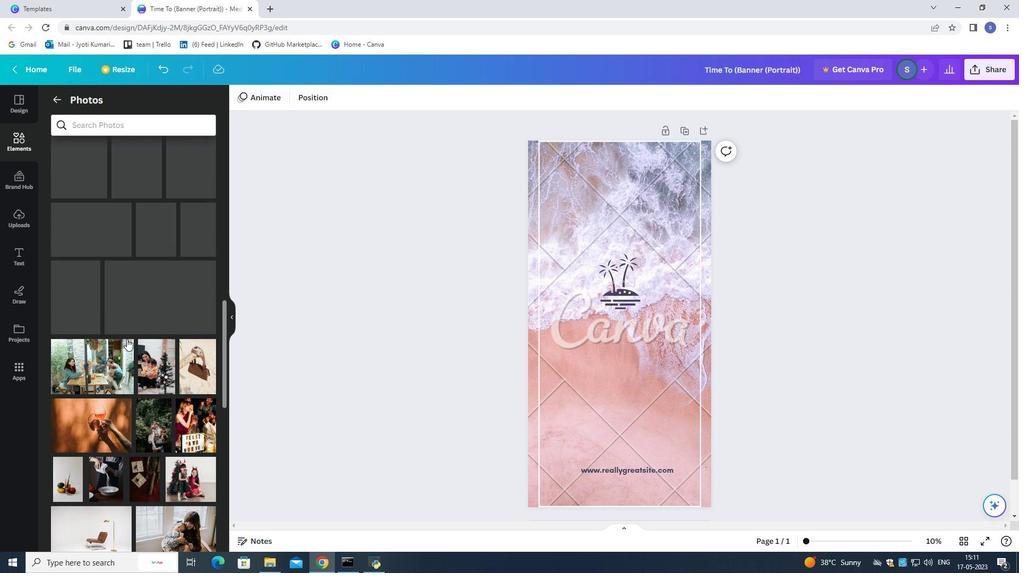 
Action: Mouse scrolled (126, 339) with delta (0, 0)
Screenshot: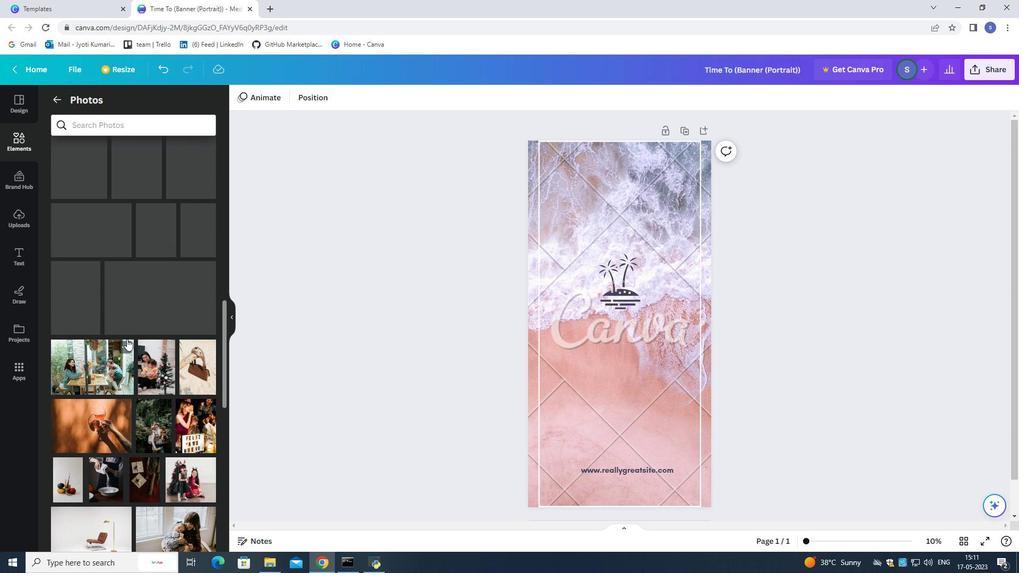 
Action: Mouse scrolled (126, 339) with delta (0, 0)
Screenshot: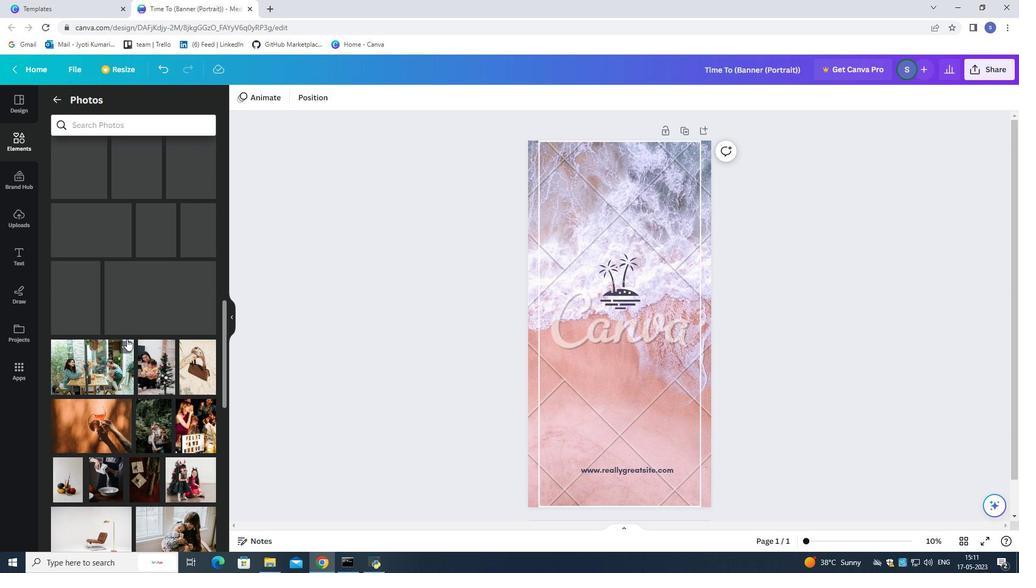 
Action: Mouse moved to (55, 97)
Screenshot: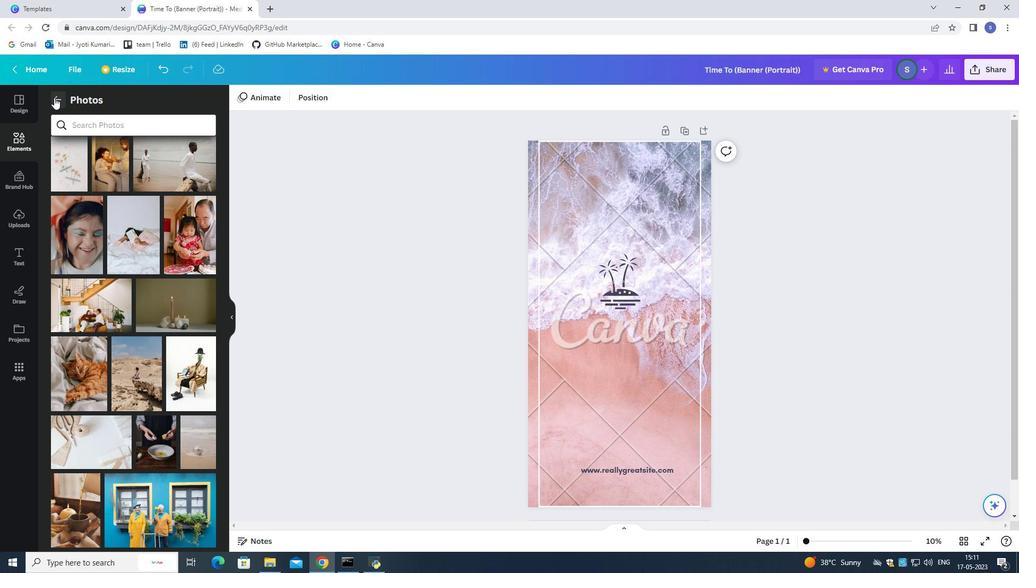 
Action: Mouse pressed left at (55, 97)
Screenshot: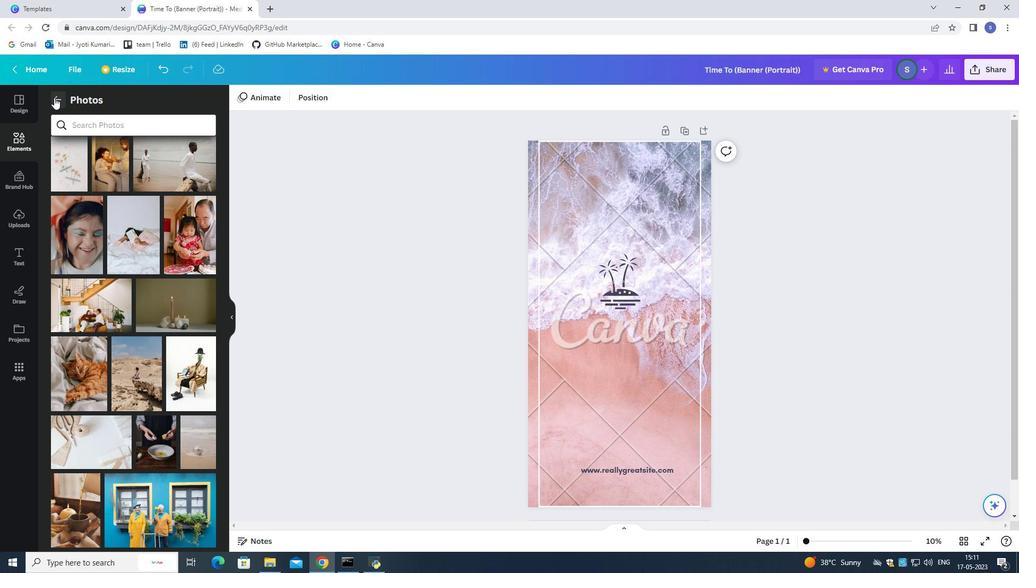 
Action: Mouse moved to (24, 100)
Screenshot: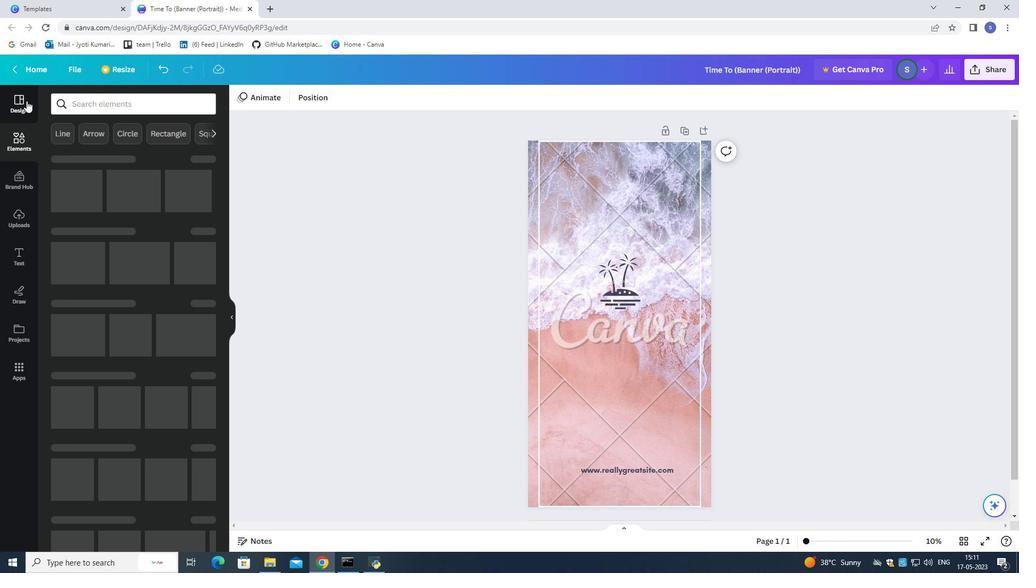 
Action: Mouse pressed left at (24, 100)
Screenshot: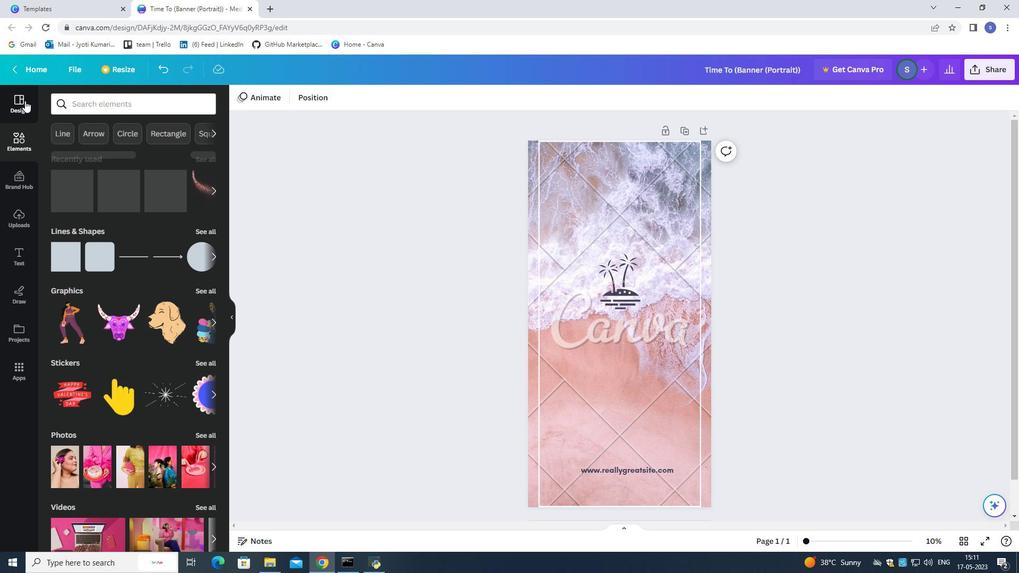 
Action: Mouse moved to (167, 127)
Screenshot: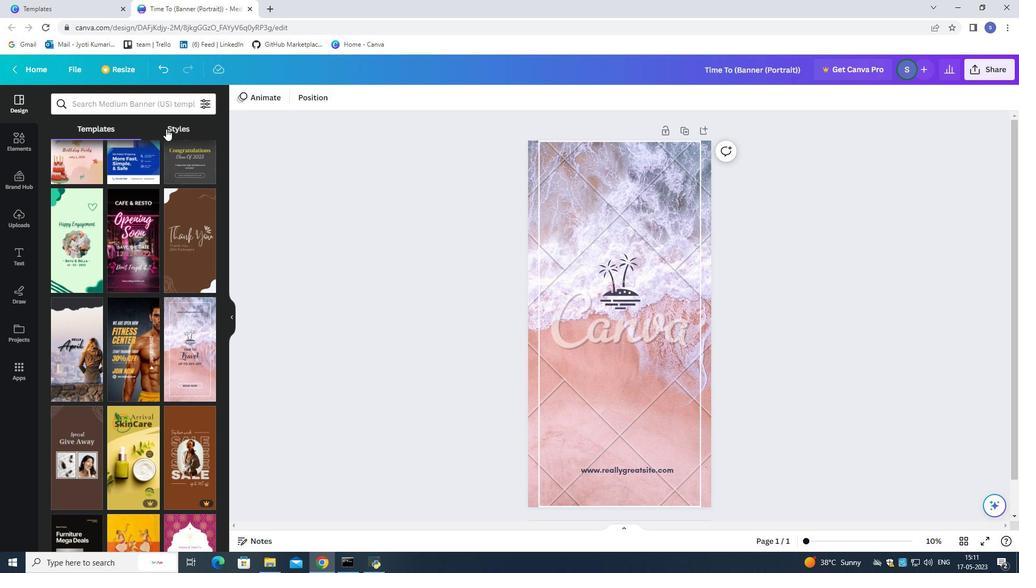 
Action: Mouse pressed left at (167, 127)
Screenshot: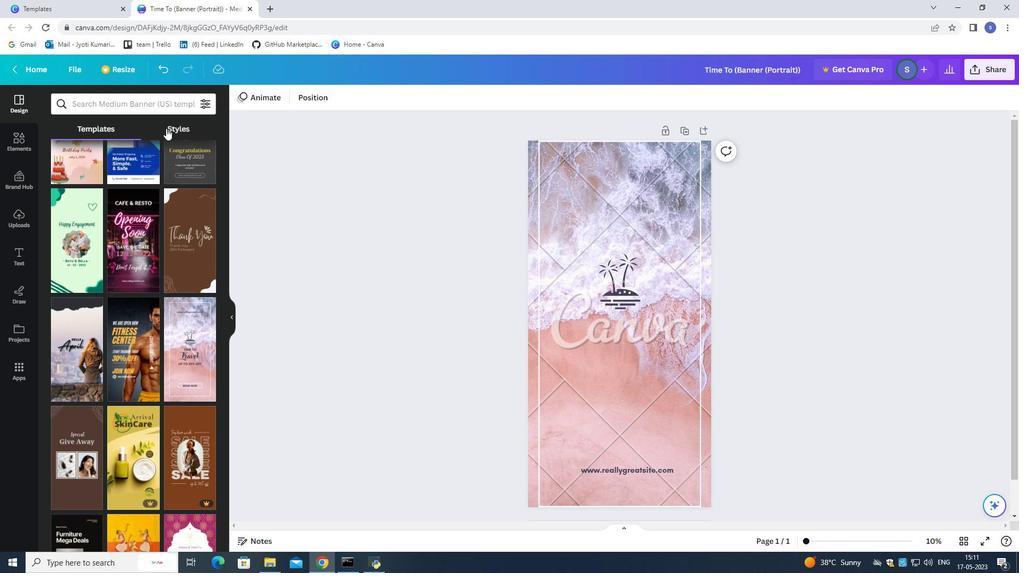 
Action: Mouse moved to (161, 266)
Screenshot: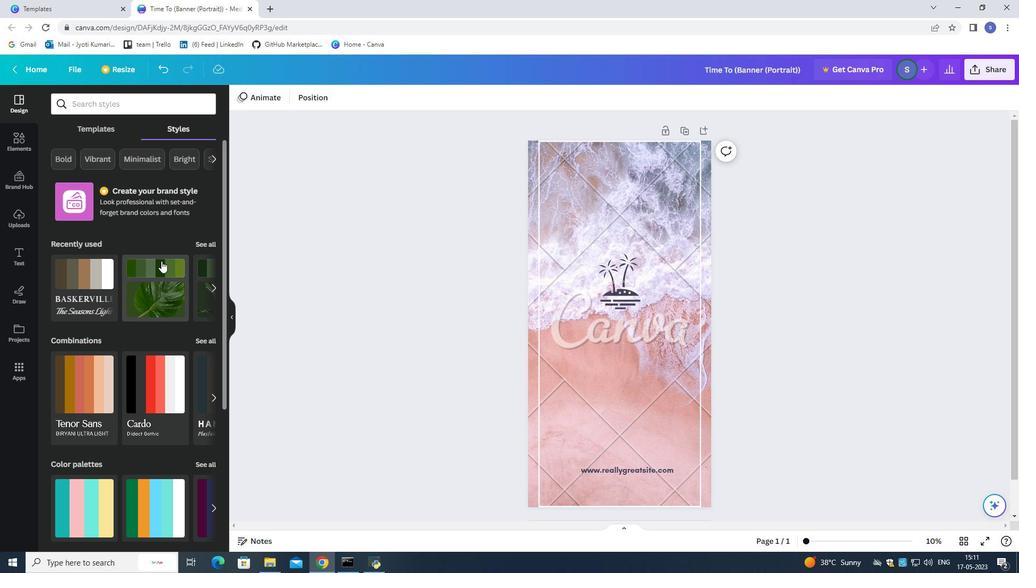 
Action: Mouse pressed left at (161, 266)
Screenshot: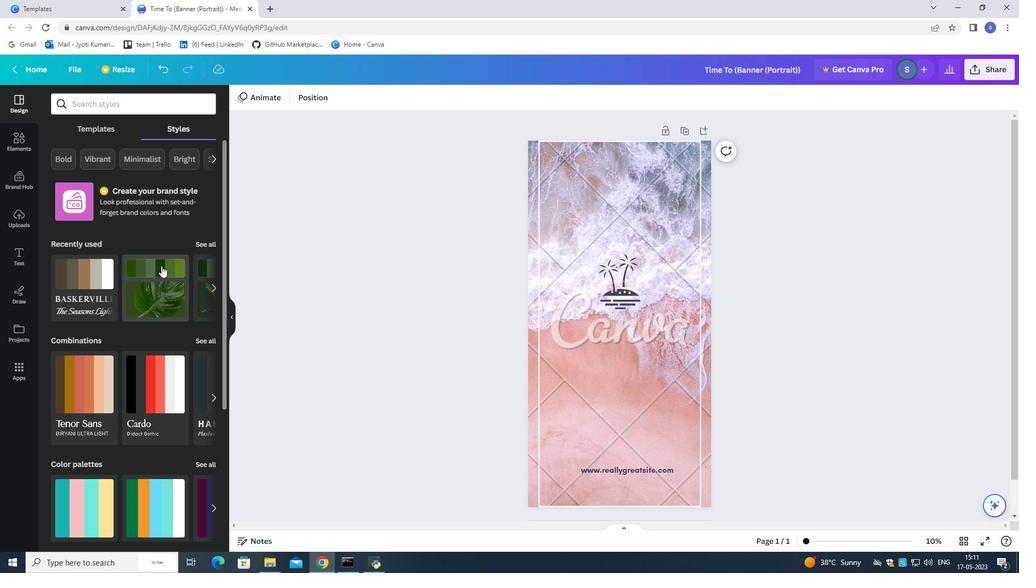 
Action: Mouse moved to (159, 304)
Screenshot: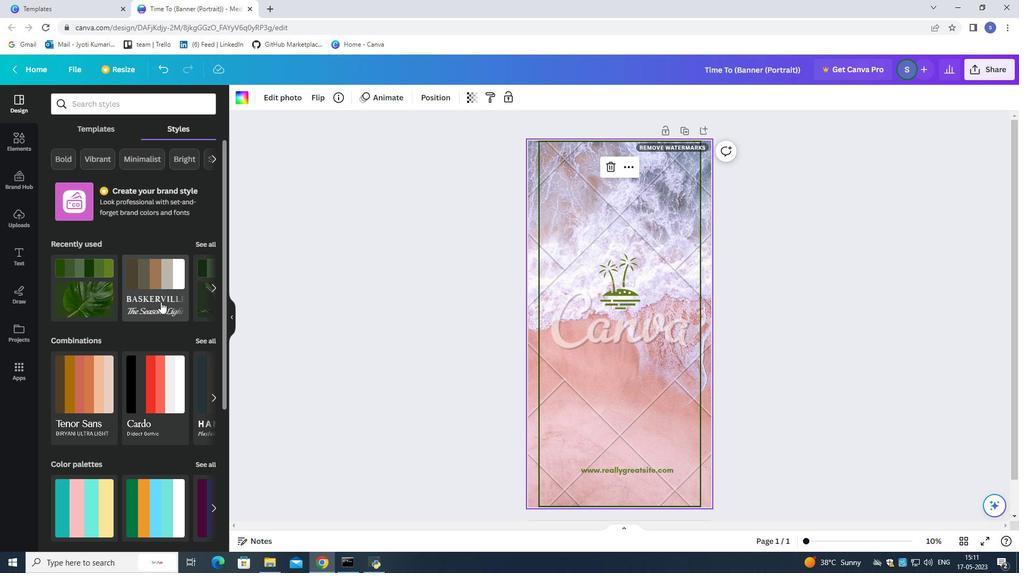 
Action: Mouse scrolled (159, 304) with delta (0, 0)
Screenshot: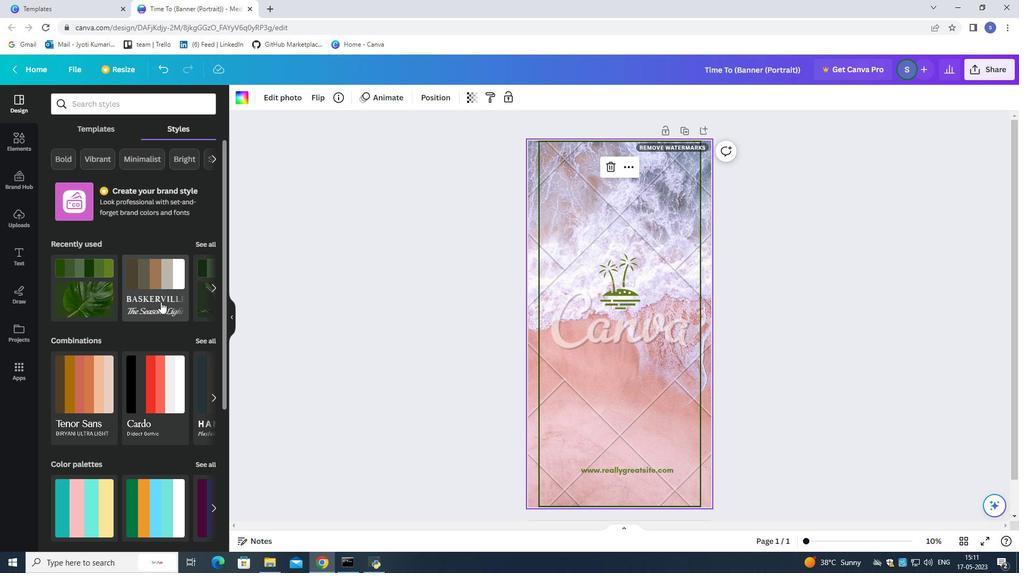 
Action: Mouse moved to (158, 305)
Screenshot: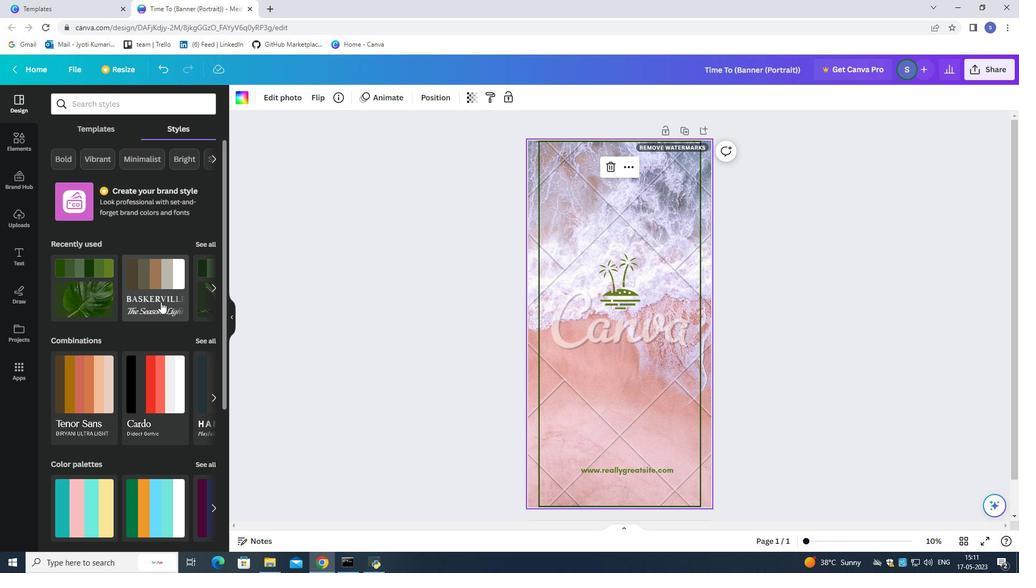 
Action: Mouse scrolled (158, 305) with delta (0, 0)
Screenshot: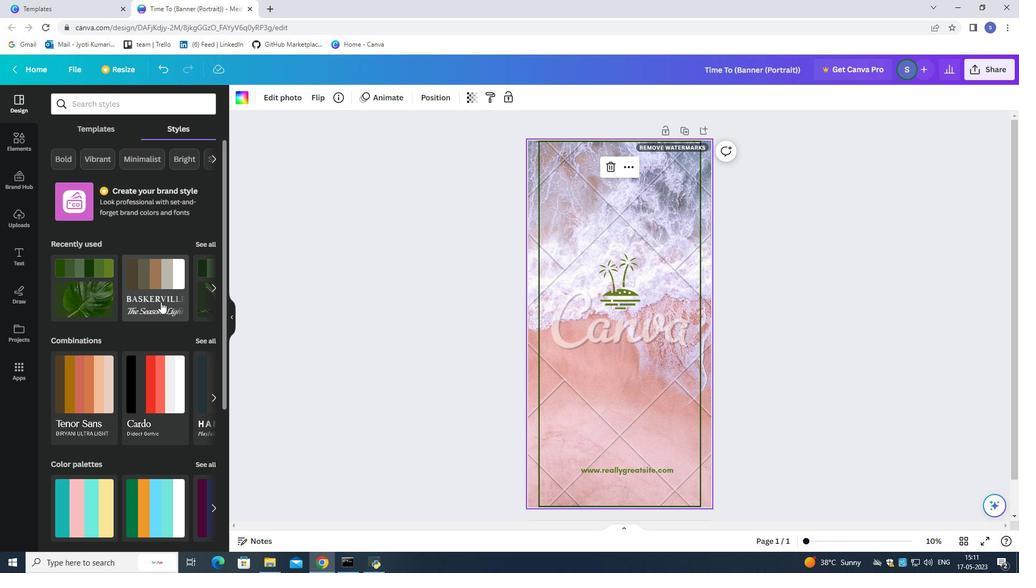 
Action: Mouse moved to (266, 275)
Screenshot: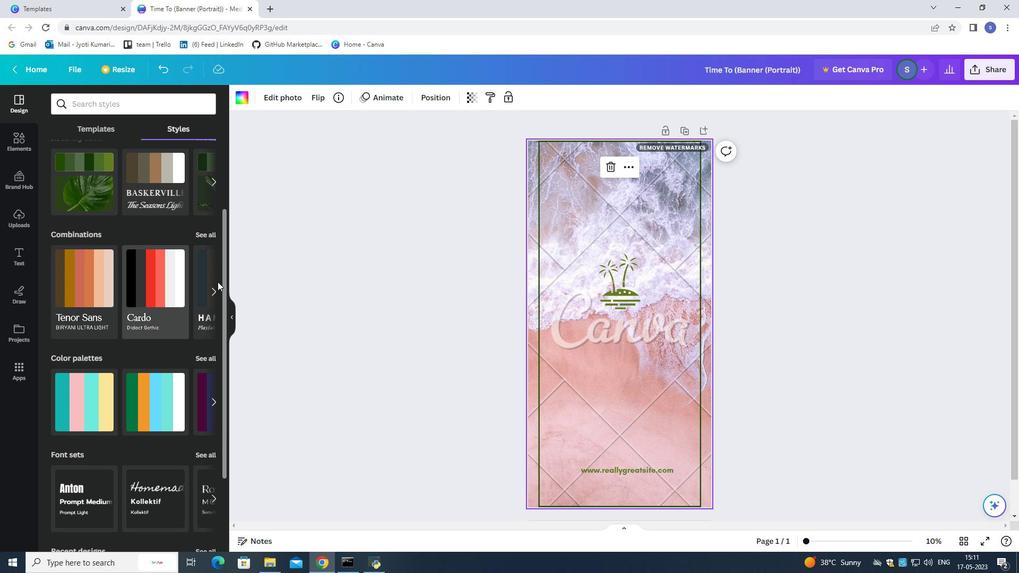
Action: Mouse pressed left at (266, 275)
Screenshot: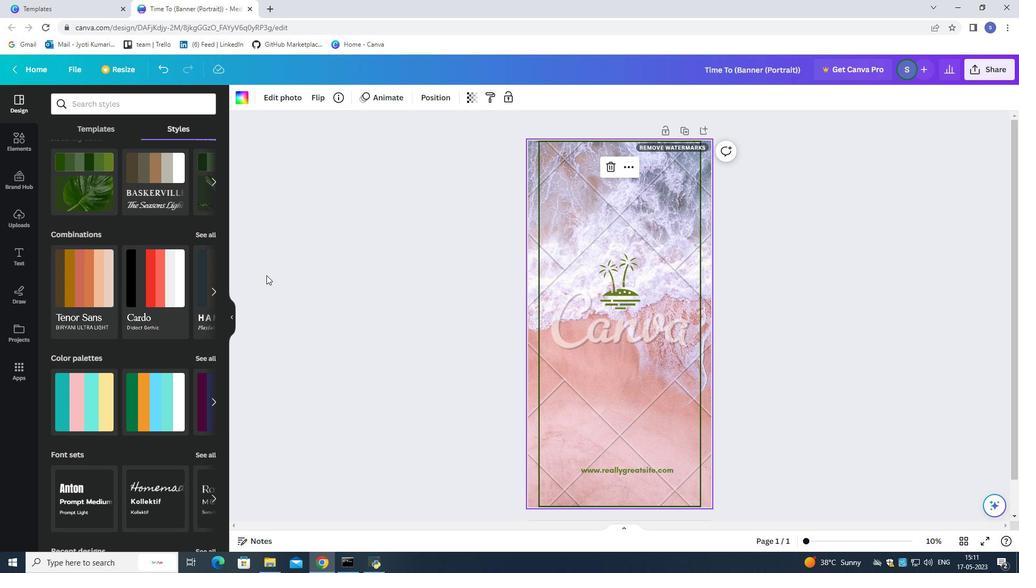 
Action: Mouse moved to (17, 139)
Screenshot: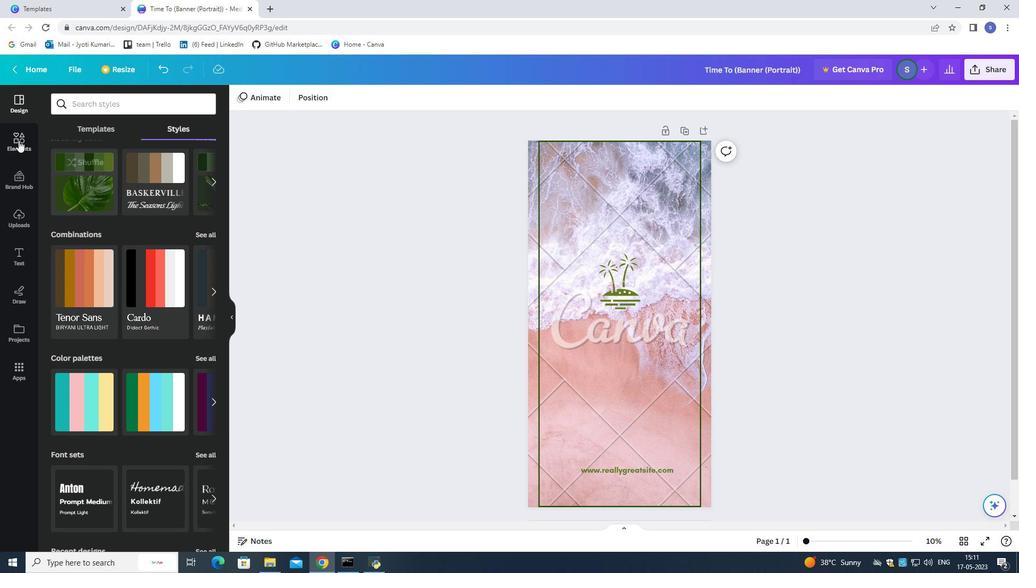 
Action: Mouse pressed left at (17, 139)
Screenshot: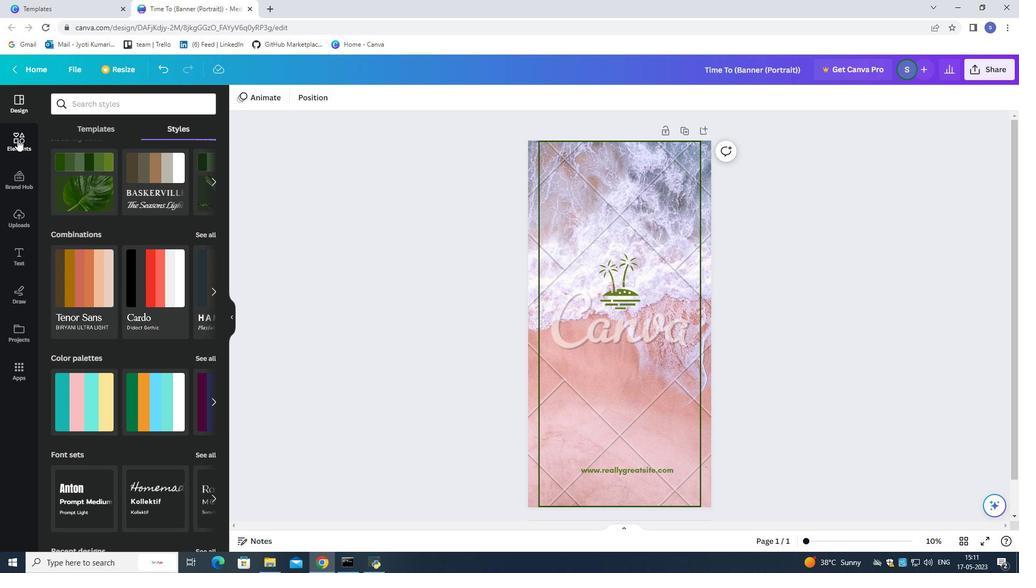 
Action: Mouse moved to (170, 291)
Screenshot: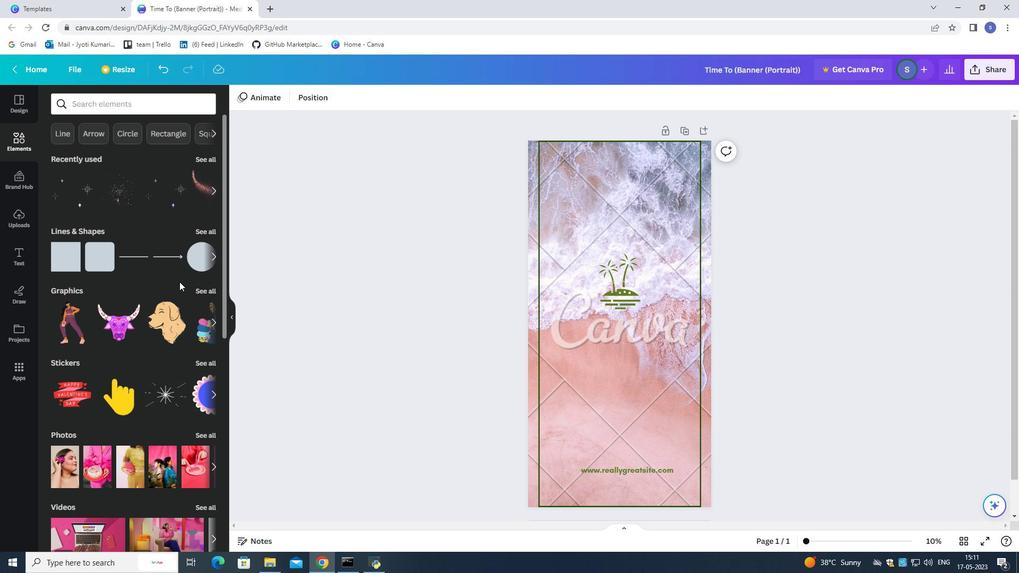 
Action: Mouse scrolled (170, 291) with delta (0, 0)
Screenshot: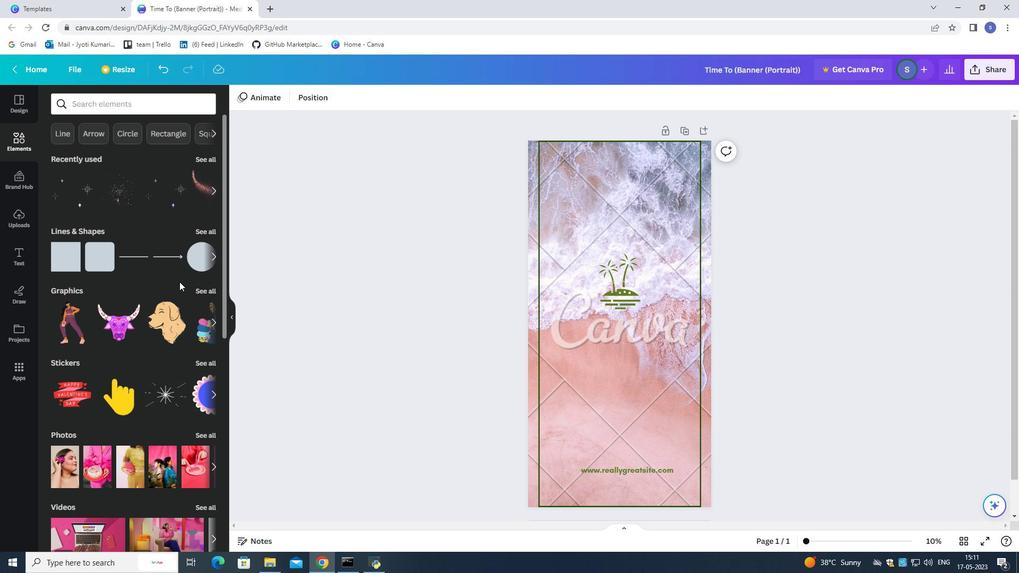 
Action: Mouse moved to (167, 293)
Screenshot: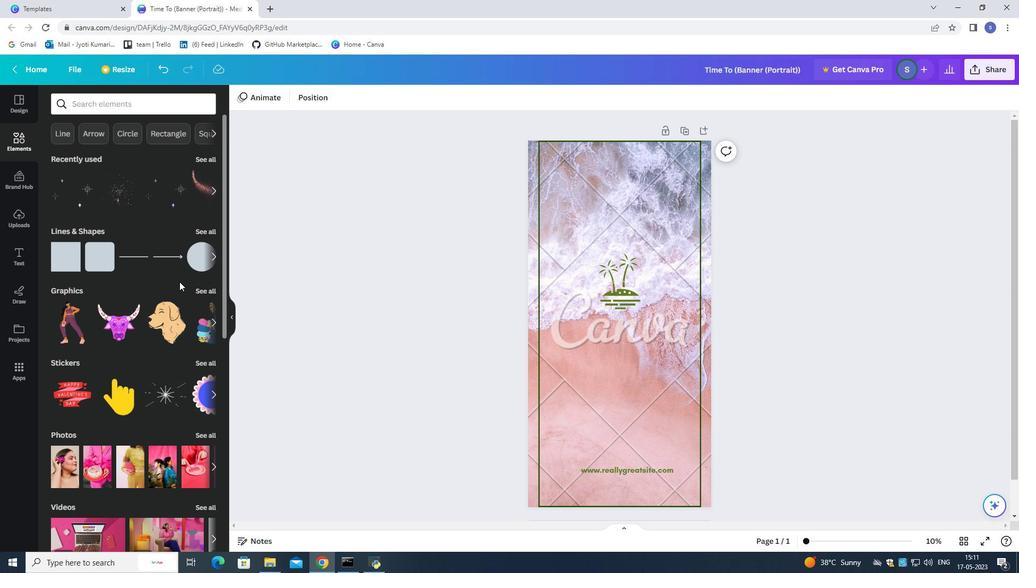 
Action: Mouse scrolled (167, 292) with delta (0, 0)
Screenshot: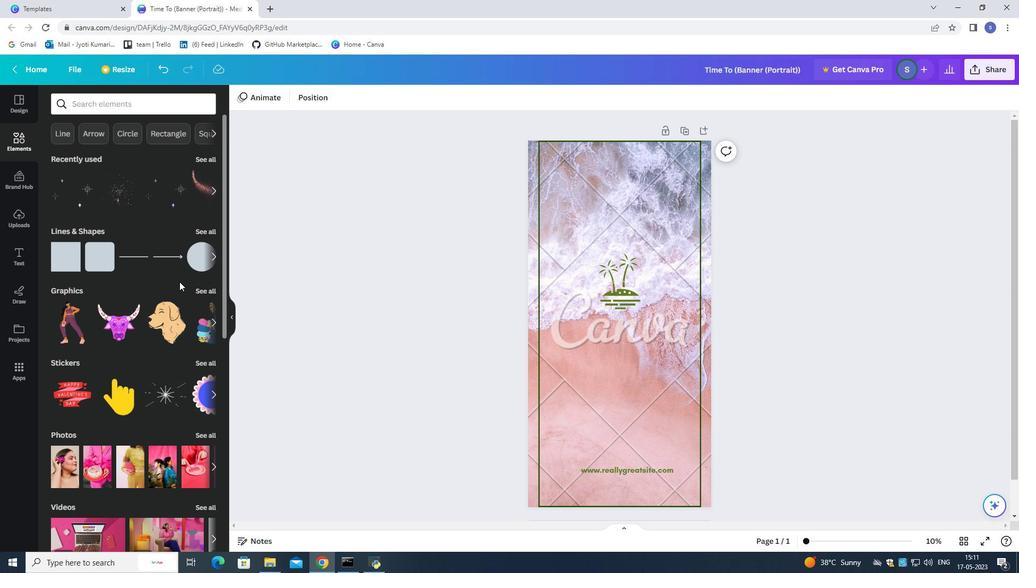 
Action: Mouse moved to (167, 293)
Screenshot: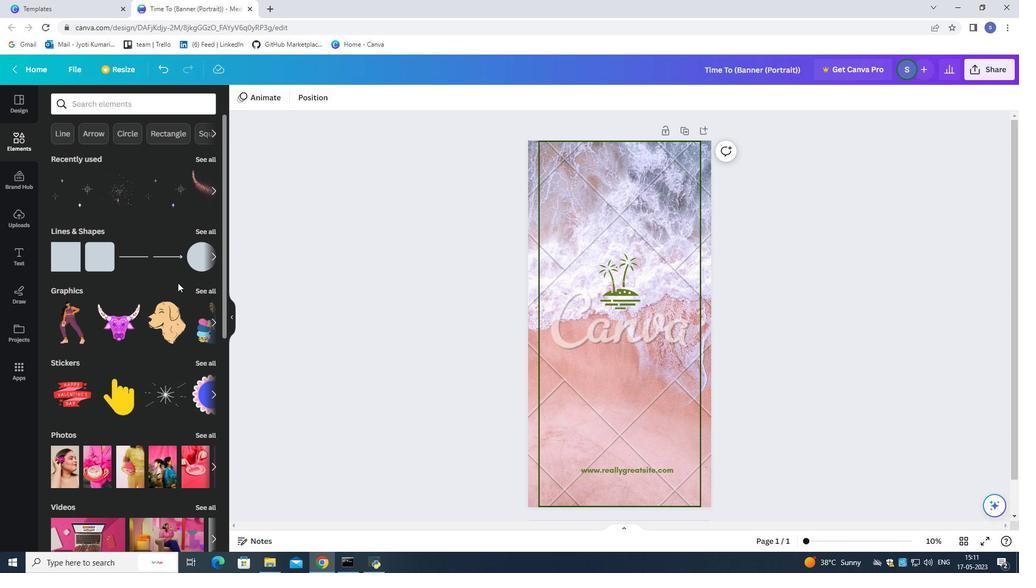 
Action: Mouse scrolled (167, 292) with delta (0, 0)
Screenshot: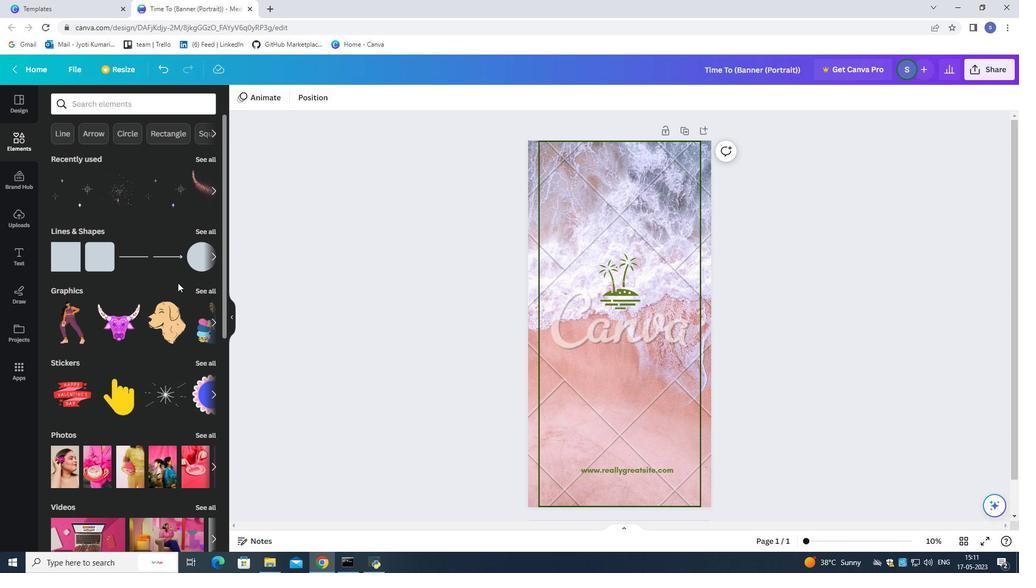 
Action: Mouse moved to (167, 293)
Screenshot: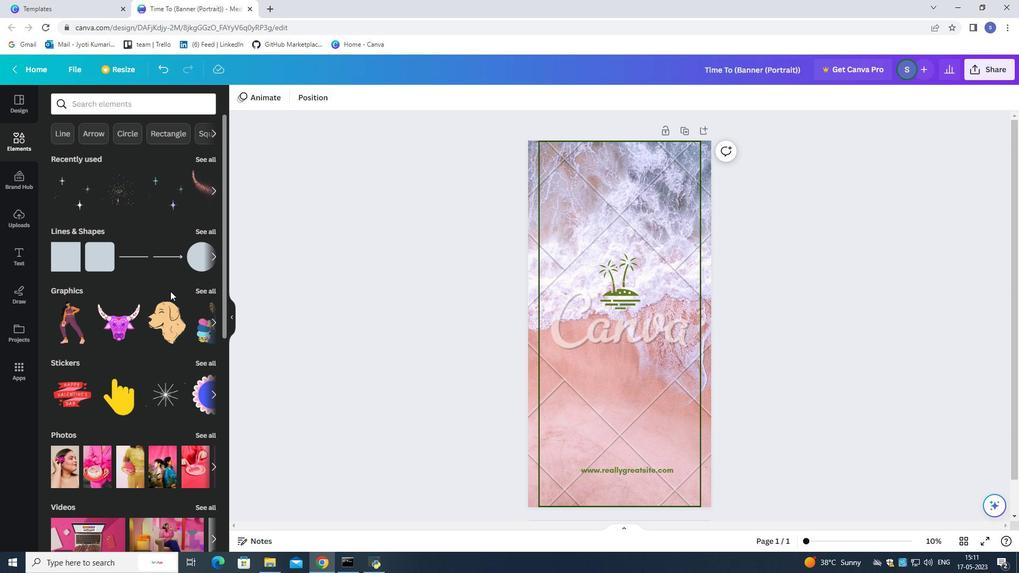 
Action: Mouse scrolled (167, 292) with delta (0, 0)
Screenshot: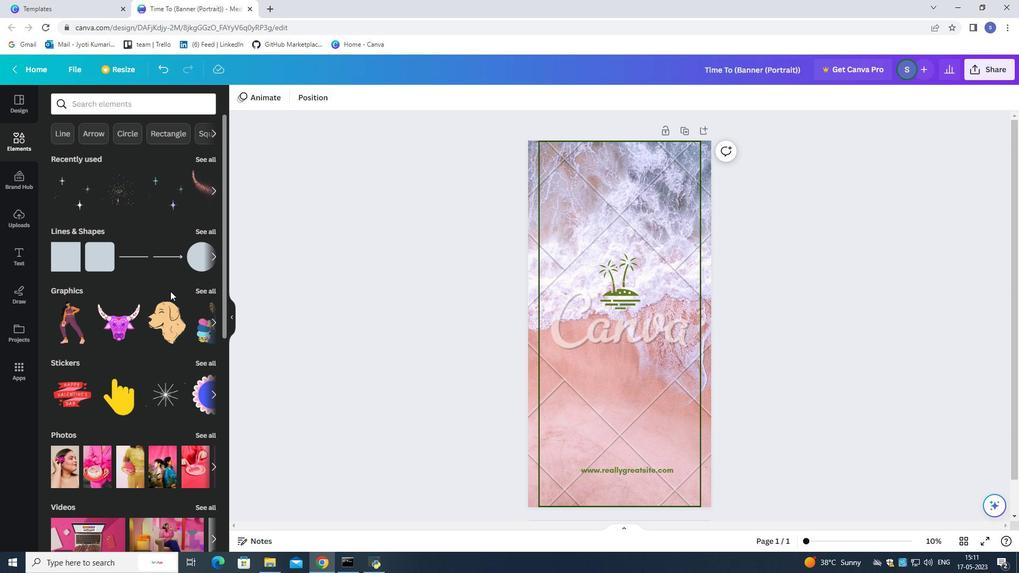 
Action: Mouse moved to (164, 291)
Screenshot: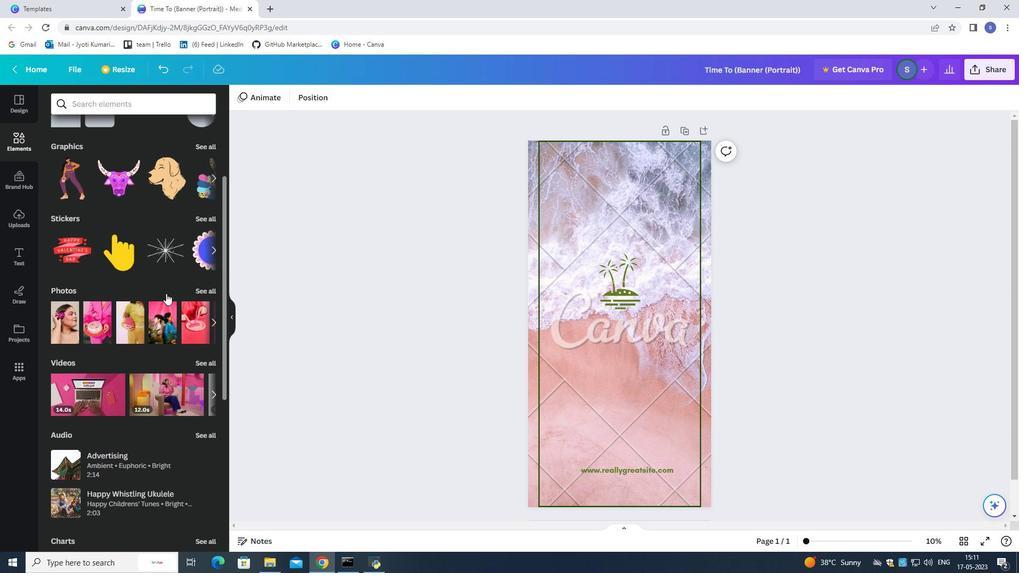 
Action: Mouse scrolled (164, 290) with delta (0, 0)
Screenshot: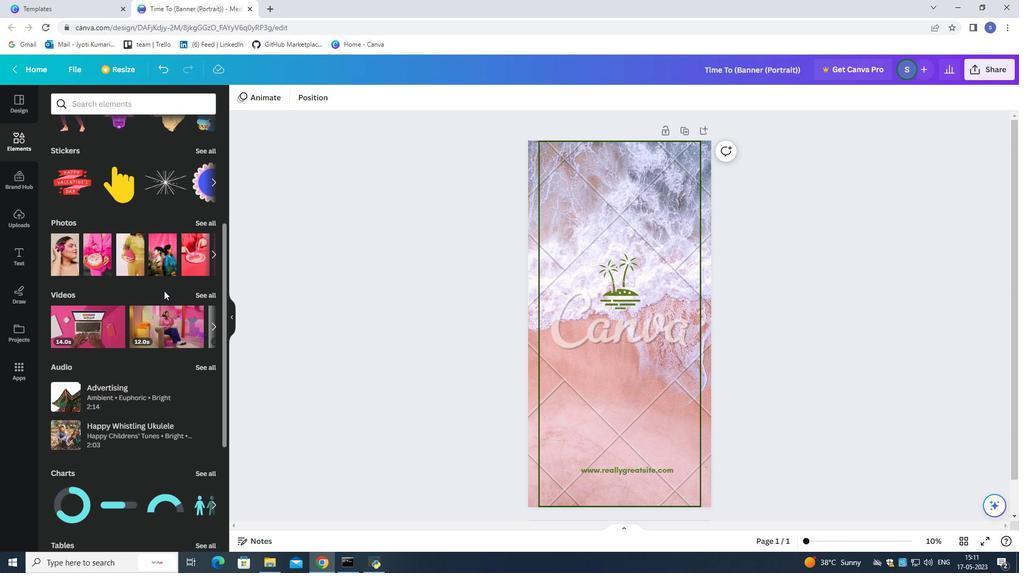 
Action: Mouse scrolled (164, 290) with delta (0, 0)
Screenshot: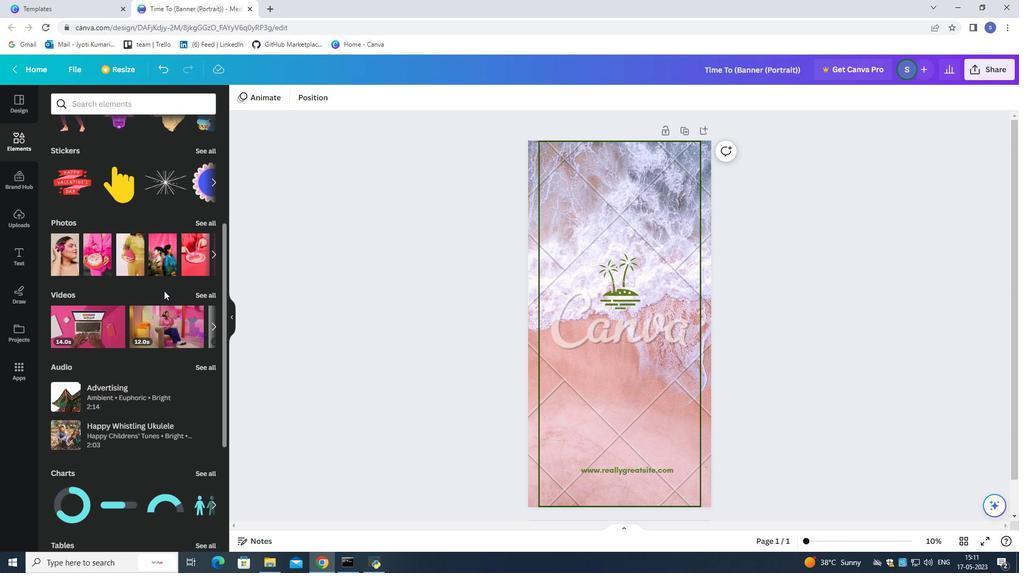 
Action: Mouse scrolled (164, 290) with delta (0, 0)
Screenshot: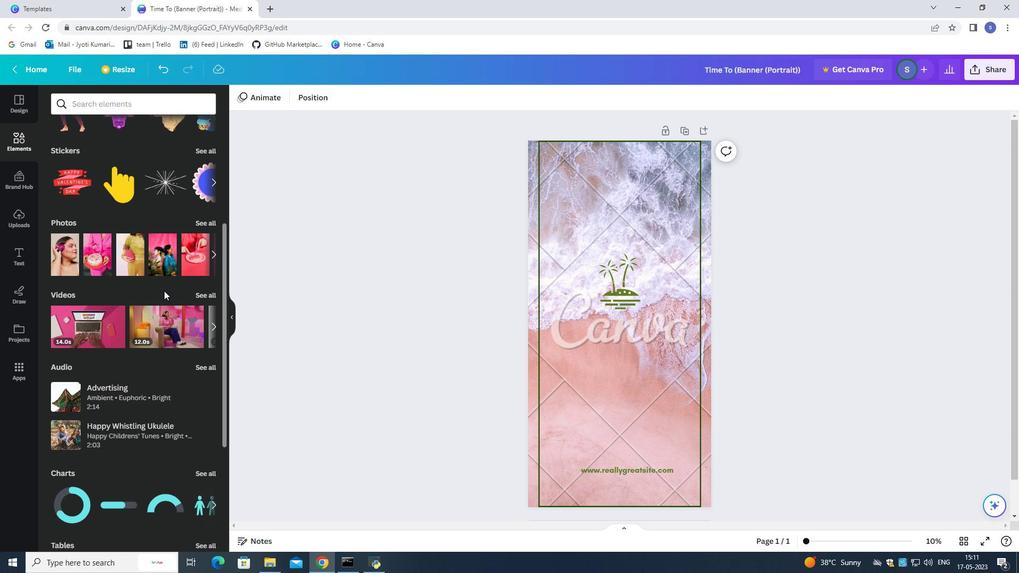 
Action: Mouse scrolled (164, 290) with delta (0, 0)
Screenshot: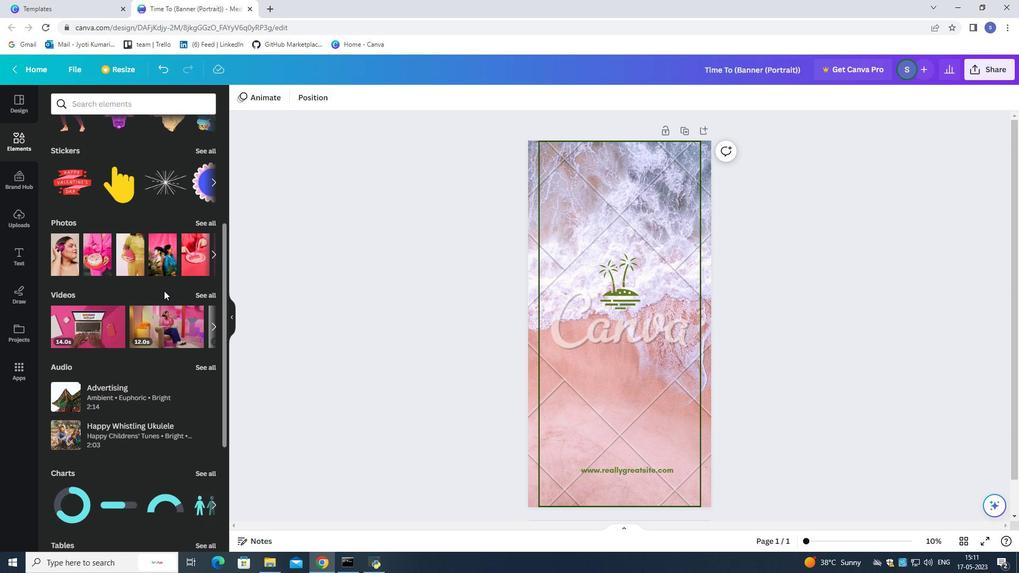
Action: Mouse moved to (162, 289)
